 Task: Schedule a career coaching session for professional growth.
Action: Mouse moved to (111, 135)
Screenshot: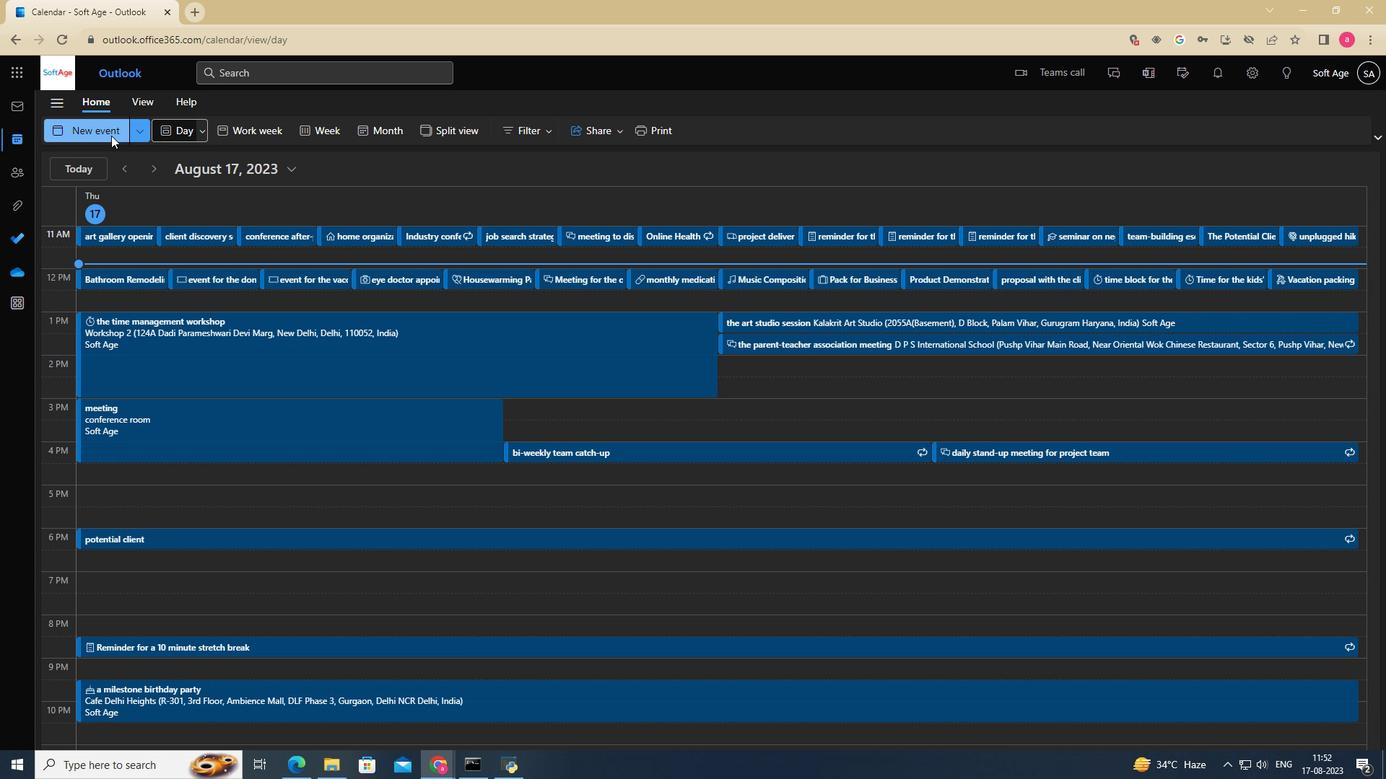 
Action: Mouse pressed left at (111, 135)
Screenshot: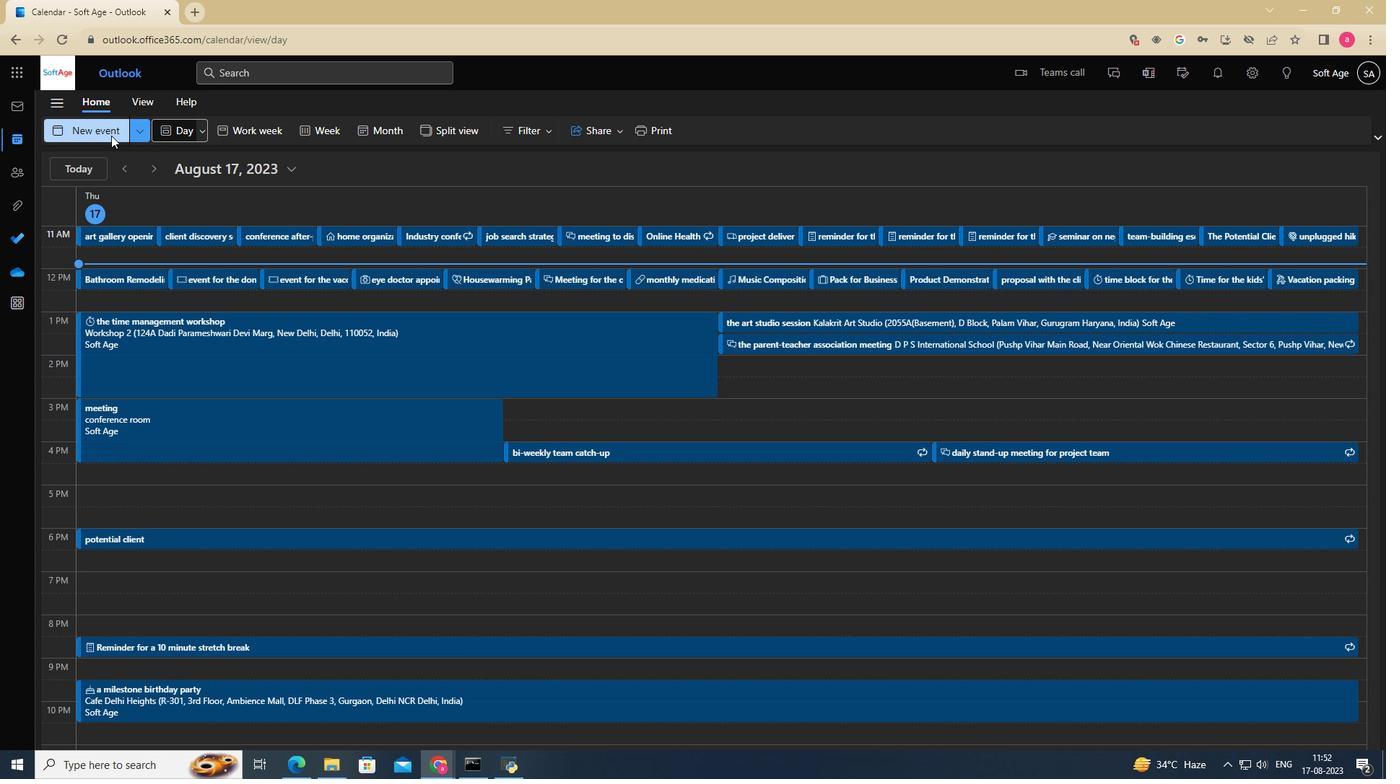 
Action: Mouse moved to (353, 220)
Screenshot: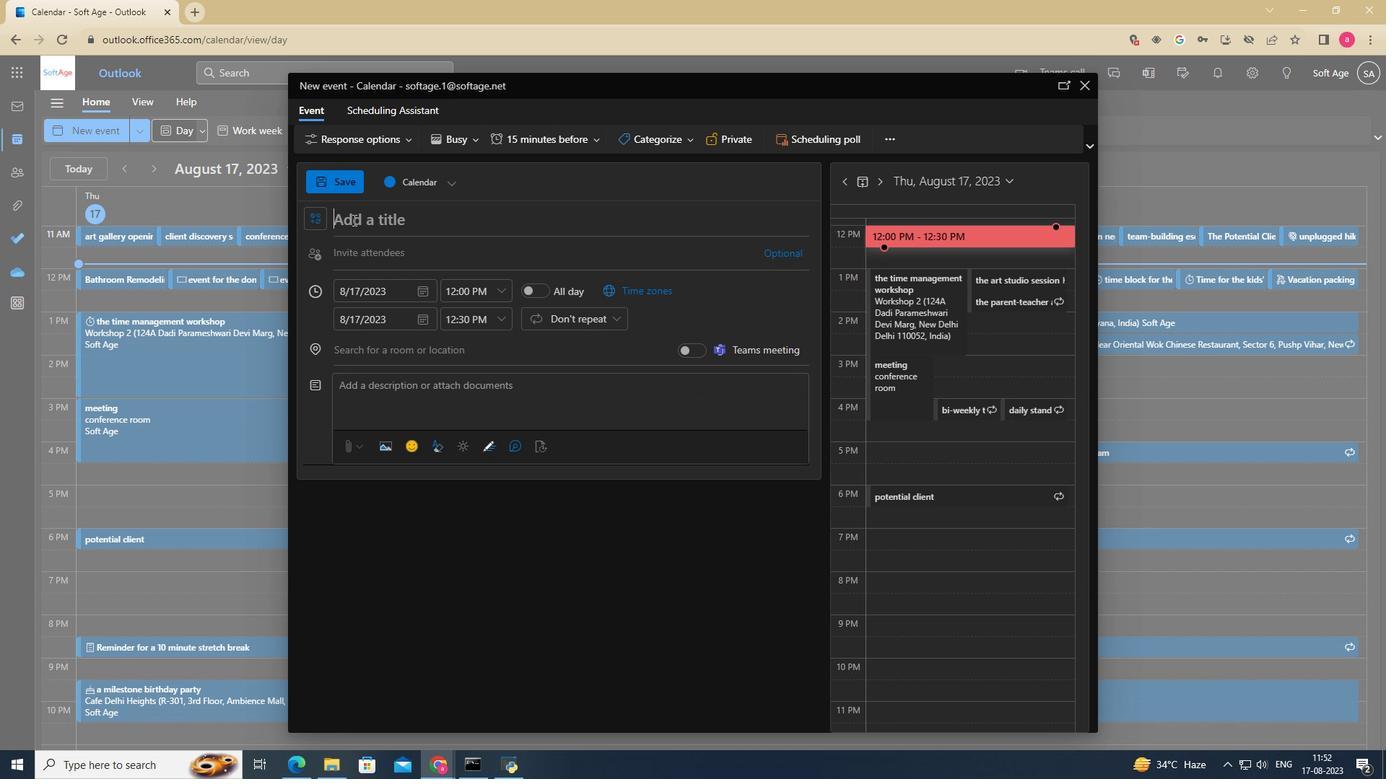 
Action: Mouse pressed left at (353, 220)
Screenshot: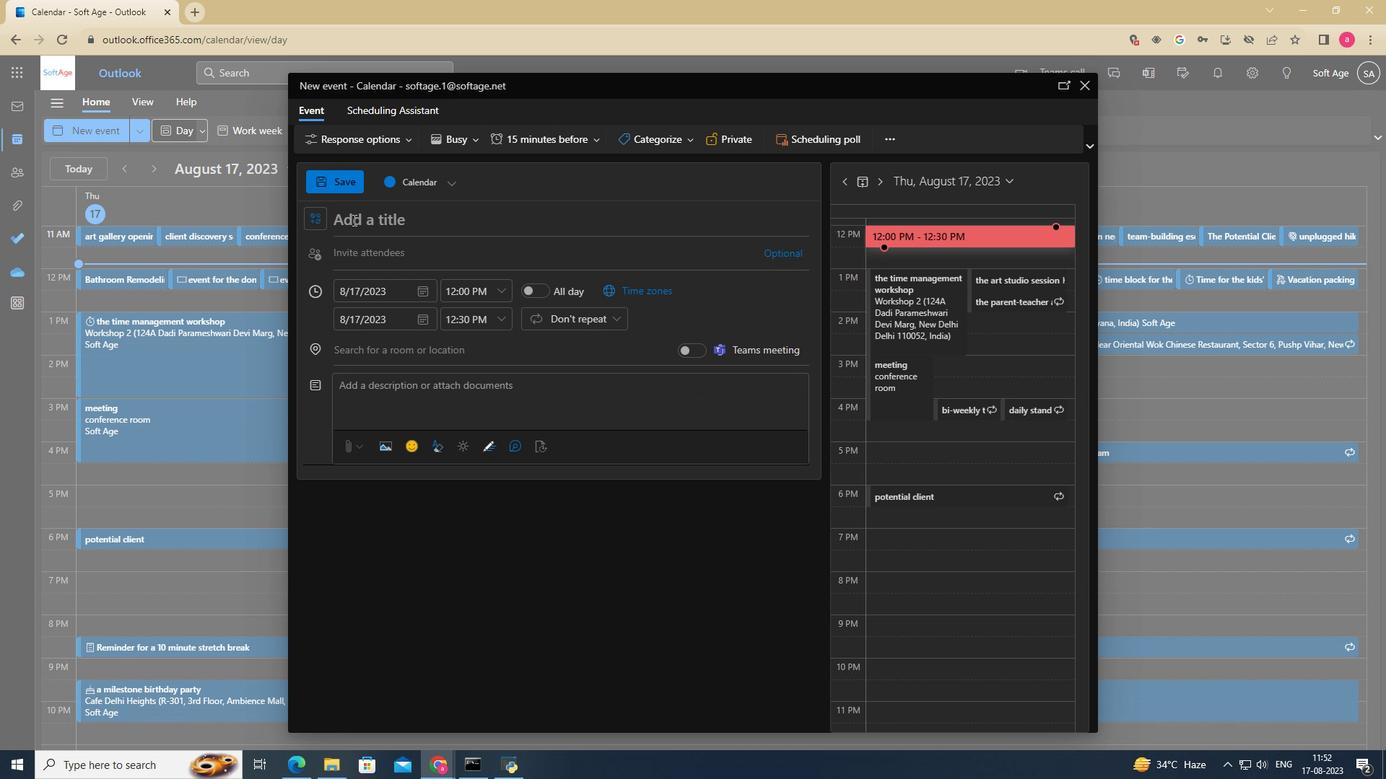 
Action: Key pressed a<Key.space>career<Key.space>coaching<Key.space>session<Key.space>for<Key.space>professional<Key.space>growth
Screenshot: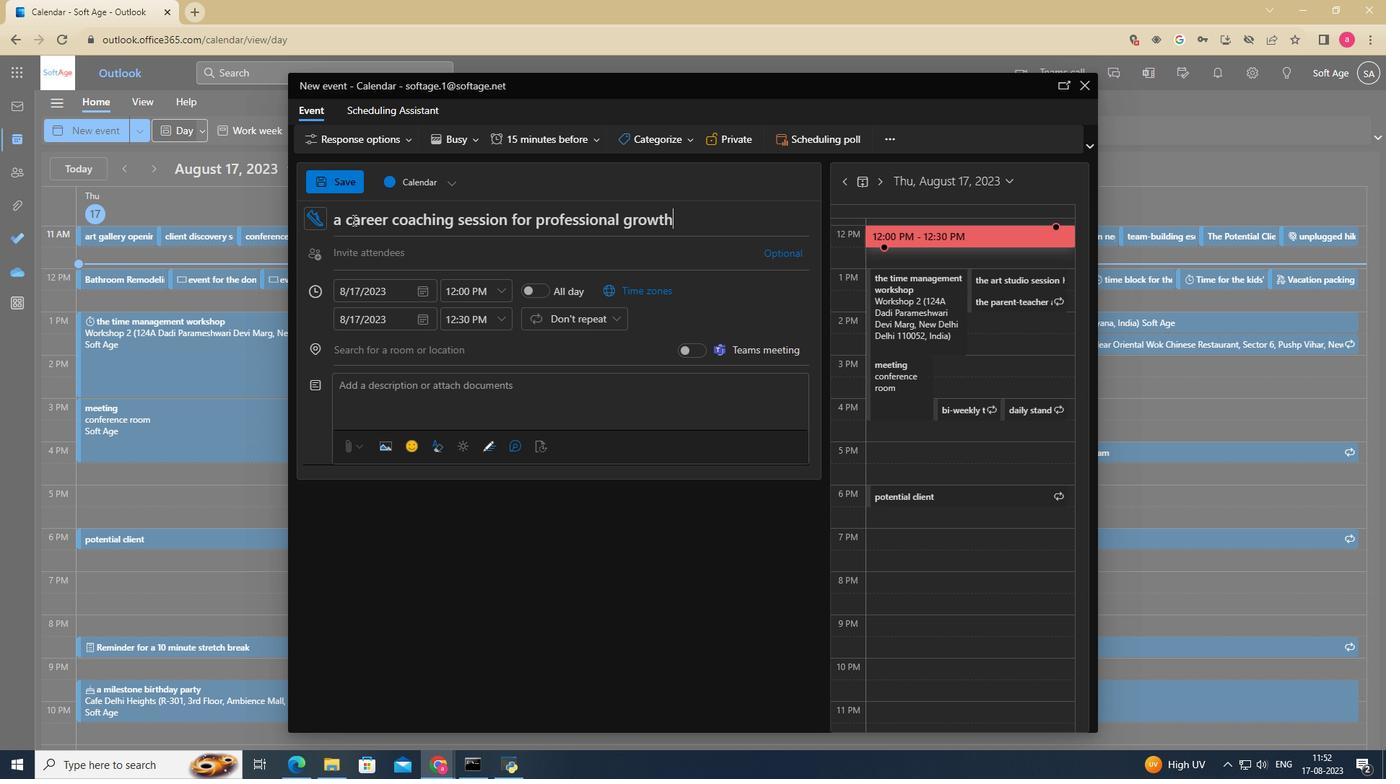 
Action: Mouse moved to (346, 255)
Screenshot: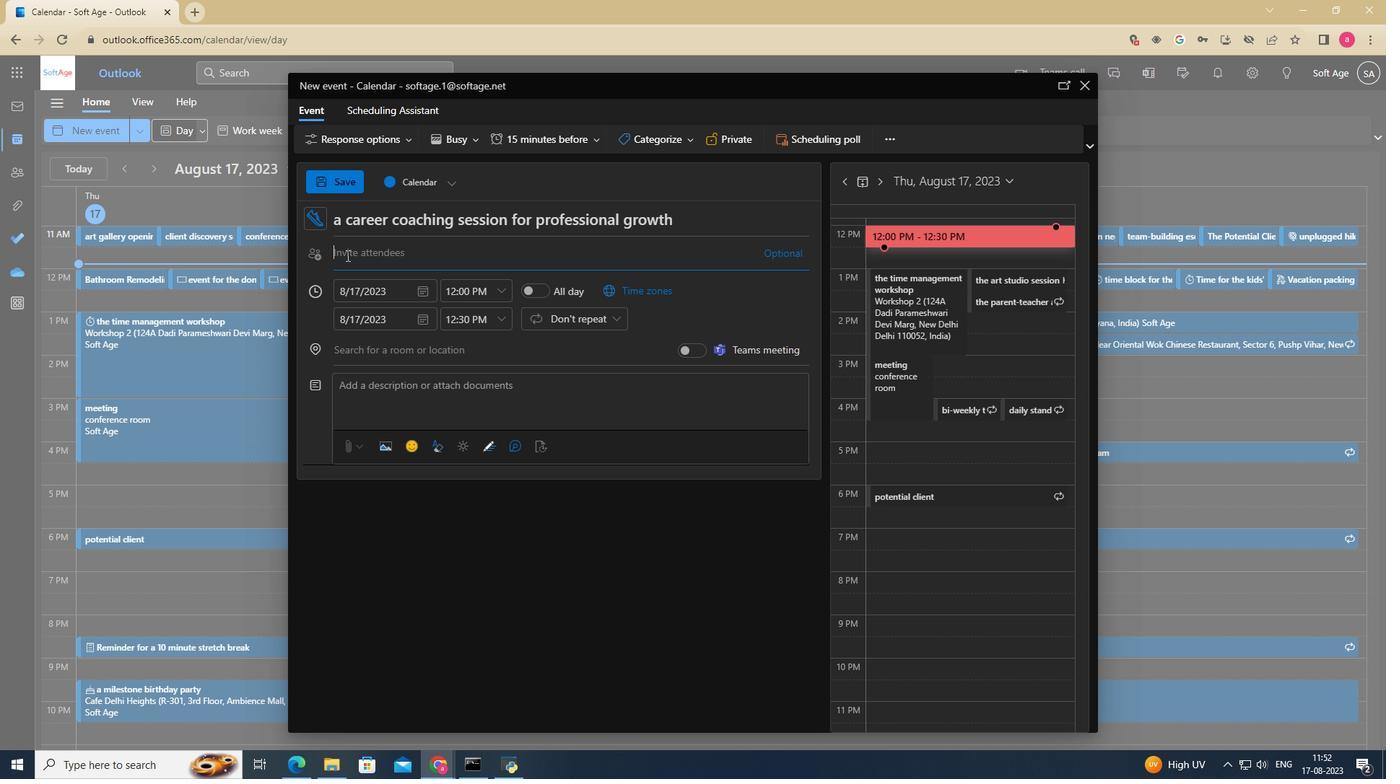 
Action: Mouse pressed left at (346, 255)
Screenshot: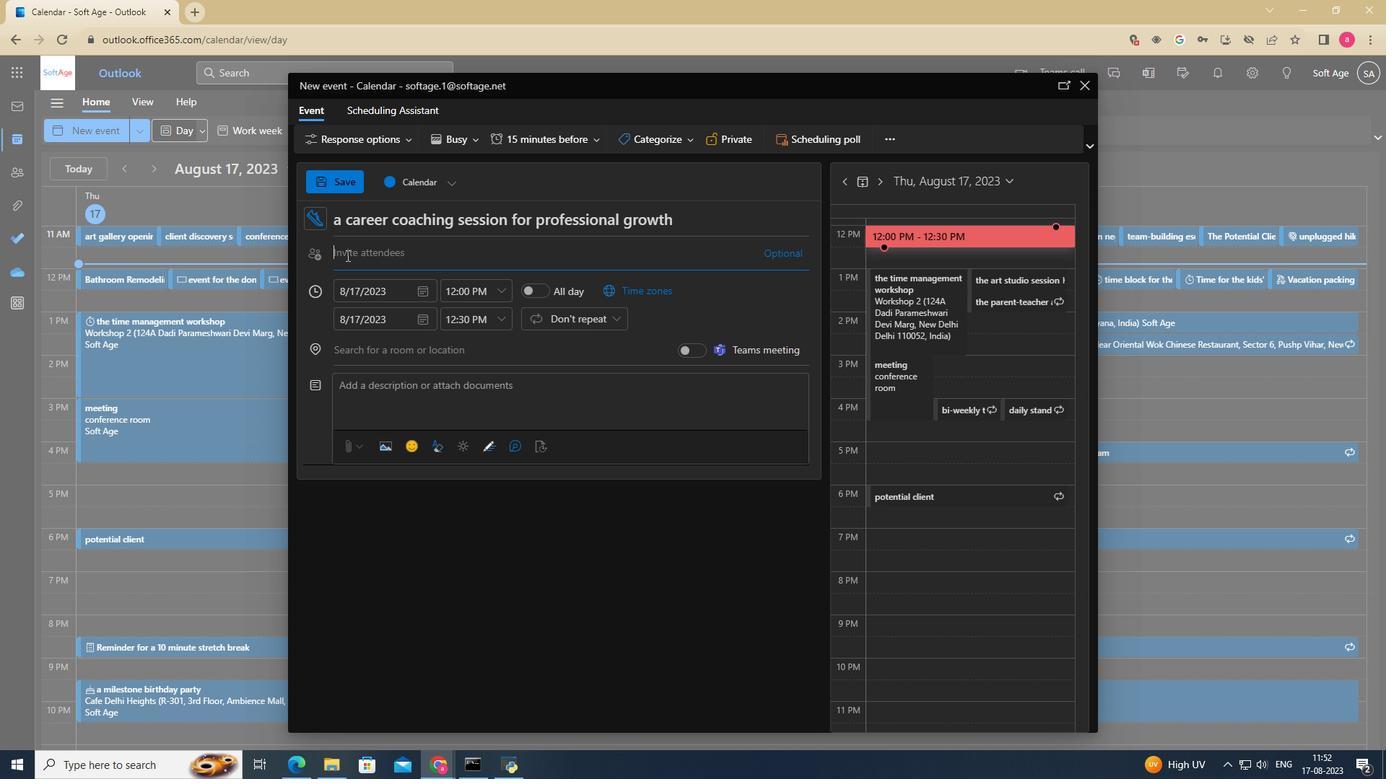 
Action: Mouse moved to (366, 361)
Screenshot: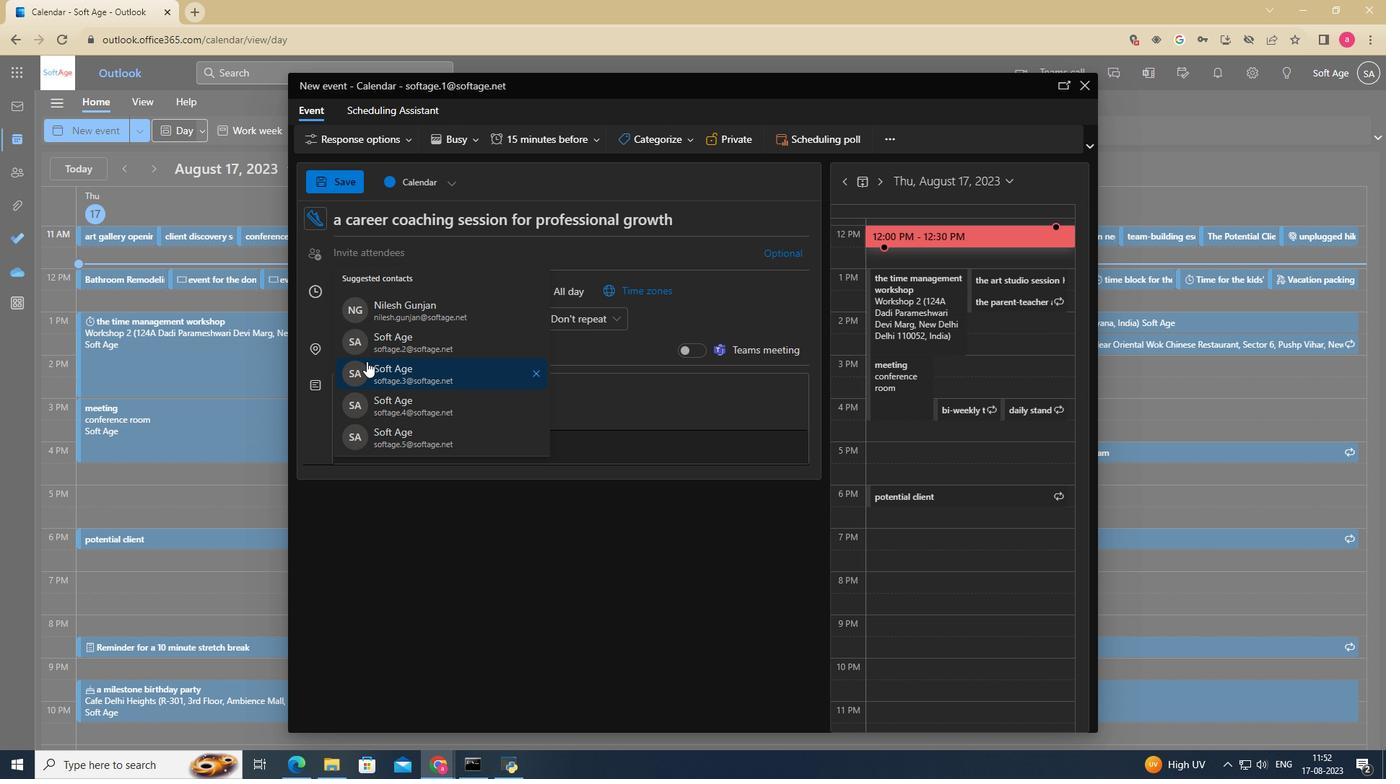 
Action: Mouse pressed left at (366, 361)
Screenshot: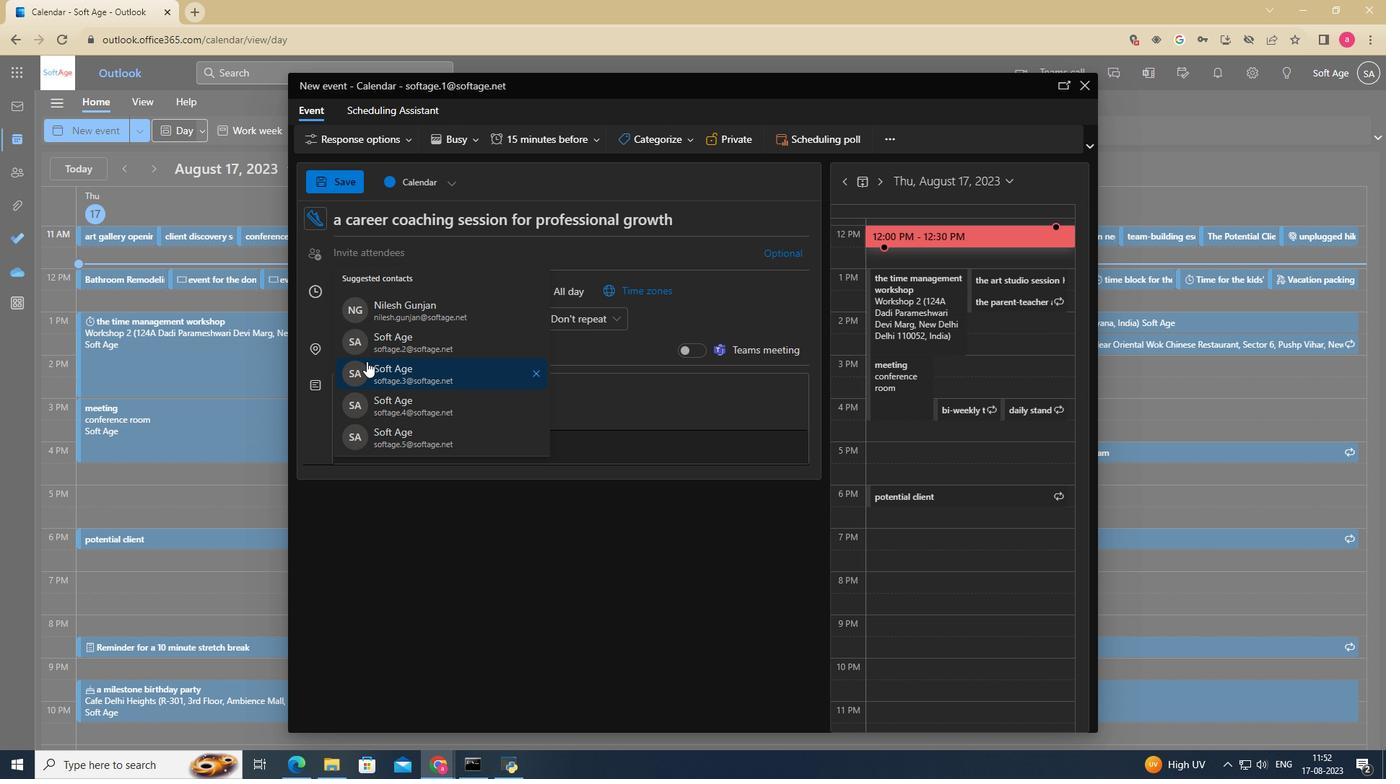
Action: Mouse moved to (423, 372)
Screenshot: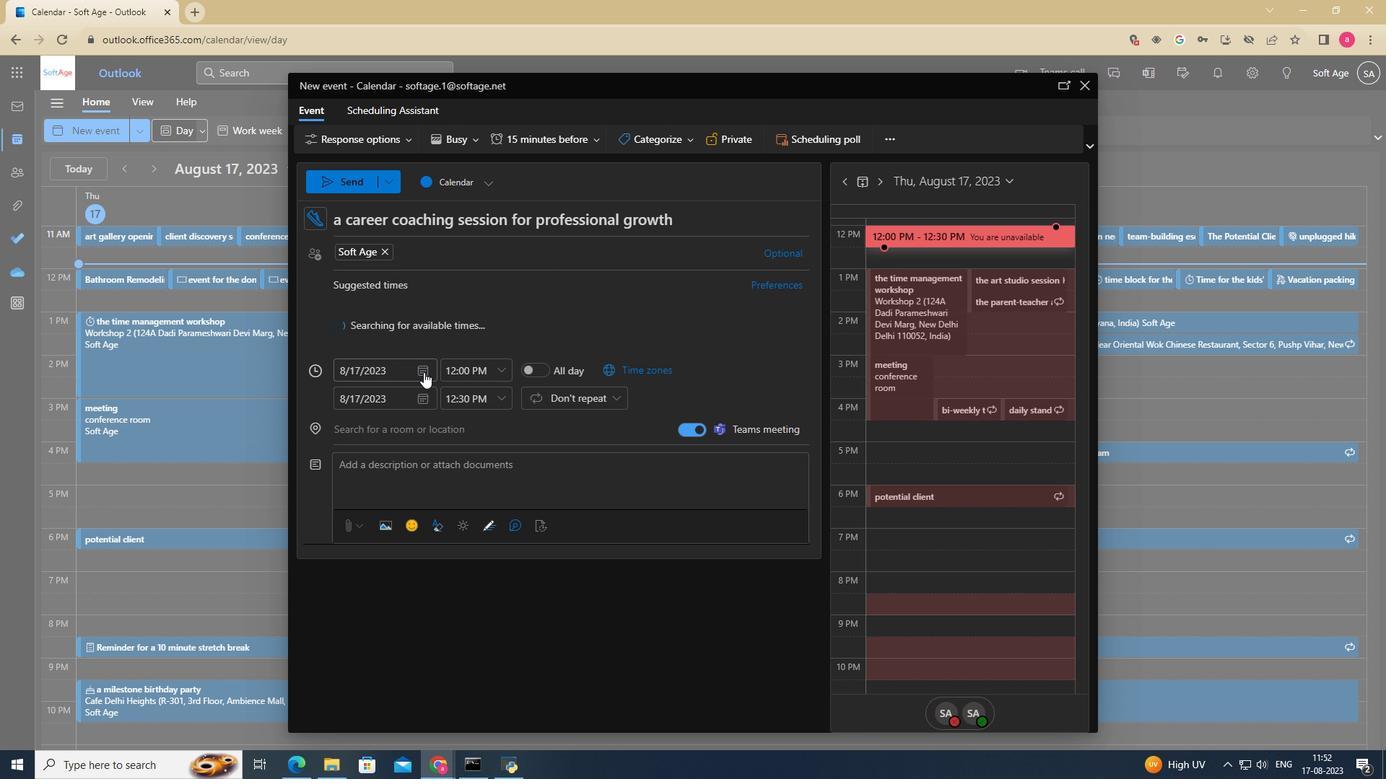 
Action: Mouse pressed left at (423, 372)
Screenshot: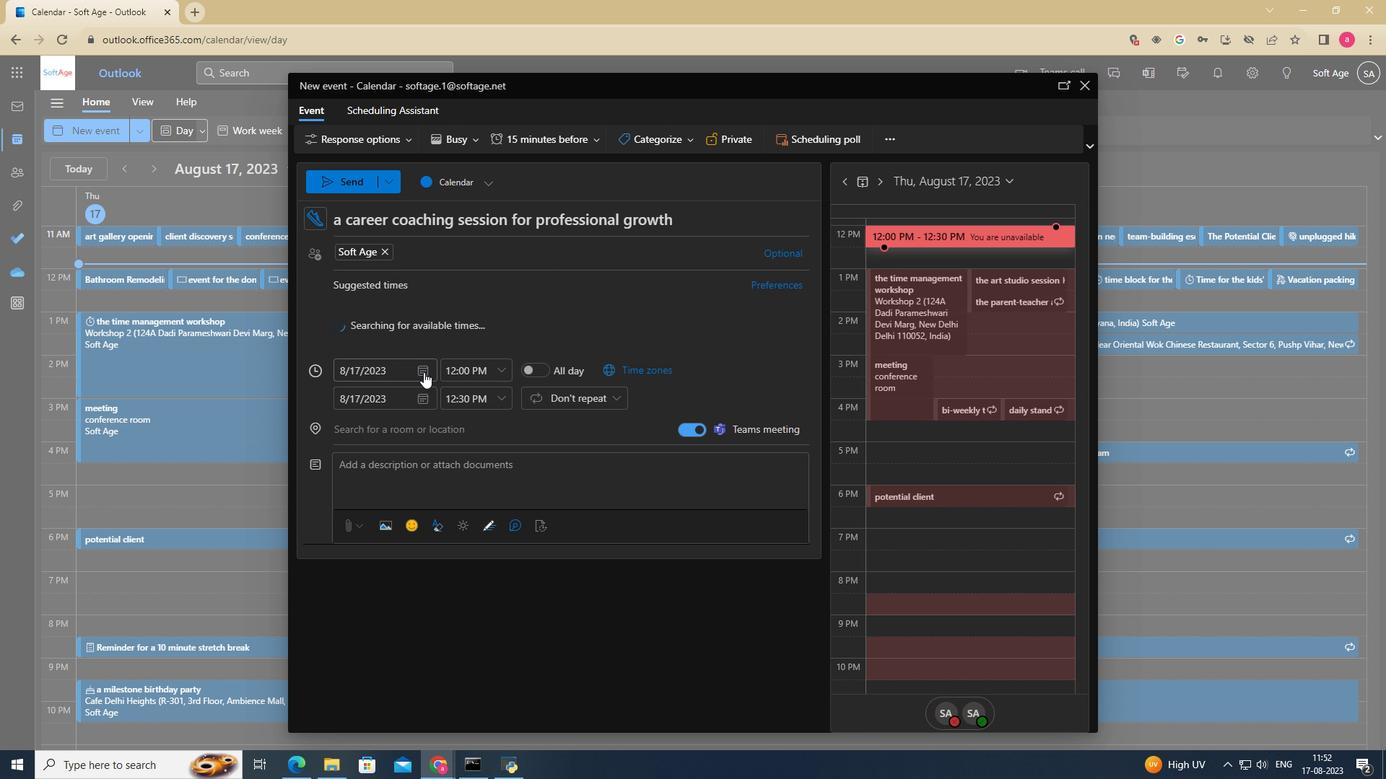 
Action: Mouse moved to (405, 522)
Screenshot: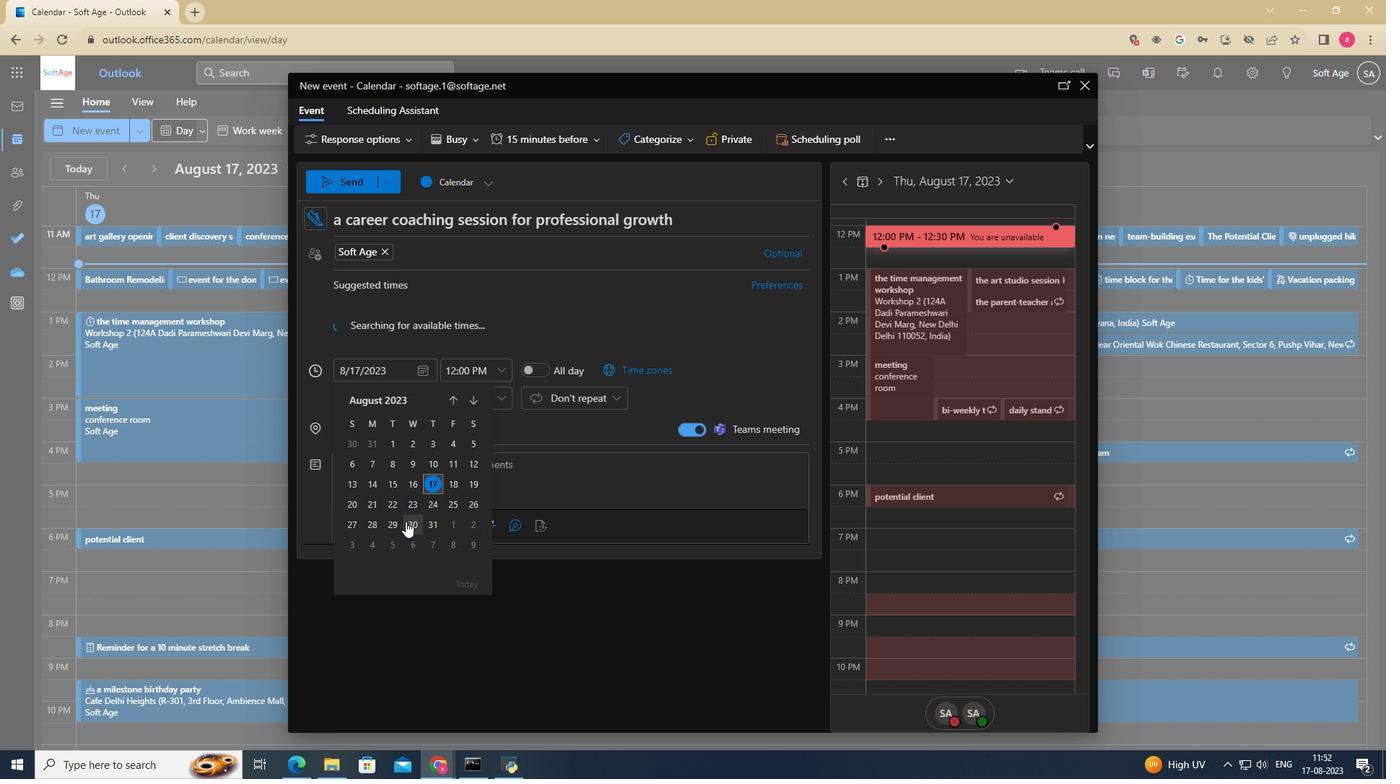 
Action: Mouse pressed left at (405, 522)
Screenshot: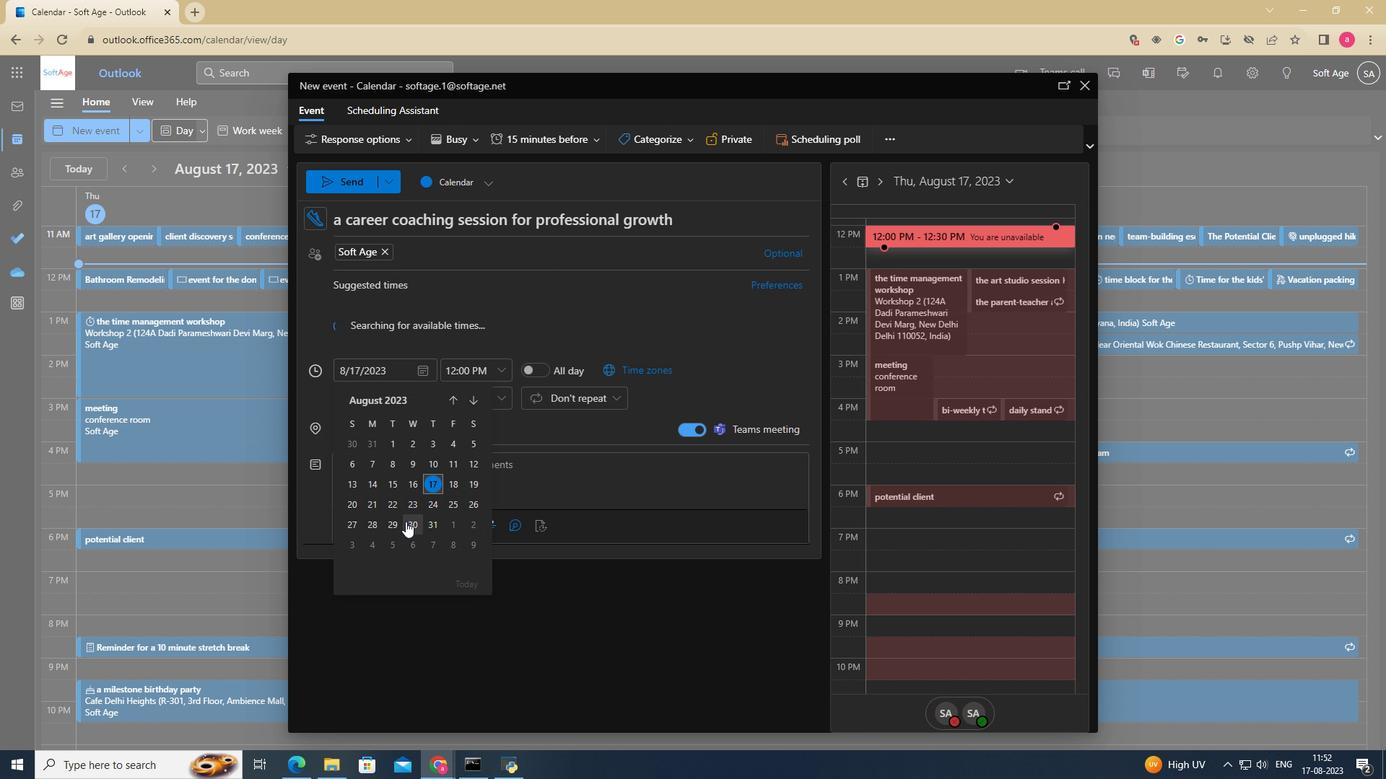 
Action: Mouse moved to (422, 396)
Screenshot: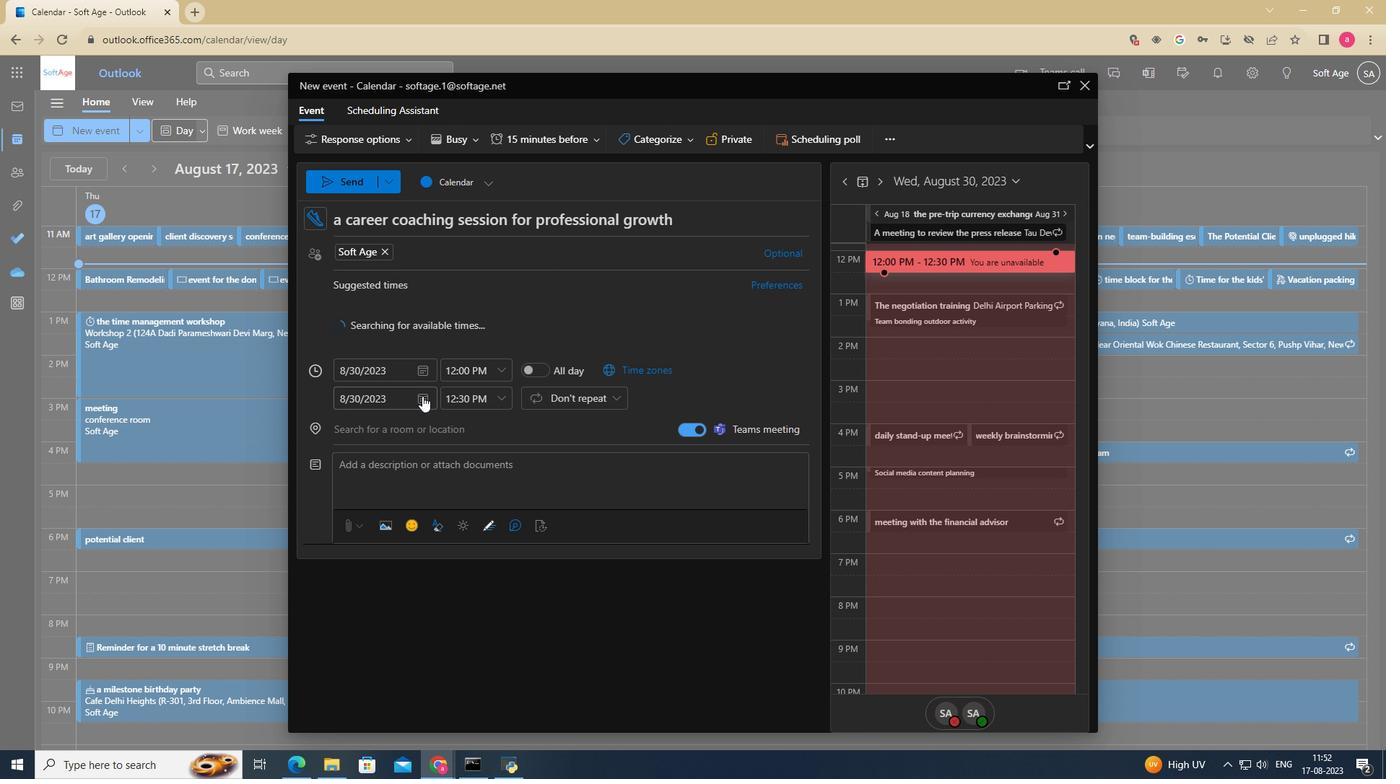 
Action: Mouse pressed left at (422, 396)
Screenshot: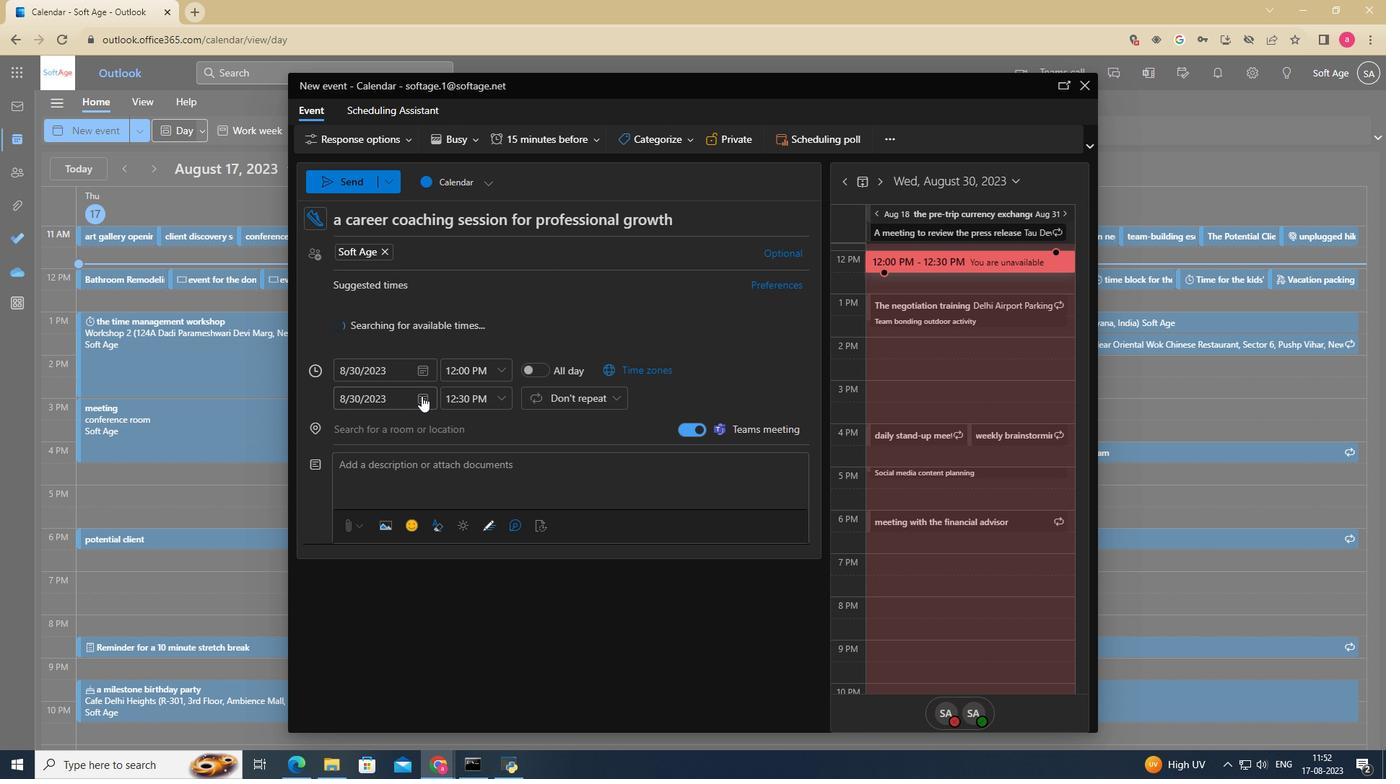 
Action: Mouse moved to (454, 404)
Screenshot: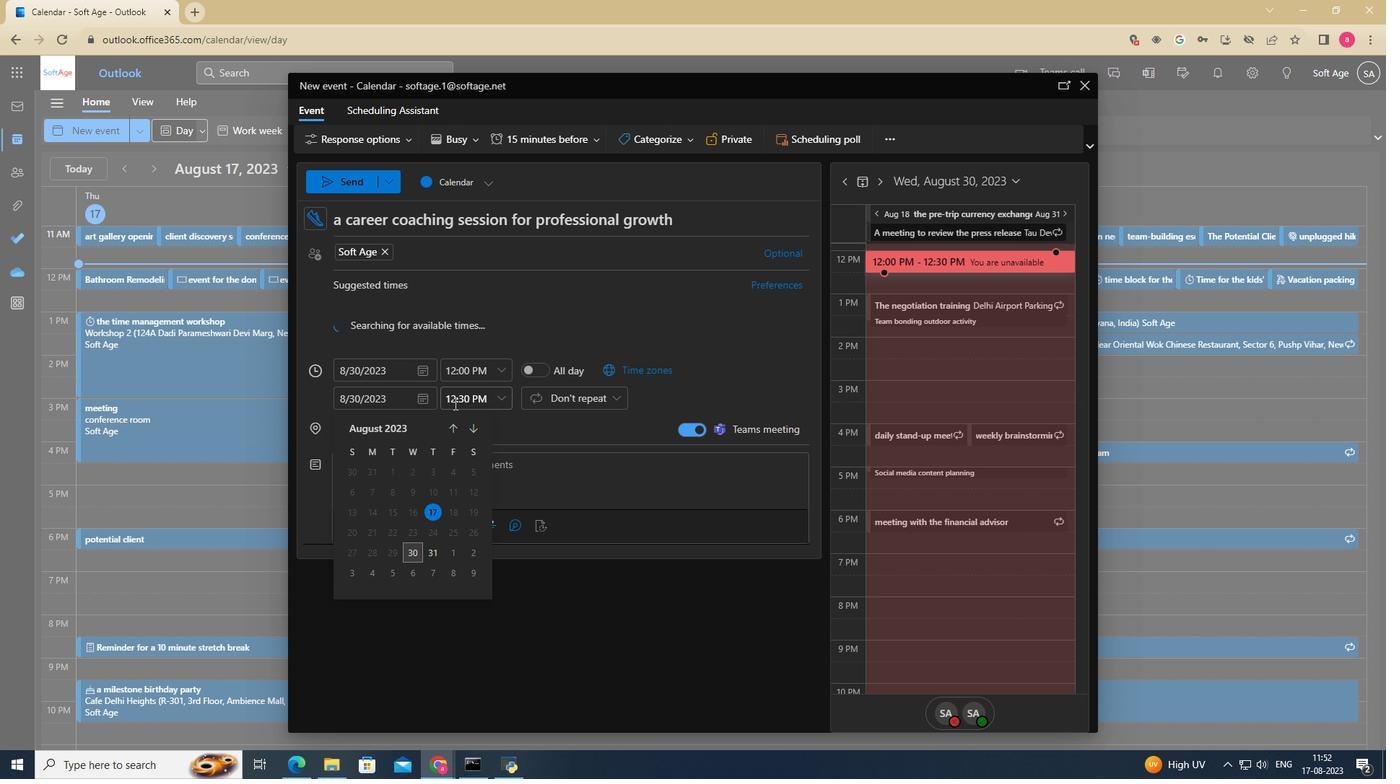 
Action: Mouse pressed left at (454, 404)
Screenshot: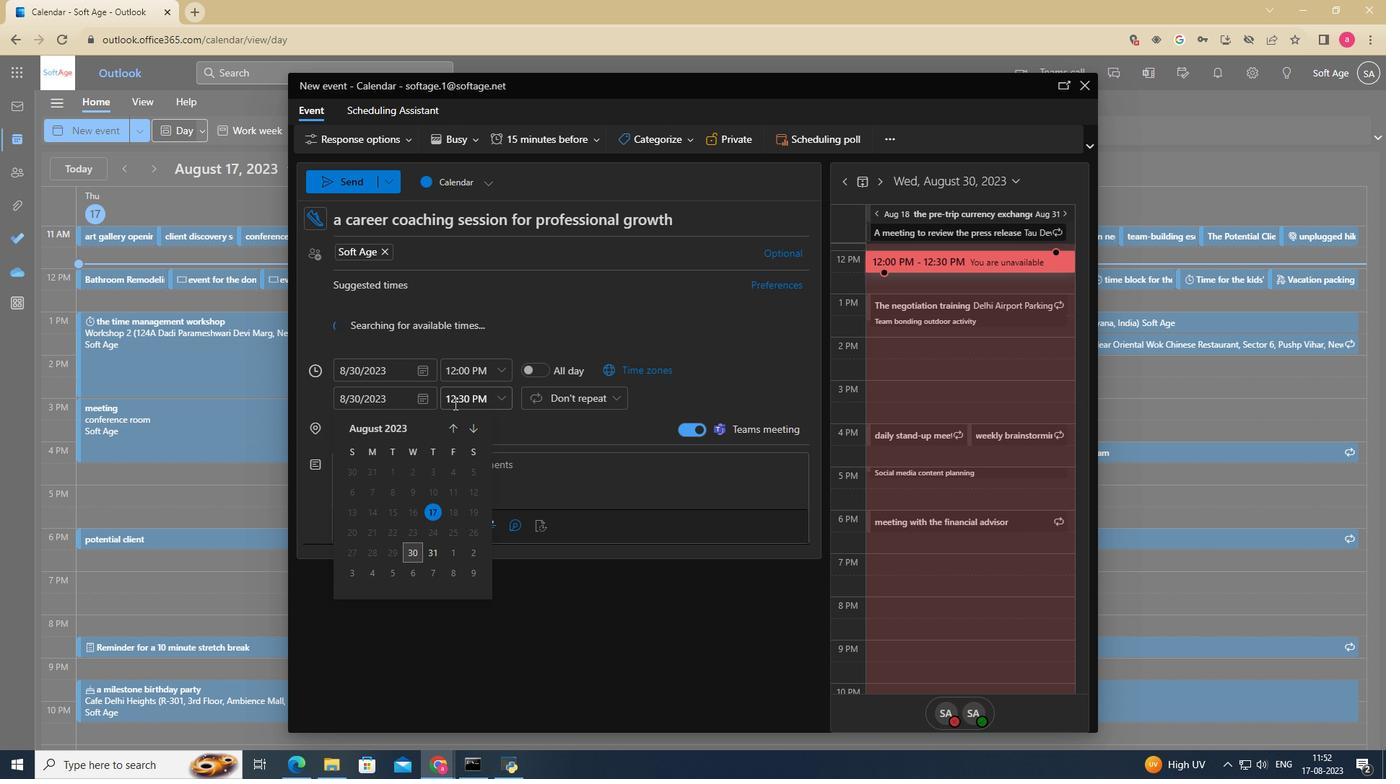 
Action: Mouse moved to (458, 400)
Screenshot: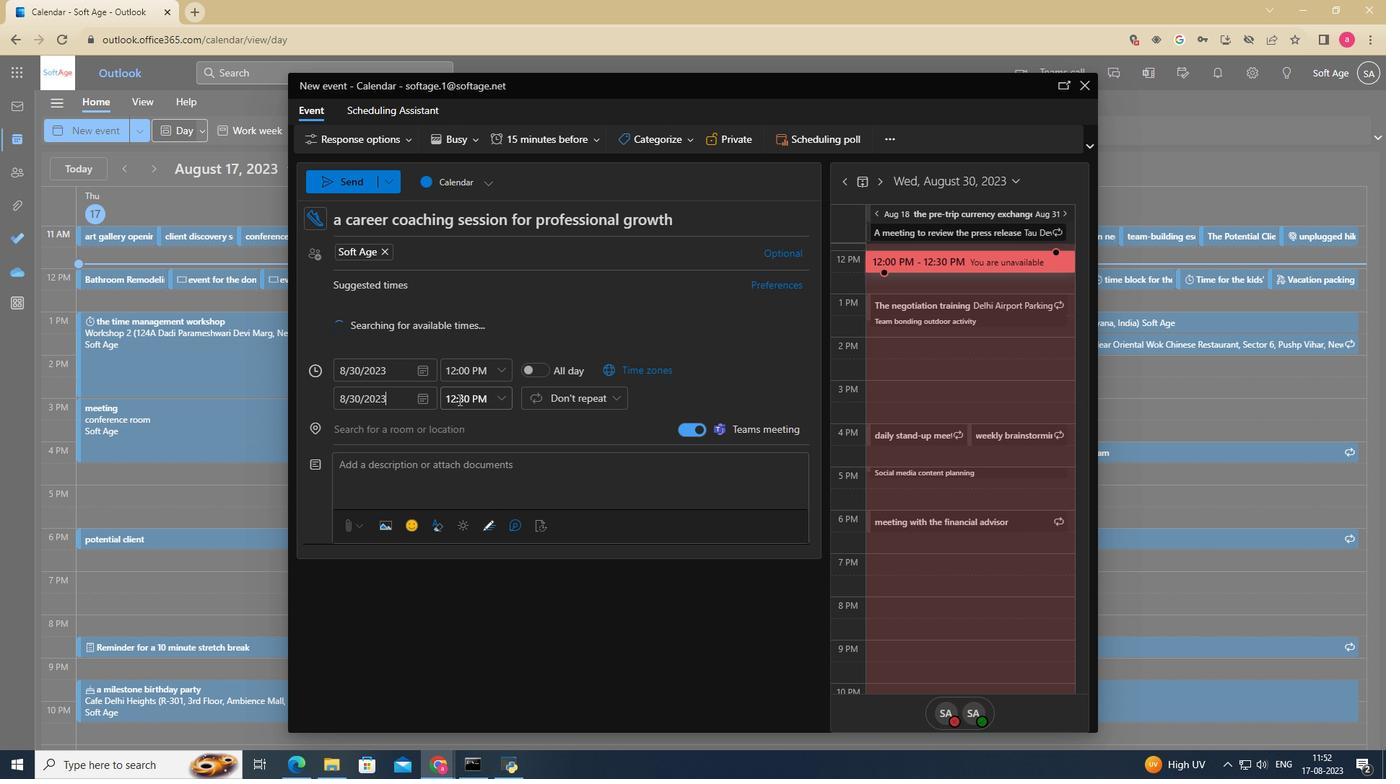 
Action: Mouse pressed left at (458, 400)
Screenshot: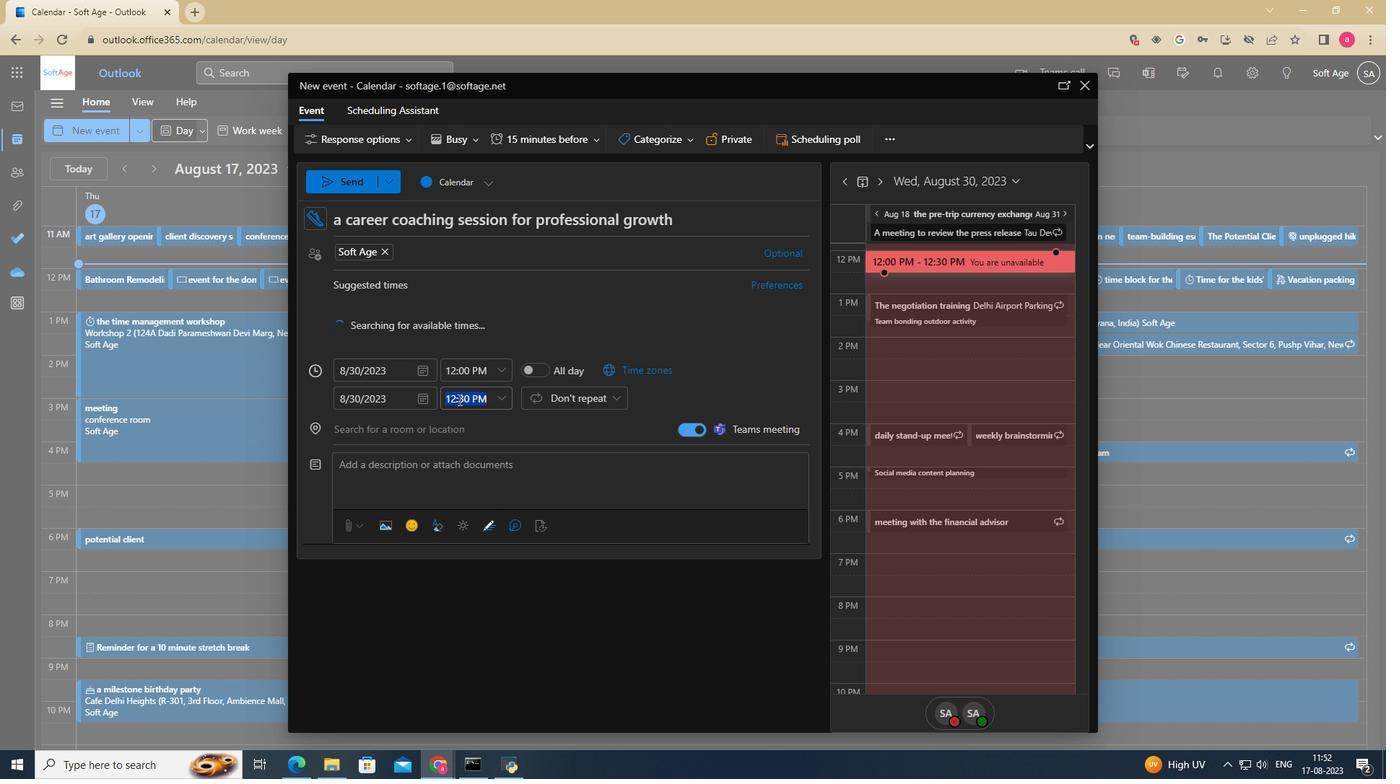 
Action: Mouse moved to (496, 397)
Screenshot: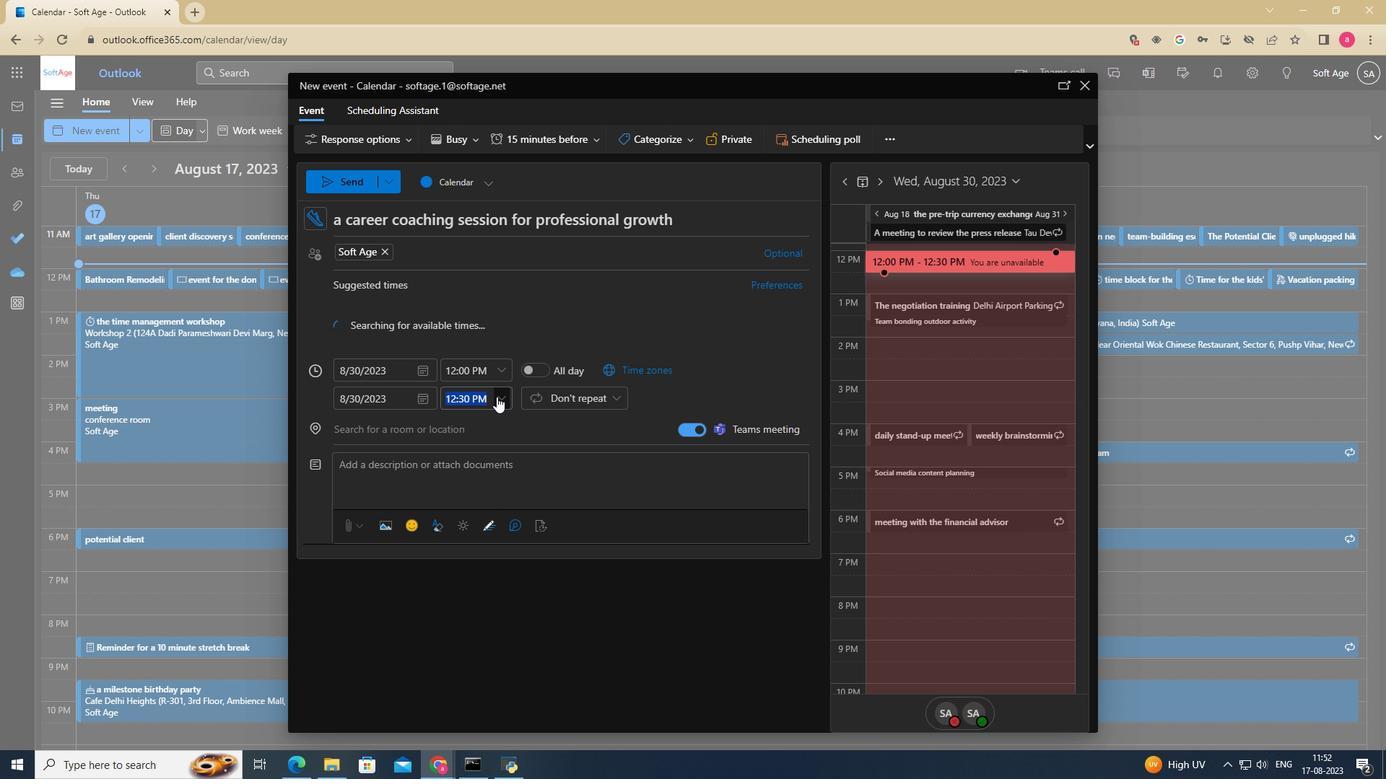 
Action: Mouse pressed left at (496, 397)
Screenshot: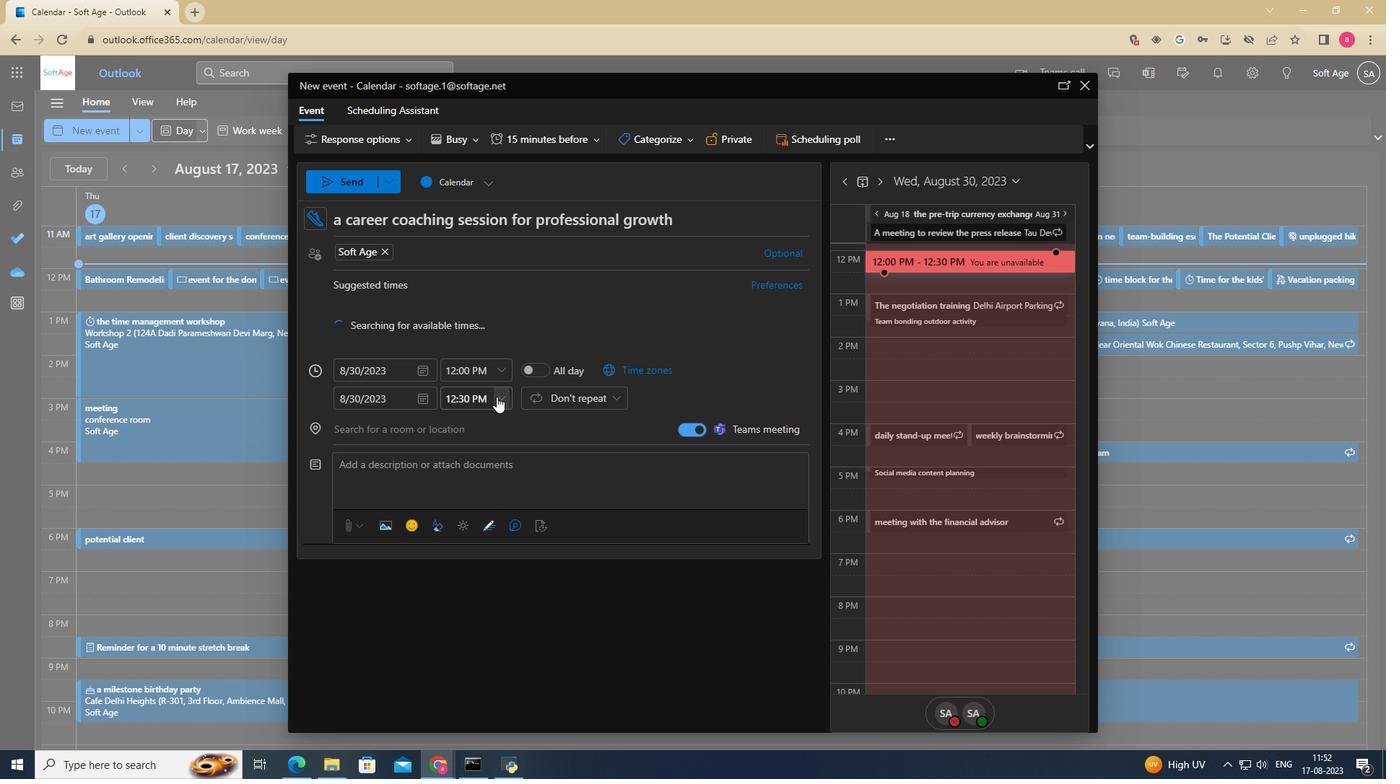 
Action: Mouse moved to (482, 503)
Screenshot: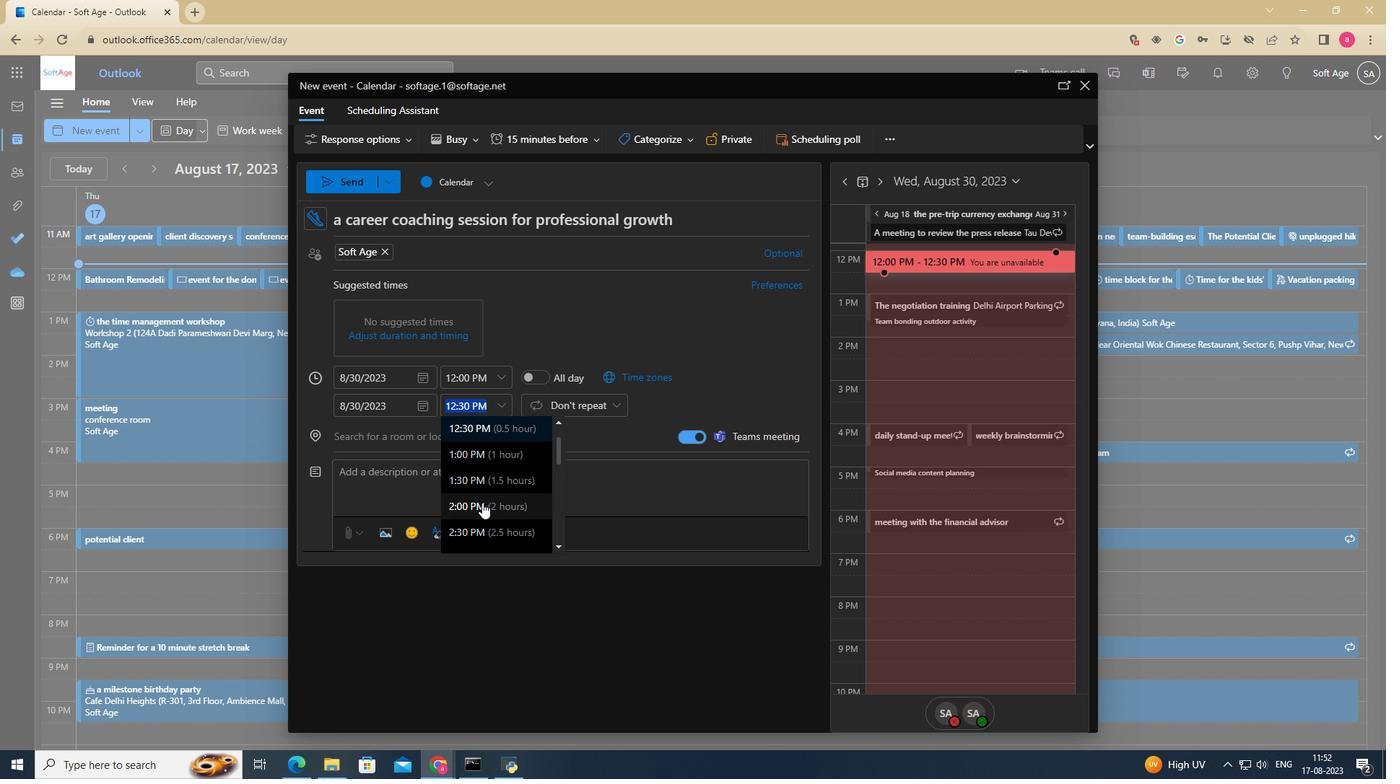 
Action: Mouse pressed left at (482, 503)
Screenshot: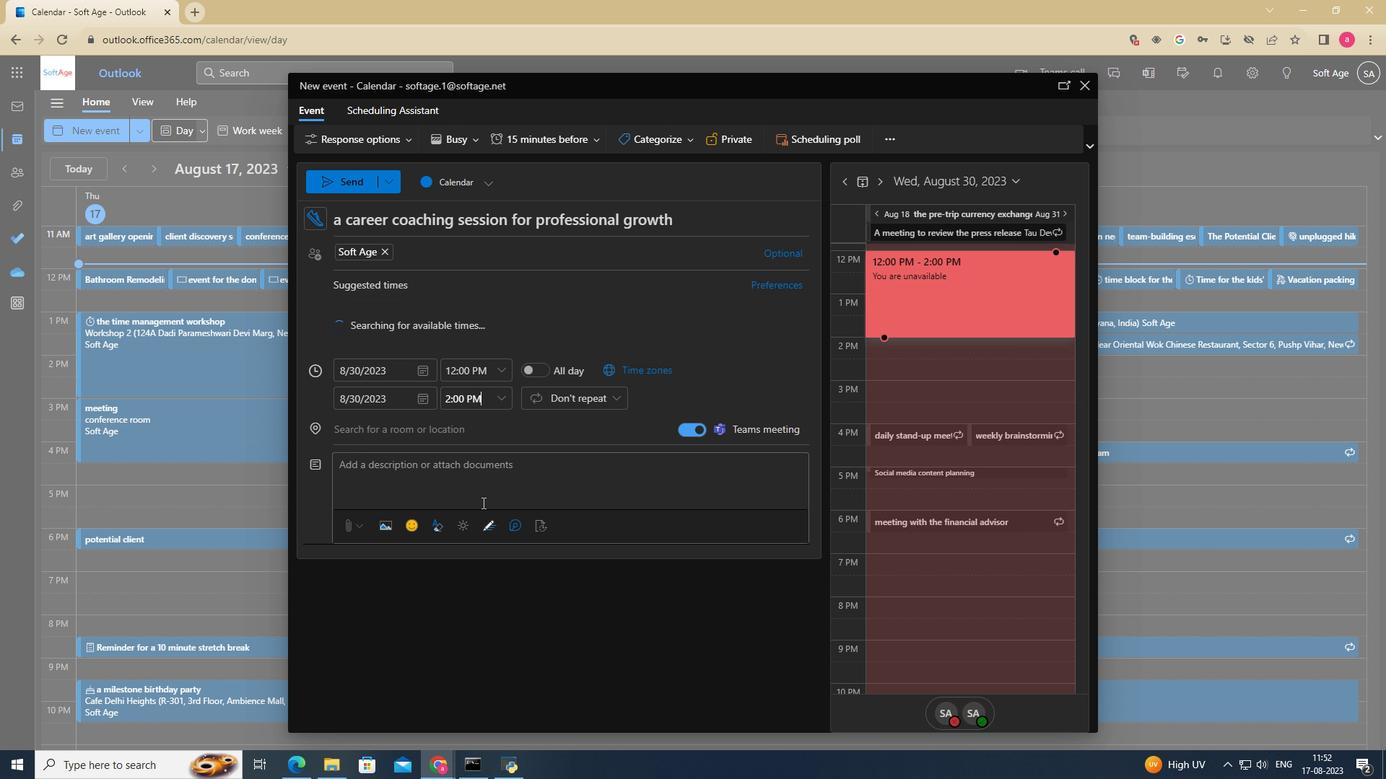 
Action: Mouse moved to (379, 428)
Screenshot: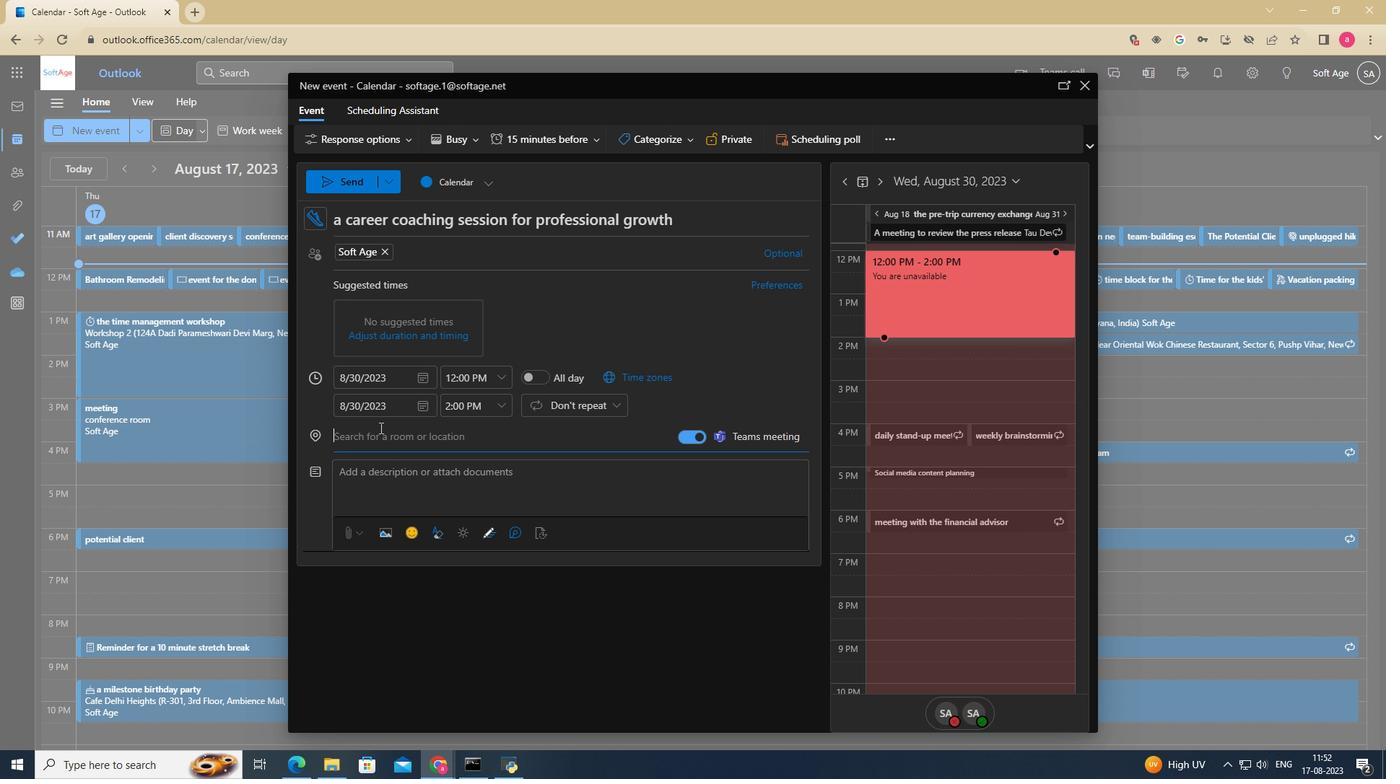 
Action: Mouse pressed left at (379, 428)
Screenshot: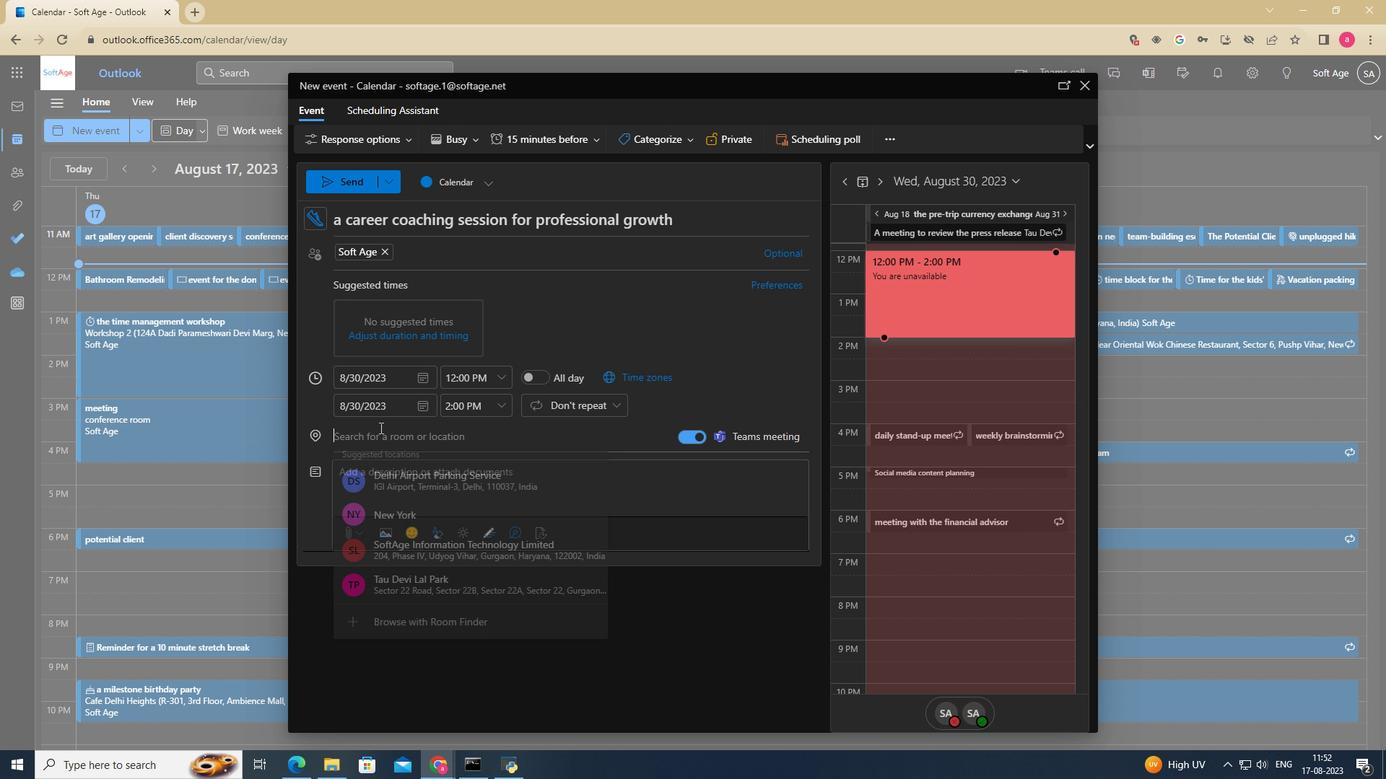 
Action: Mouse moved to (379, 428)
Screenshot: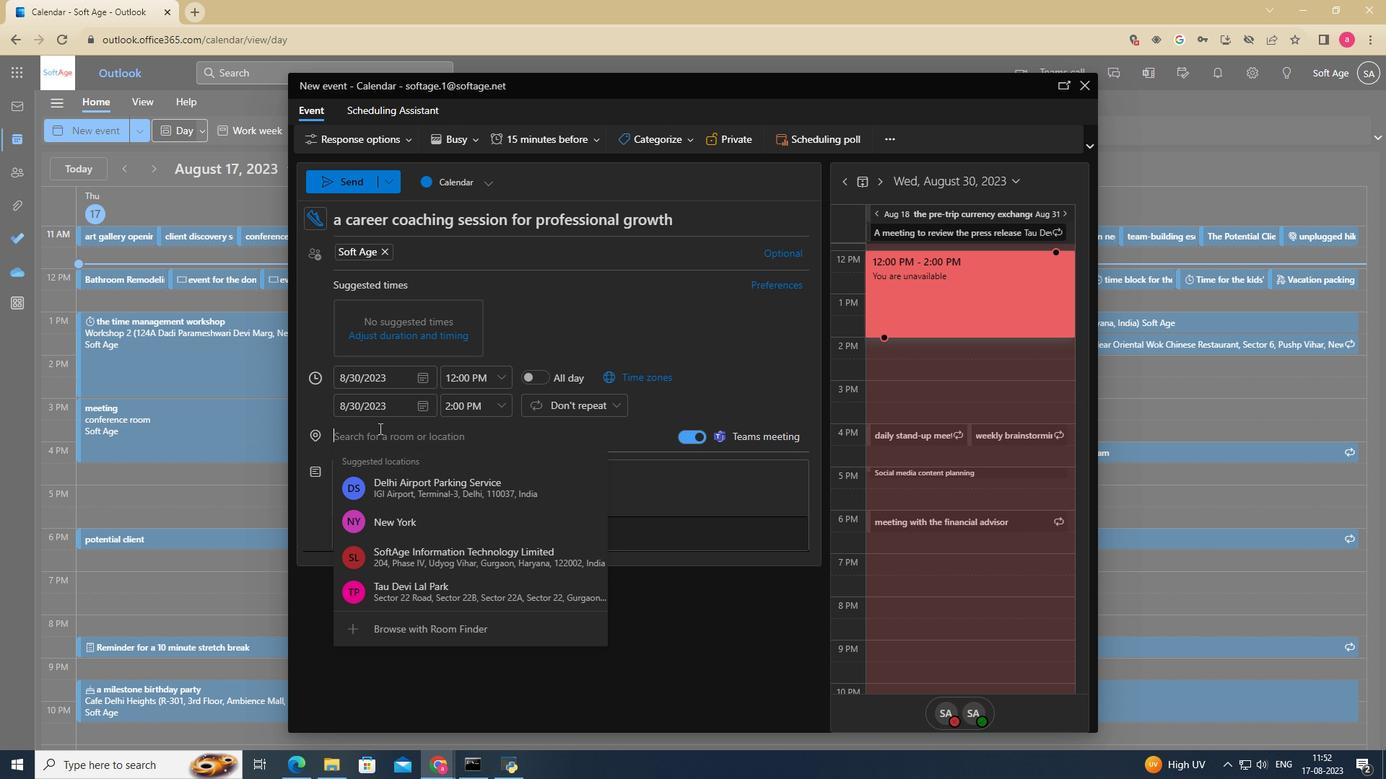 
Action: Key pressed career<Key.space>coach
Screenshot: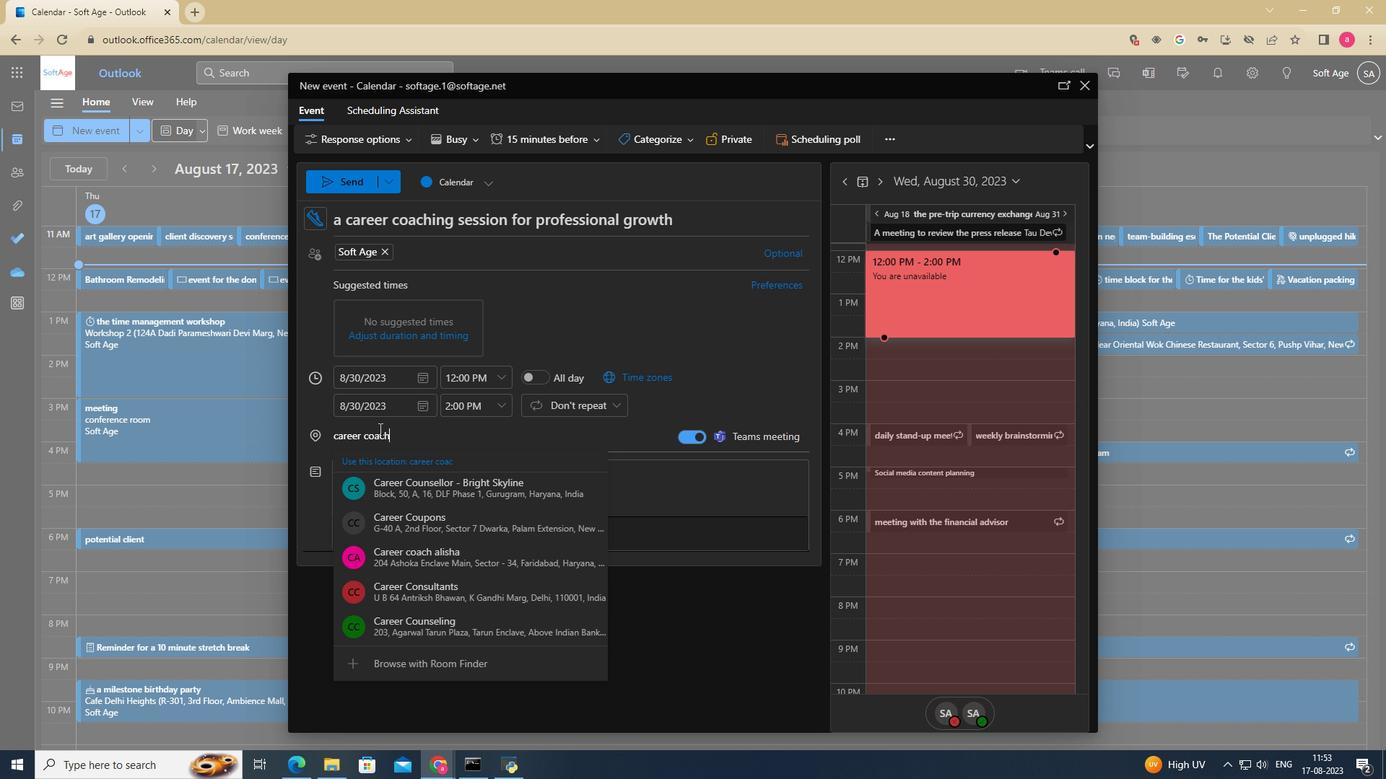 
Action: Mouse moved to (412, 513)
Screenshot: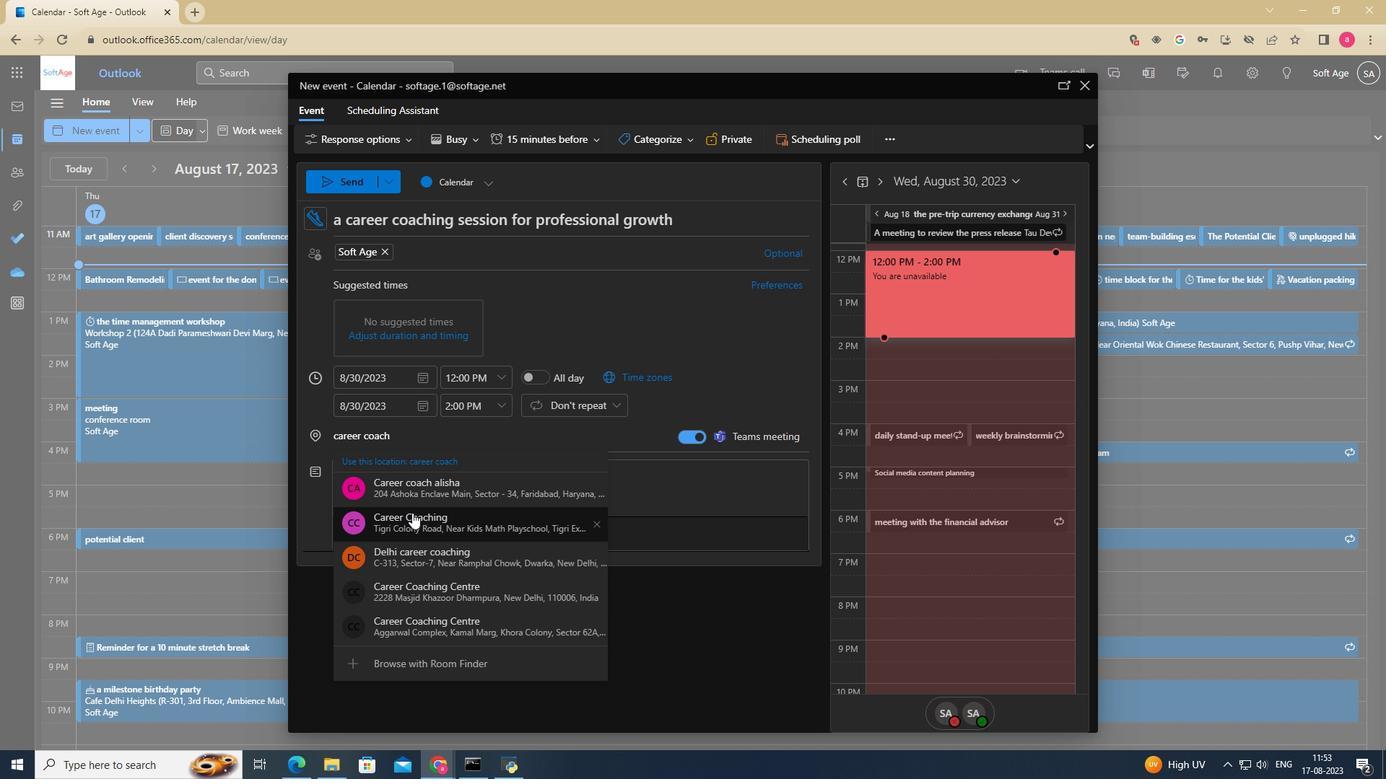 
Action: Mouse pressed left at (412, 513)
Screenshot: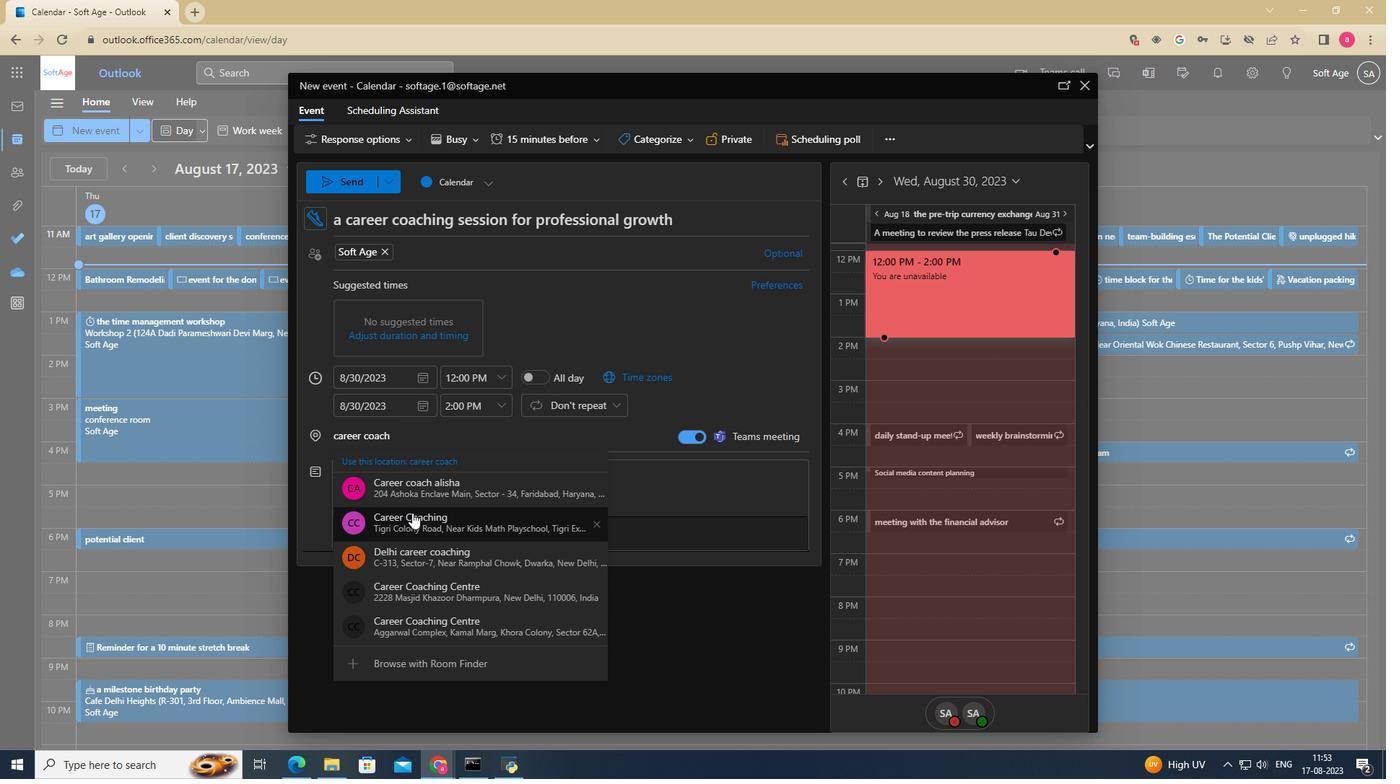 
Action: Mouse moved to (394, 473)
Screenshot: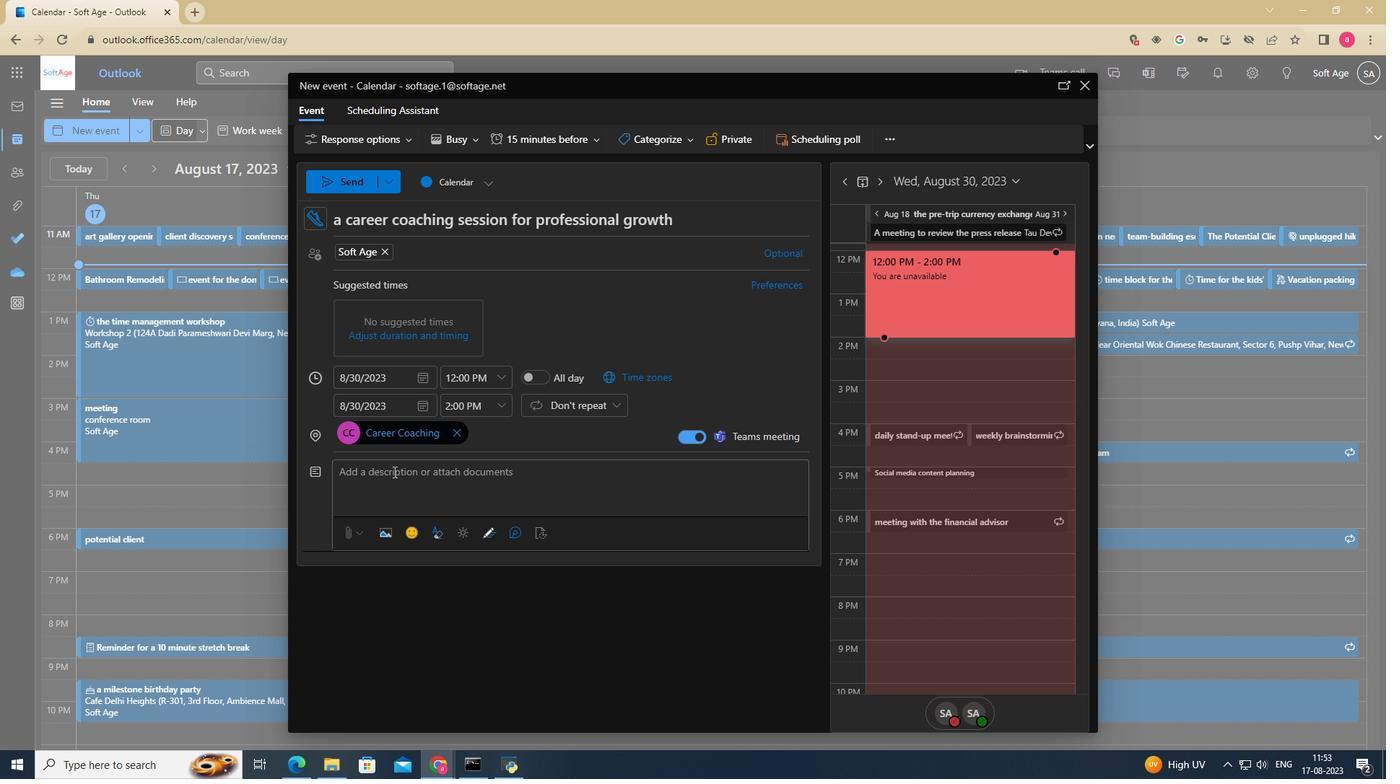 
Action: Mouse pressed left at (394, 473)
Screenshot: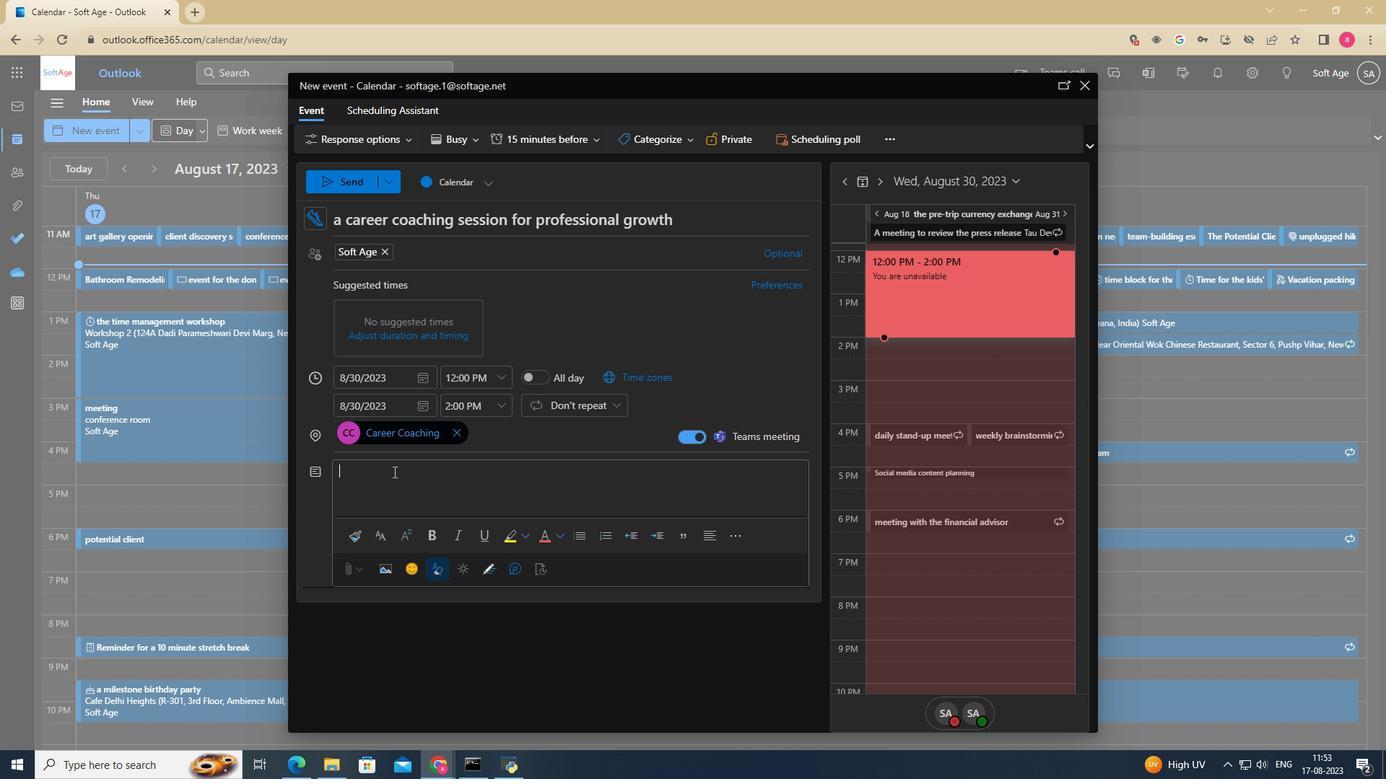 
Action: Mouse moved to (393, 472)
Screenshot: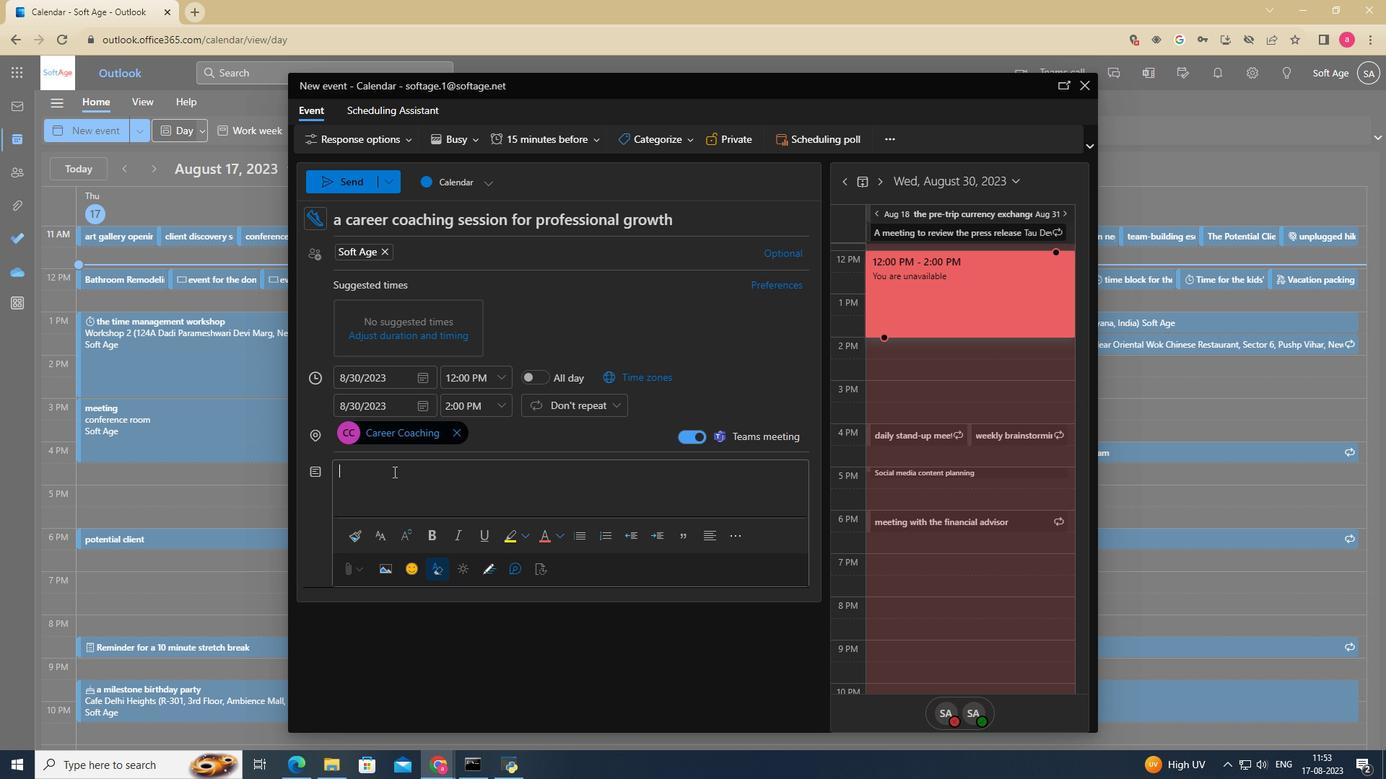 
Action: Key pressed <Key.shift>A<Key.space>career<Key.space>ci<Key.backspace>oaching<Key.space>session<Key.space>for<Key.space>professional<Key.space>growthis<Key.space>a<Key.space>personalized<Key.space>and<Key.space>focused<Key.space>interaction<Key.space>between<Key.space>a<Key.space>professional<Key.space>and<Key.space>a<Key.space>qualified<Key.space>career<Key.space>coach.<Key.space><Key.shift>These<Key.space>sessions<Key.space>aim<Key.space>to<Key.space>provide<Key.space>guidance<Key.space><Key.backspace>,<Key.space>support,<Key.space>and<Key.space>actionable<Key.space>strategies<Key.space><Key.space>to<Key.space>help<Key.space>individuals<Key.space>navigate<Key.space>their<Key.space>career<Key.space>paths,<Key.space>set<Key.space>goals<Key.space><Key.backspace>,<Key.space>and<Key.space>make<Key.space>informed<Key.space>decision<Key.space>to<Key.space>achieve<Key.space>growth<Key.space>and<Key.space>success<Key.space>in<Key.space>their<Key.space>carreeers.<Key.space><Key.shift>Here's<Key.space>a<Key.space>description<Key.space>of<Key.space>what<Key.space>a<Key.space>typecial<Key.space>career<Key.space>coaching<Key.space>session<Key.space>might<Key.space>involve.
Screenshot: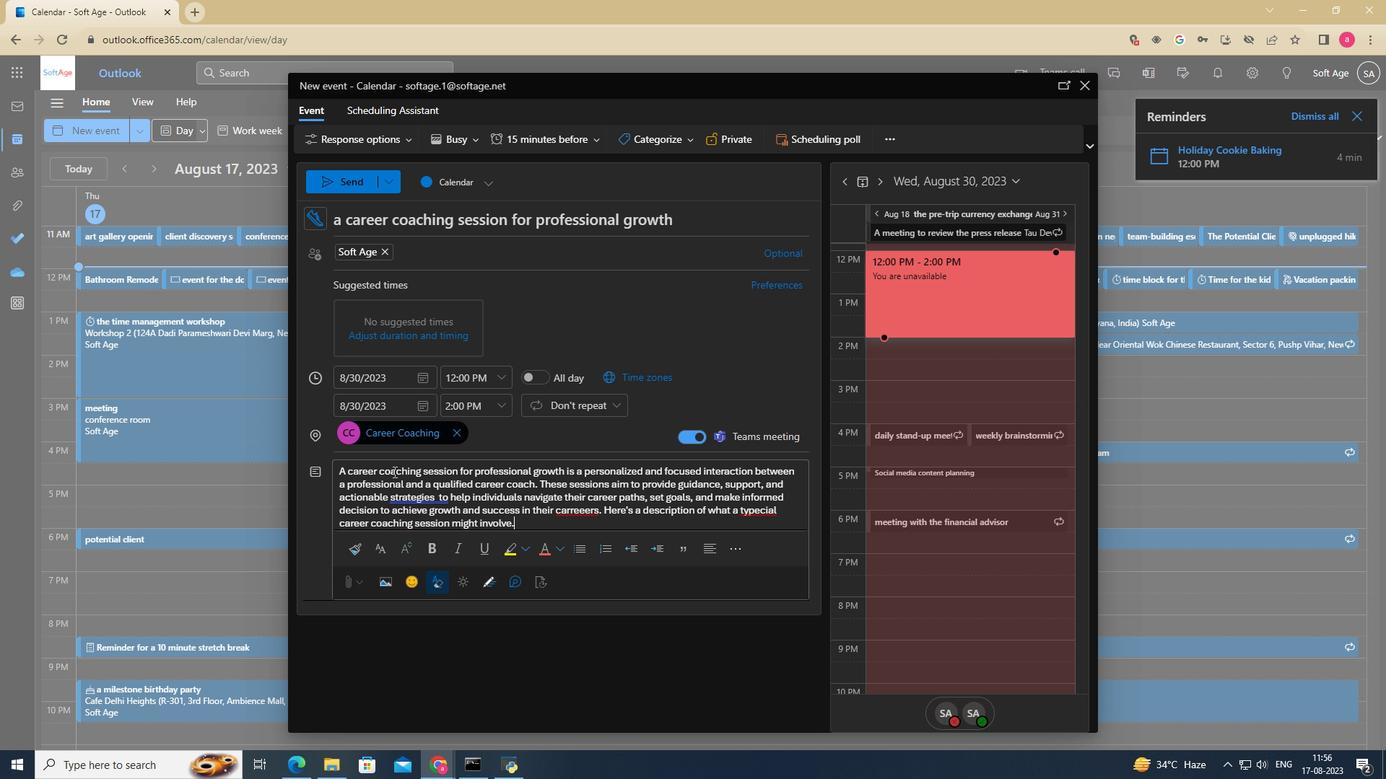 
Action: Mouse moved to (434, 496)
Screenshot: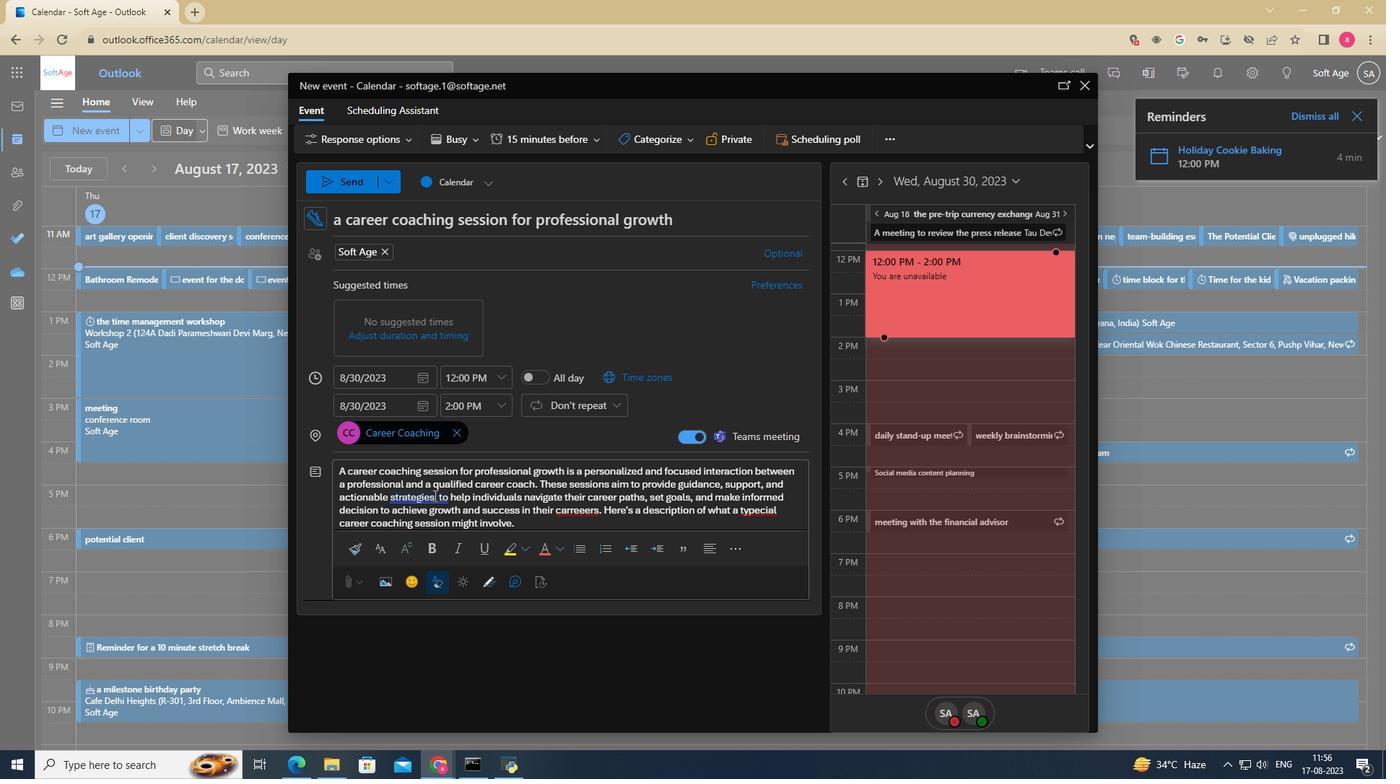 
Action: Mouse pressed left at (434, 496)
Screenshot: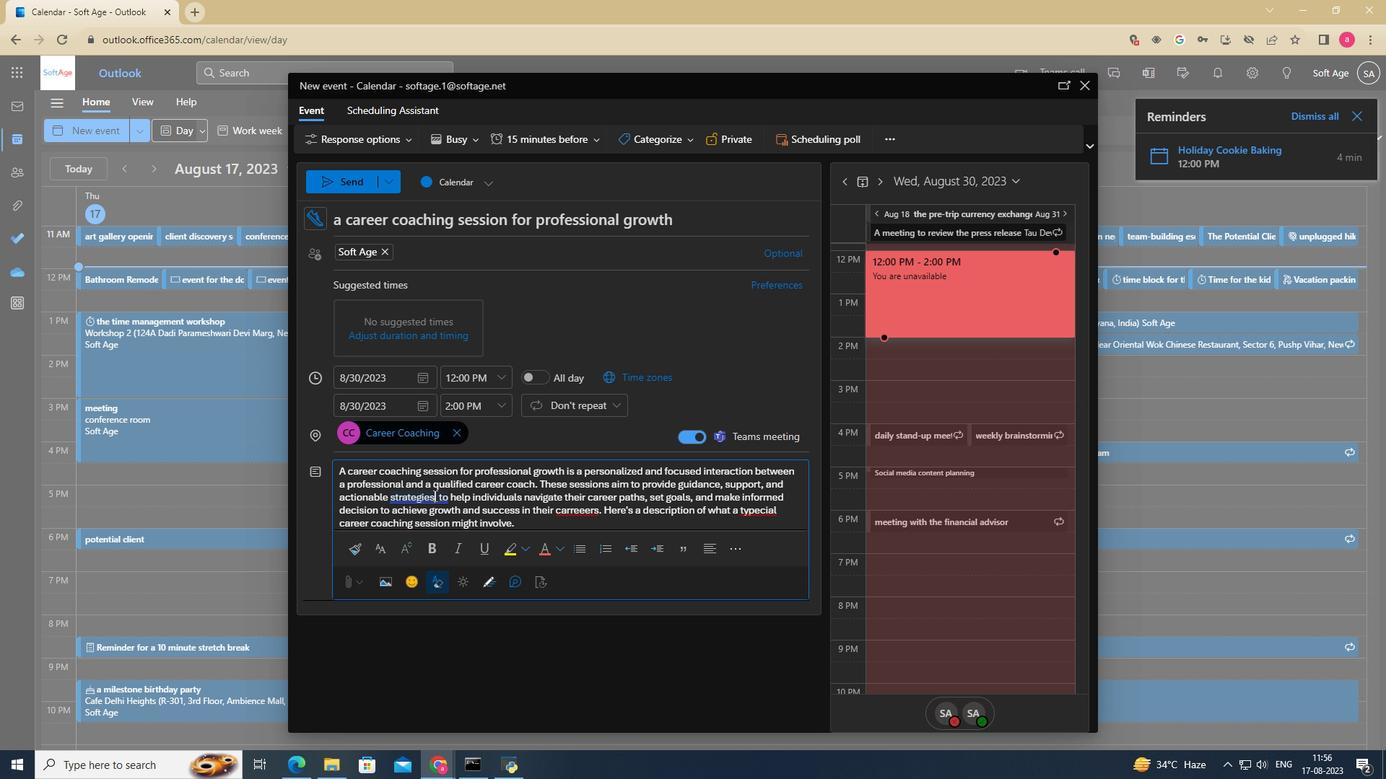 
Action: Mouse moved to (402, 559)
Screenshot: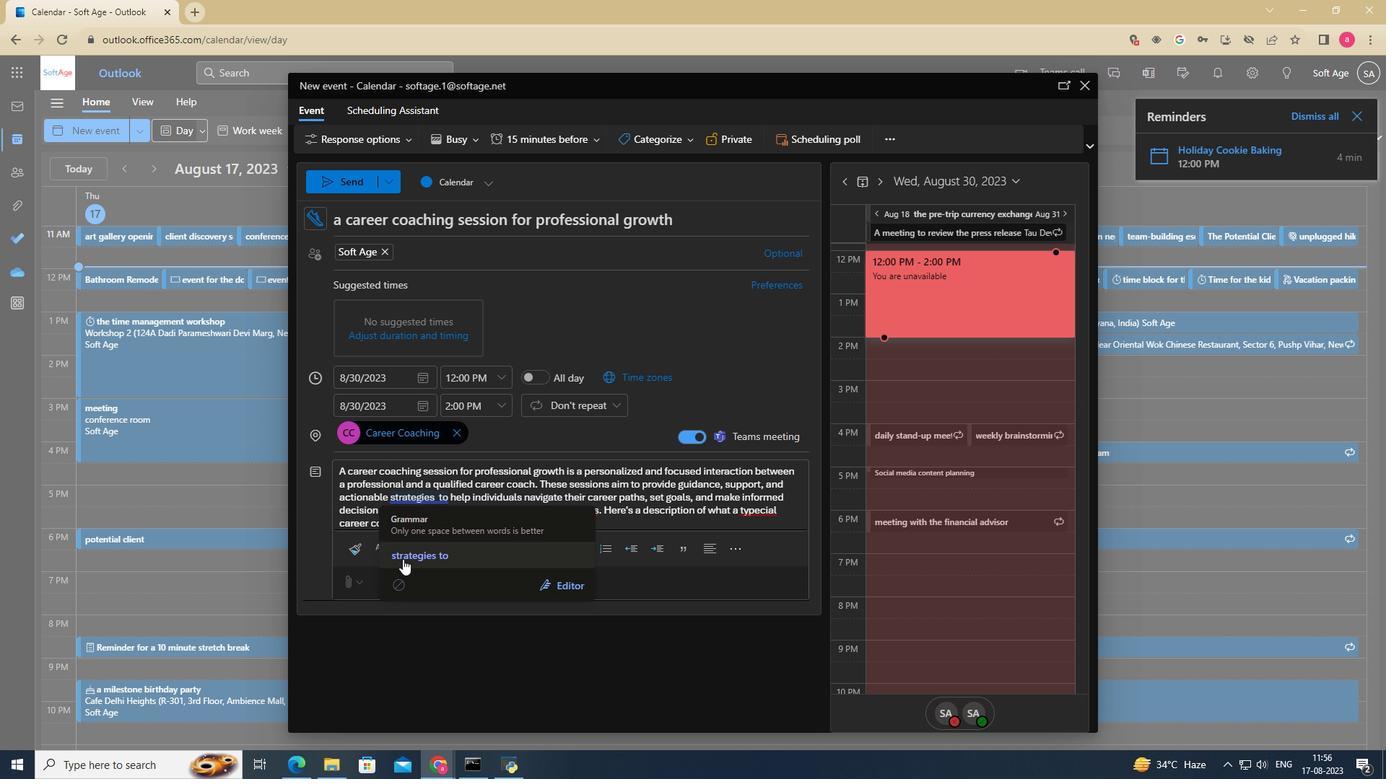
Action: Mouse pressed left at (402, 559)
Screenshot: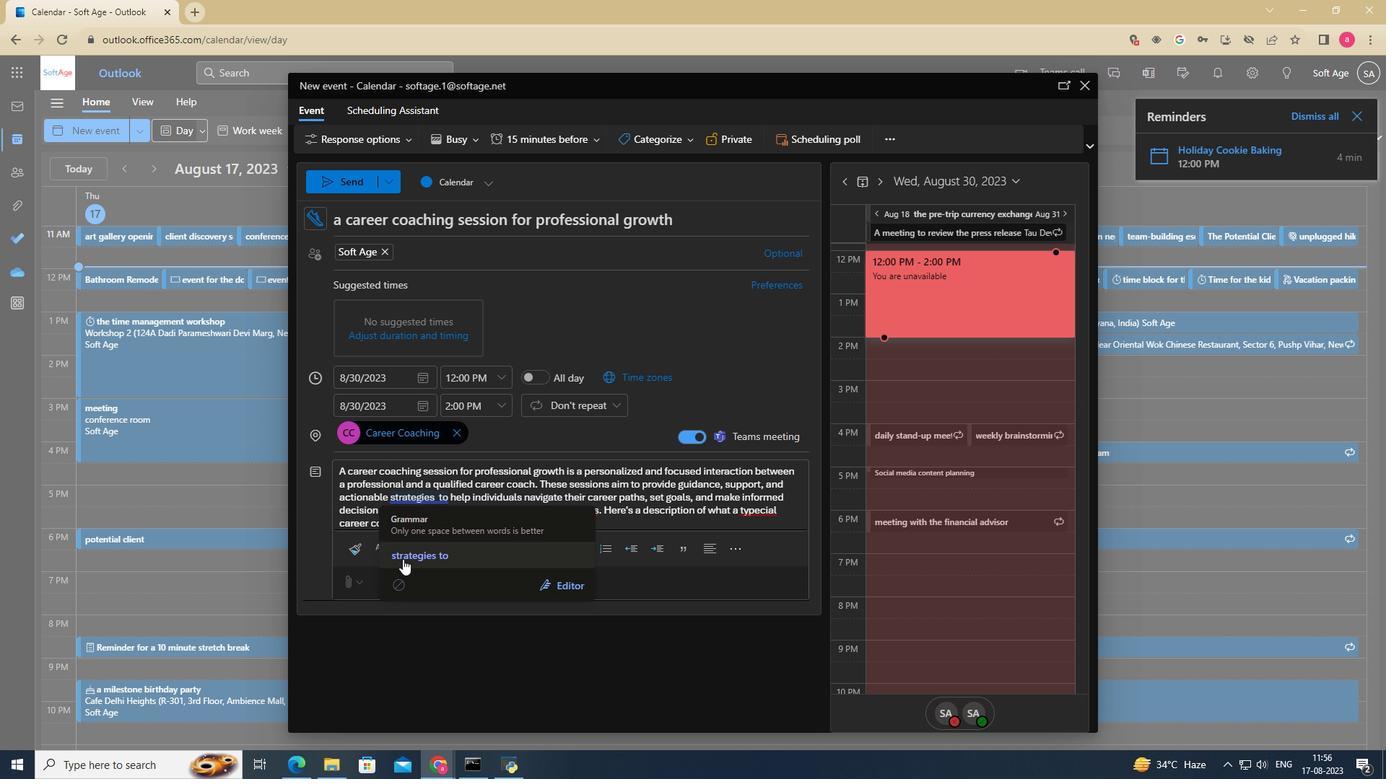 
Action: Mouse moved to (385, 497)
Screenshot: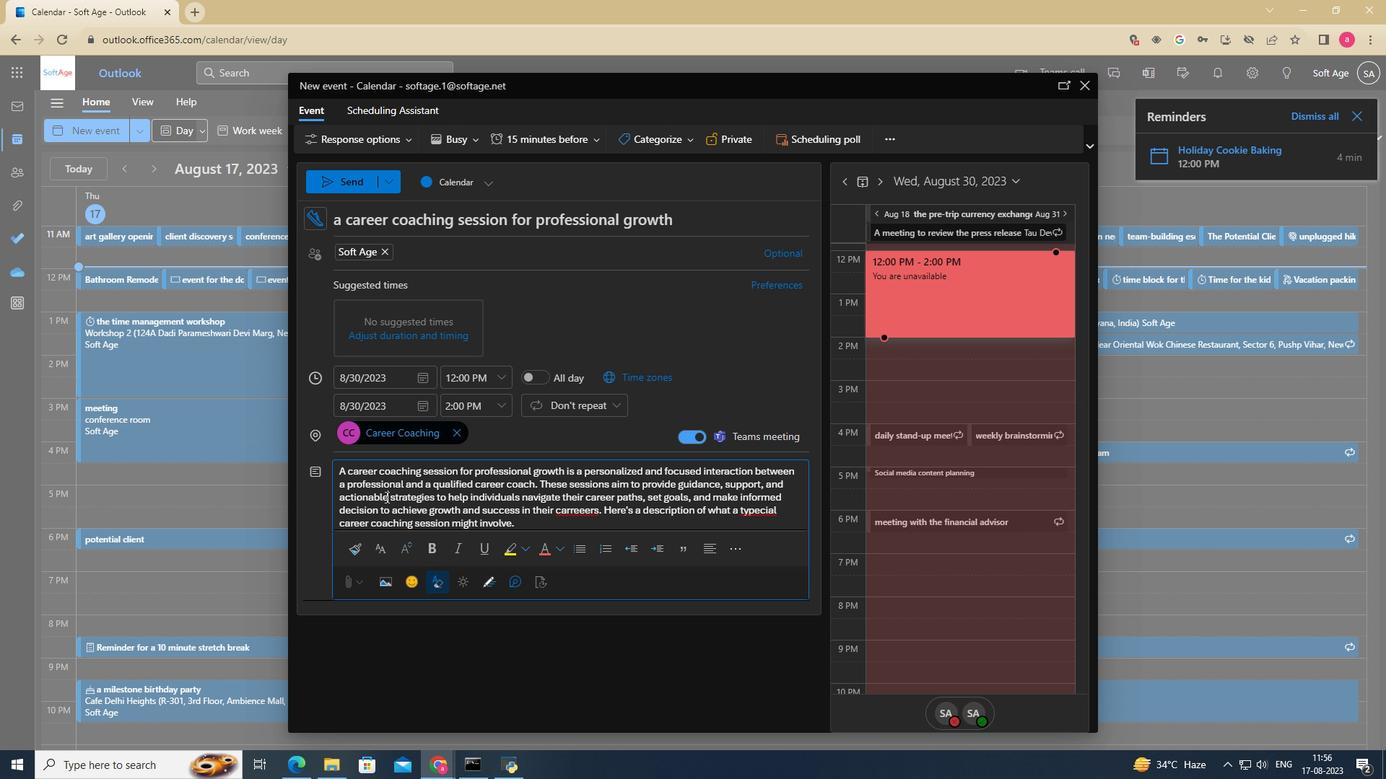 
Action: Mouse pressed left at (385, 497)
Screenshot: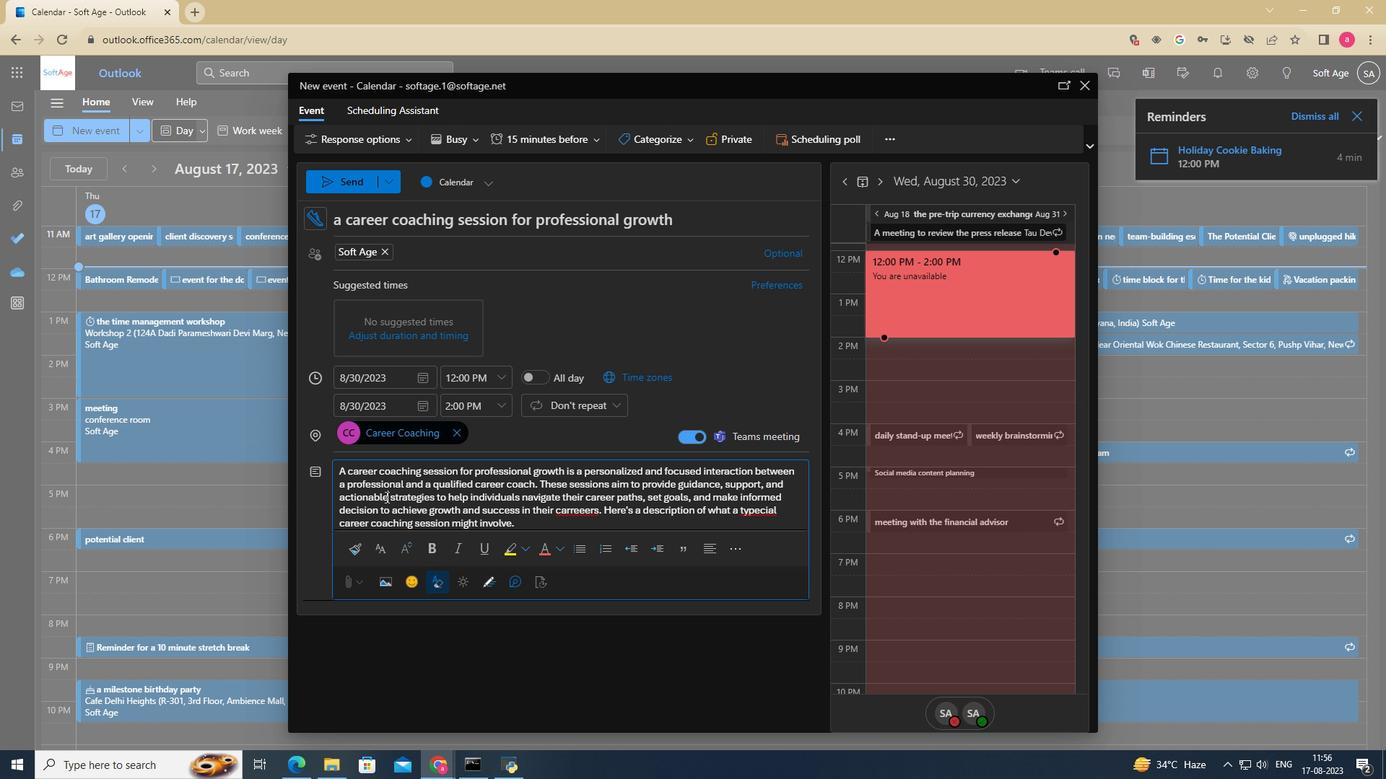 
Action: Mouse pressed left at (385, 497)
Screenshot: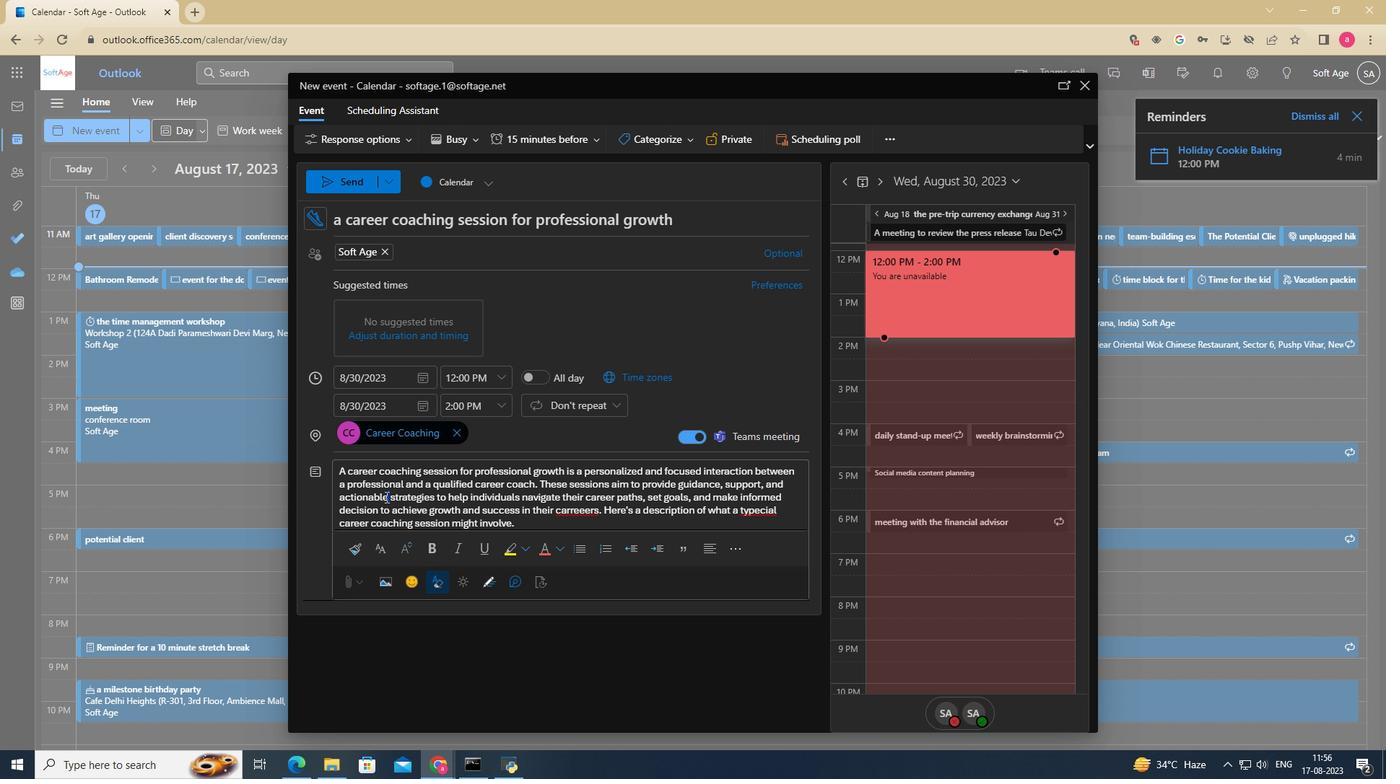 
Action: Mouse pressed left at (385, 497)
Screenshot: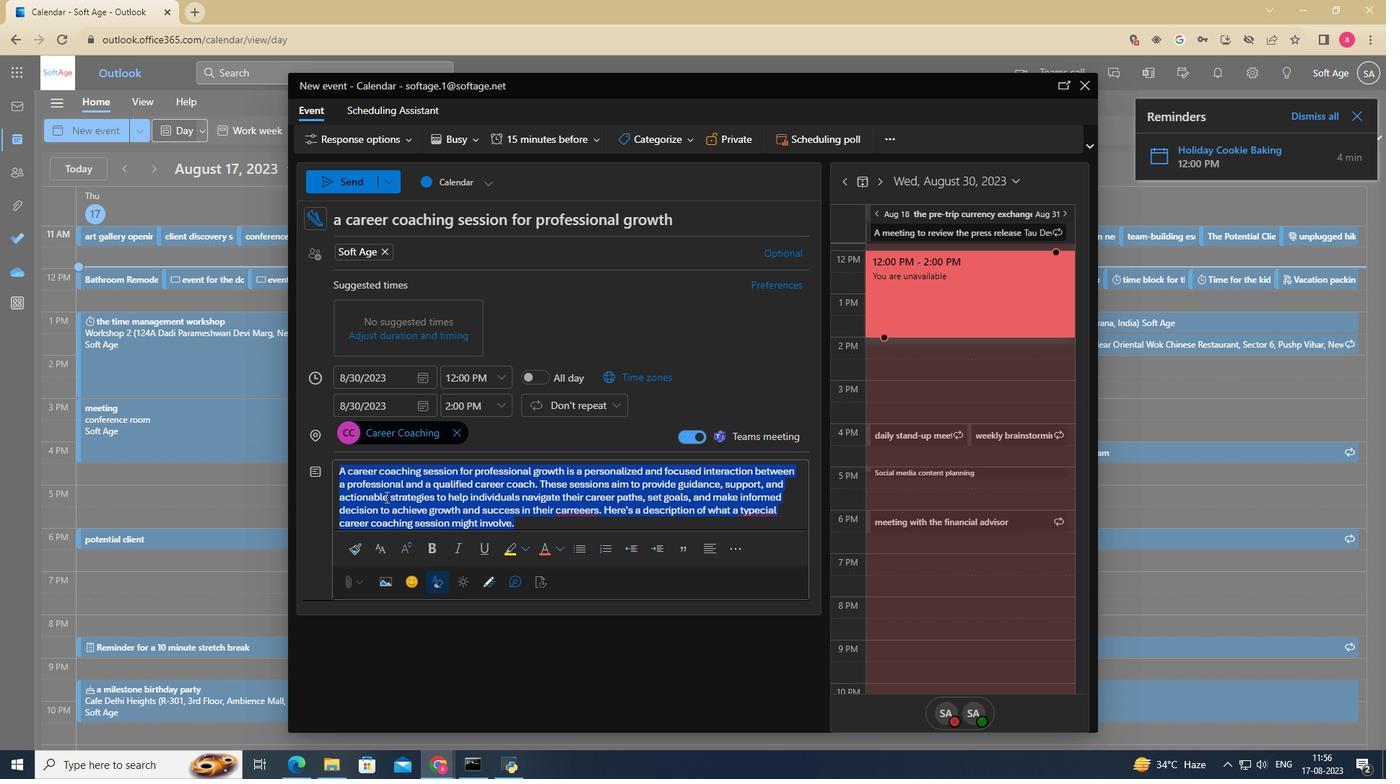 
Action: Mouse moved to (379, 548)
Screenshot: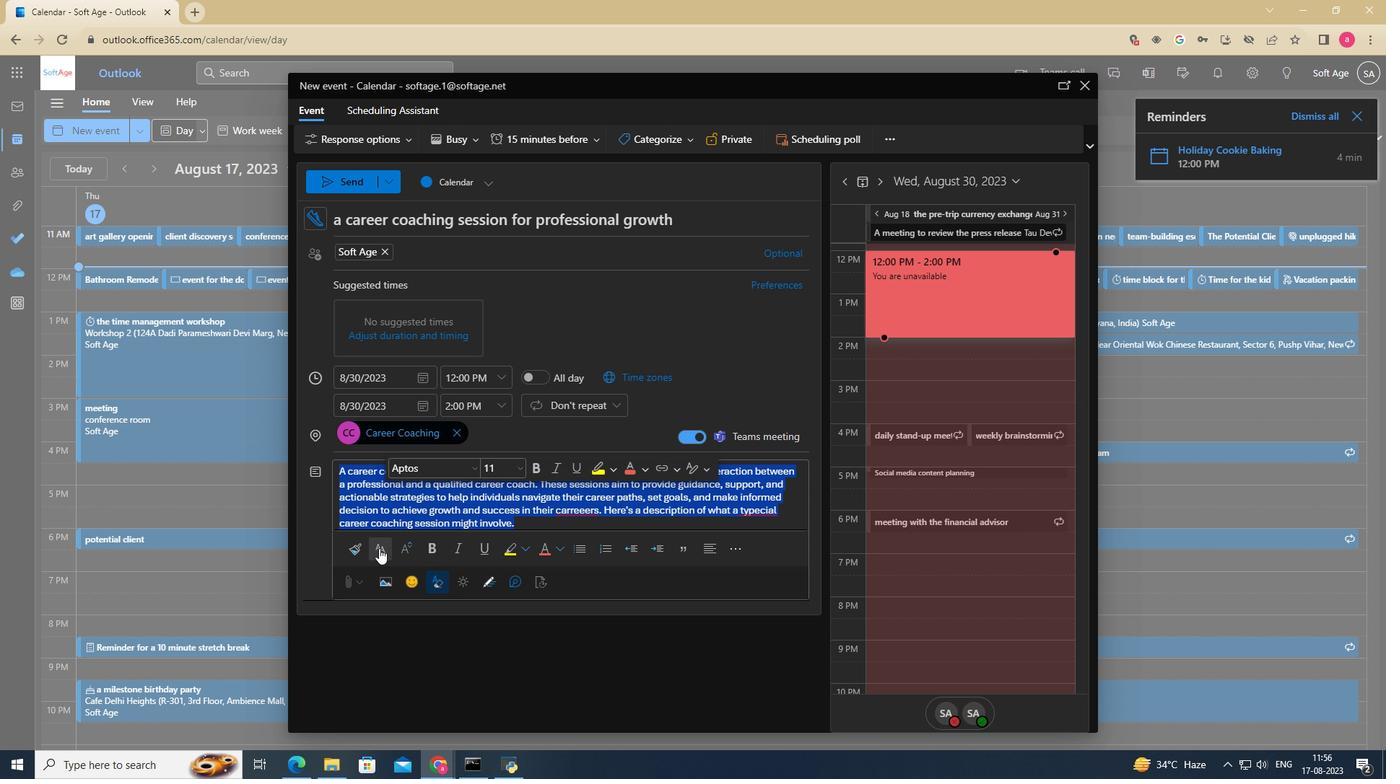 
Action: Mouse pressed left at (379, 548)
Screenshot: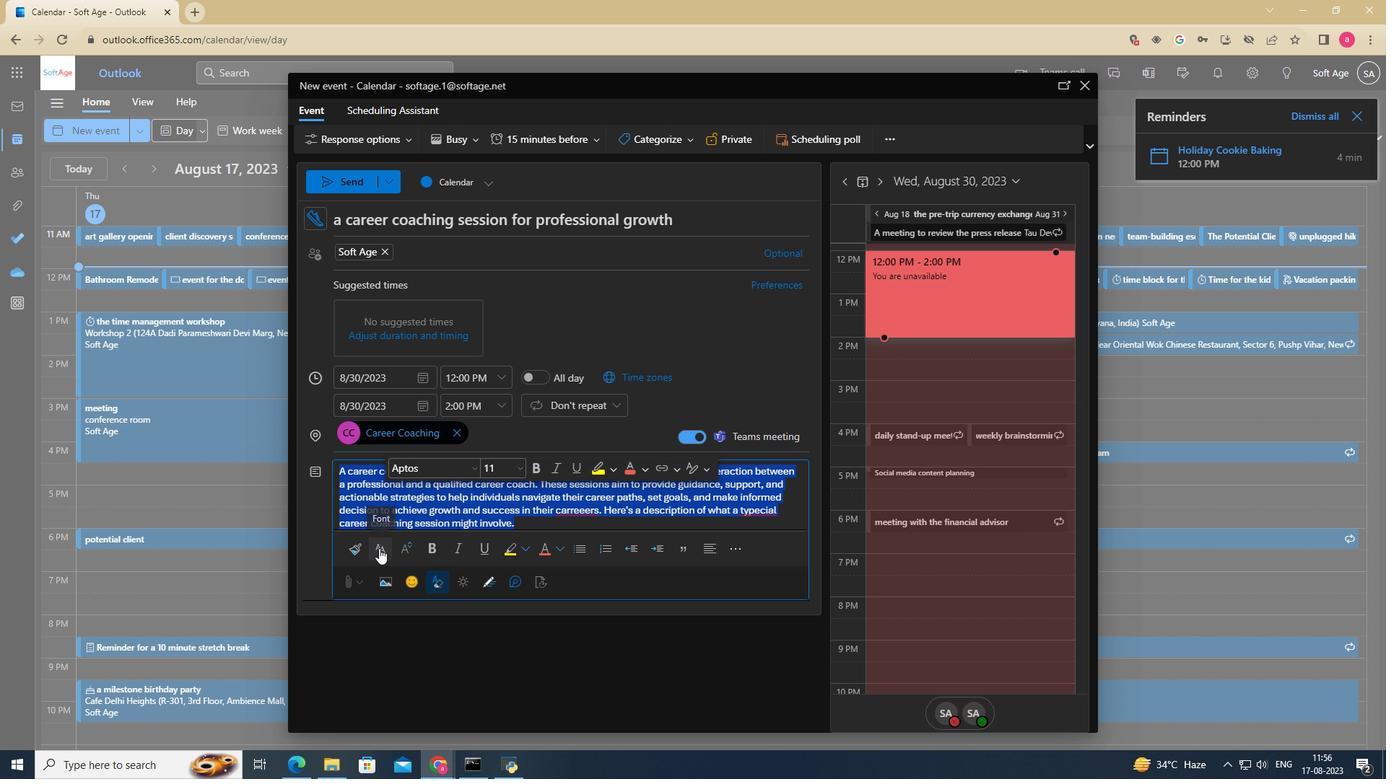 
Action: Mouse moved to (439, 466)
Screenshot: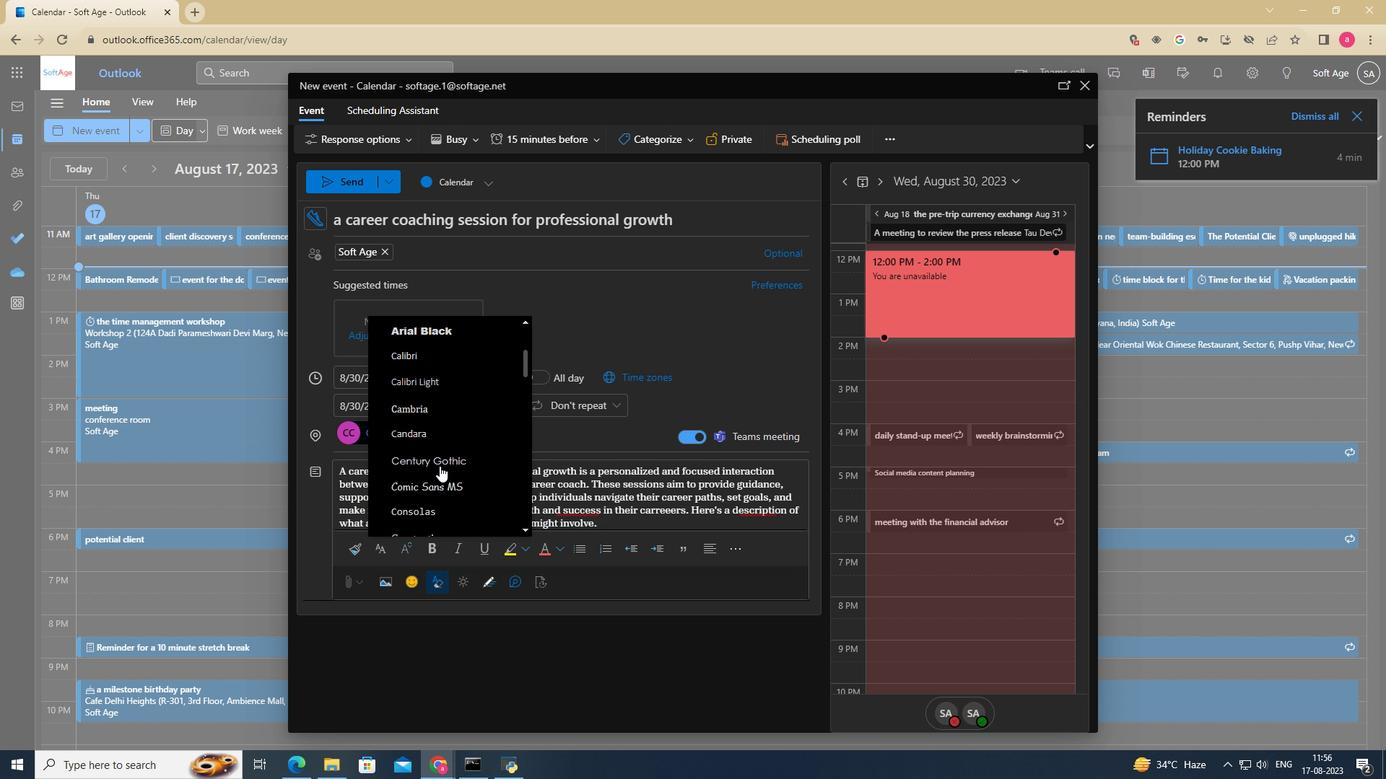
Action: Mouse scrolled (439, 465) with delta (0, 0)
Screenshot: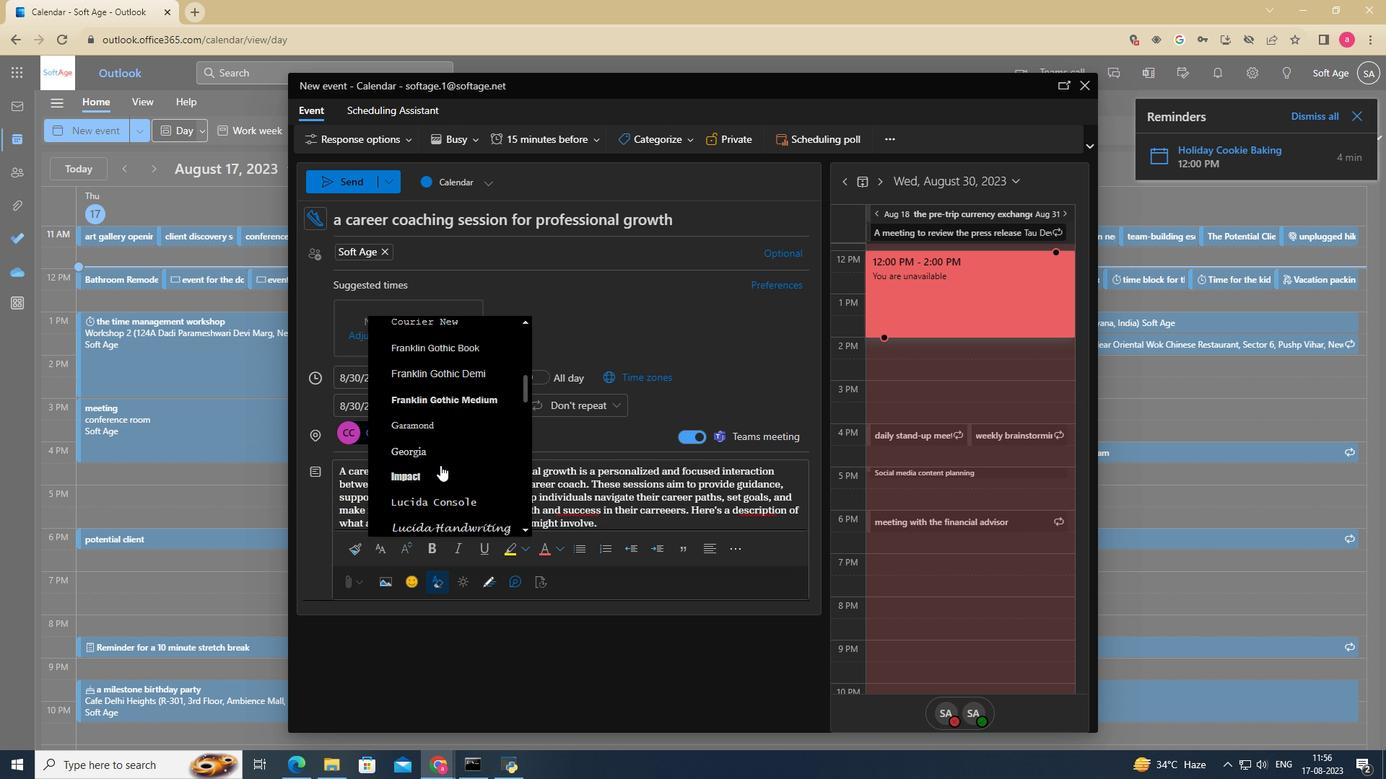 
Action: Mouse scrolled (439, 465) with delta (0, 0)
Screenshot: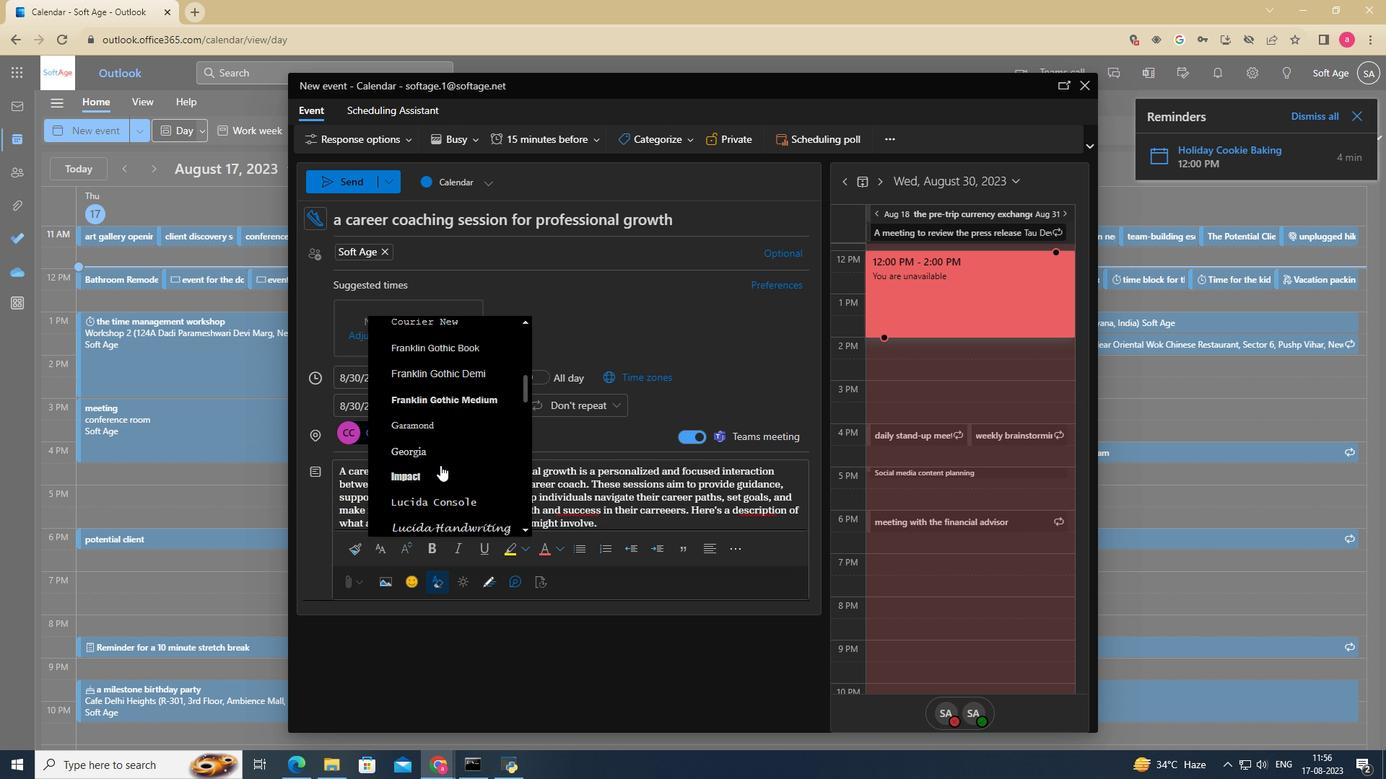 
Action: Mouse scrolled (439, 465) with delta (0, 0)
Screenshot: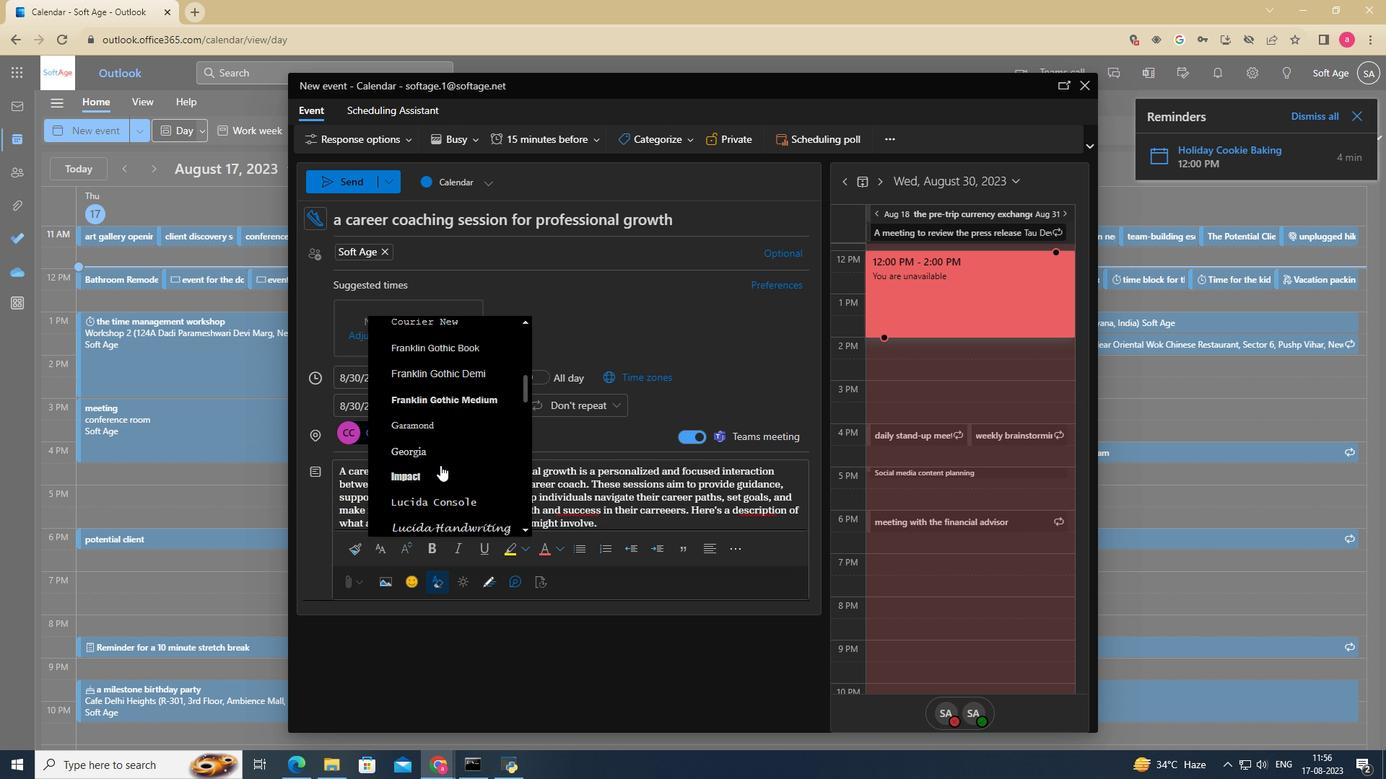 
Action: Mouse scrolled (439, 465) with delta (0, 0)
Screenshot: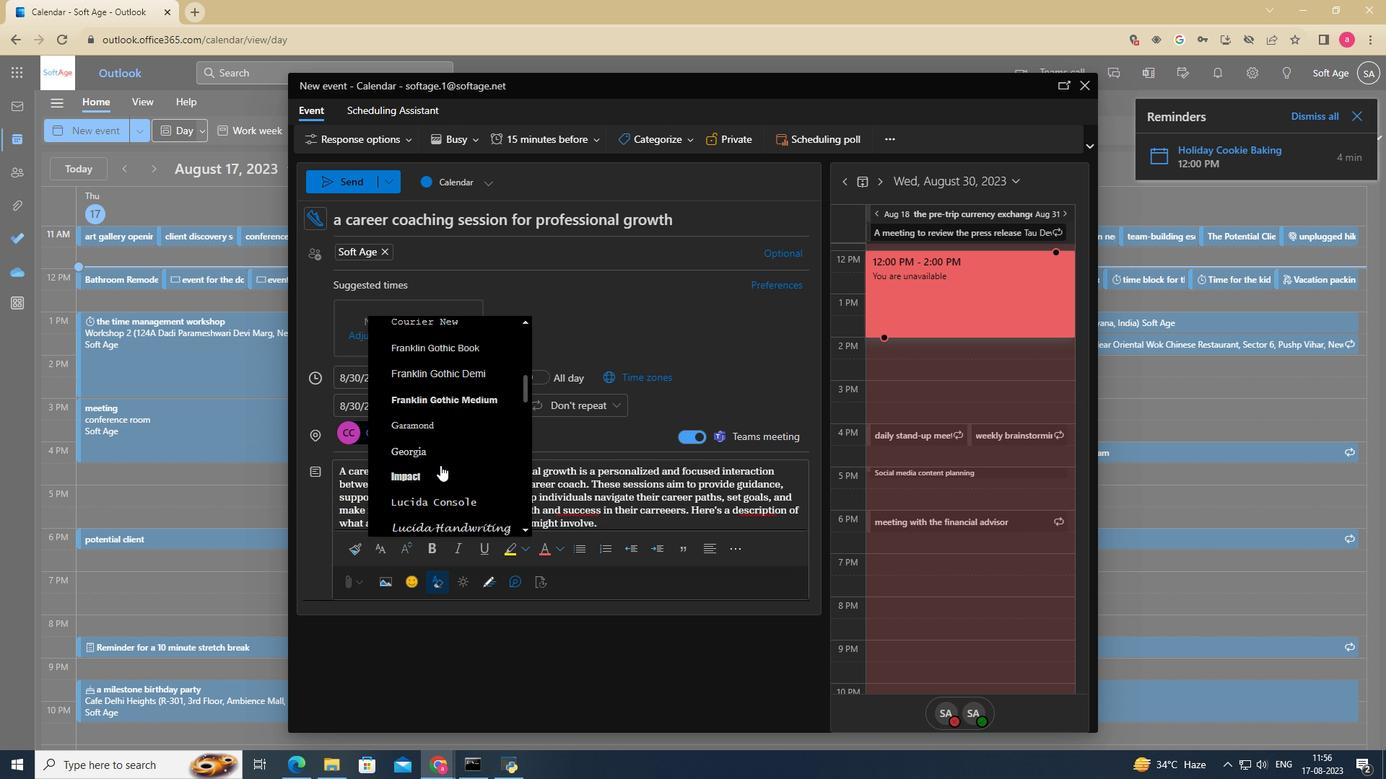 
Action: Mouse scrolled (439, 465) with delta (0, 0)
Screenshot: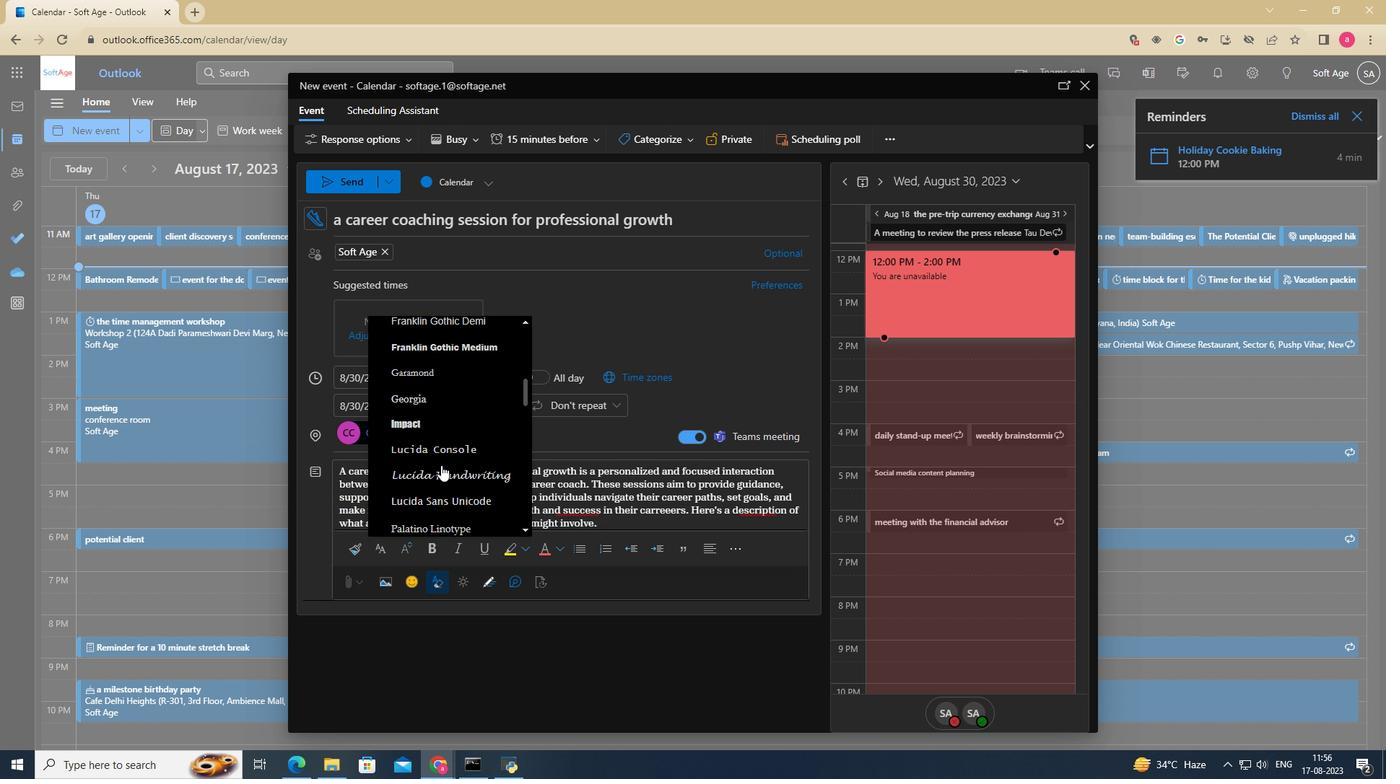 
Action: Mouse scrolled (439, 465) with delta (0, 0)
Screenshot: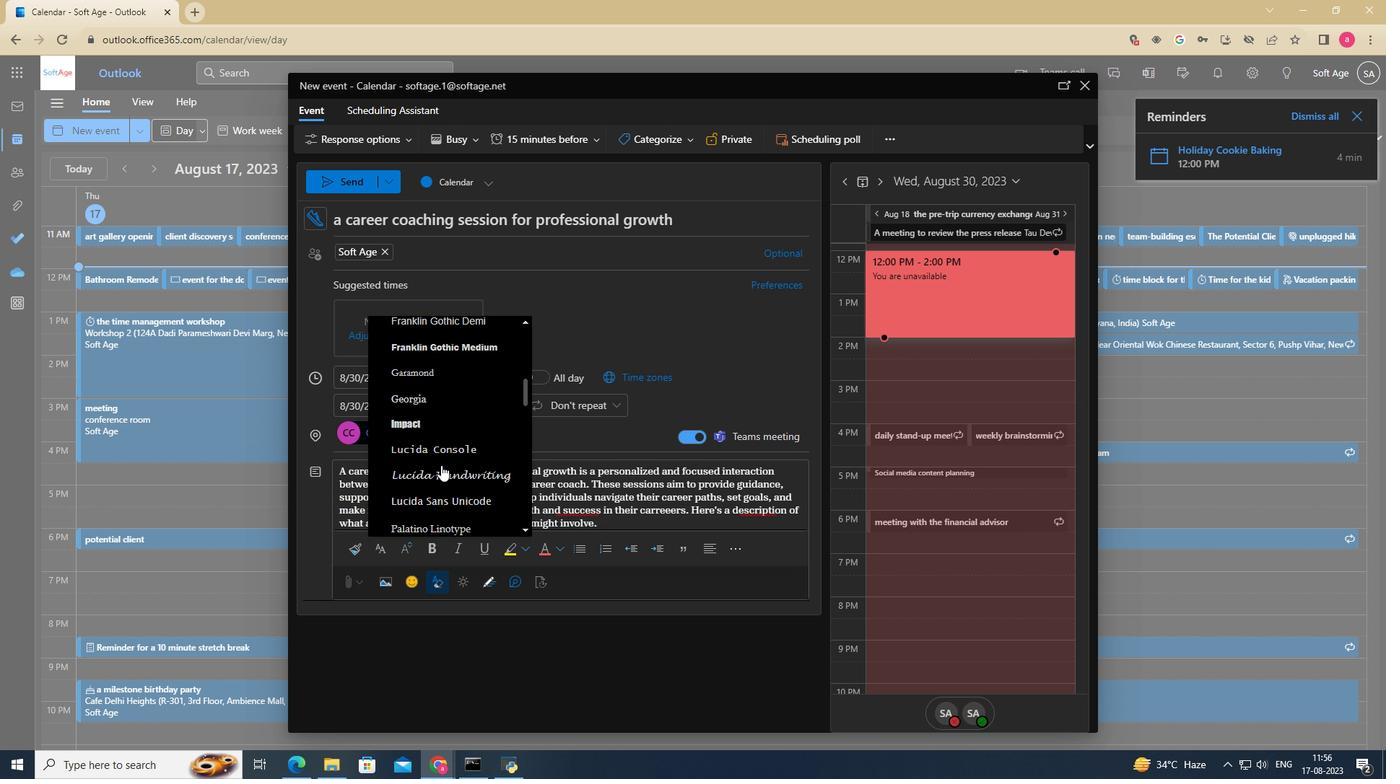
Action: Mouse scrolled (439, 465) with delta (0, 0)
Screenshot: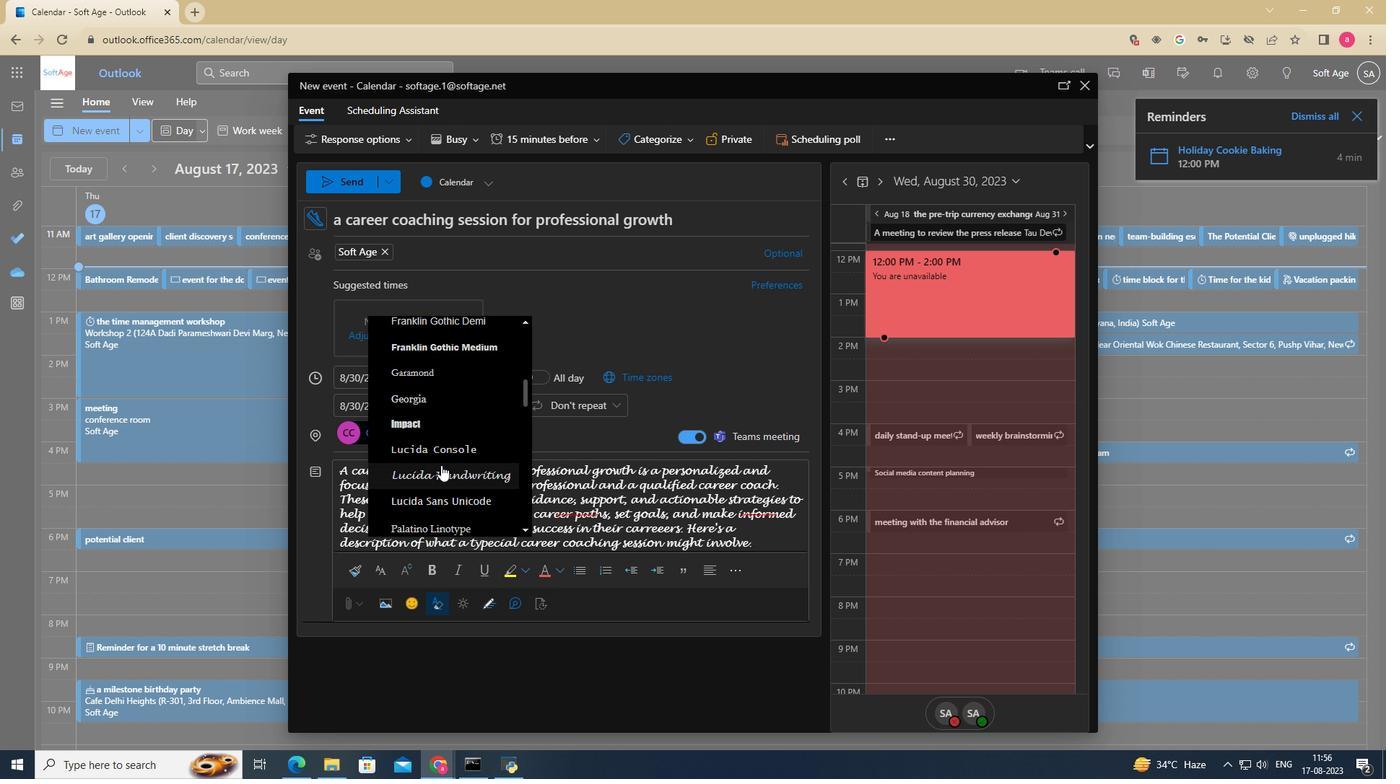 
Action: Mouse moved to (419, 500)
Screenshot: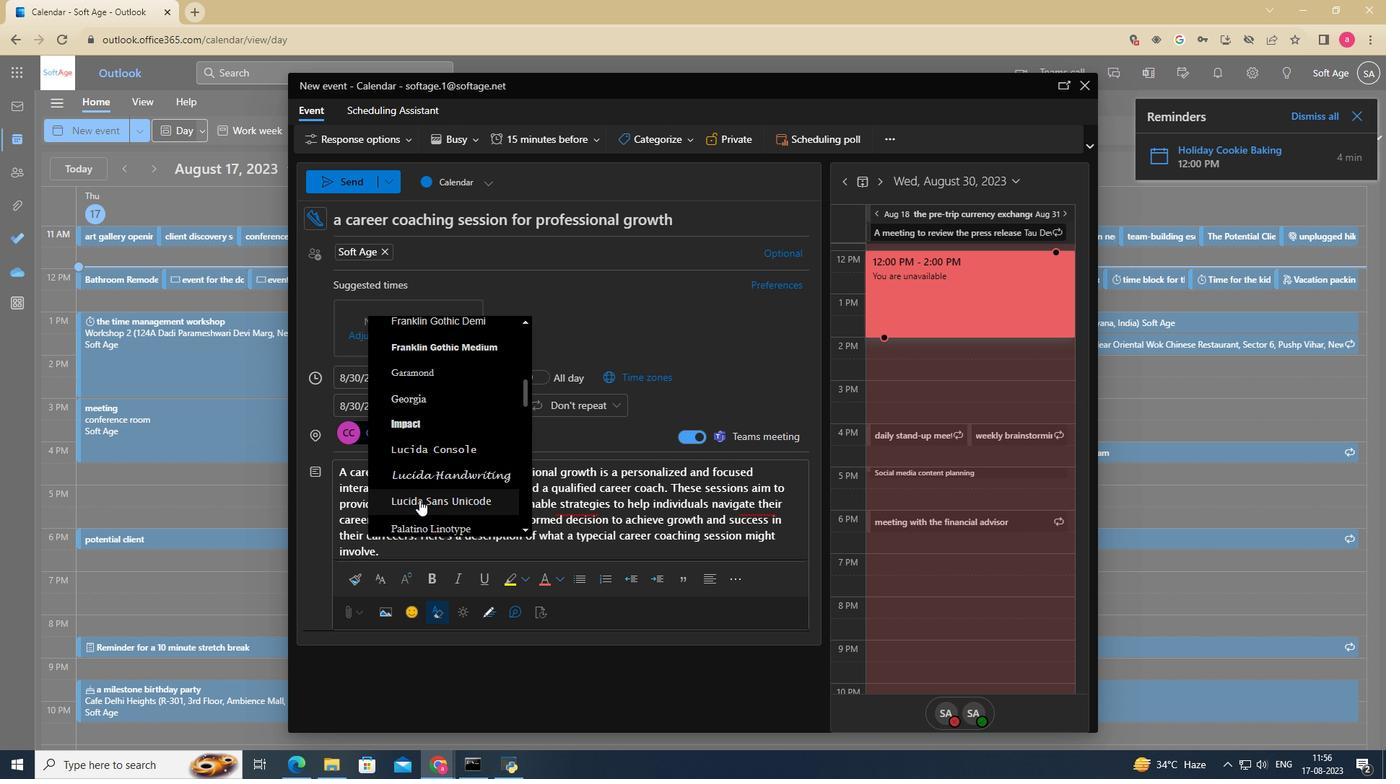 
Action: Mouse pressed left at (419, 500)
Screenshot: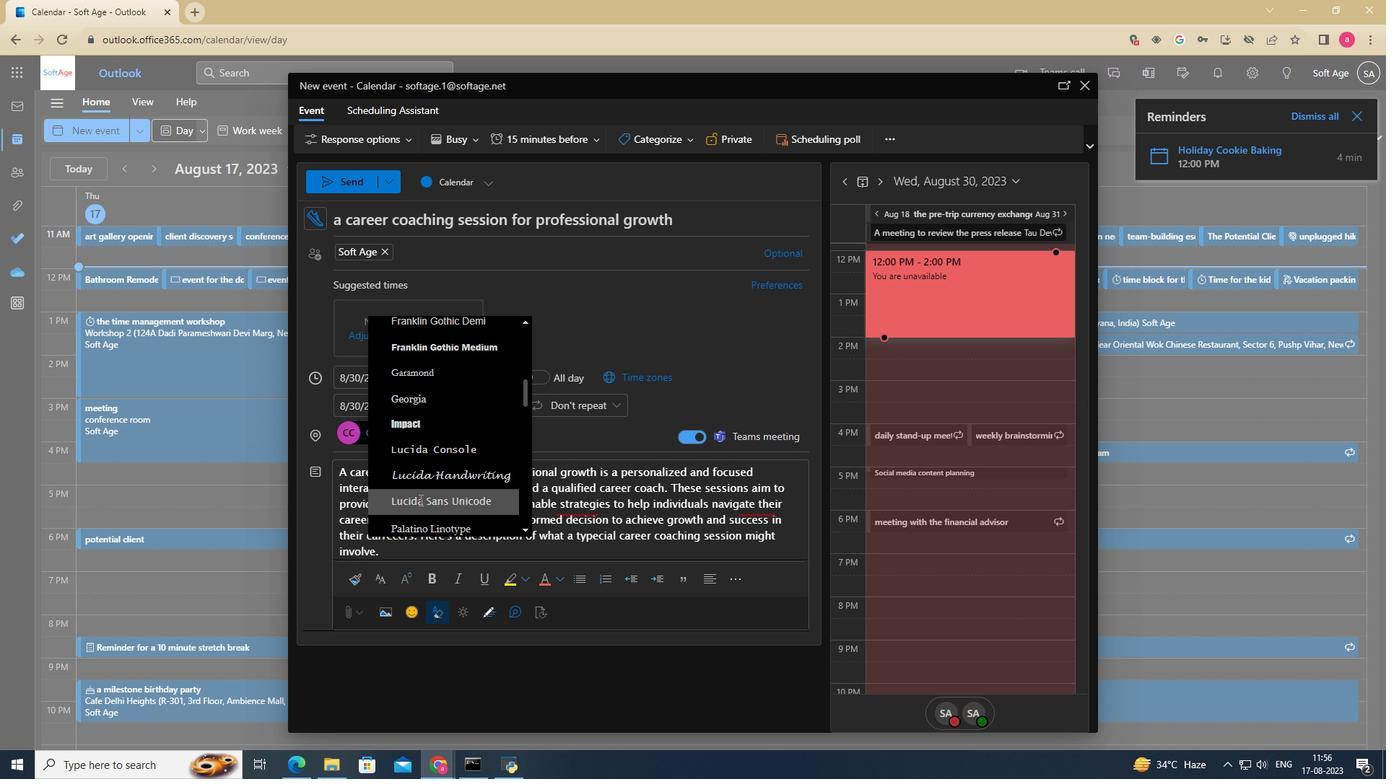 
Action: Mouse moved to (465, 585)
Screenshot: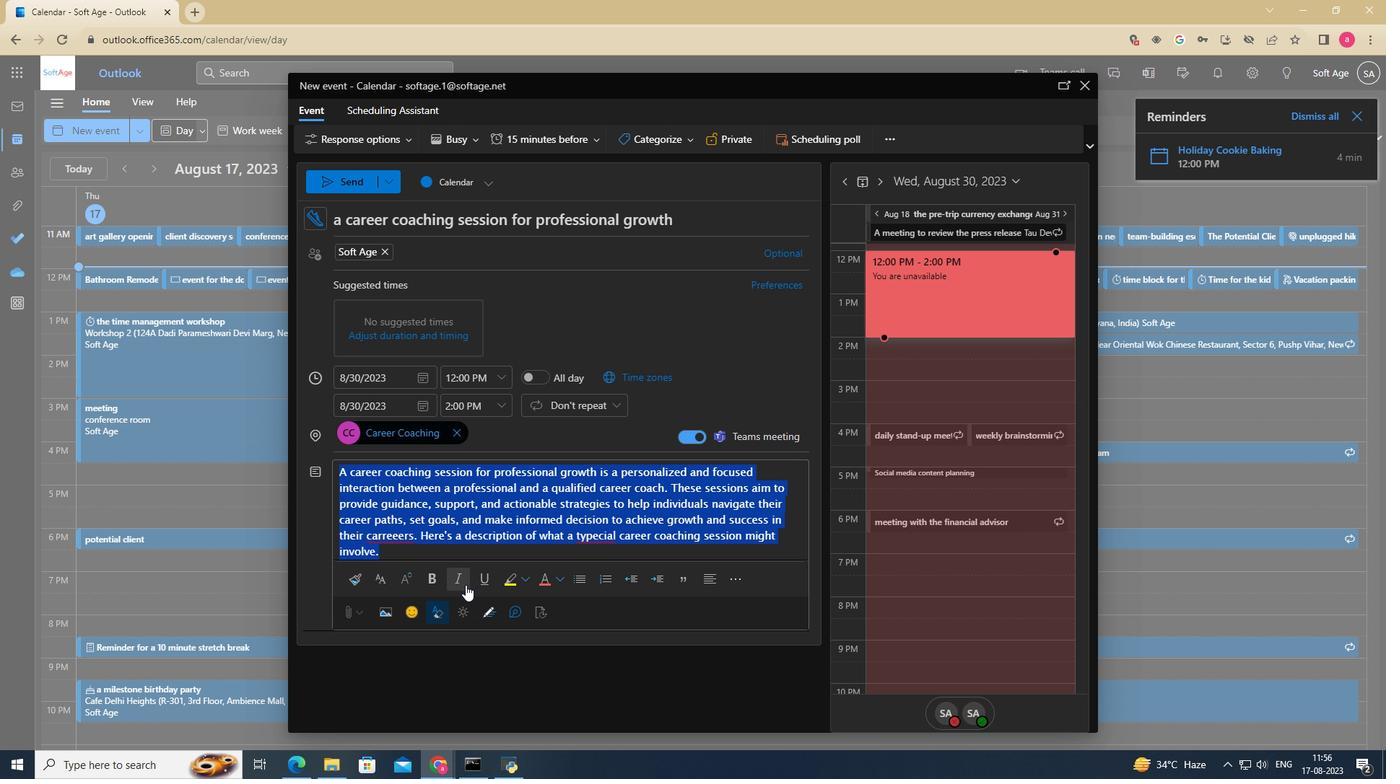 
Action: Mouse pressed left at (465, 585)
Screenshot: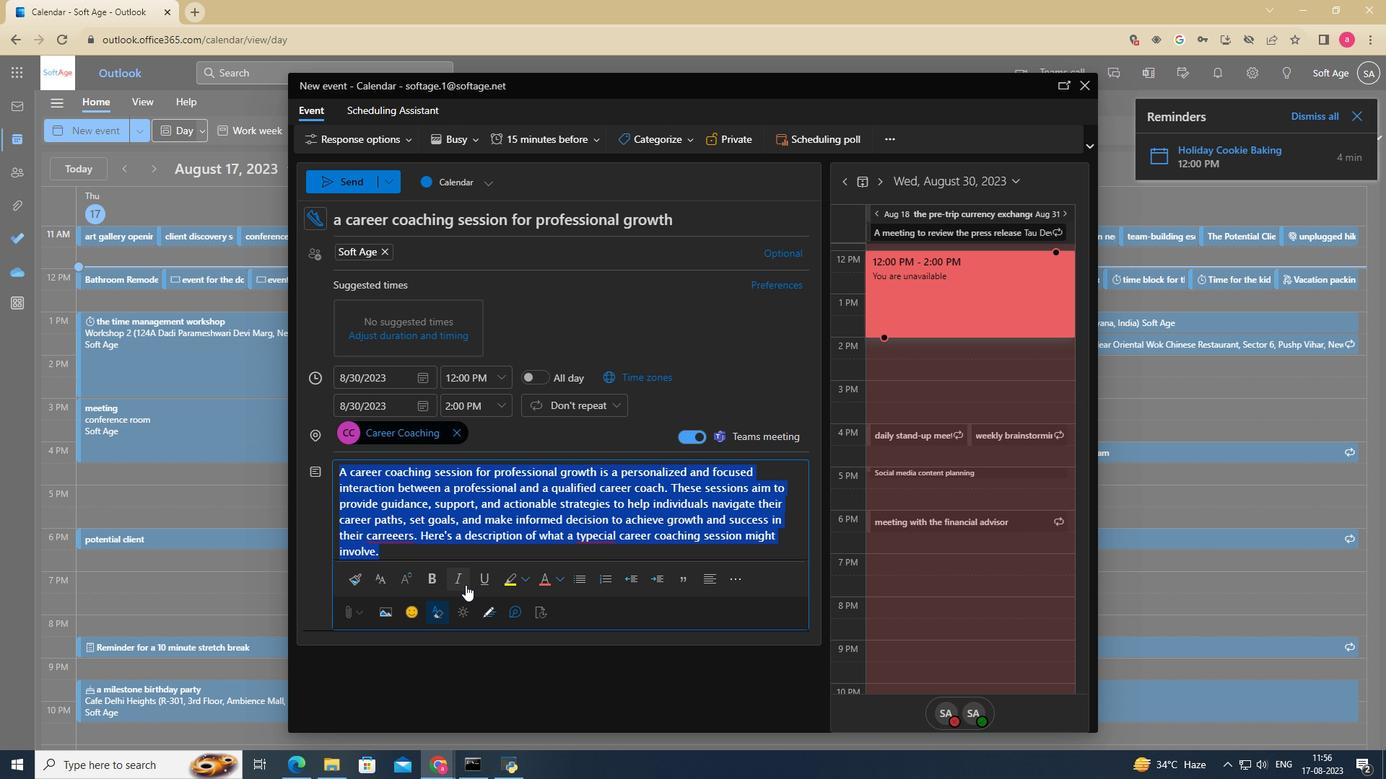 
Action: Mouse moved to (504, 538)
Screenshot: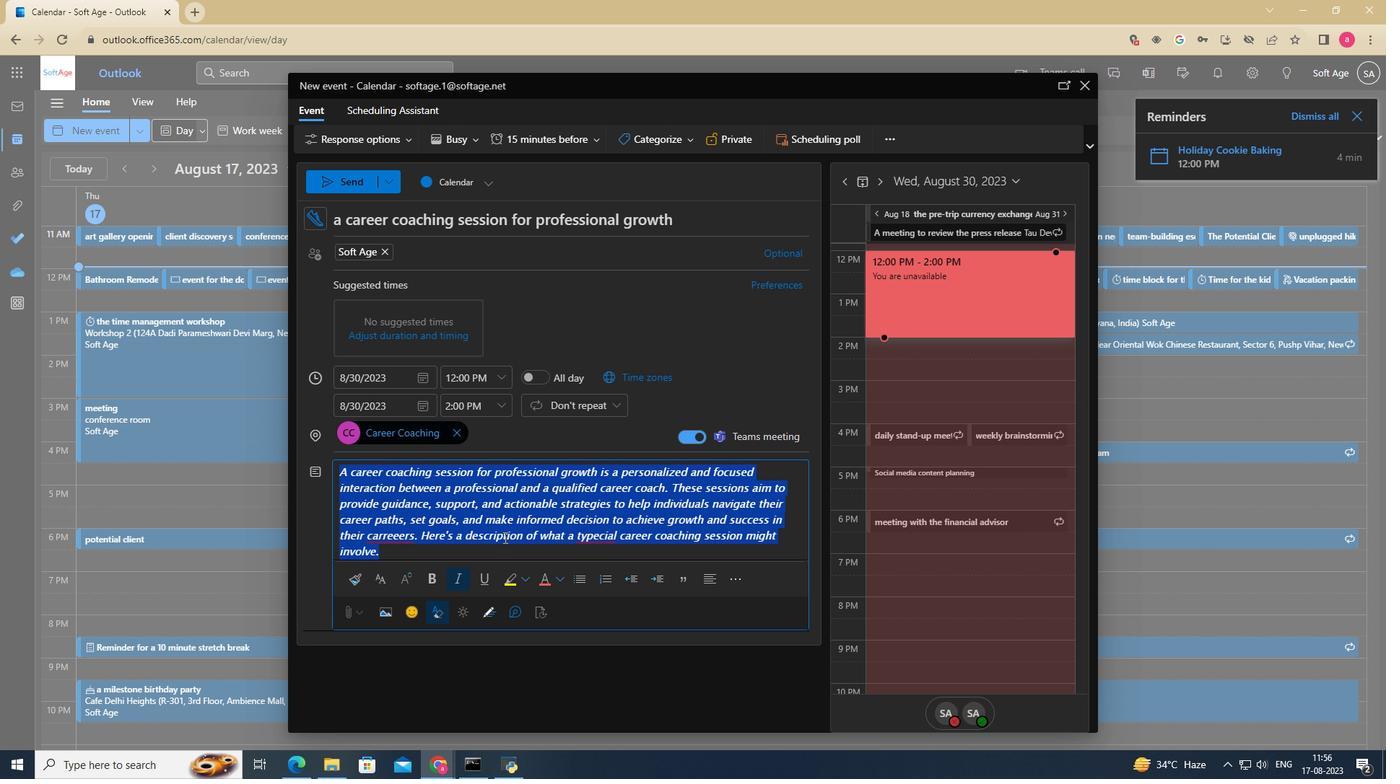 
Action: Mouse pressed left at (504, 538)
Screenshot: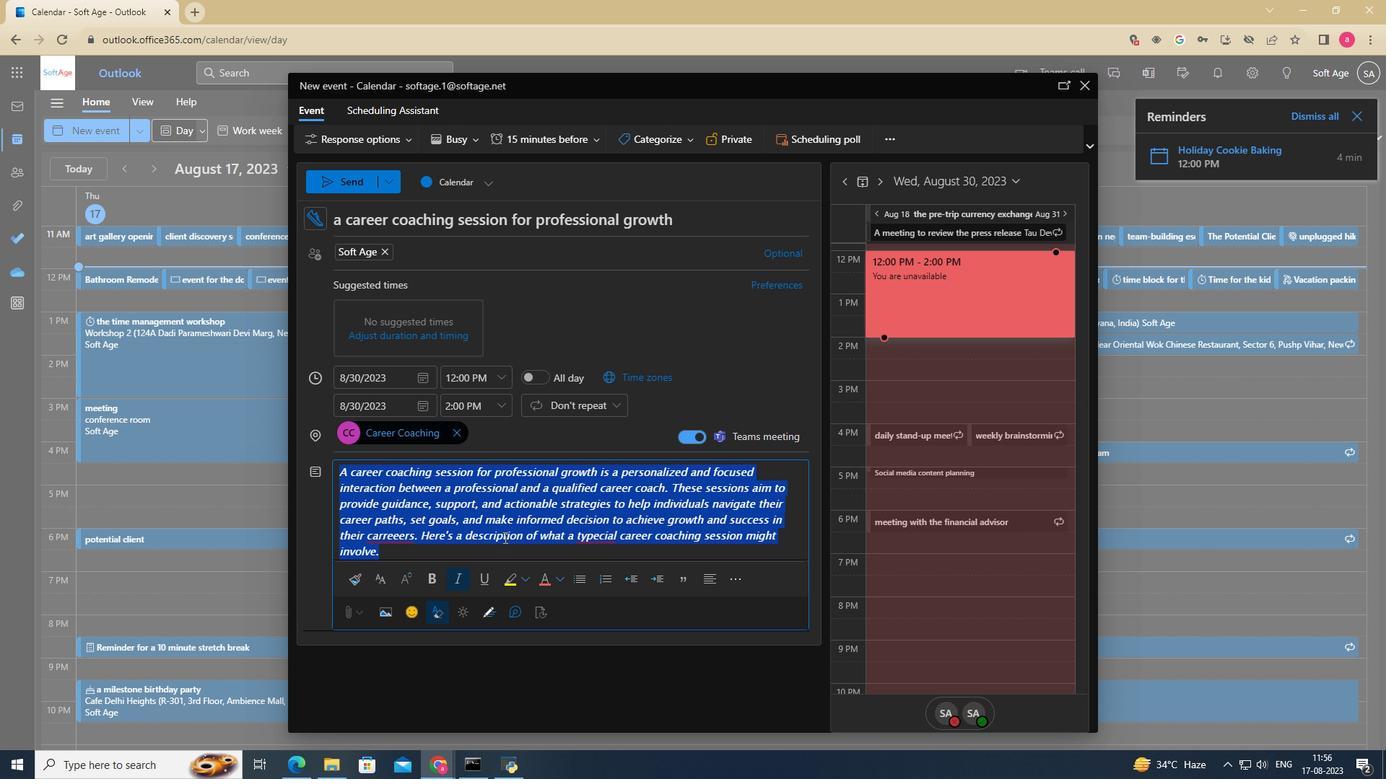 
Action: Mouse moved to (514, 582)
Screenshot: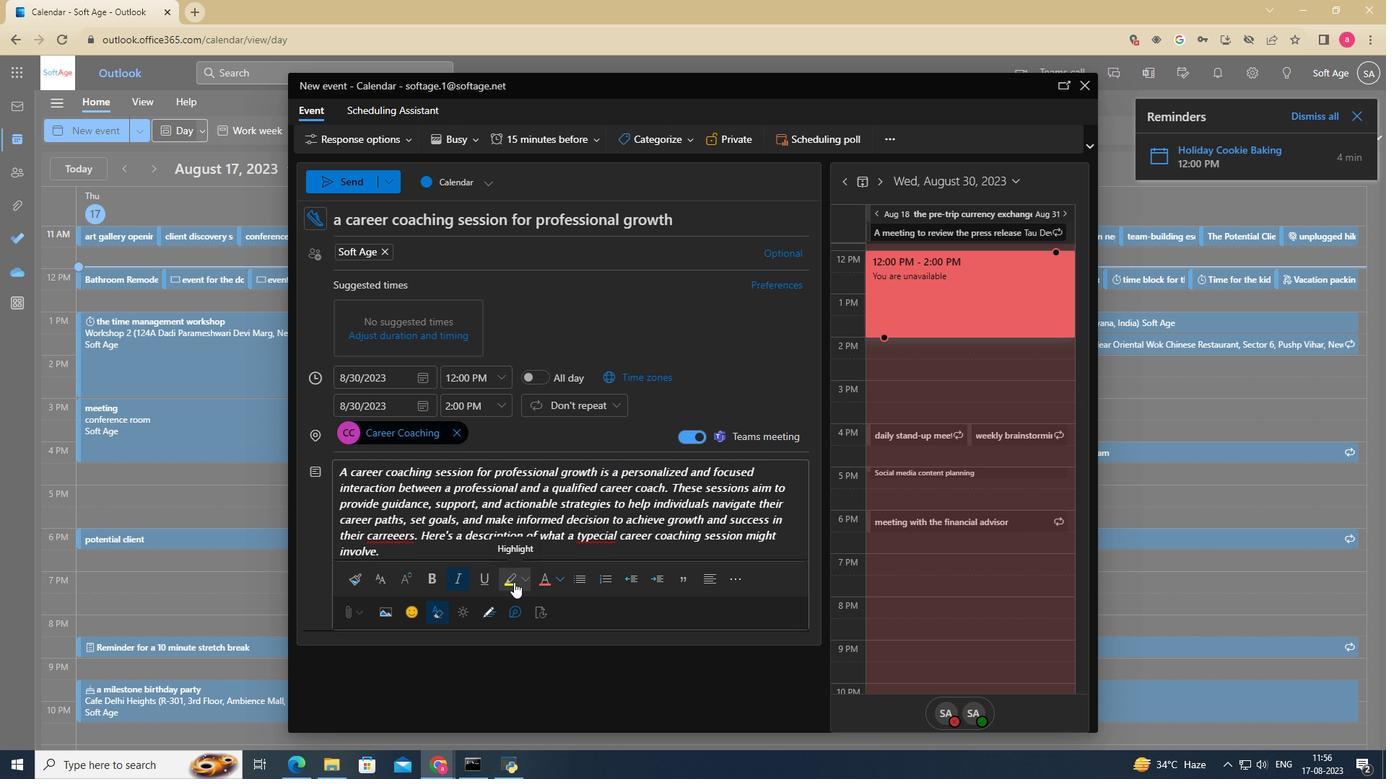 
Action: Mouse pressed left at (514, 582)
Screenshot: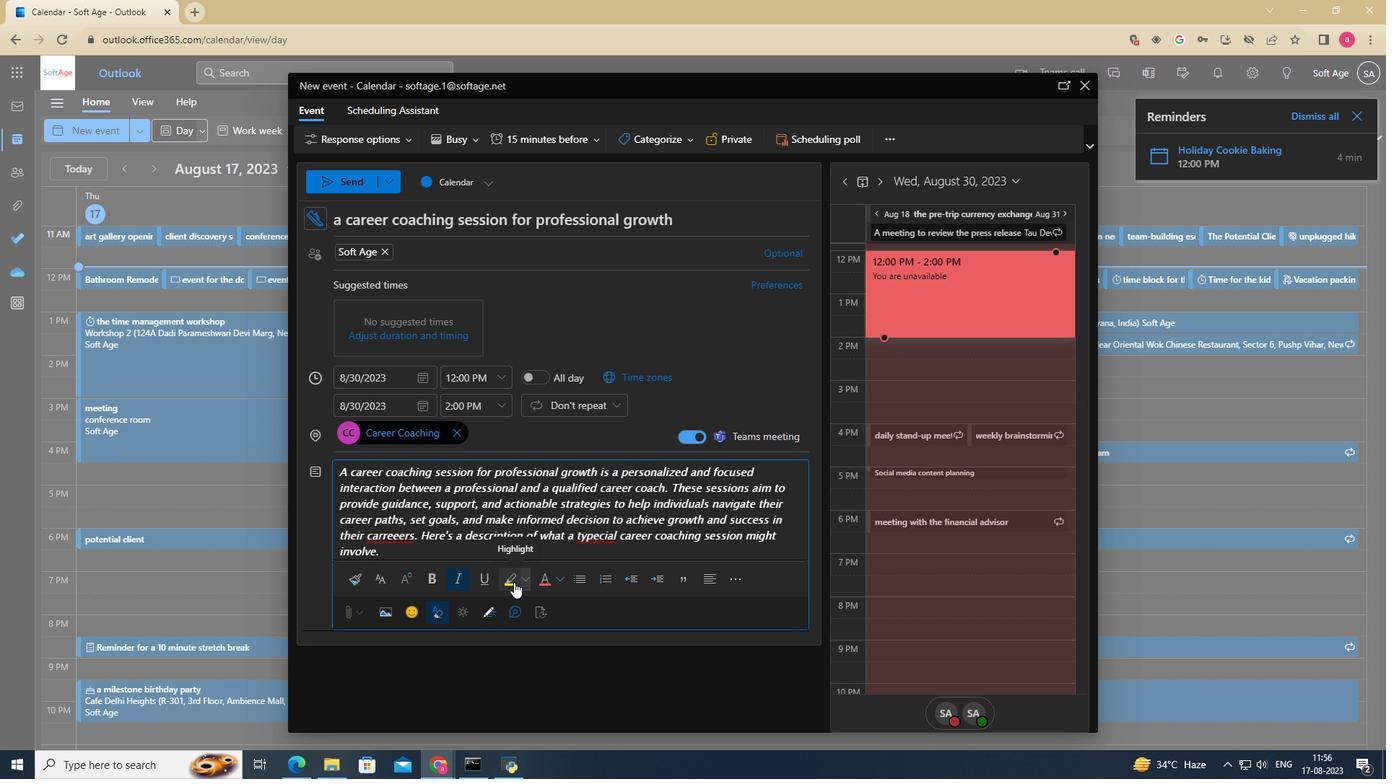 
Action: Mouse moved to (524, 580)
Screenshot: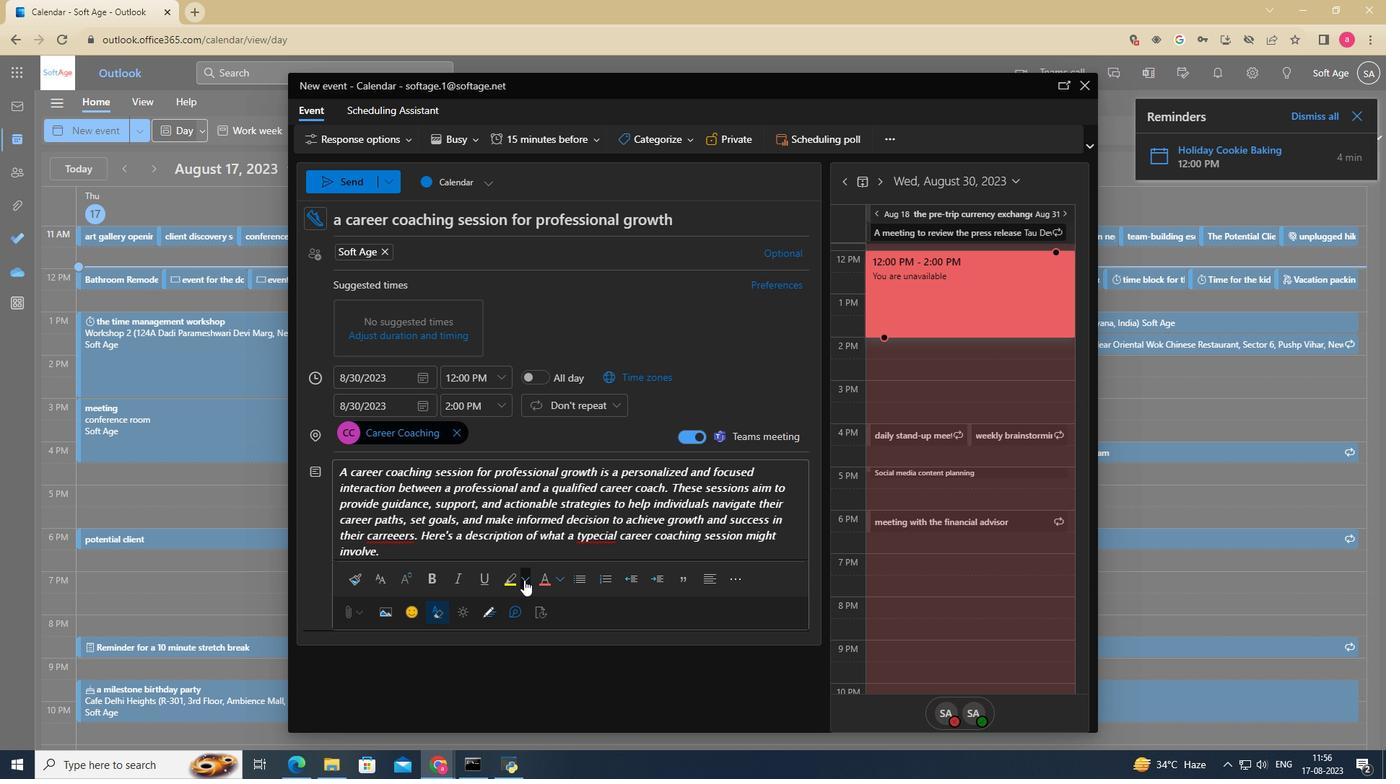 
Action: Mouse pressed left at (524, 580)
Screenshot: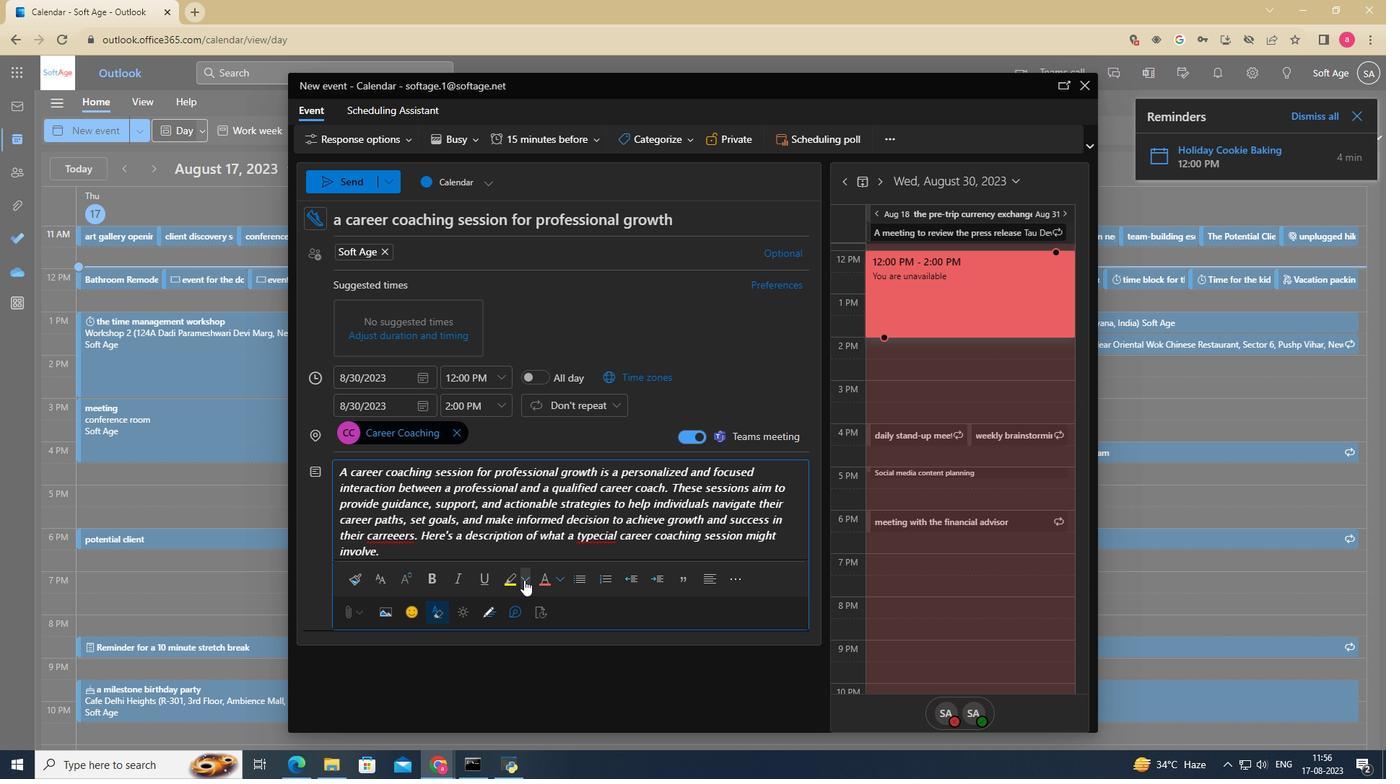 
Action: Mouse moved to (535, 614)
Screenshot: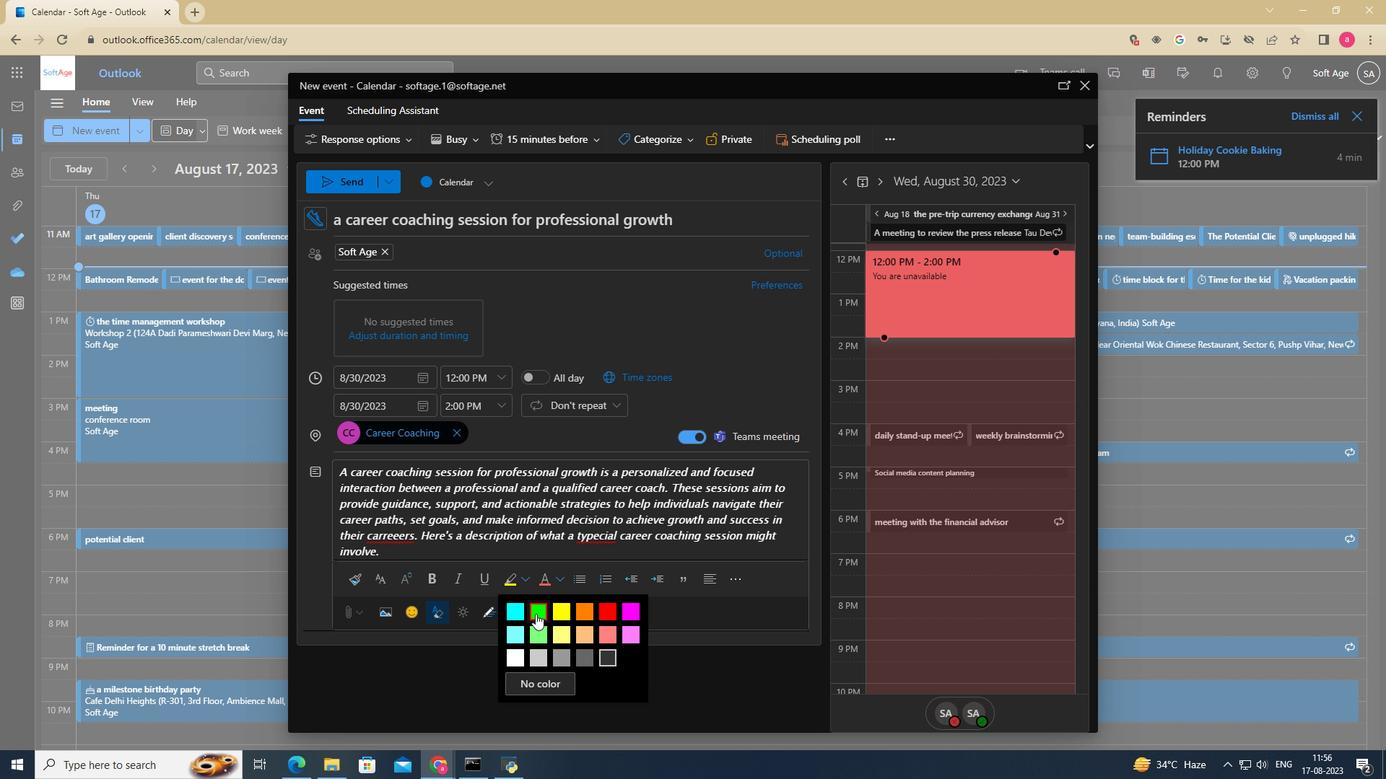 
Action: Mouse pressed left at (535, 614)
Screenshot: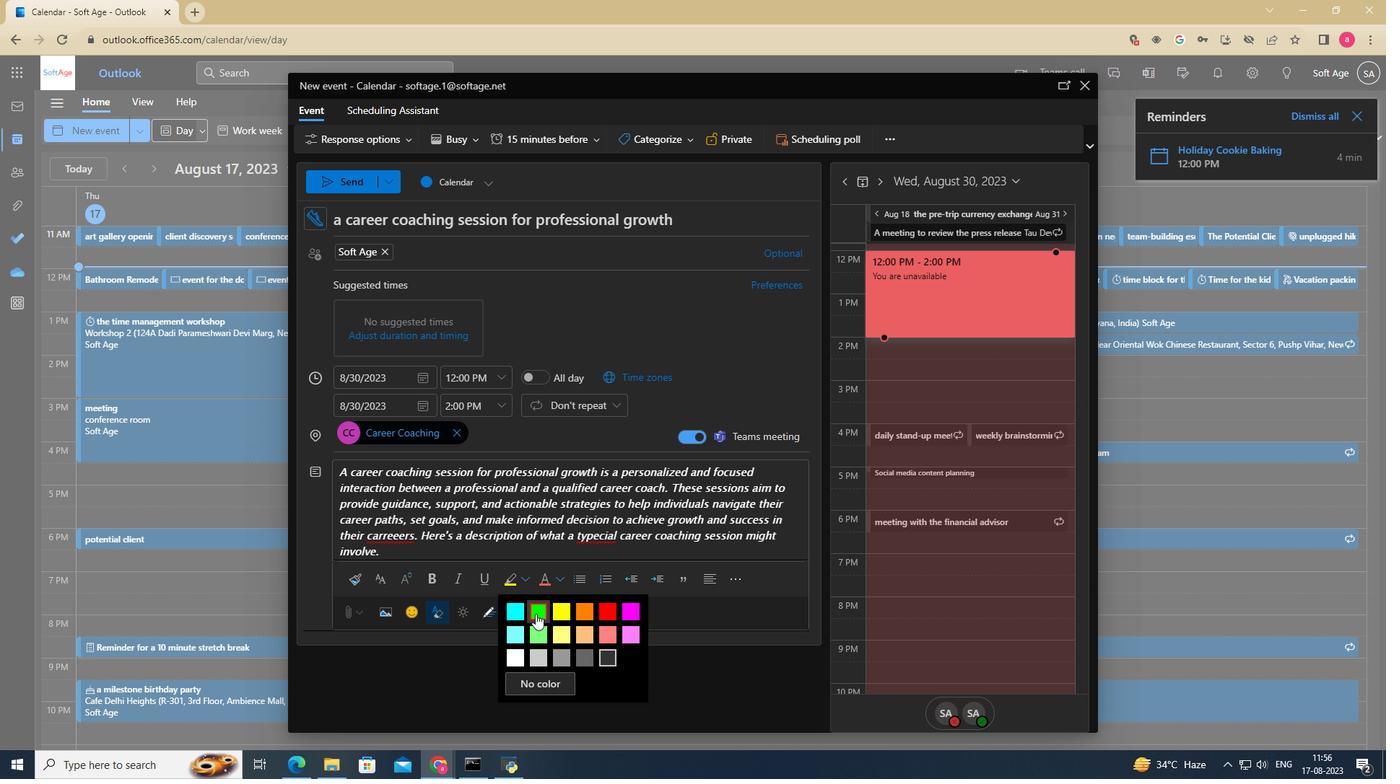
Action: Mouse moved to (503, 538)
Screenshot: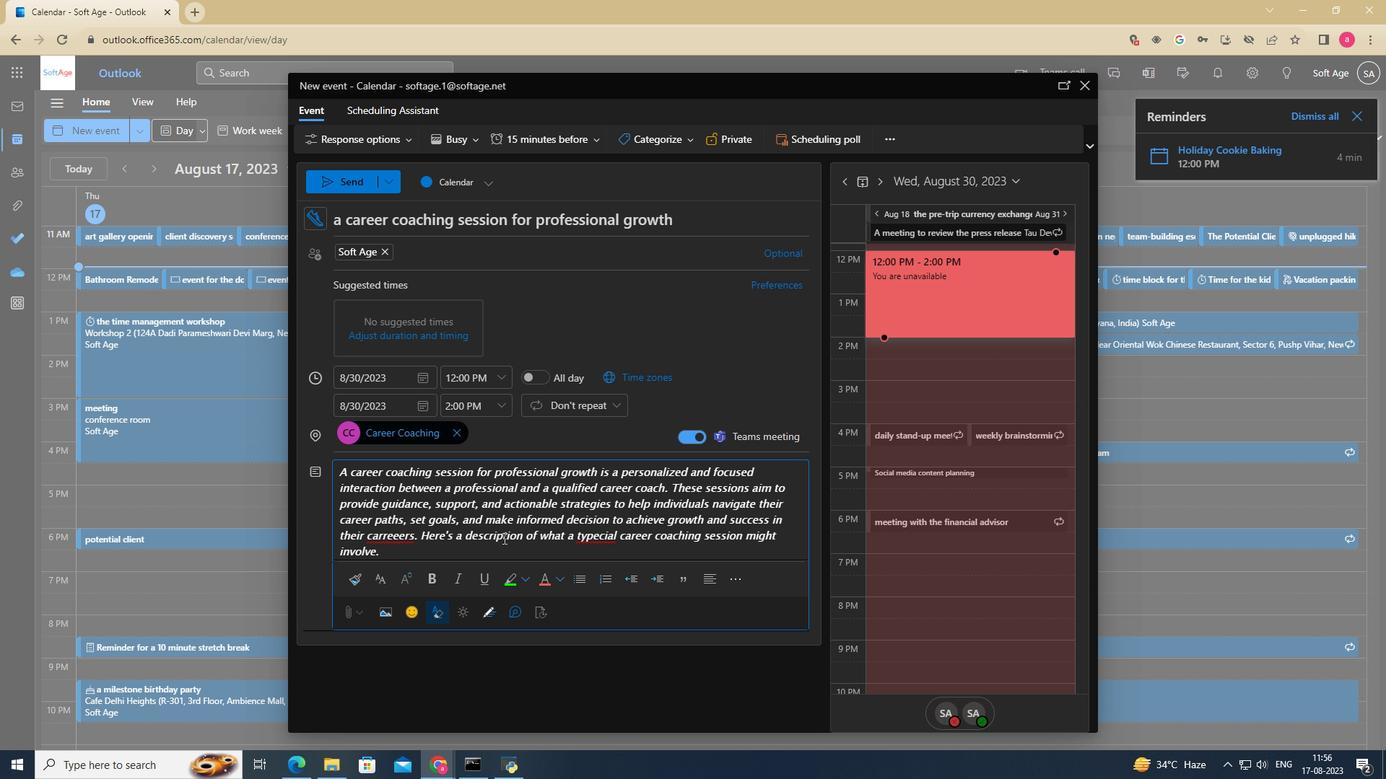 
Action: Mouse pressed left at (503, 538)
Screenshot: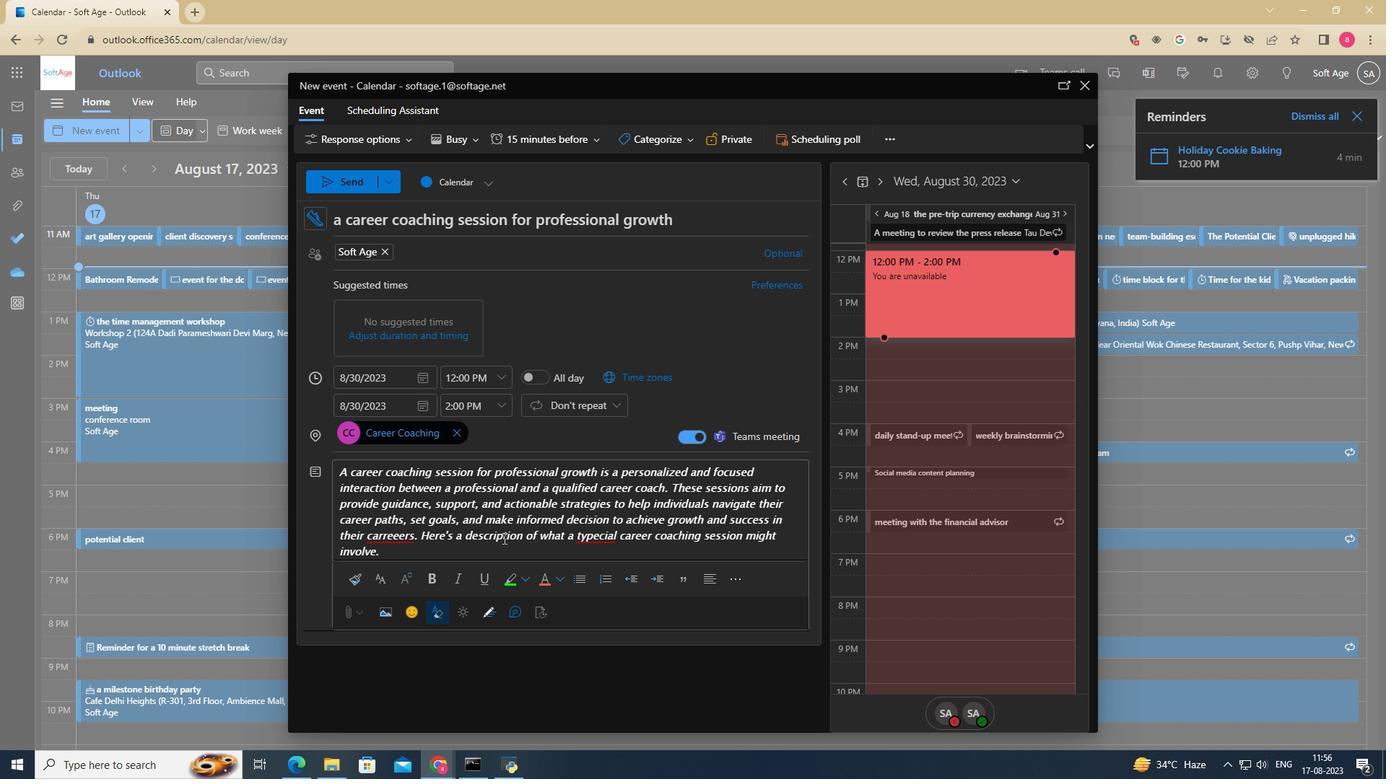 
Action: Mouse pressed left at (503, 538)
Screenshot: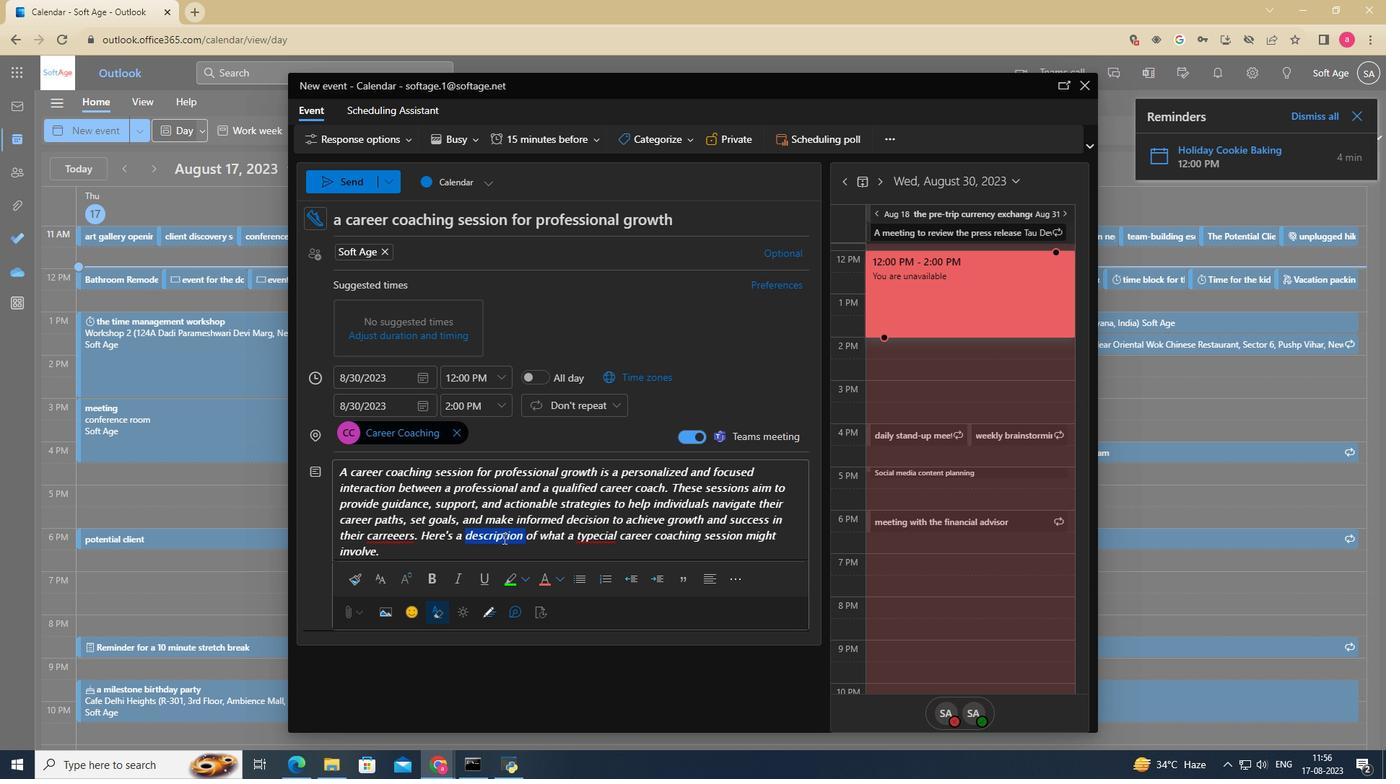 
Action: Mouse pressed left at (503, 538)
Screenshot: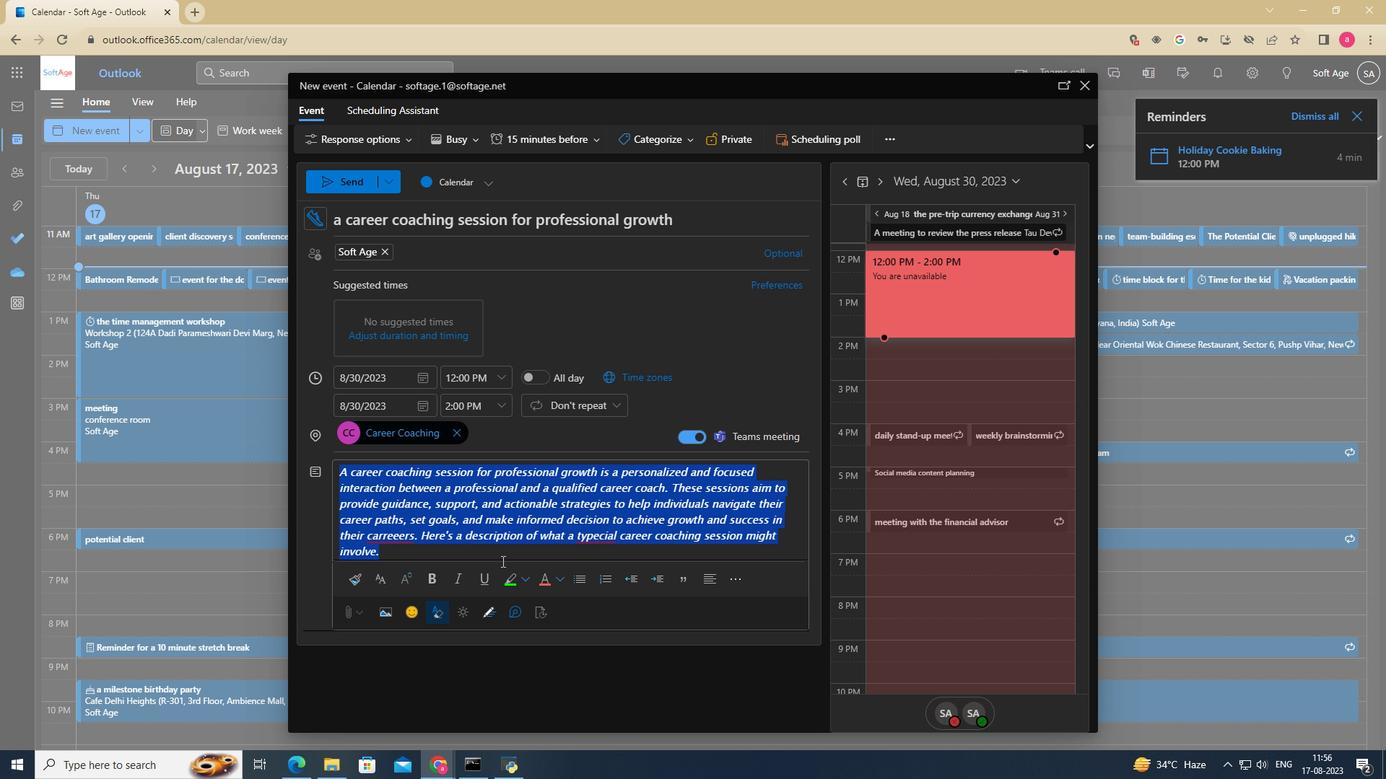 
Action: Mouse moved to (505, 577)
Screenshot: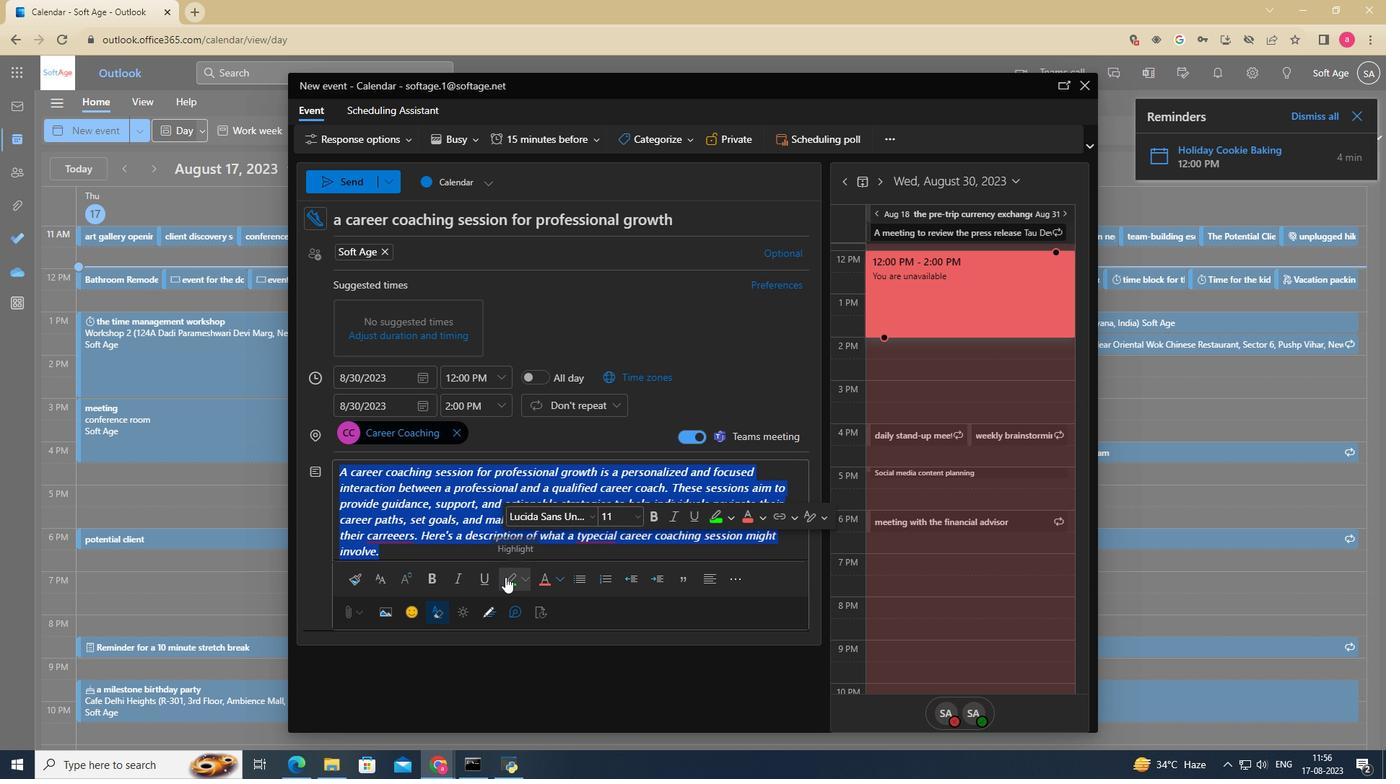 
Action: Mouse pressed left at (505, 577)
Screenshot: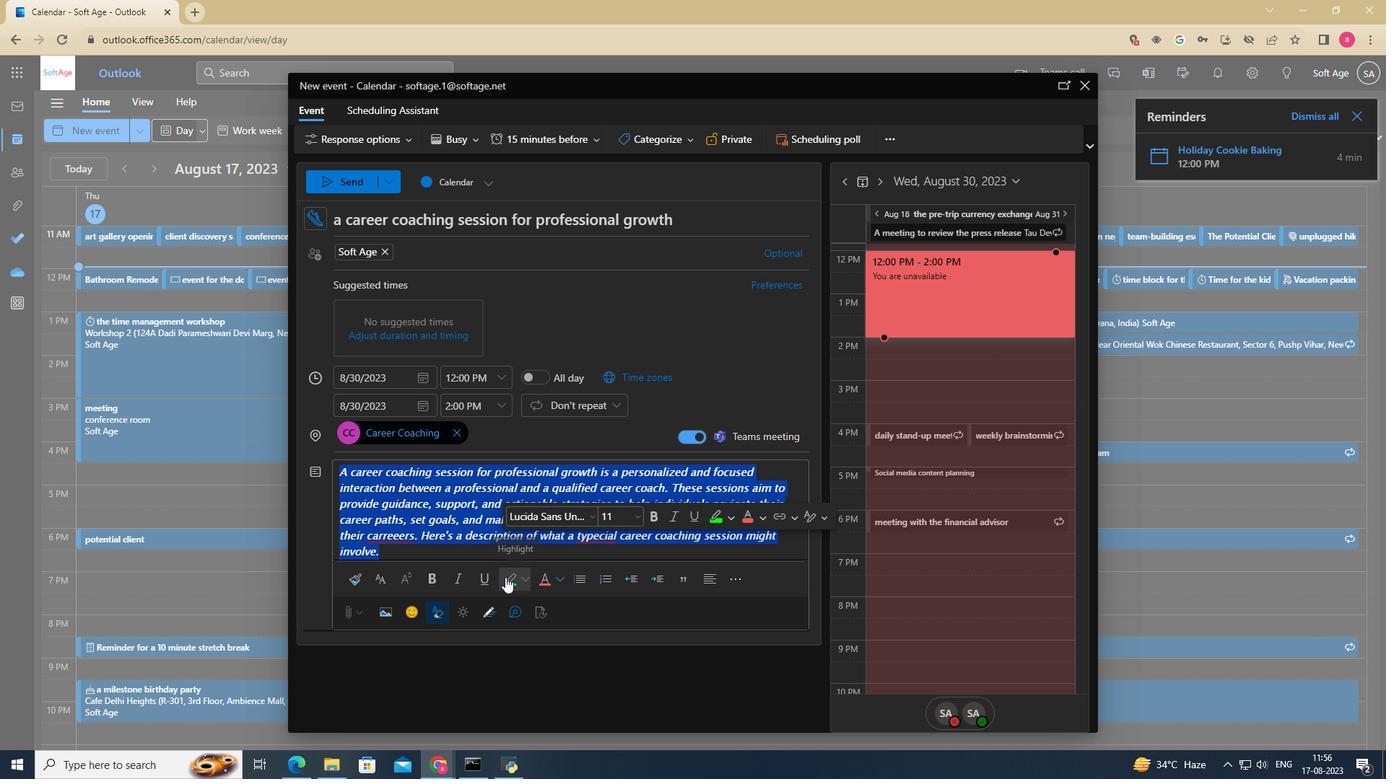 
Action: Mouse moved to (605, 540)
Screenshot: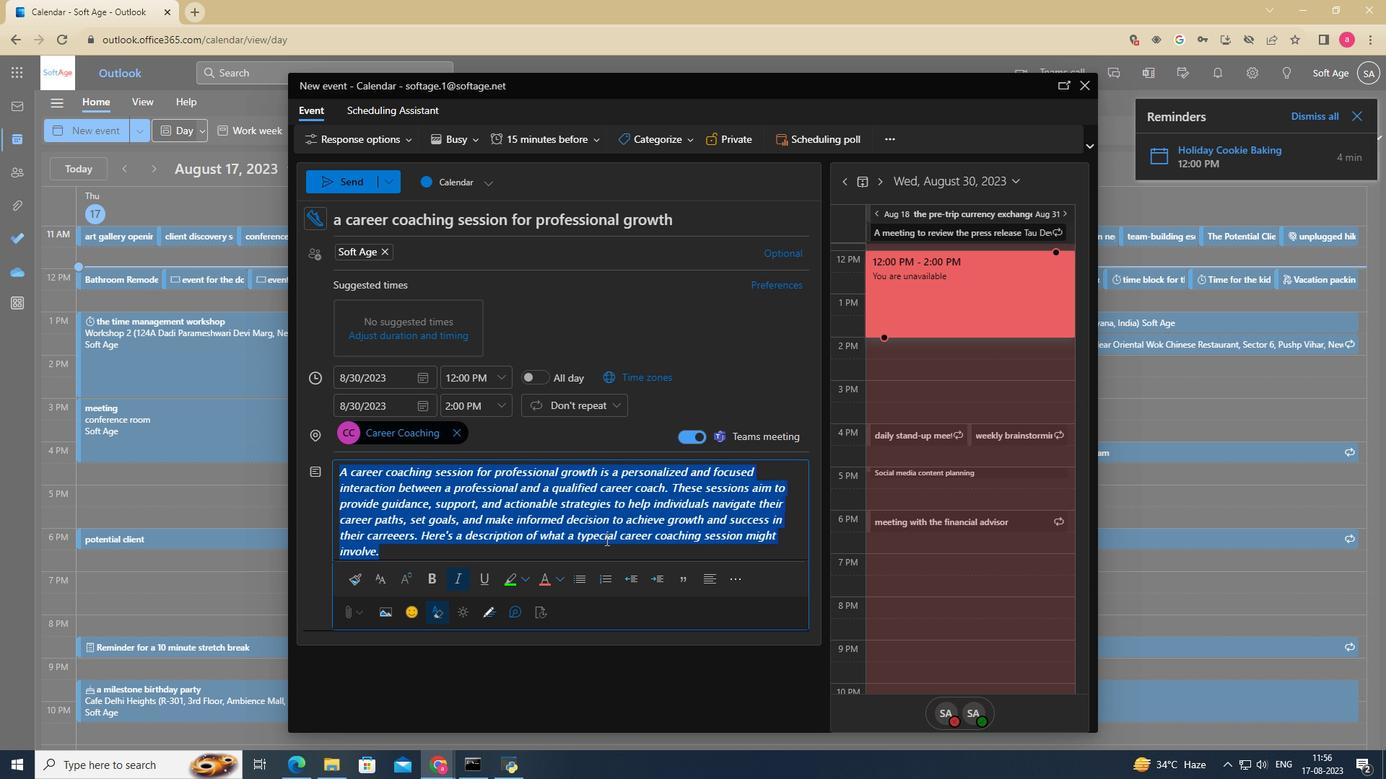 
Action: Mouse pressed left at (605, 540)
Screenshot: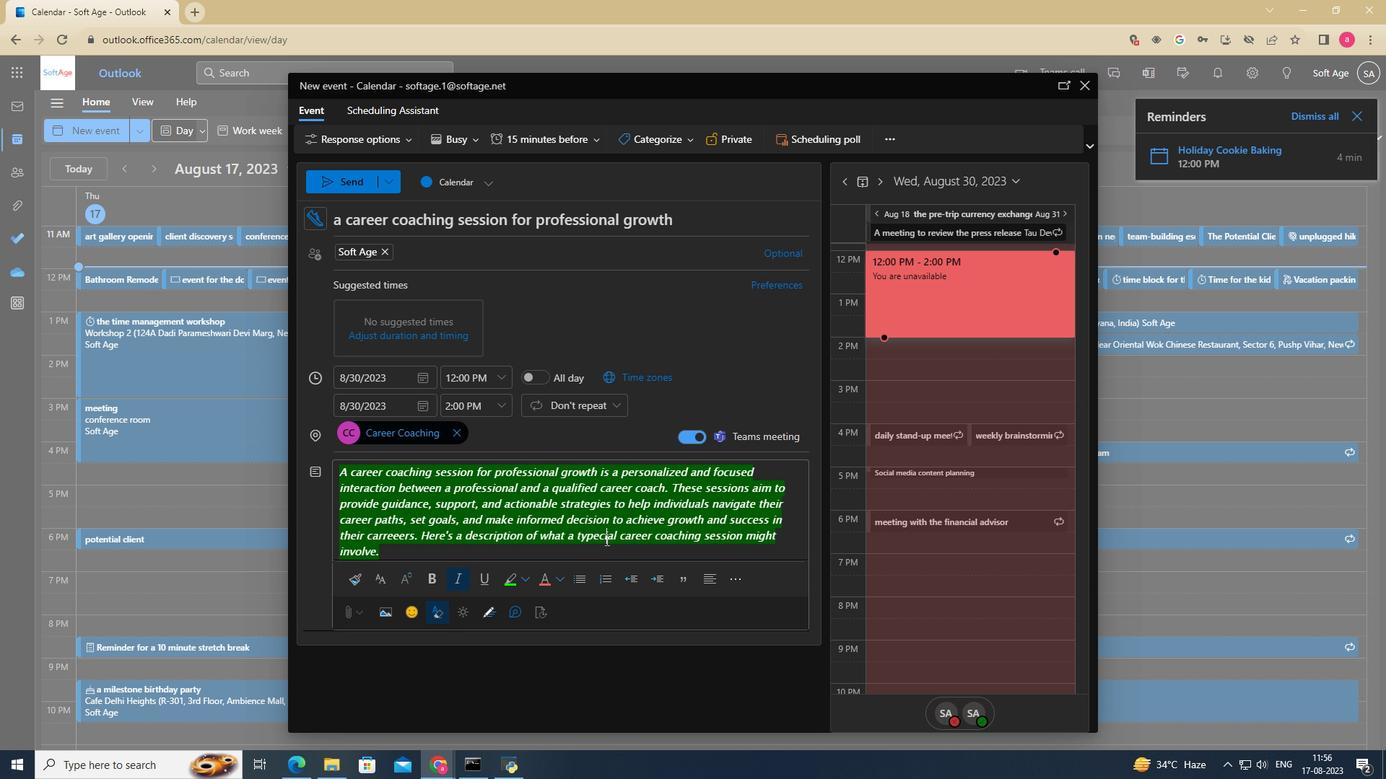 
Action: Mouse moved to (417, 613)
Screenshot: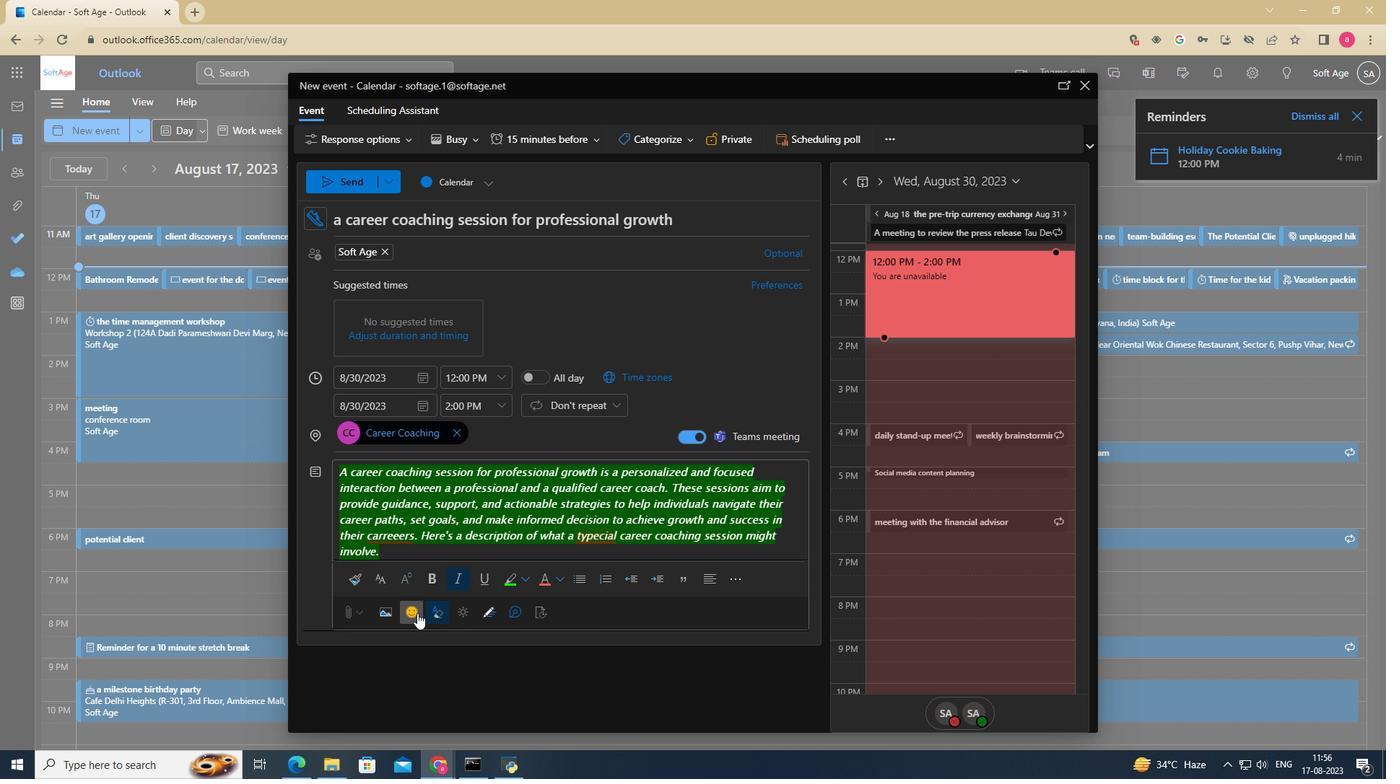 
Action: Mouse pressed left at (417, 613)
Screenshot: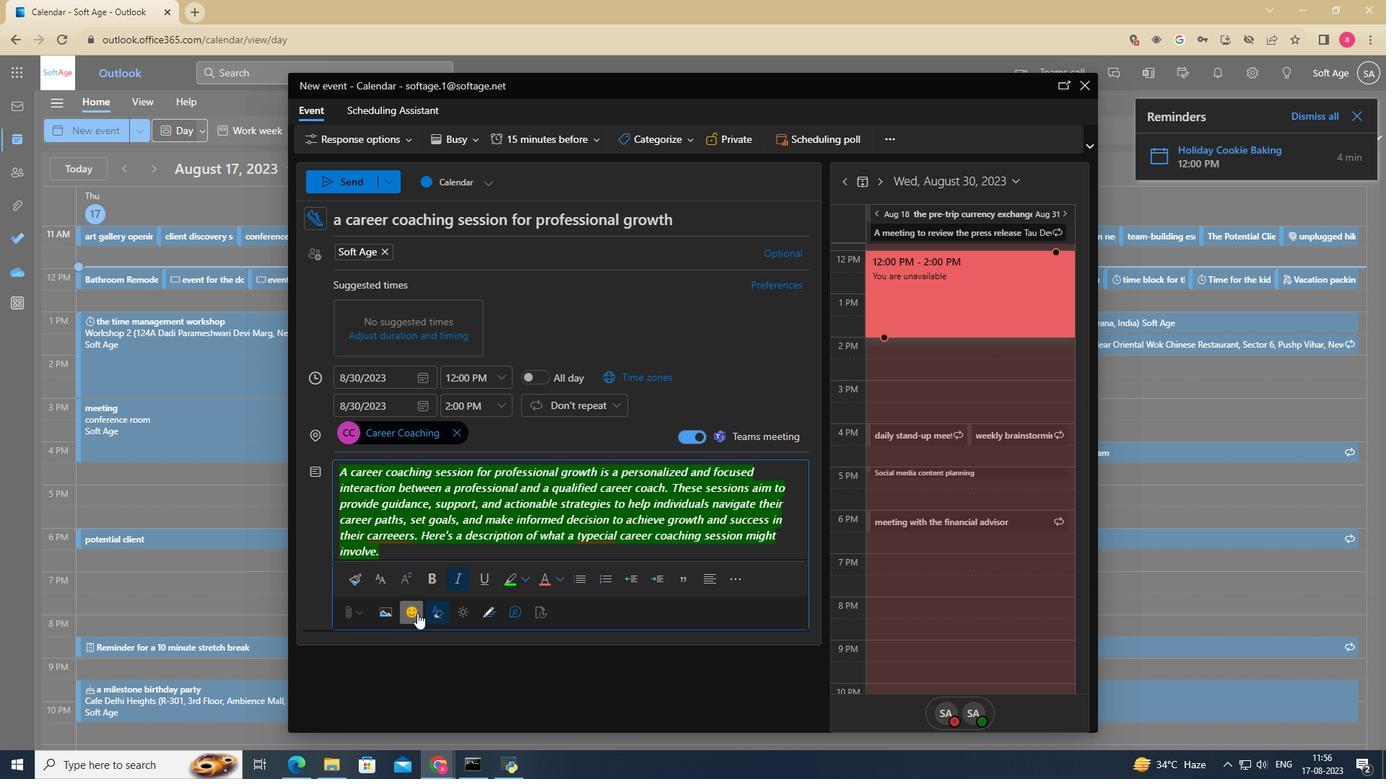 
Action: Mouse moved to (379, 551)
Screenshot: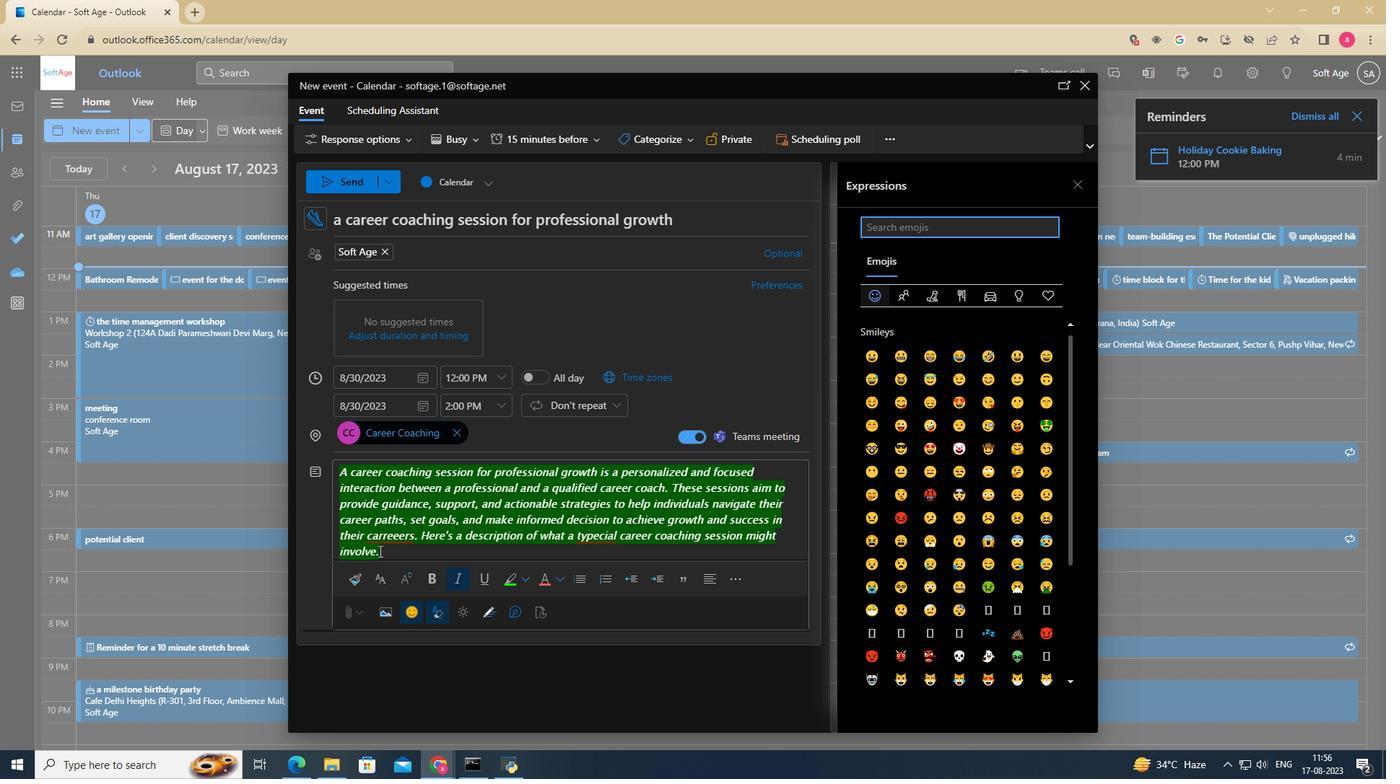
Action: Mouse pressed left at (379, 551)
Screenshot: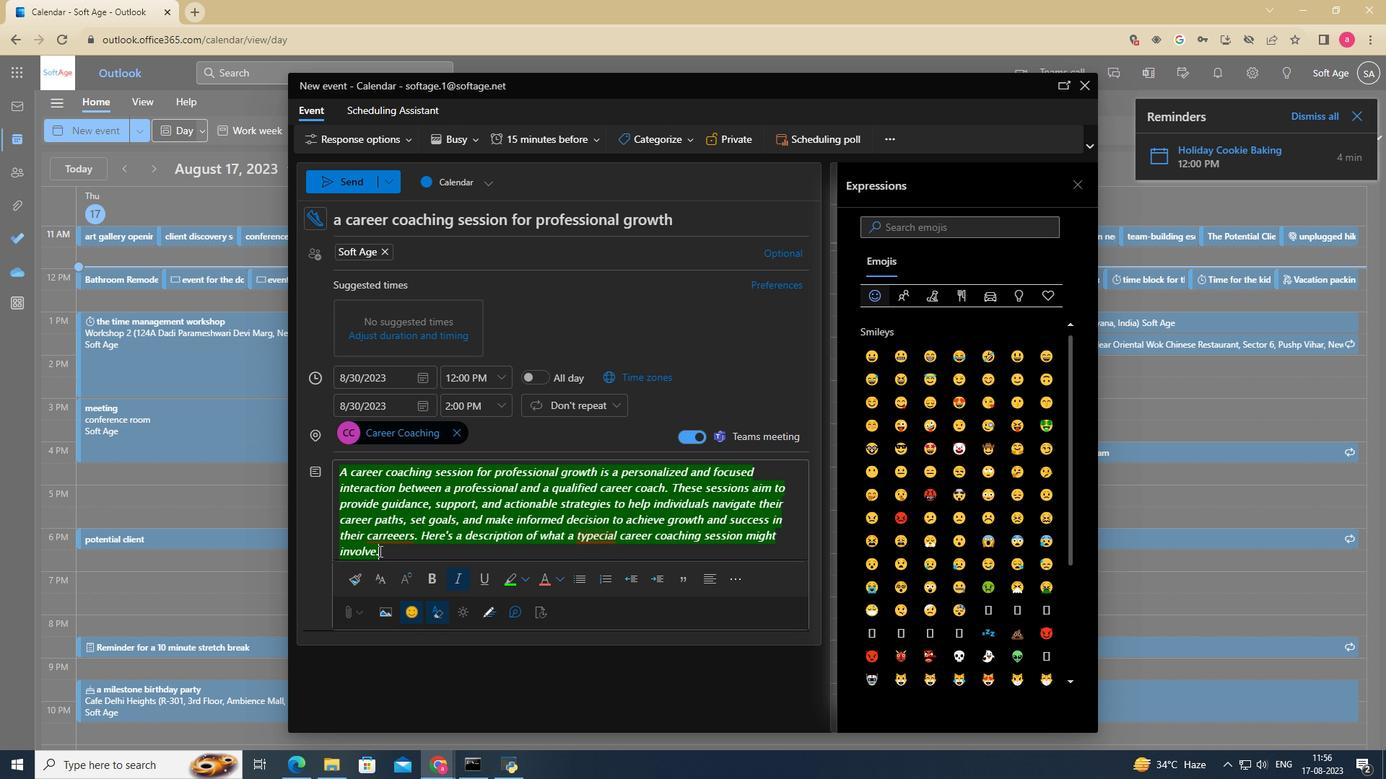 
Action: Mouse moved to (912, 454)
Screenshot: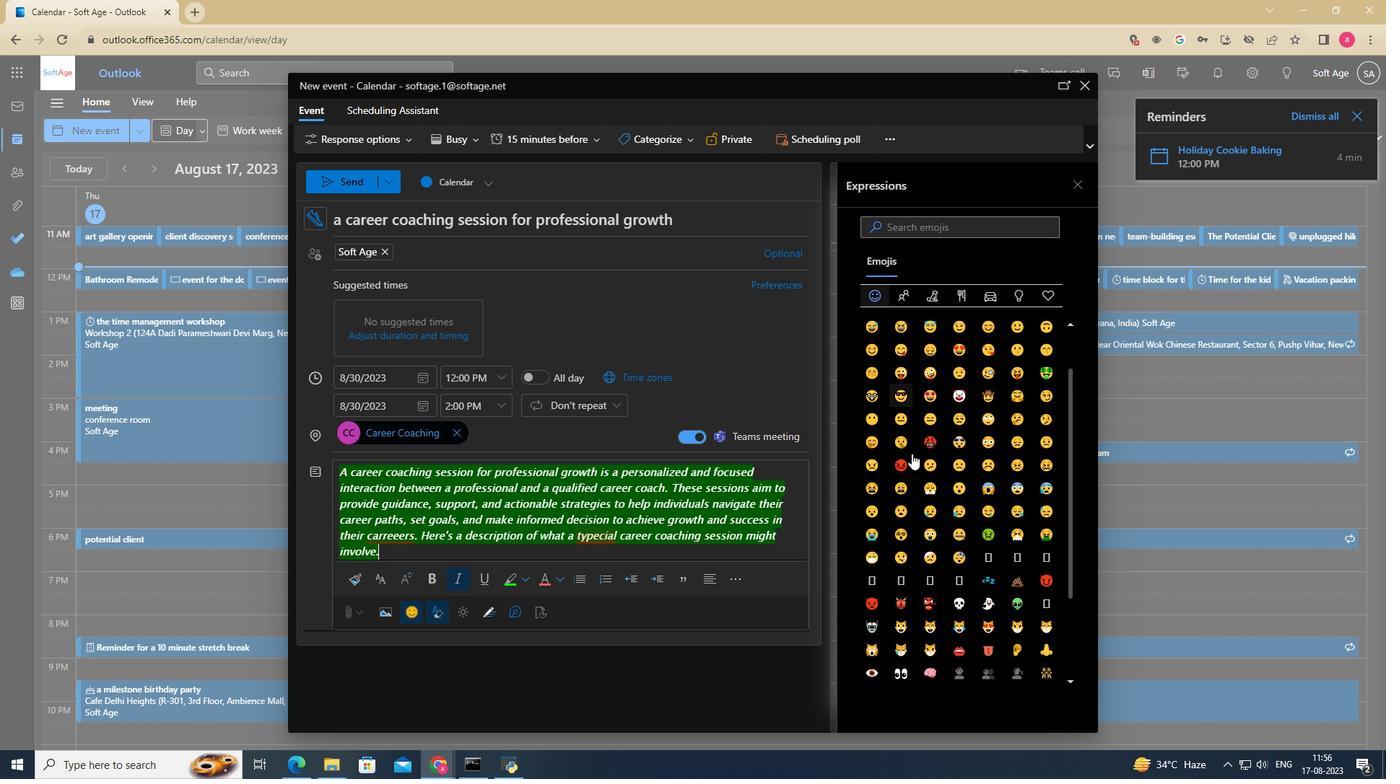
Action: Mouse scrolled (912, 453) with delta (0, 0)
Screenshot: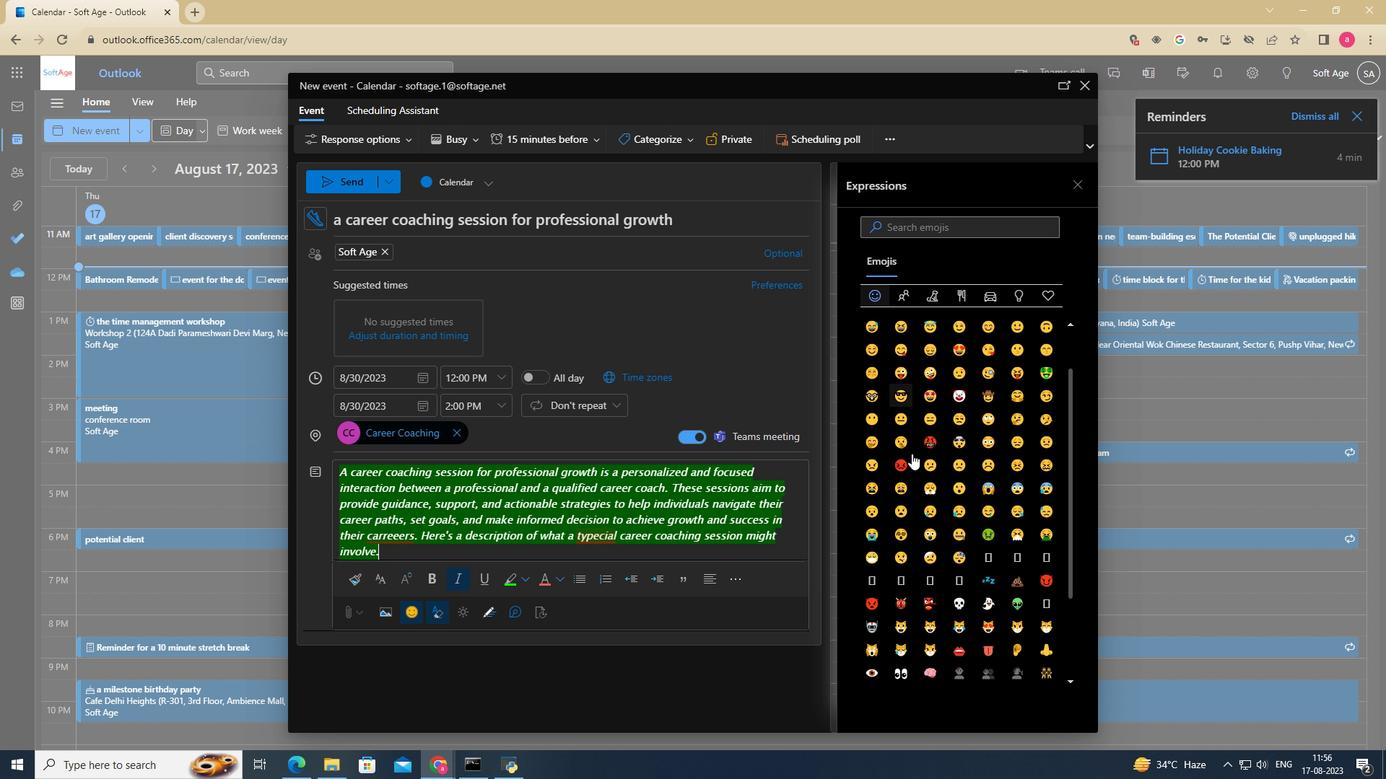 
Action: Mouse scrolled (912, 453) with delta (0, 0)
Screenshot: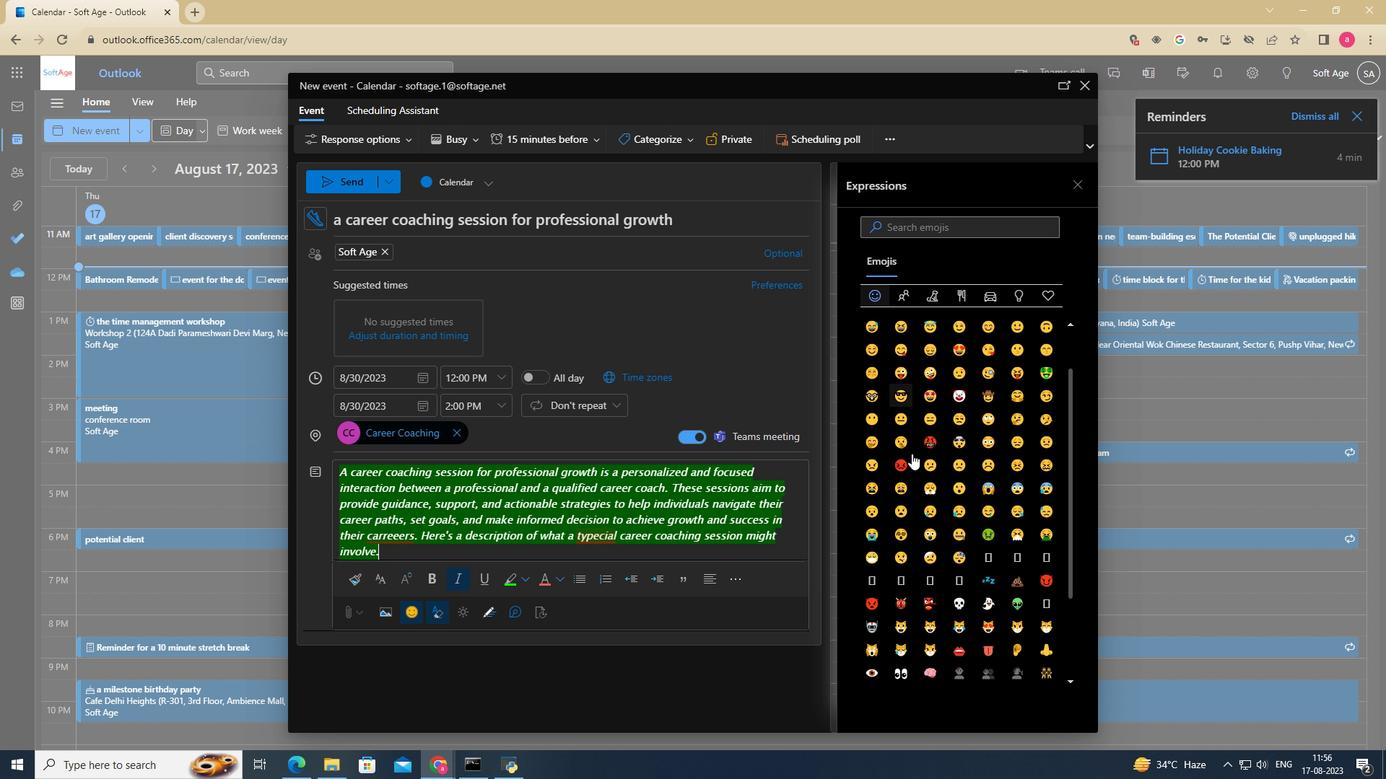 
Action: Mouse scrolled (912, 453) with delta (0, 0)
Screenshot: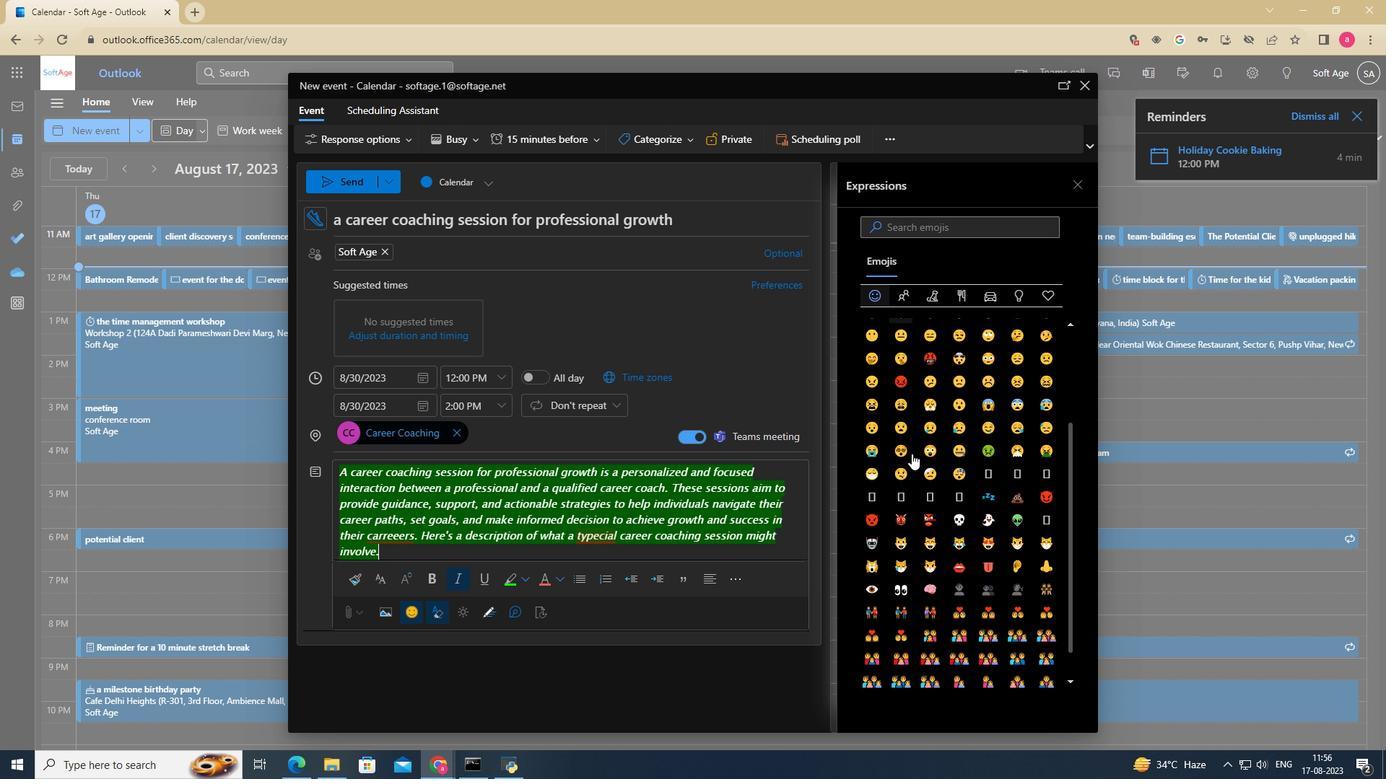 
Action: Mouse scrolled (912, 453) with delta (0, 0)
Screenshot: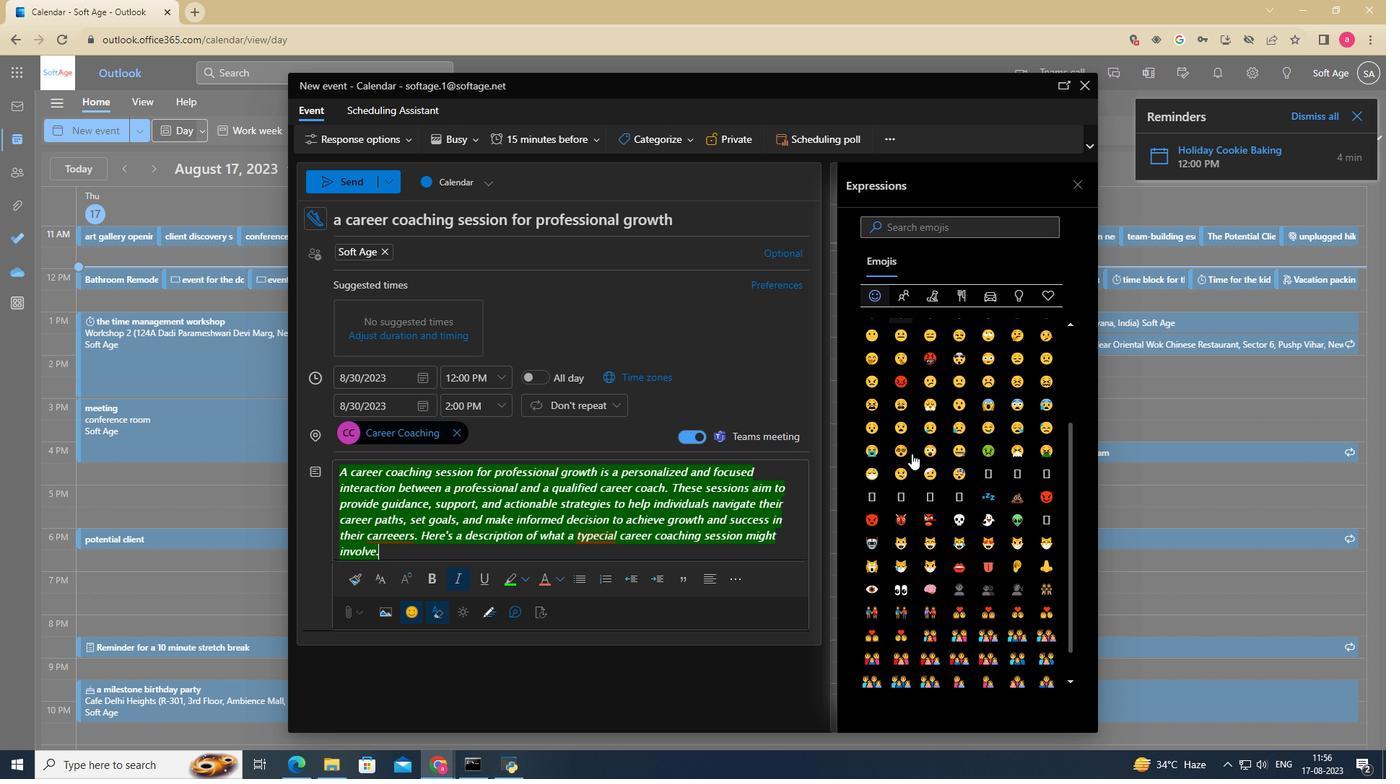 
Action: Mouse scrolled (912, 453) with delta (0, 0)
Screenshot: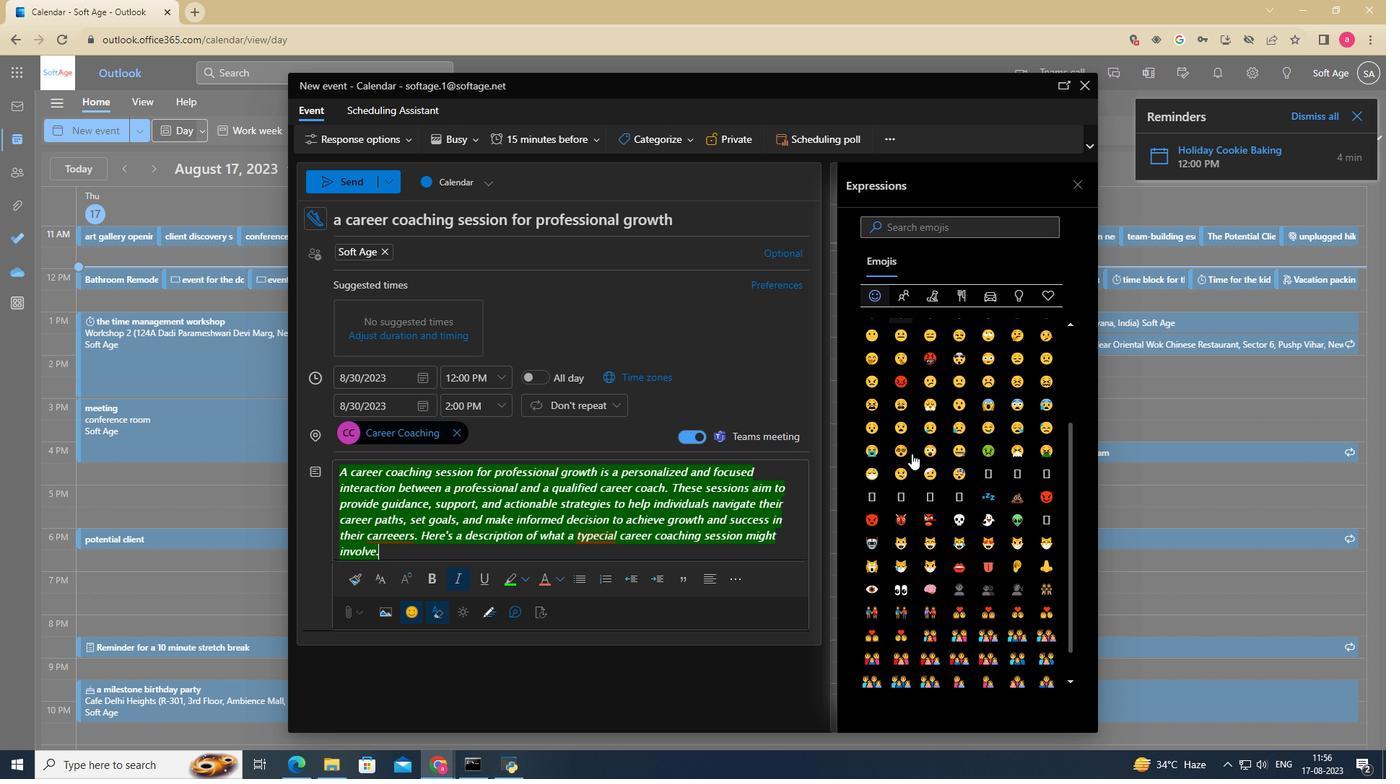 
Action: Mouse moved to (909, 230)
Screenshot: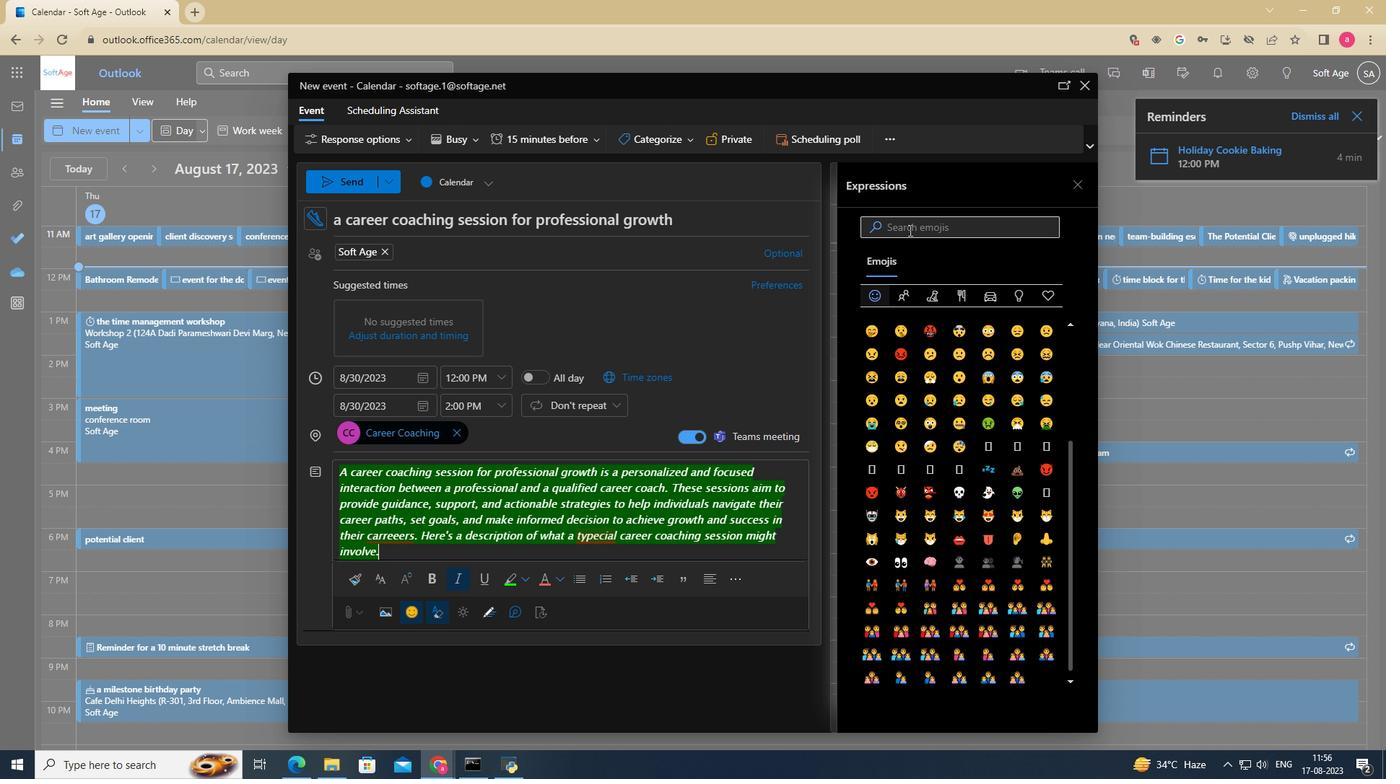 
Action: Mouse pressed left at (909, 230)
Screenshot: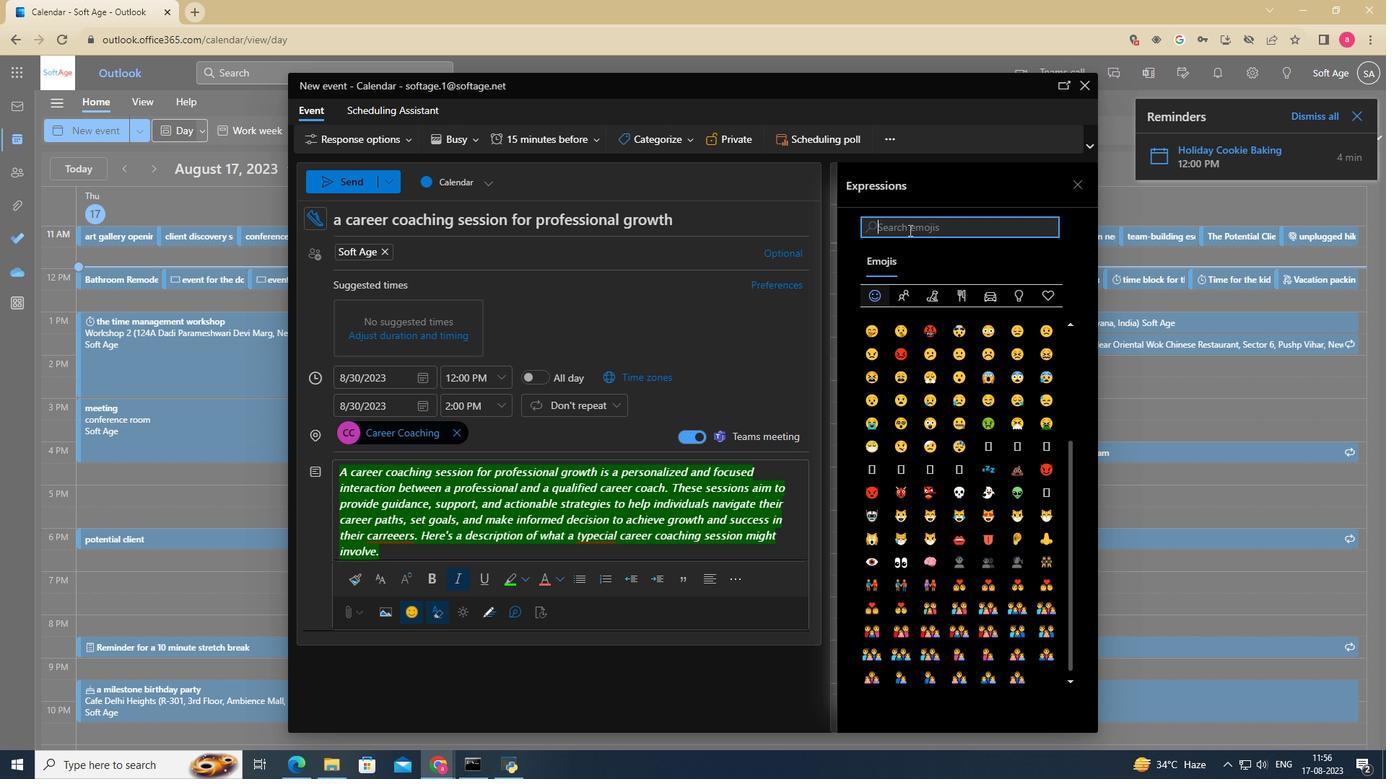 
Action: Key pressed books
Screenshot: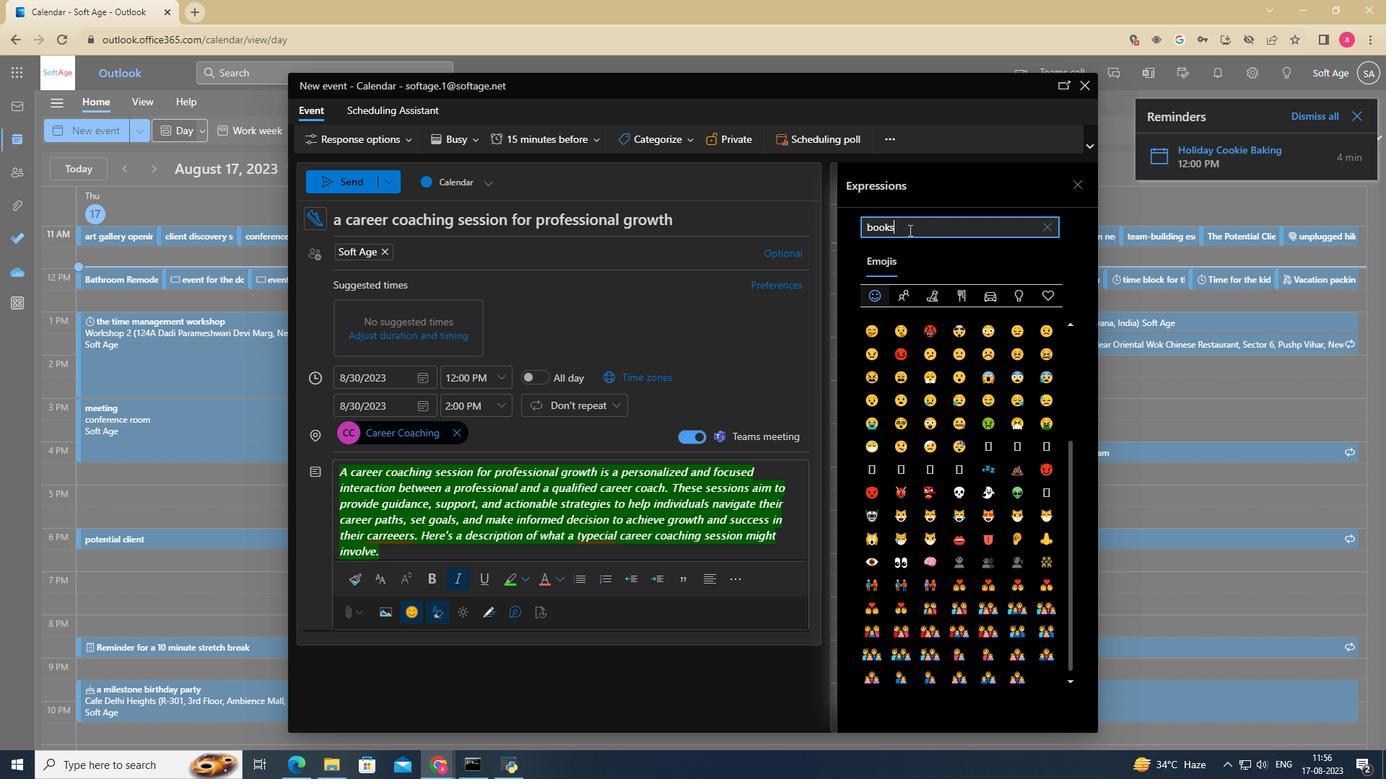 
Action: Mouse moved to (871, 301)
Screenshot: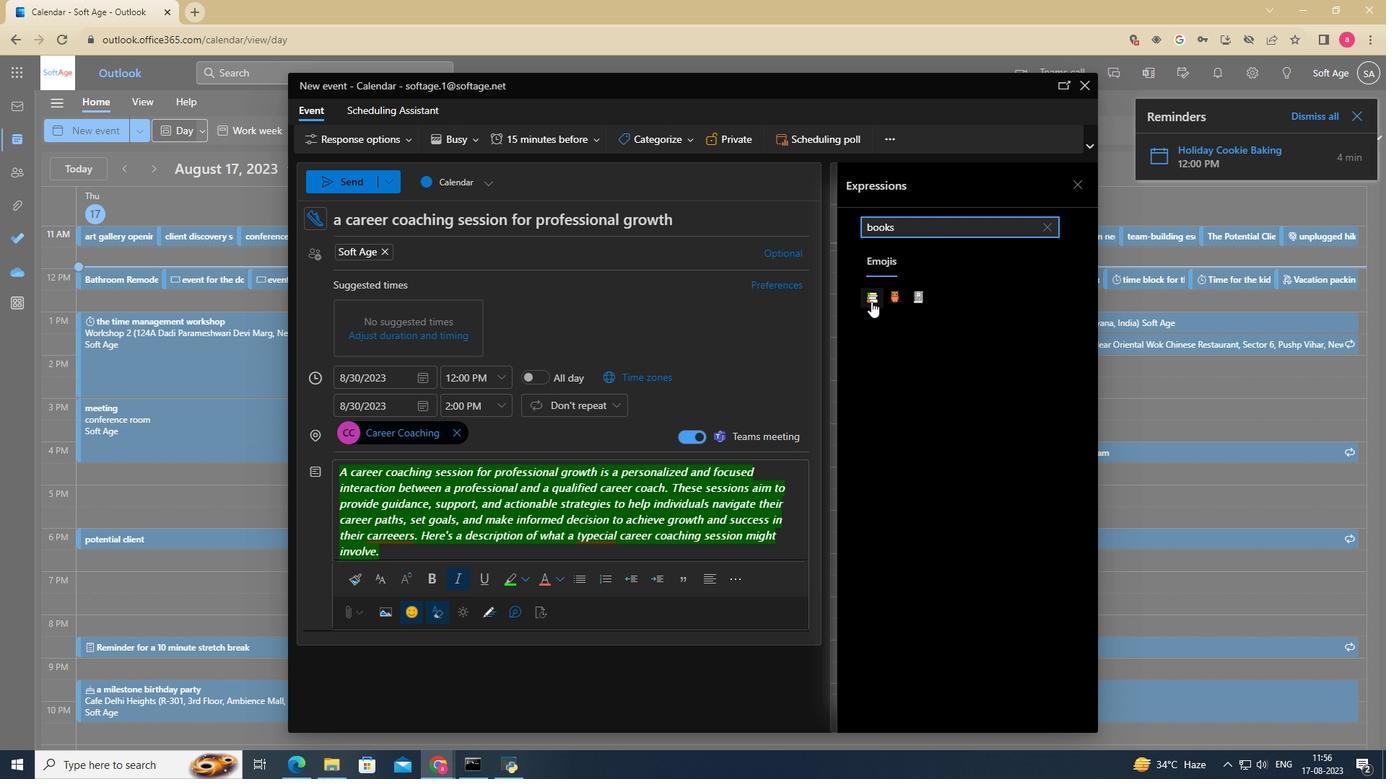 
Action: Mouse pressed left at (871, 301)
Screenshot: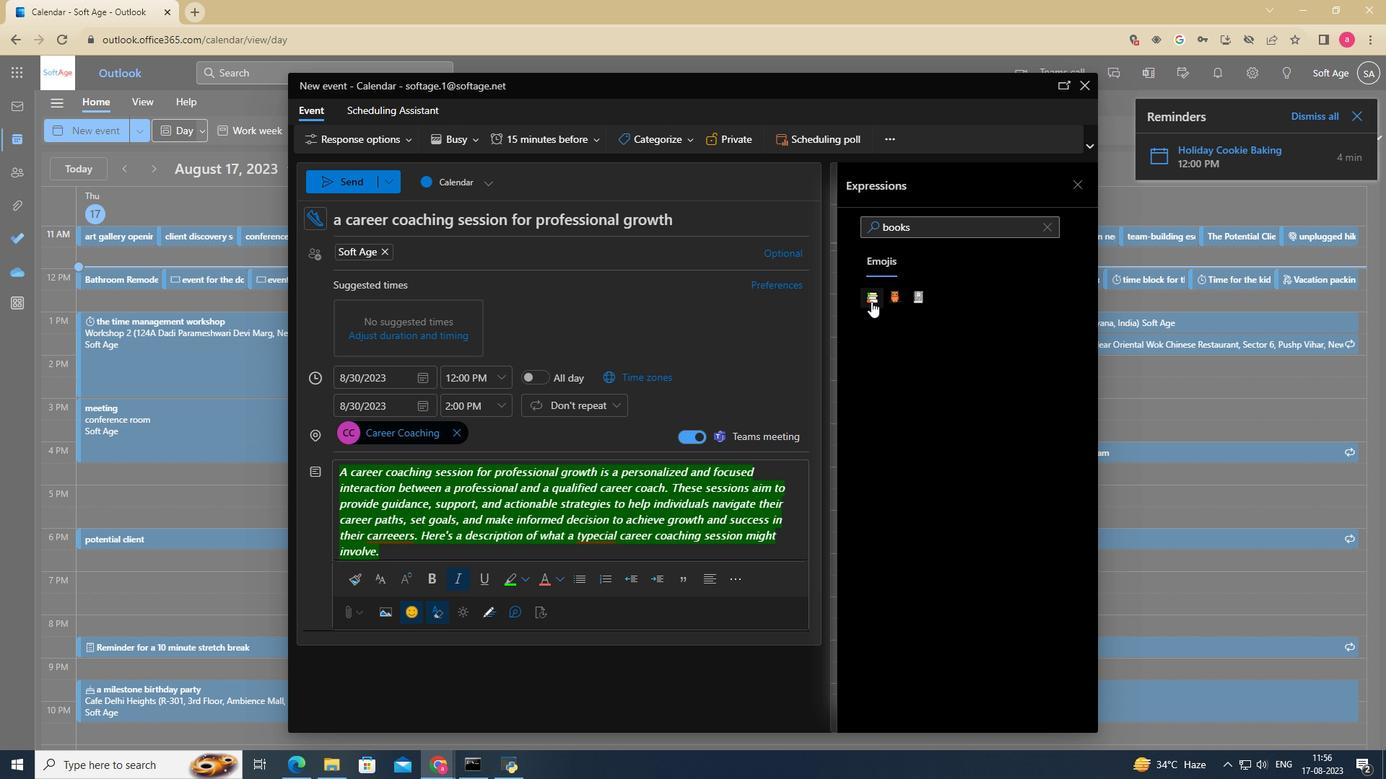 
Action: Mouse pressed left at (871, 301)
Screenshot: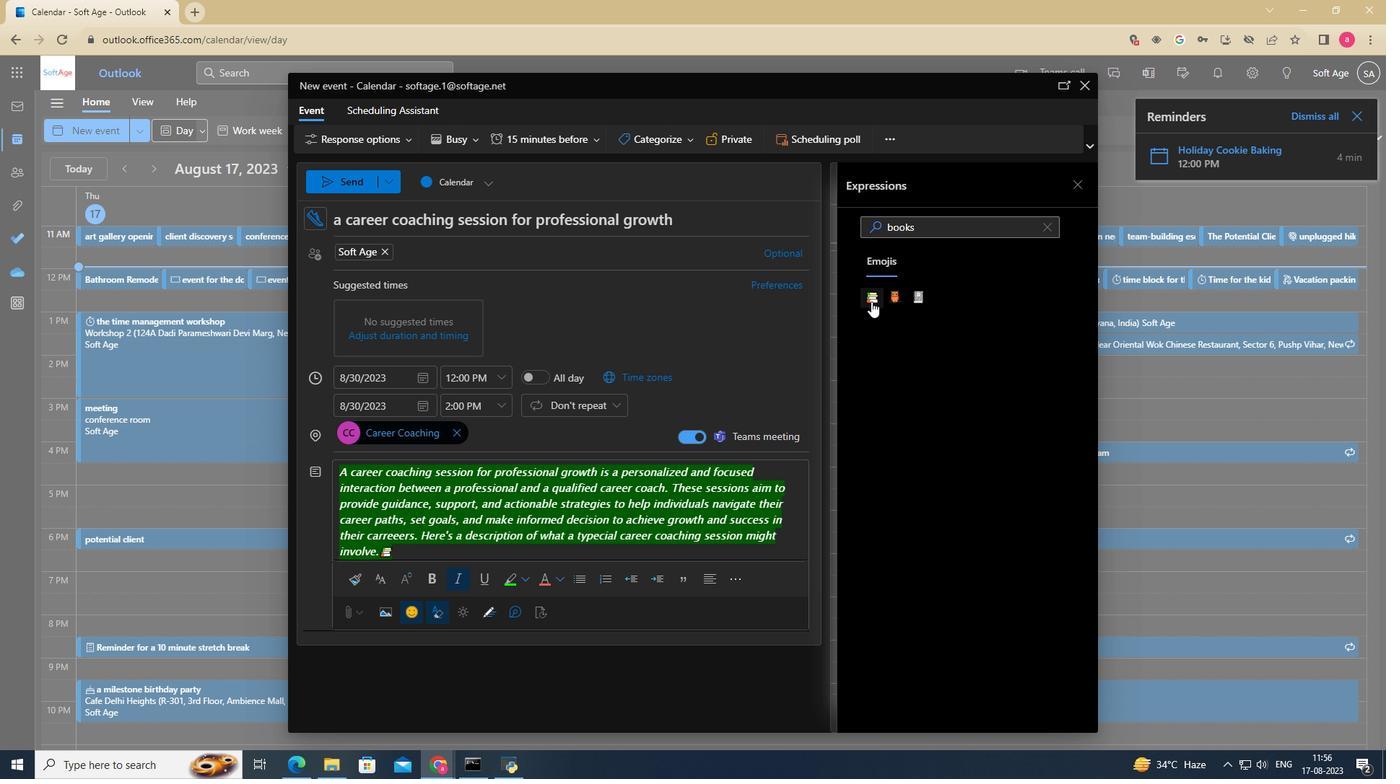 
Action: Mouse moved to (376, 619)
Screenshot: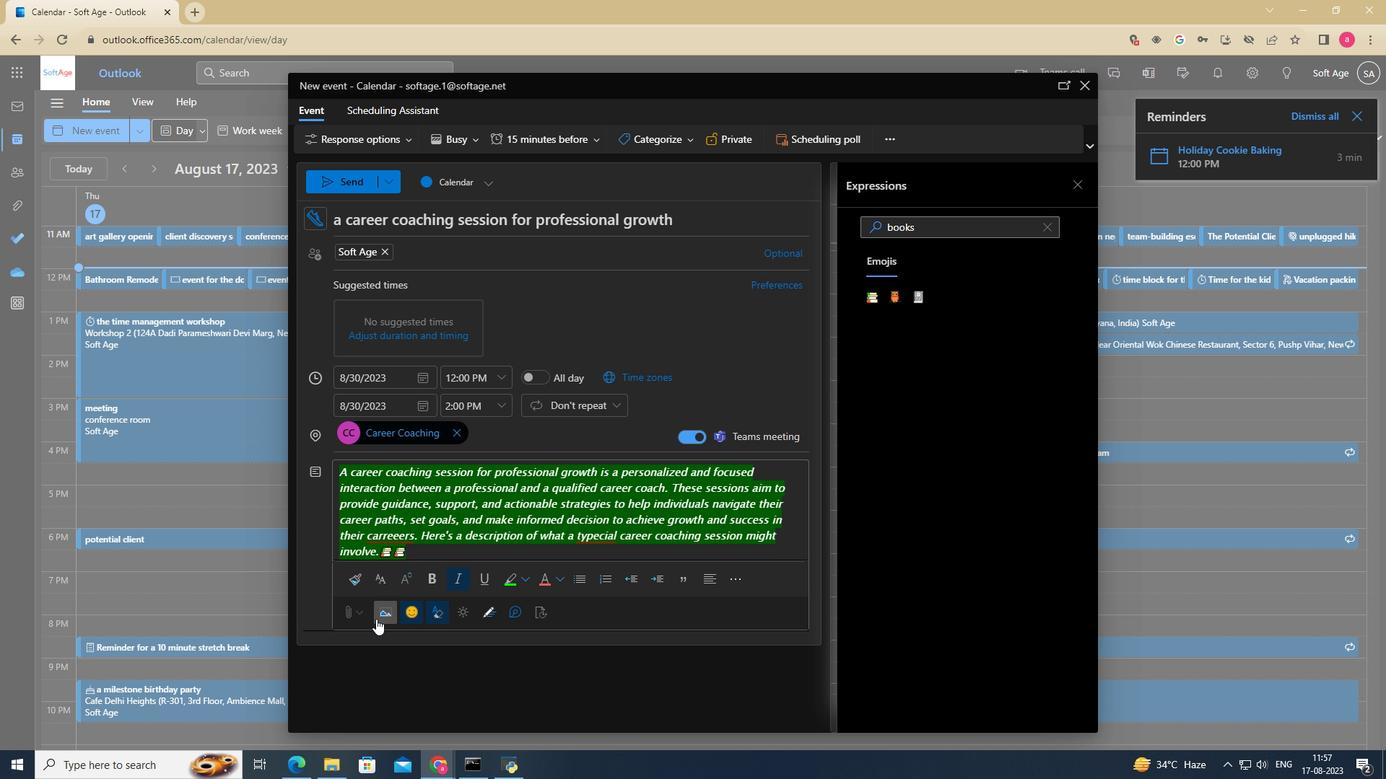 
Action: Mouse pressed left at (376, 619)
Screenshot: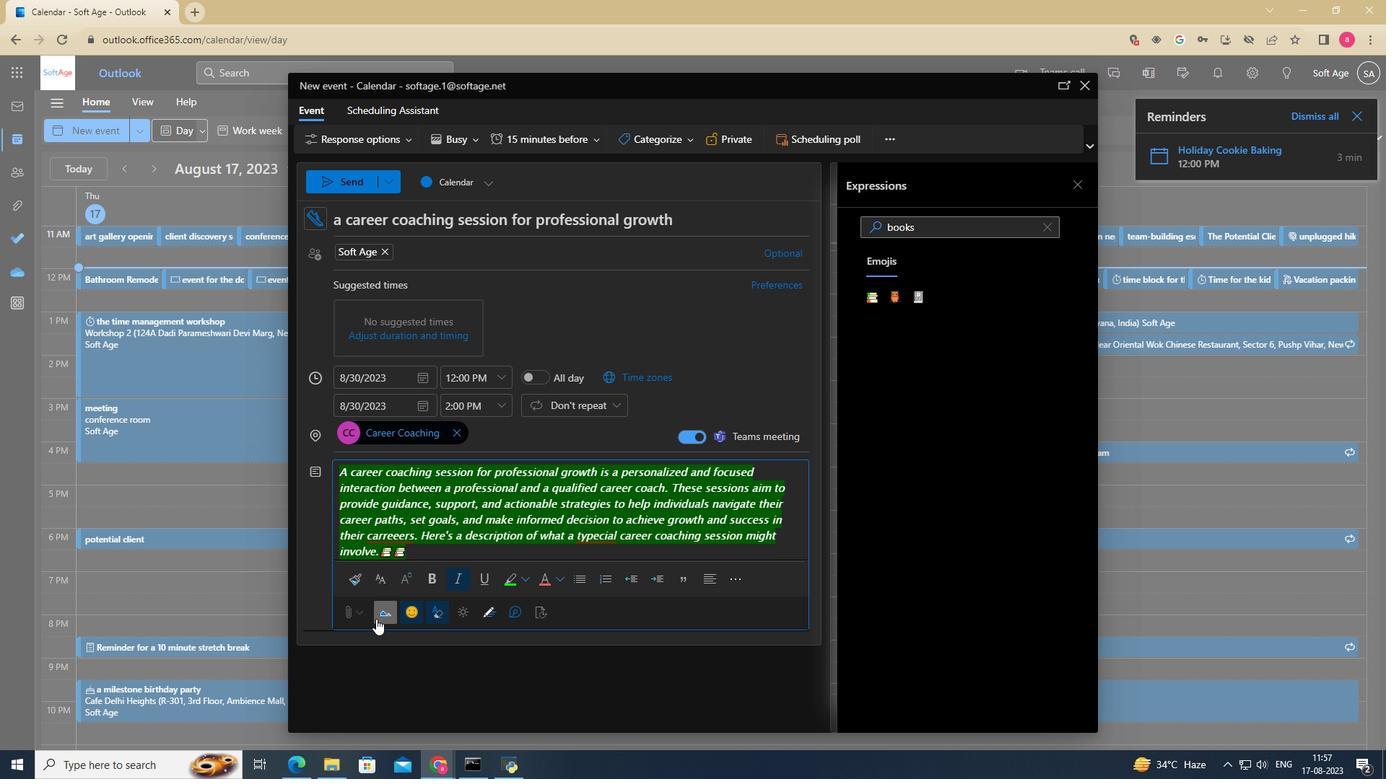 
Action: Mouse moved to (341, 296)
Screenshot: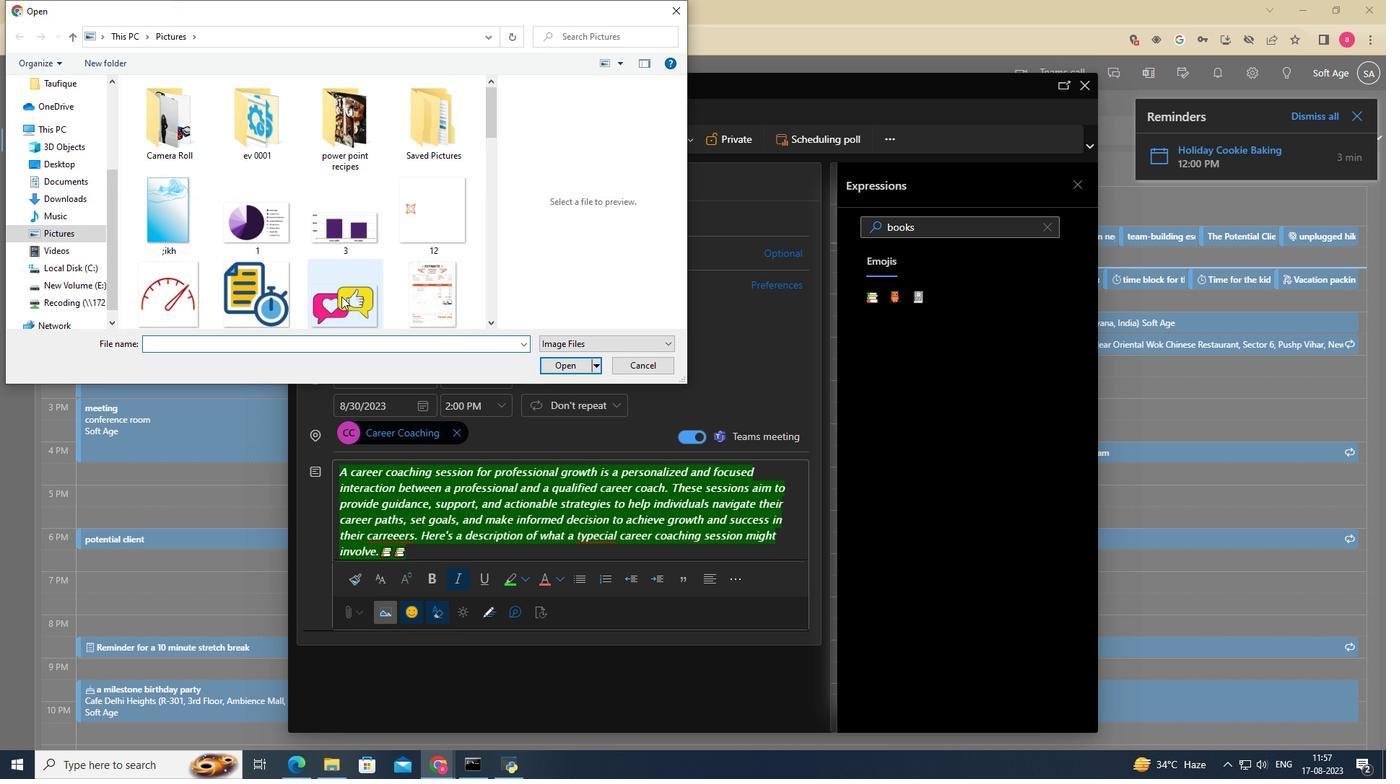 
Action: Mouse pressed left at (341, 296)
Screenshot: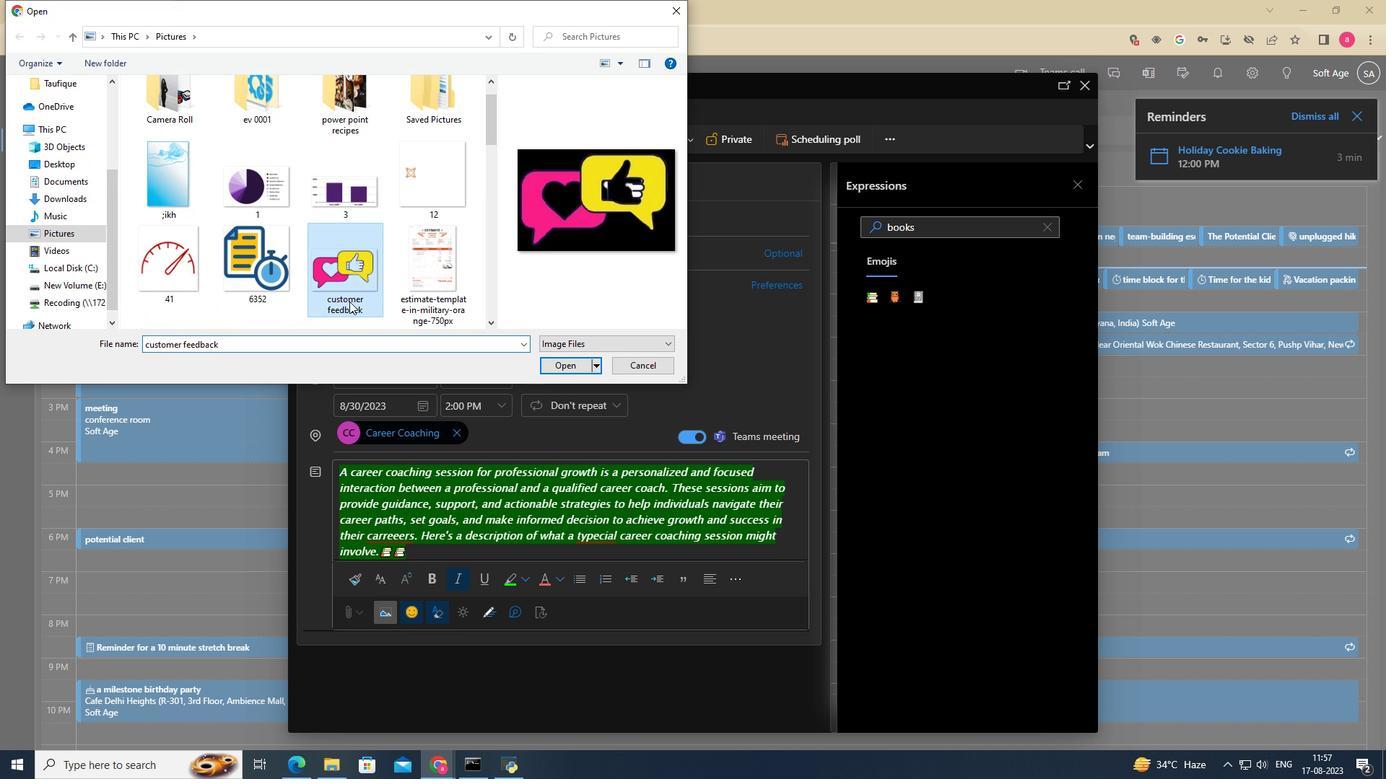 
Action: Mouse moved to (544, 371)
Screenshot: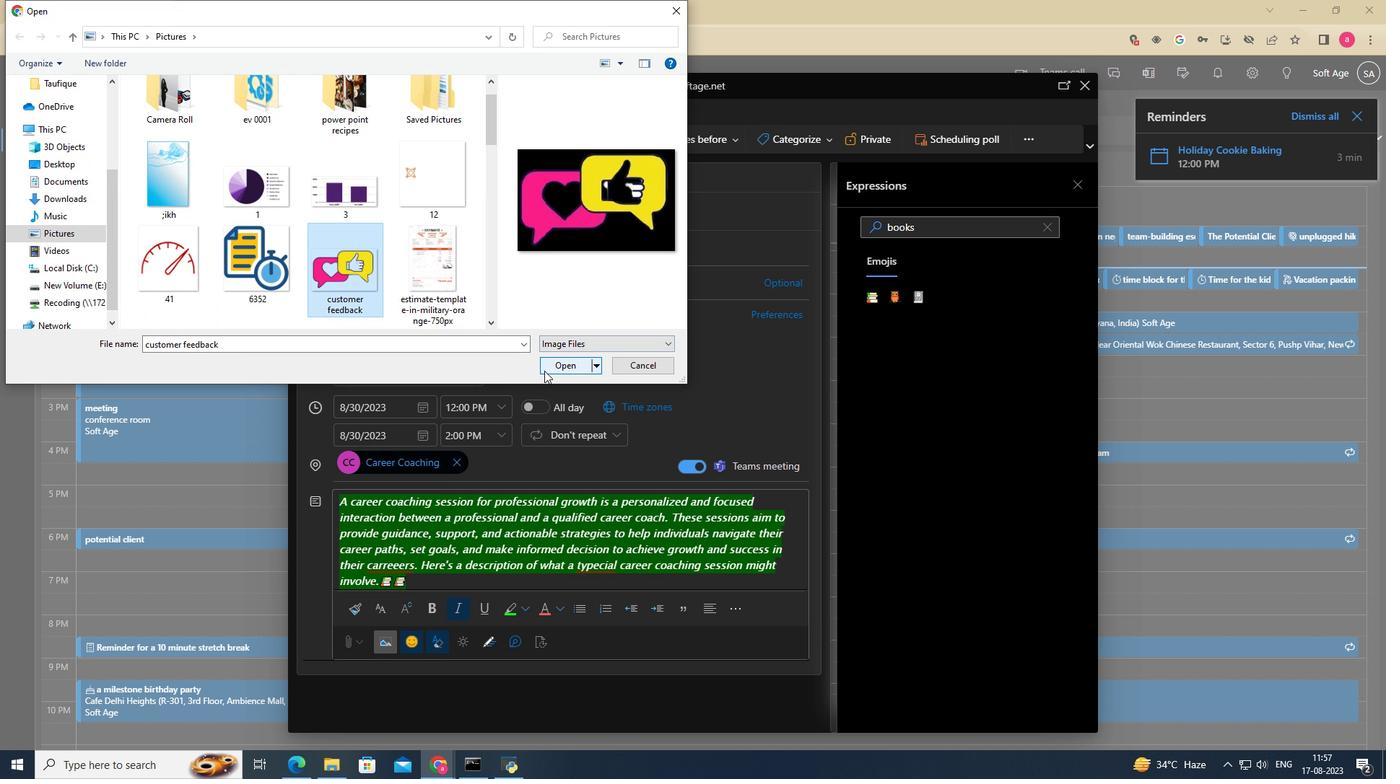 
Action: Mouse pressed left at (544, 371)
Screenshot: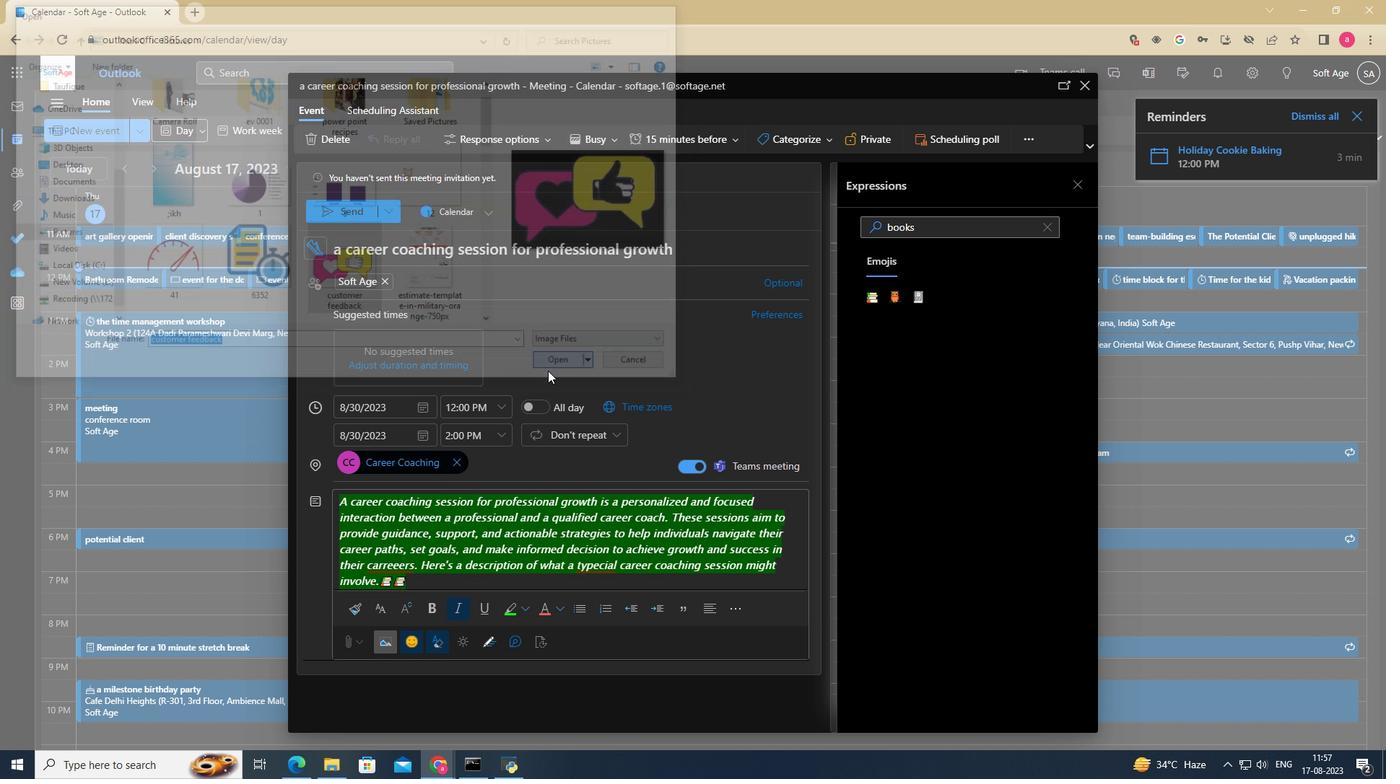
Action: Mouse moved to (547, 389)
Screenshot: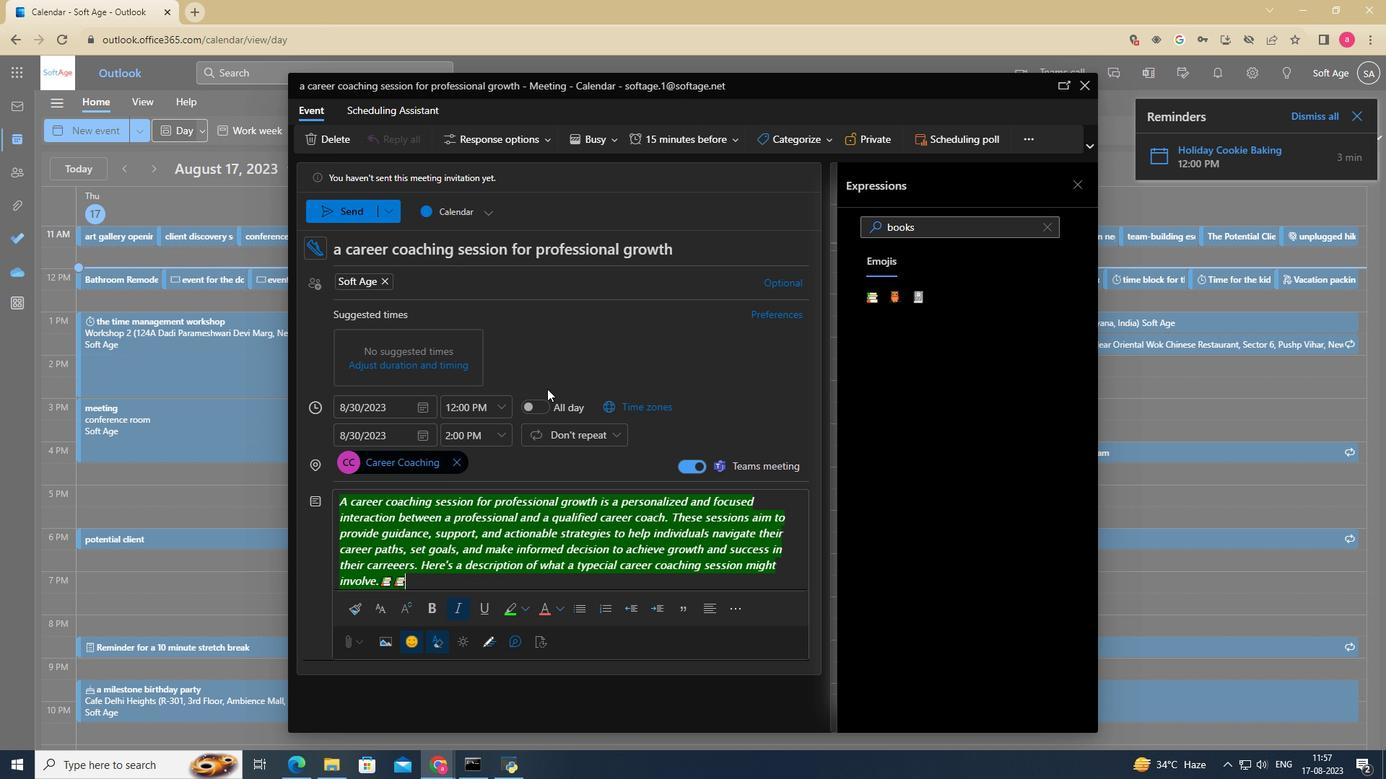 
Action: Mouse scrolled (547, 388) with delta (0, 0)
Screenshot: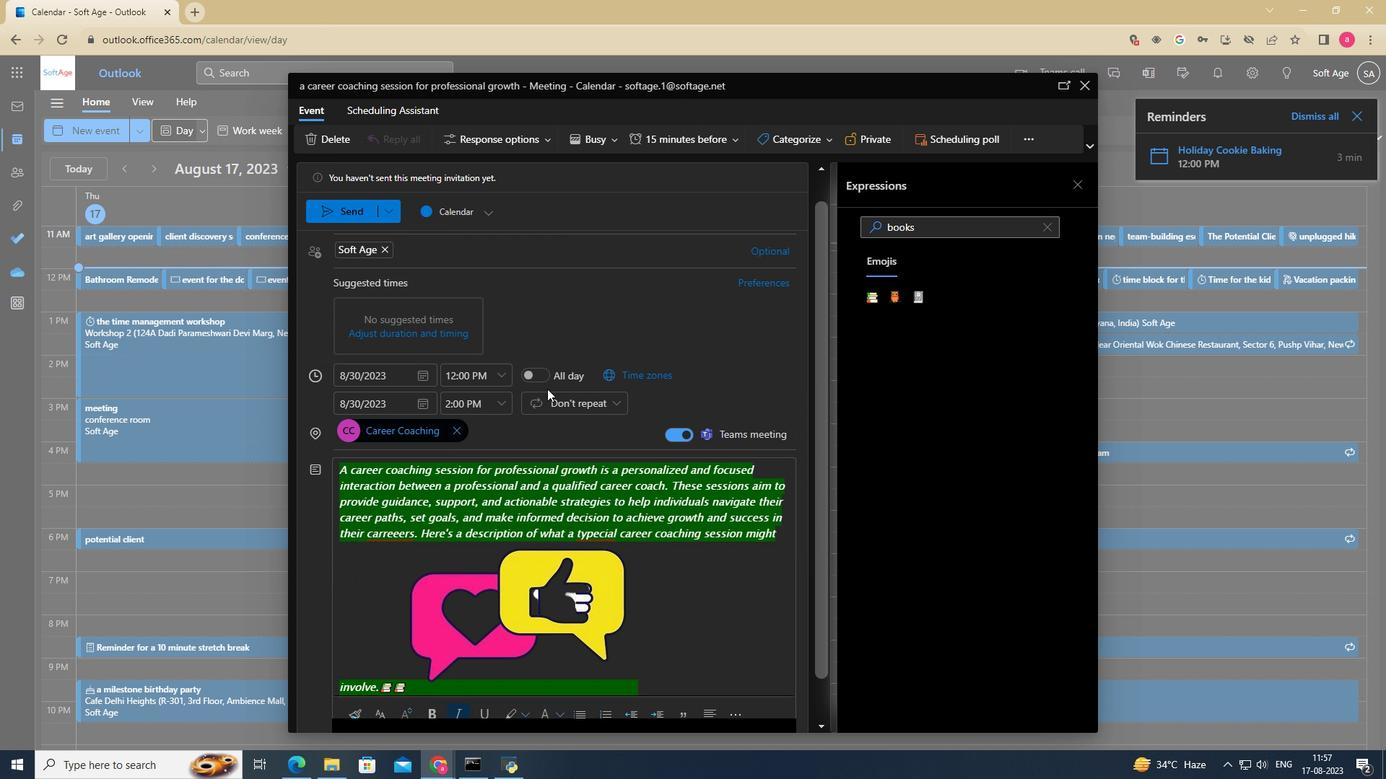 
Action: Mouse scrolled (547, 388) with delta (0, 0)
Screenshot: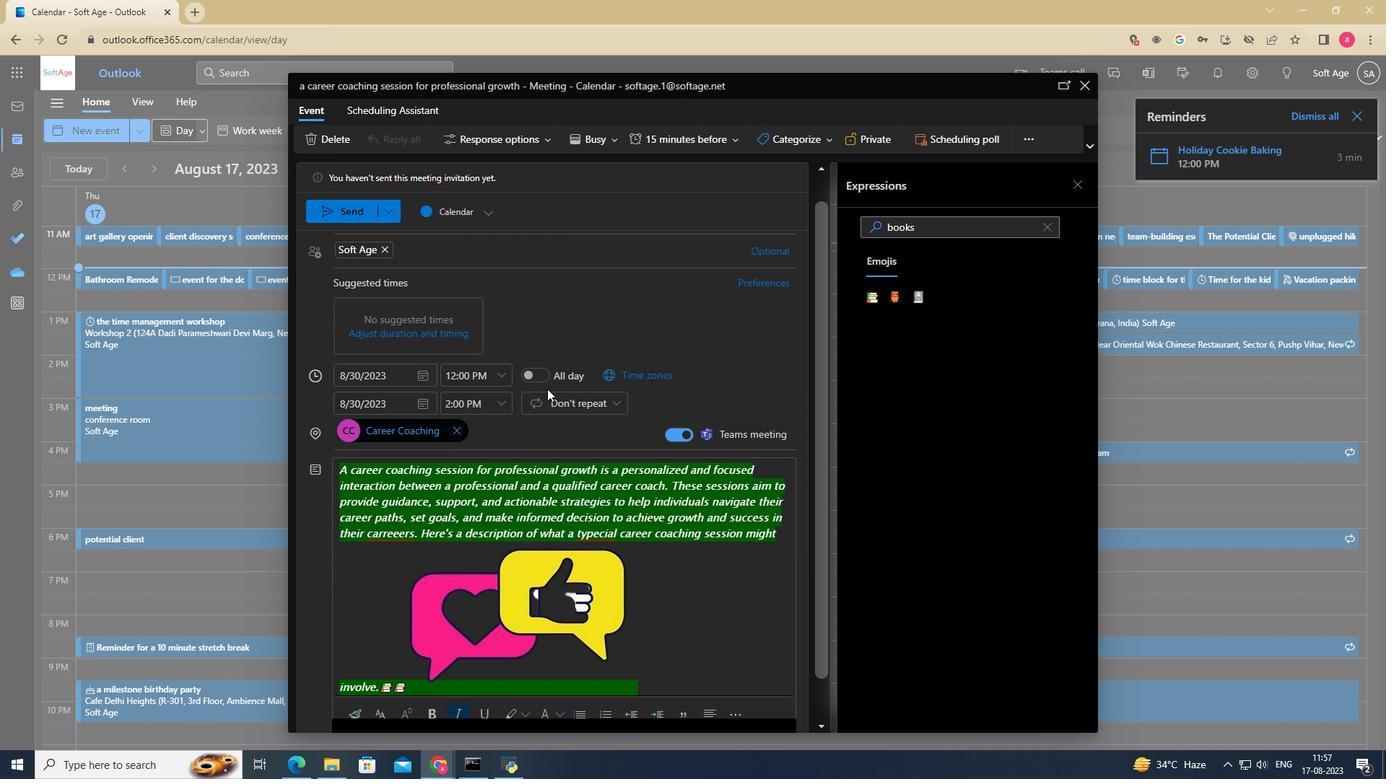 
Action: Mouse scrolled (547, 388) with delta (0, 0)
Screenshot: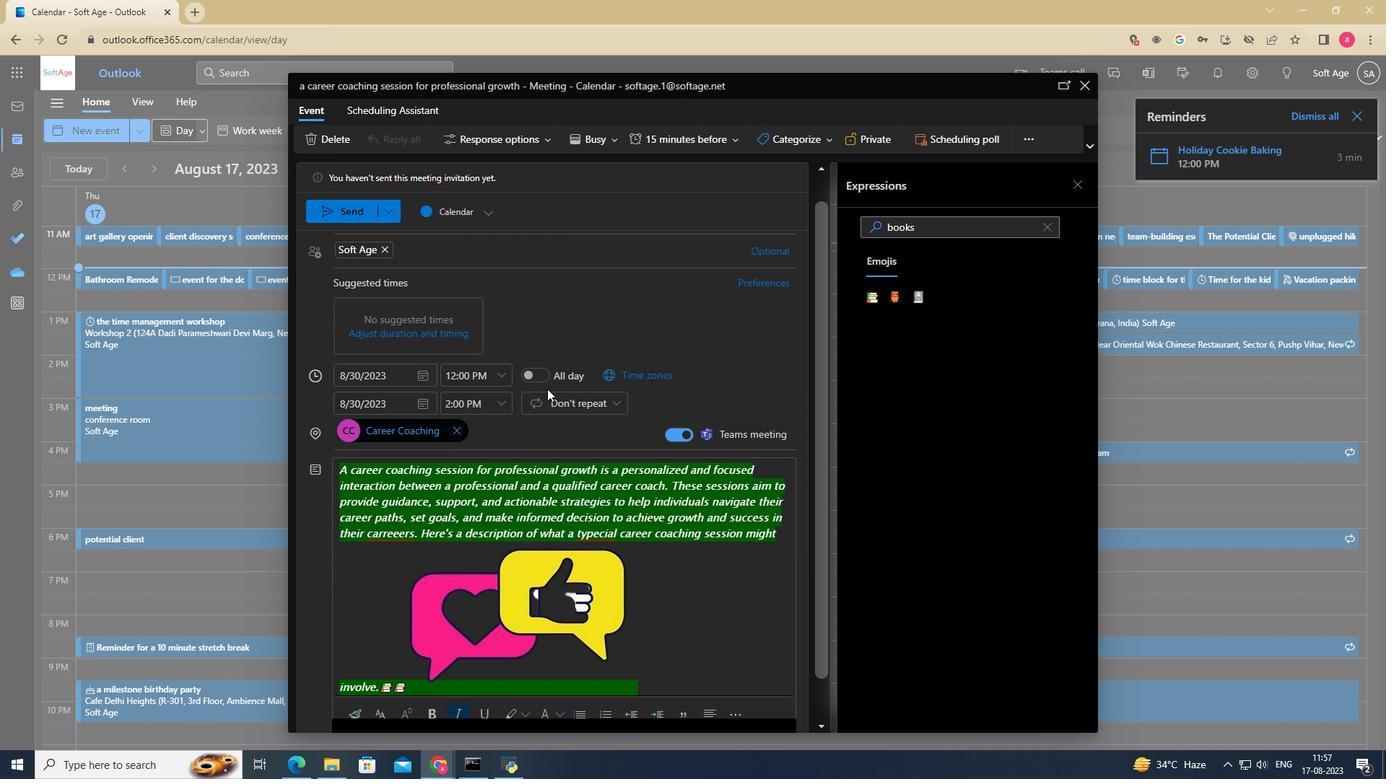 
Action: Mouse scrolled (547, 388) with delta (0, 0)
Screenshot: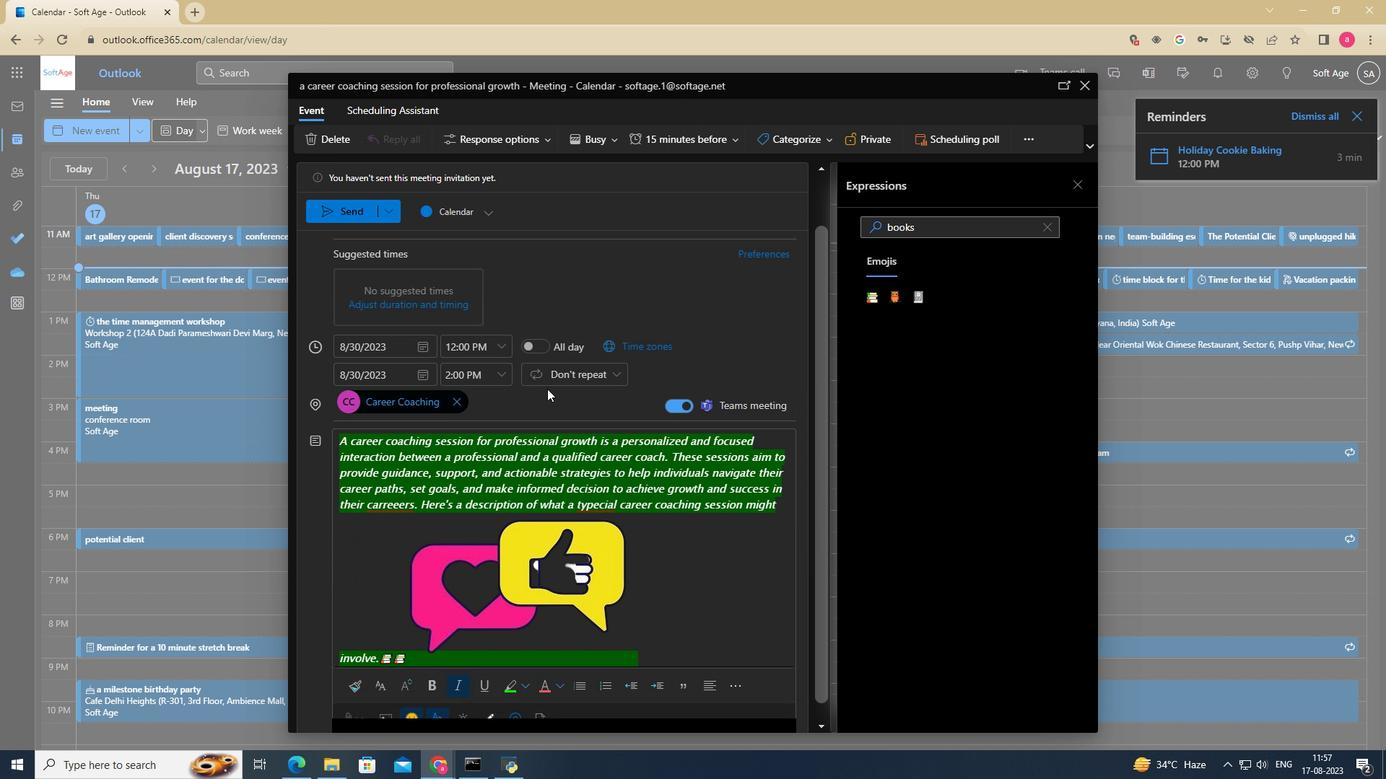 
Action: Mouse scrolled (547, 388) with delta (0, 0)
Screenshot: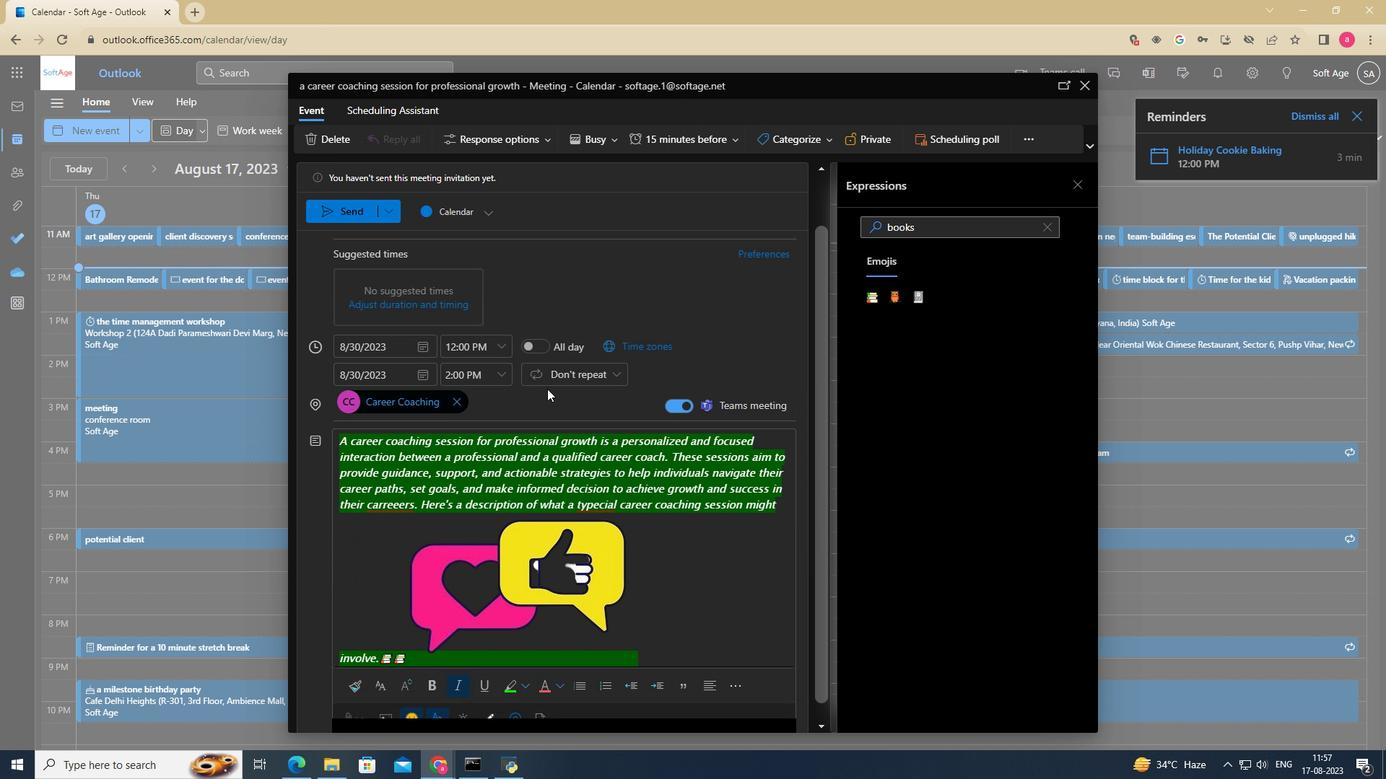 
Action: Mouse scrolled (547, 388) with delta (0, 0)
Screenshot: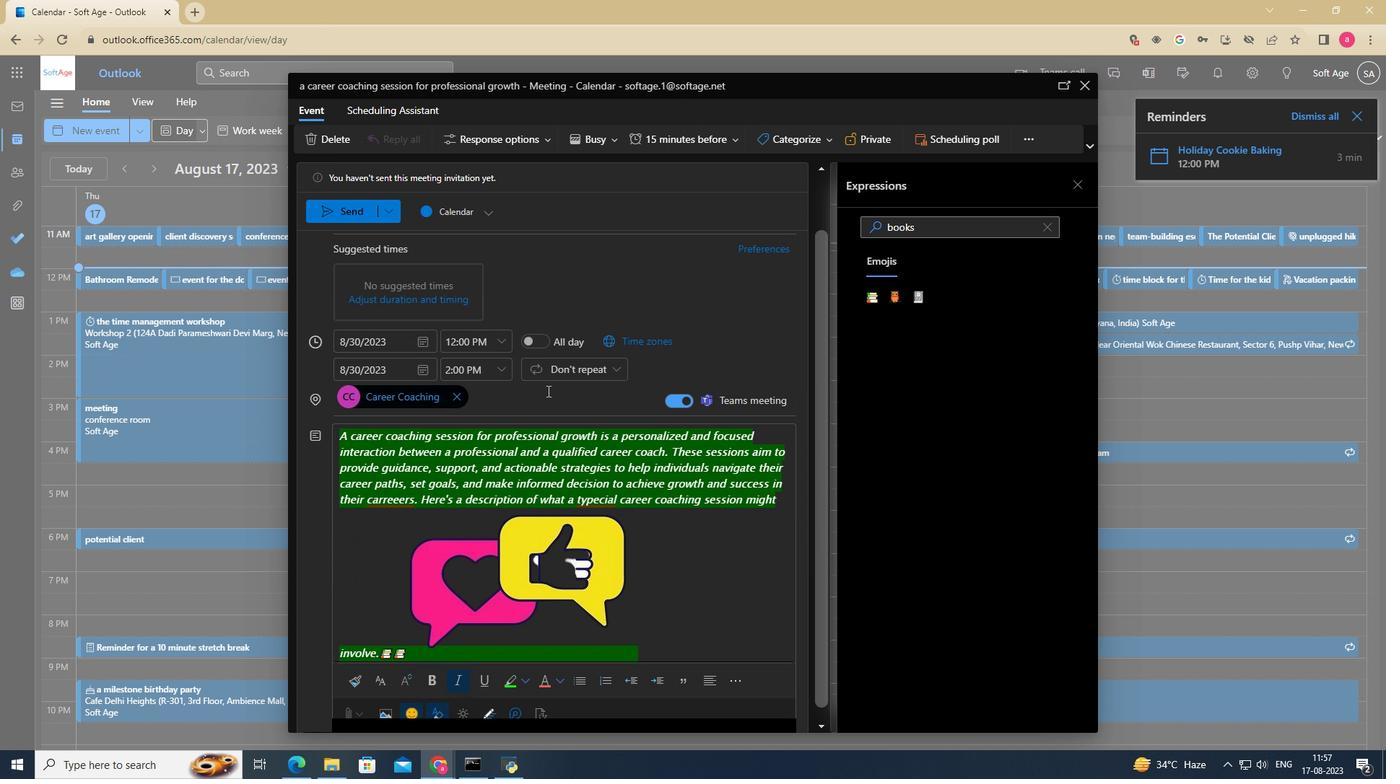 
Action: Mouse moved to (532, 467)
Screenshot: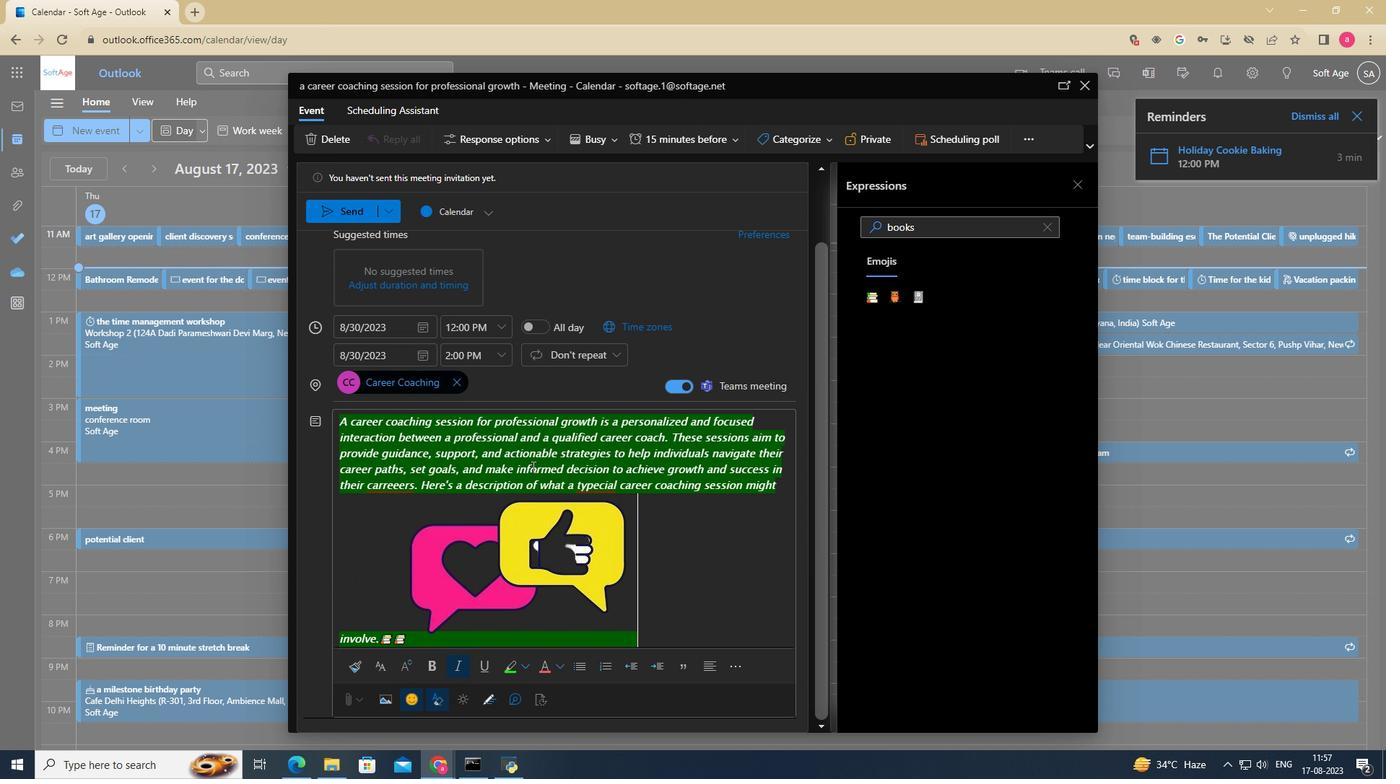 
Action: Mouse scrolled (532, 466) with delta (0, 0)
Screenshot: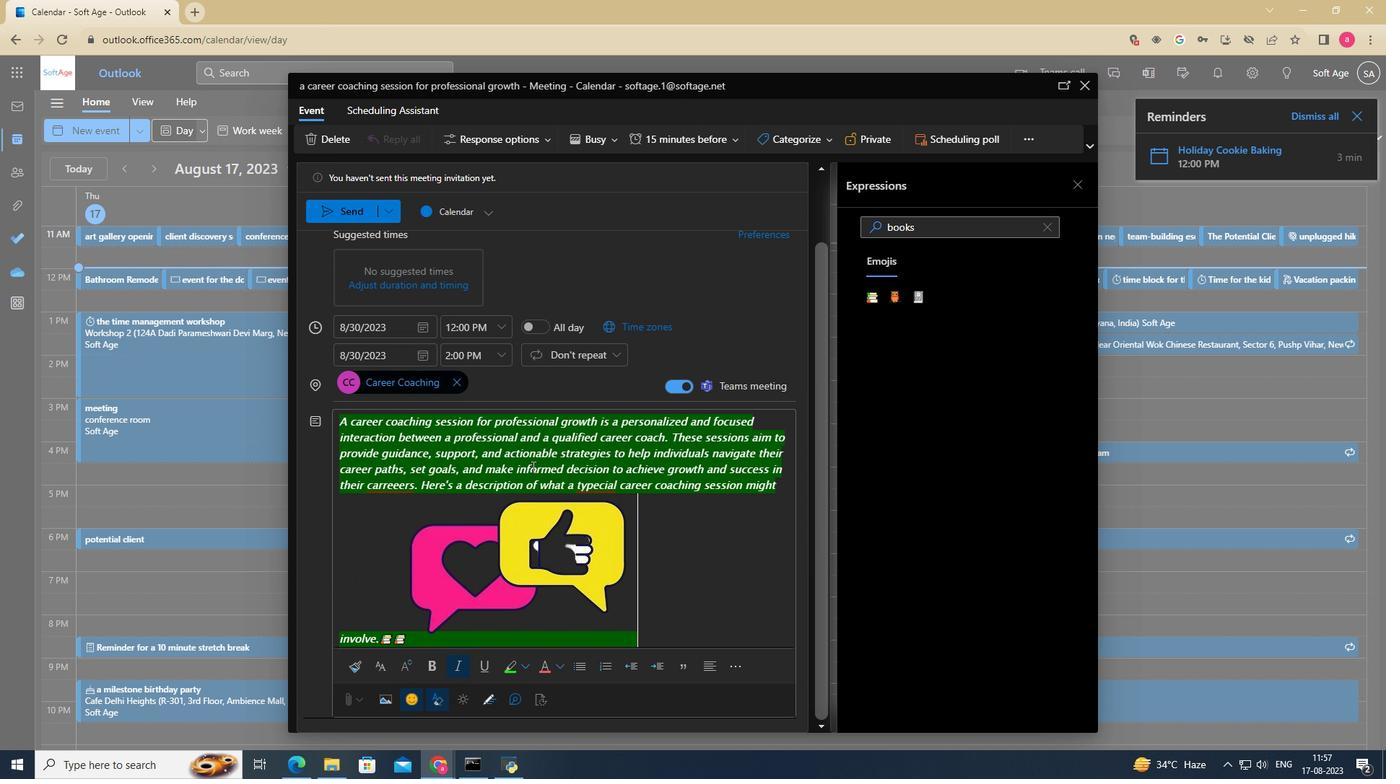 
Action: Mouse scrolled (532, 466) with delta (0, 0)
Screenshot: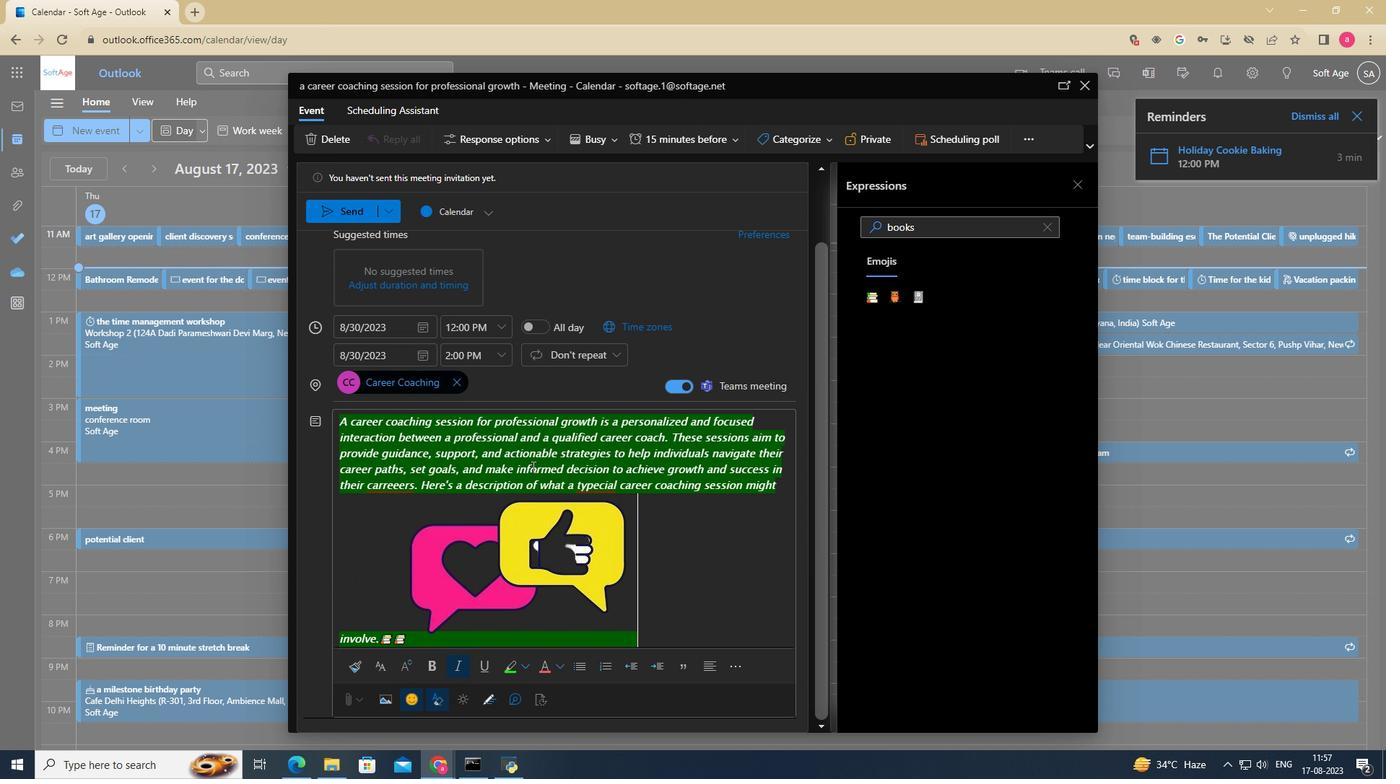 
Action: Mouse scrolled (532, 466) with delta (0, 0)
Screenshot: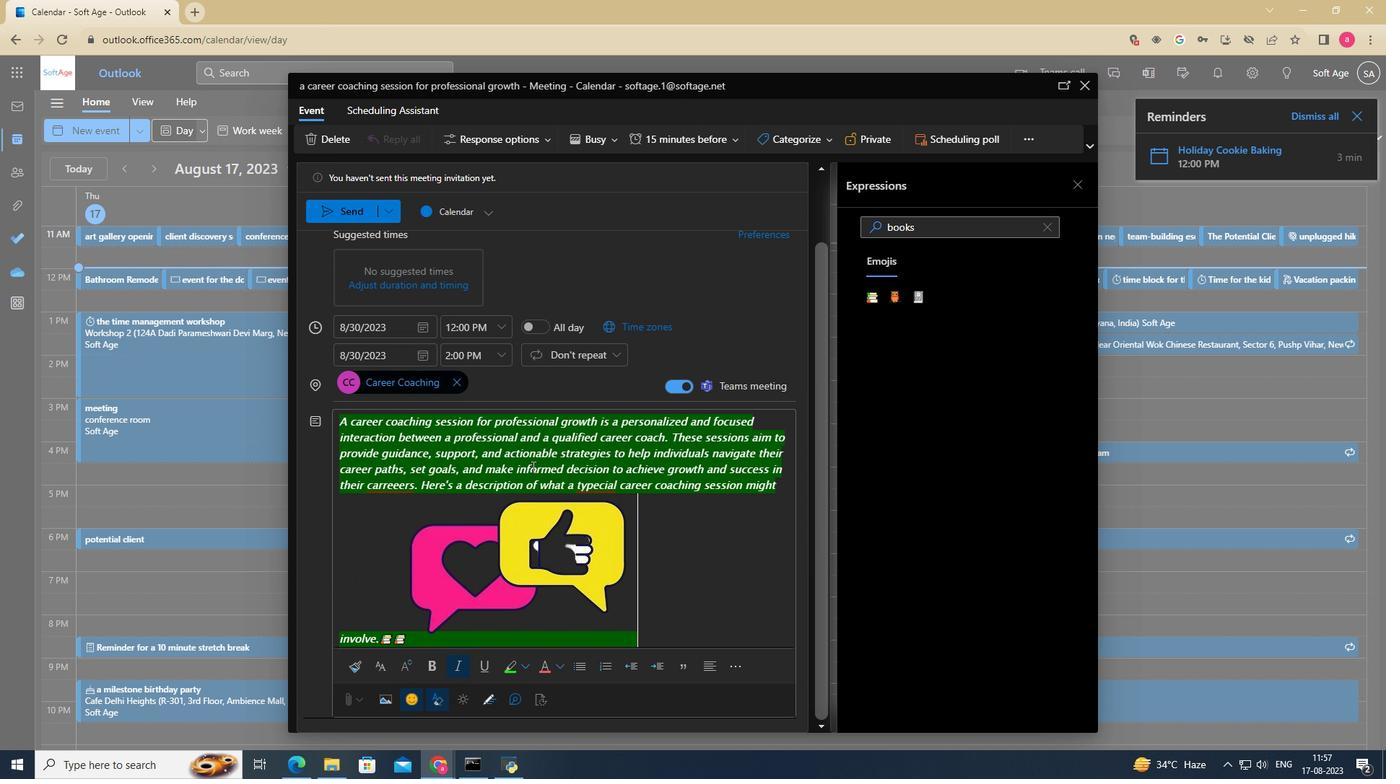 
Action: Mouse scrolled (532, 466) with delta (0, 0)
Screenshot: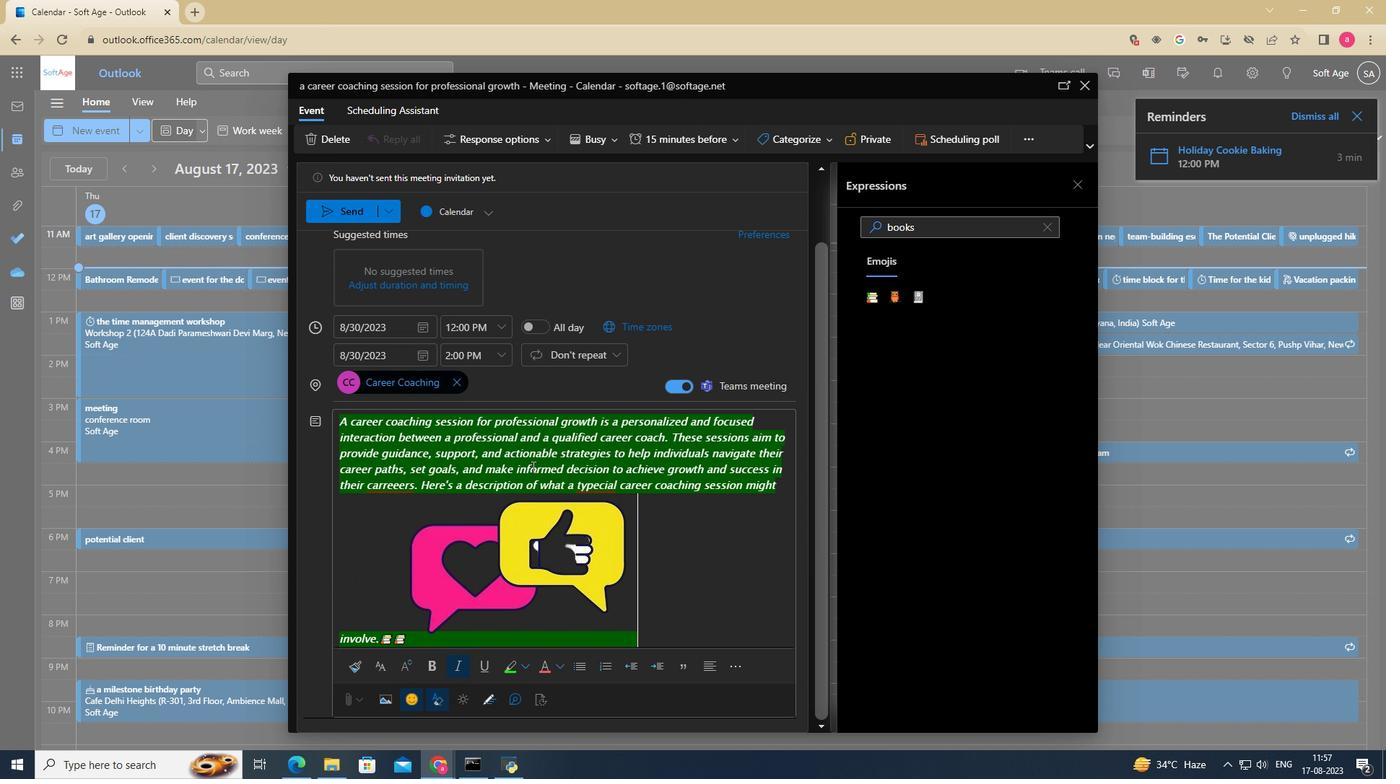 
Action: Mouse scrolled (532, 466) with delta (0, 0)
Screenshot: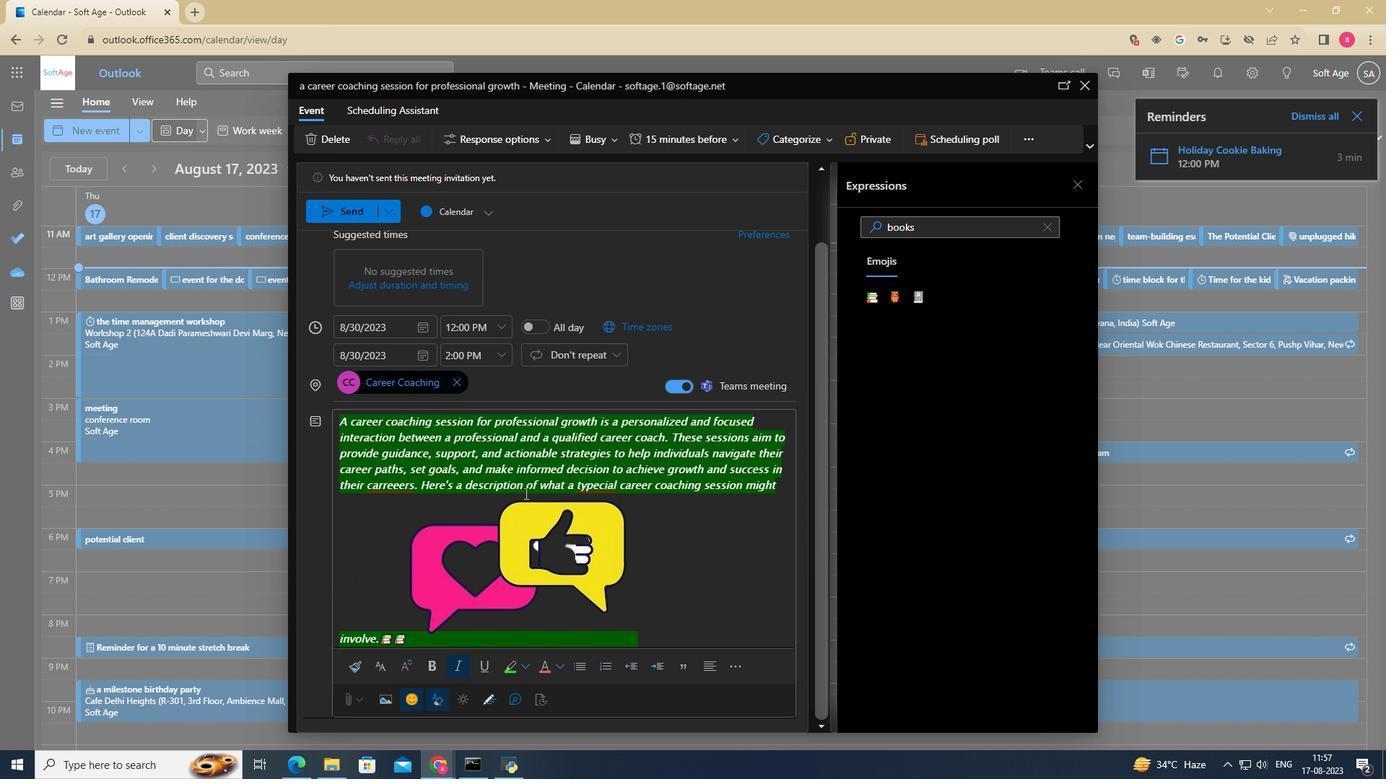 
Action: Mouse moved to (544, 559)
Screenshot: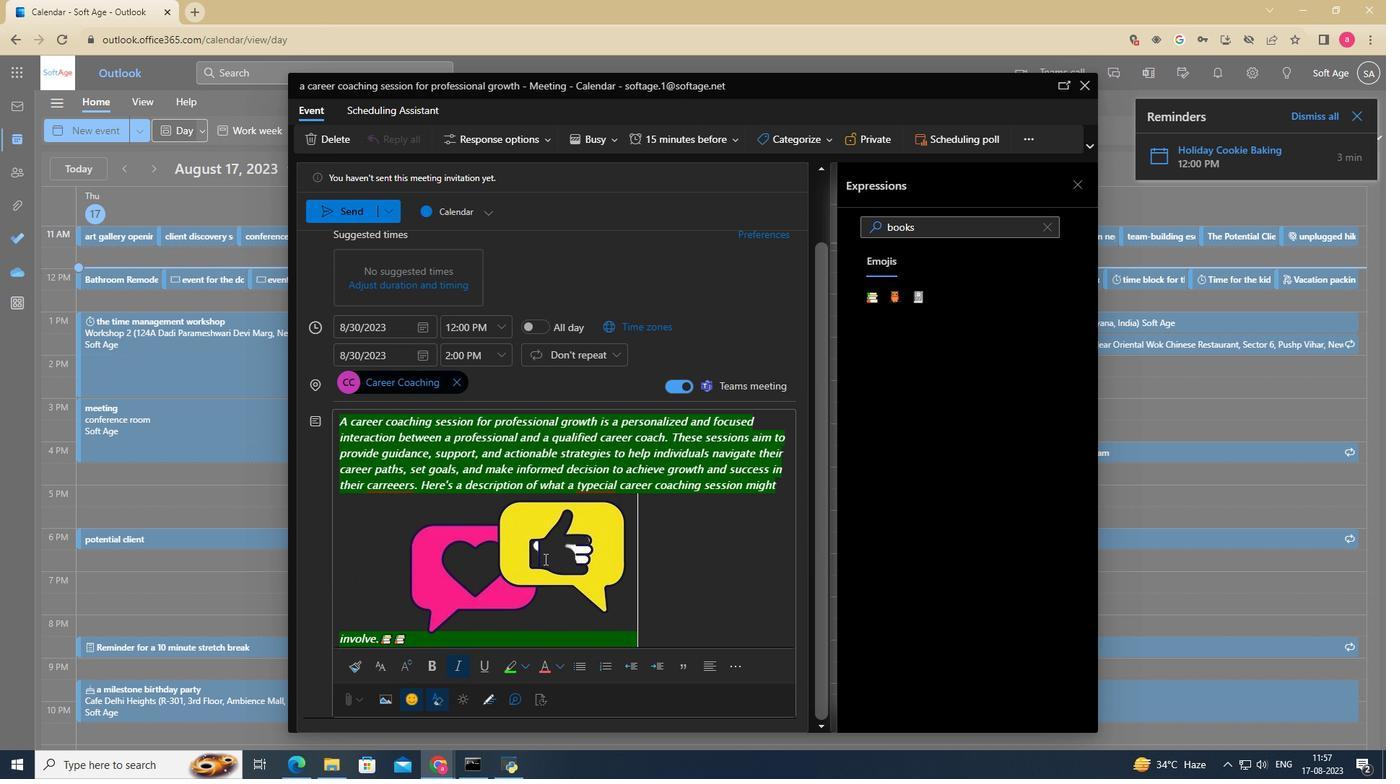 
Action: Mouse scrolled (544, 558) with delta (0, 0)
Screenshot: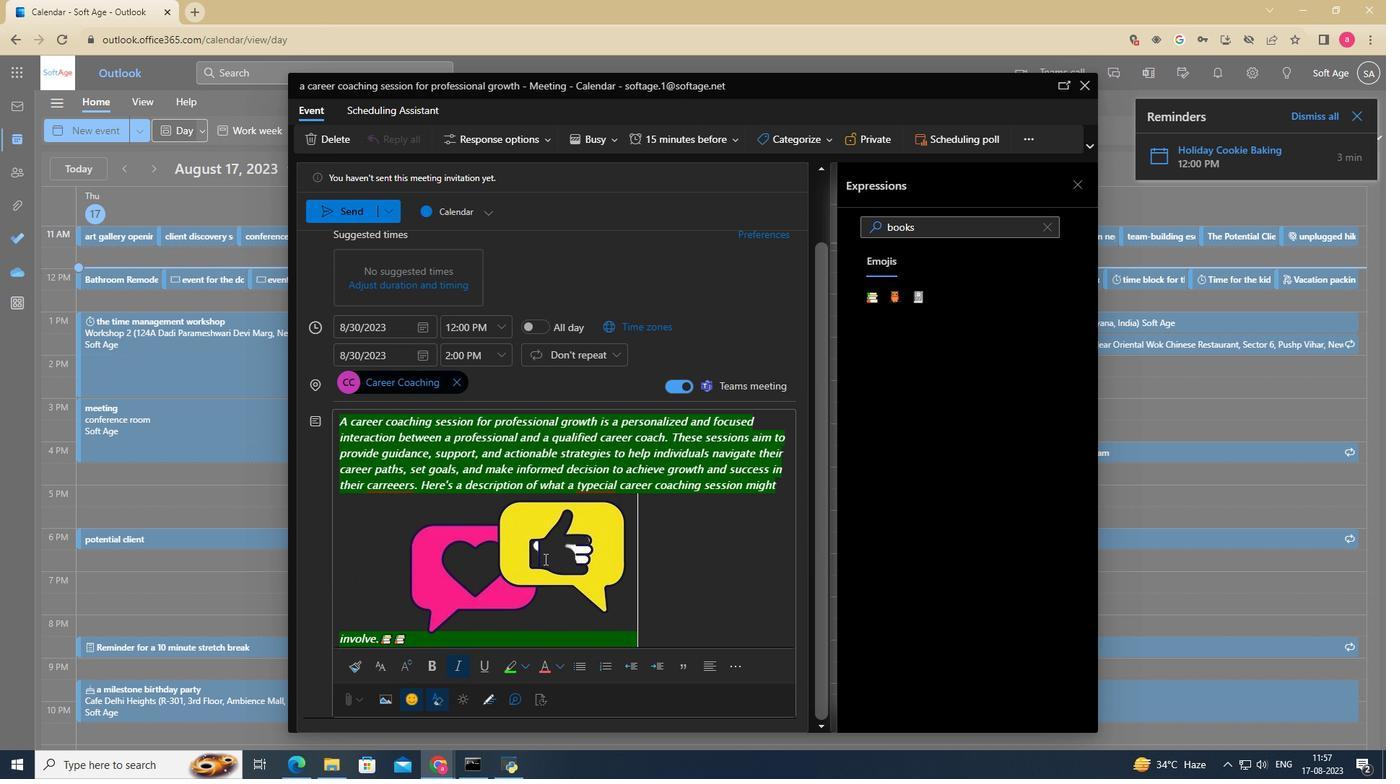 
Action: Mouse scrolled (544, 558) with delta (0, 0)
Screenshot: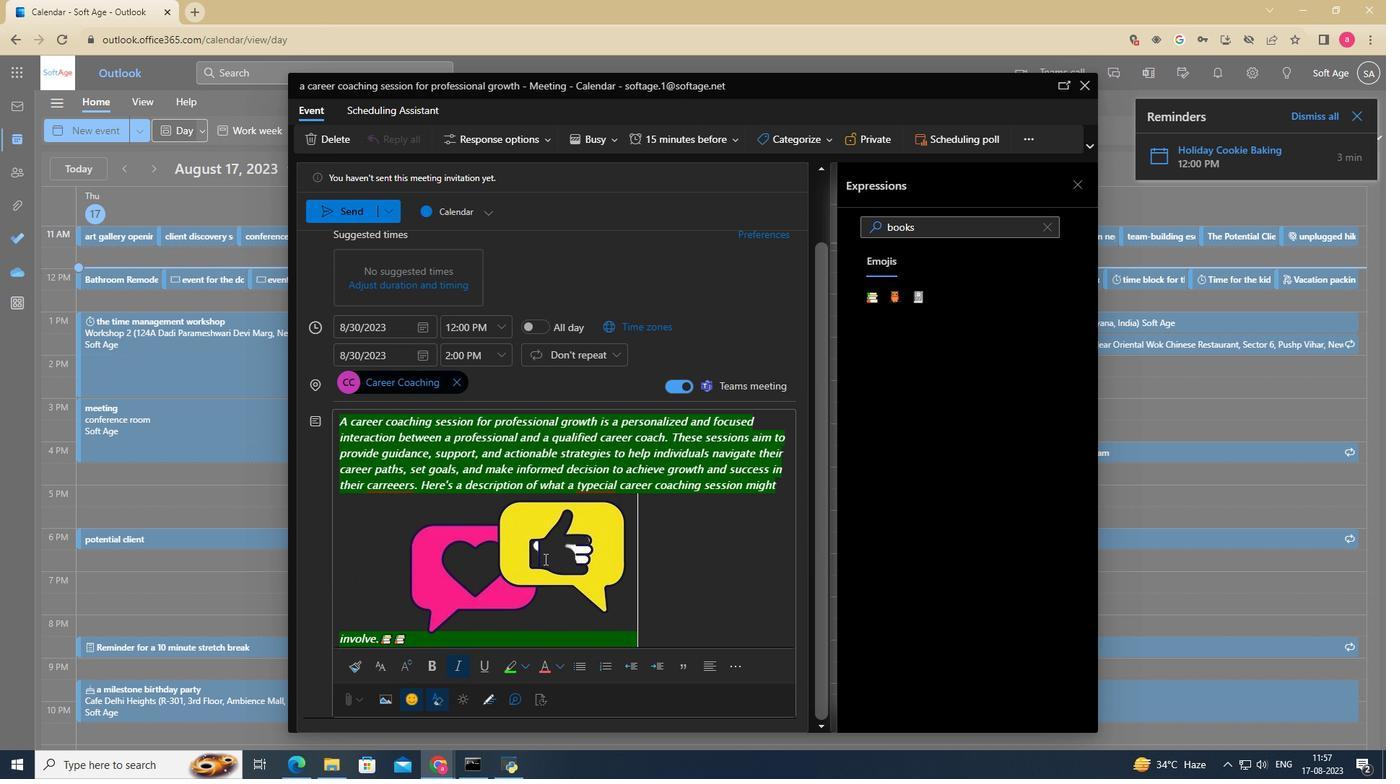 
Action: Mouse scrolled (544, 558) with delta (0, 0)
Screenshot: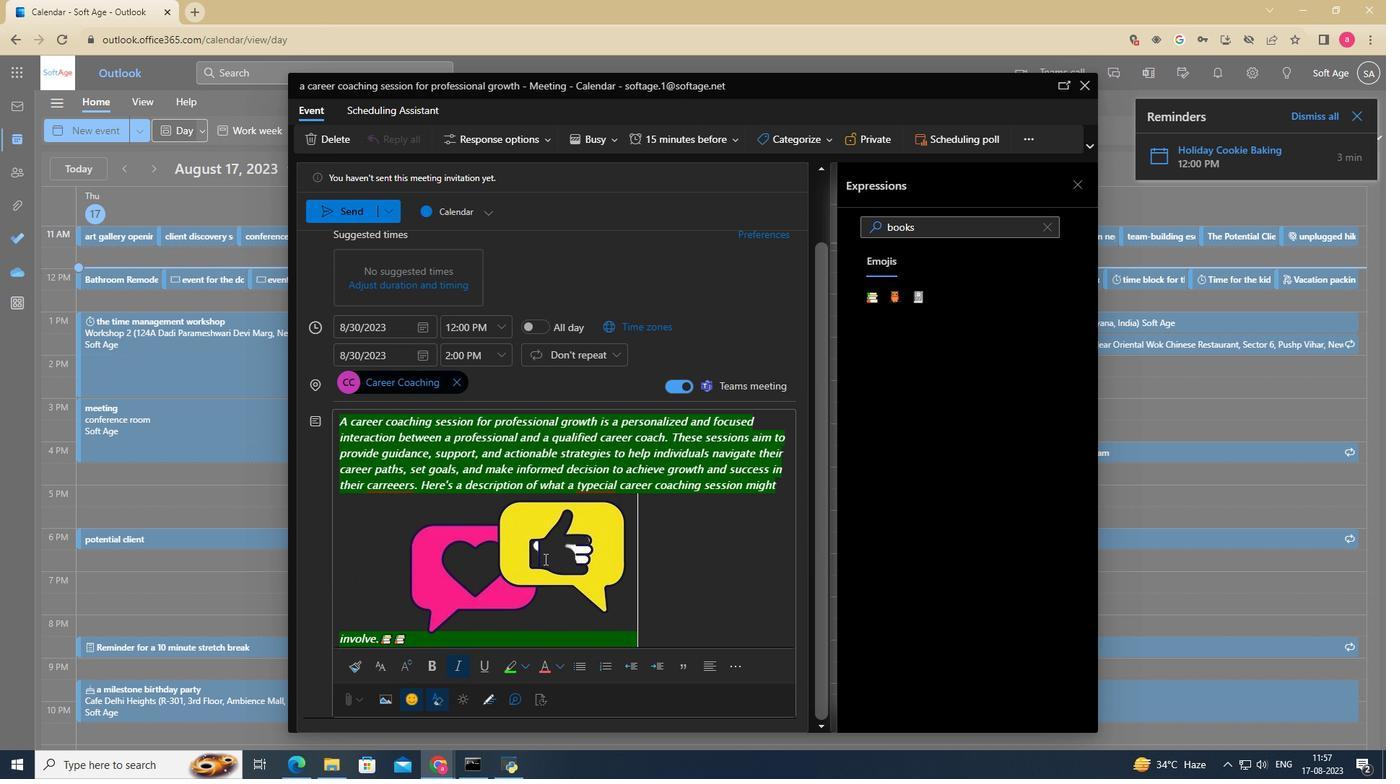 
Action: Mouse scrolled (544, 558) with delta (0, 0)
Screenshot: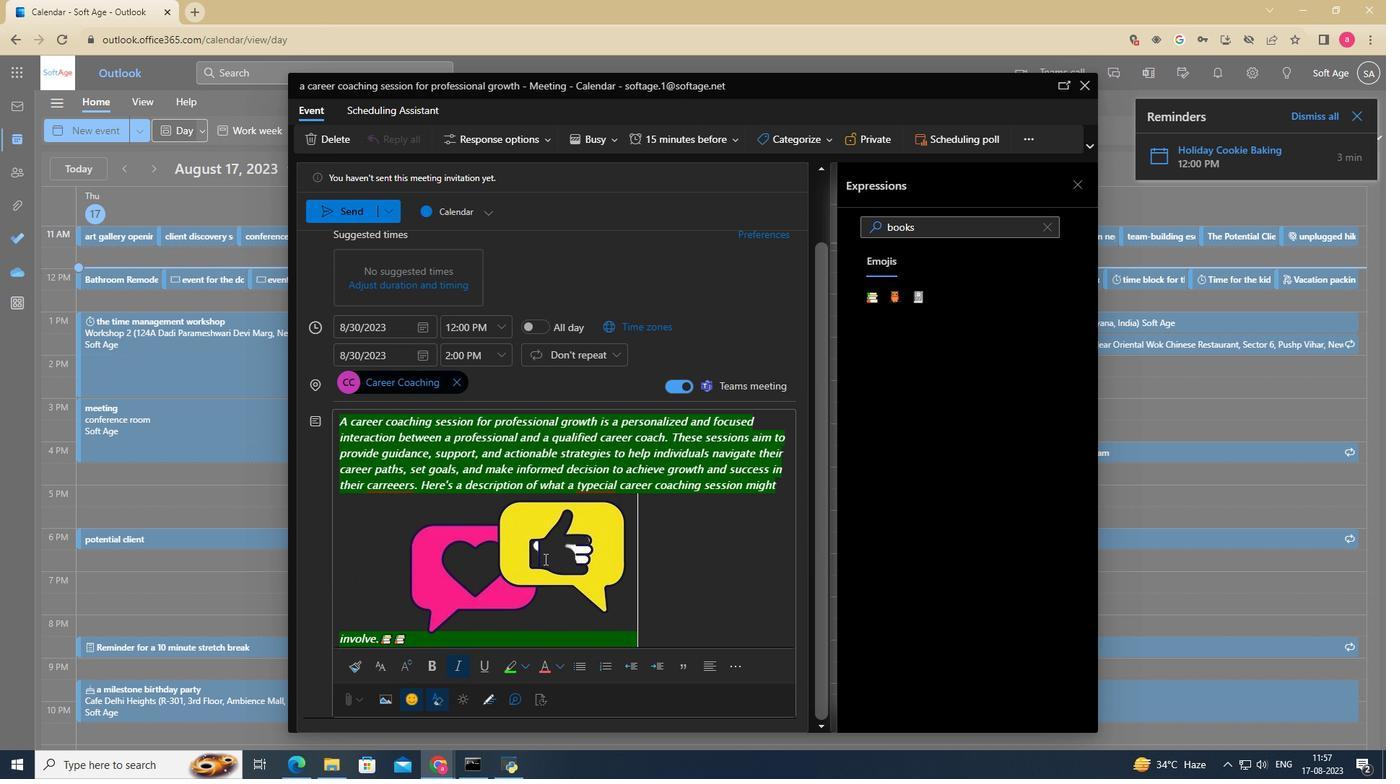 
Action: Mouse moved to (640, 669)
Screenshot: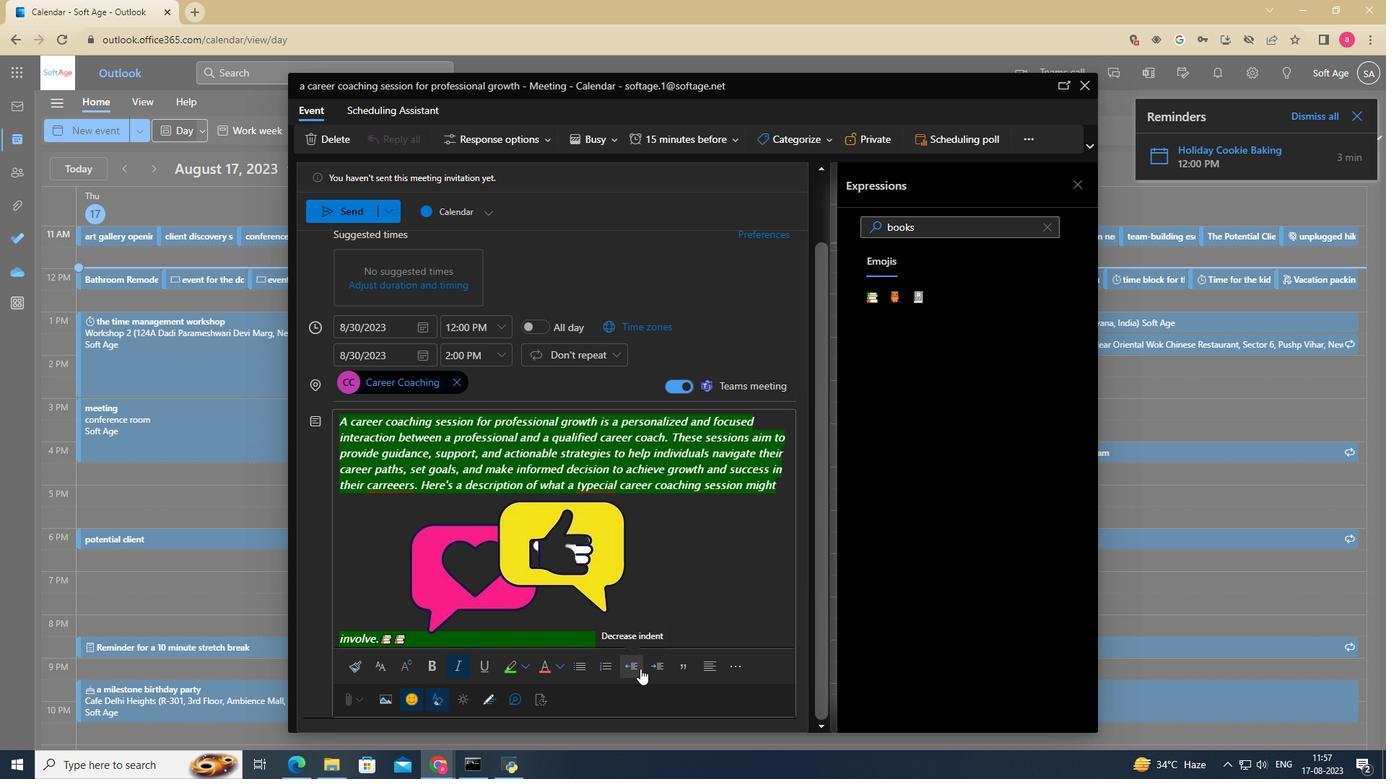 
Action: Mouse pressed left at (640, 669)
Screenshot: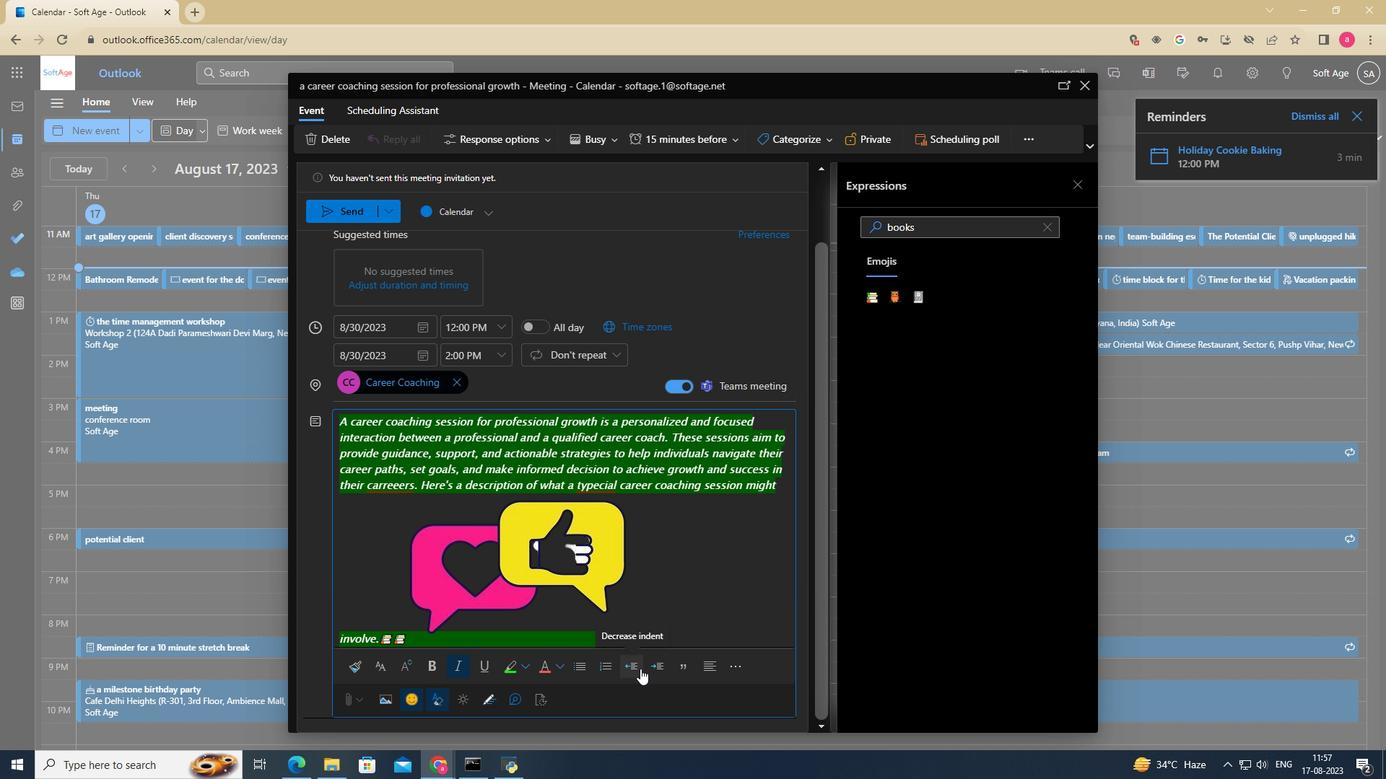 
Action: Mouse moved to (655, 669)
Screenshot: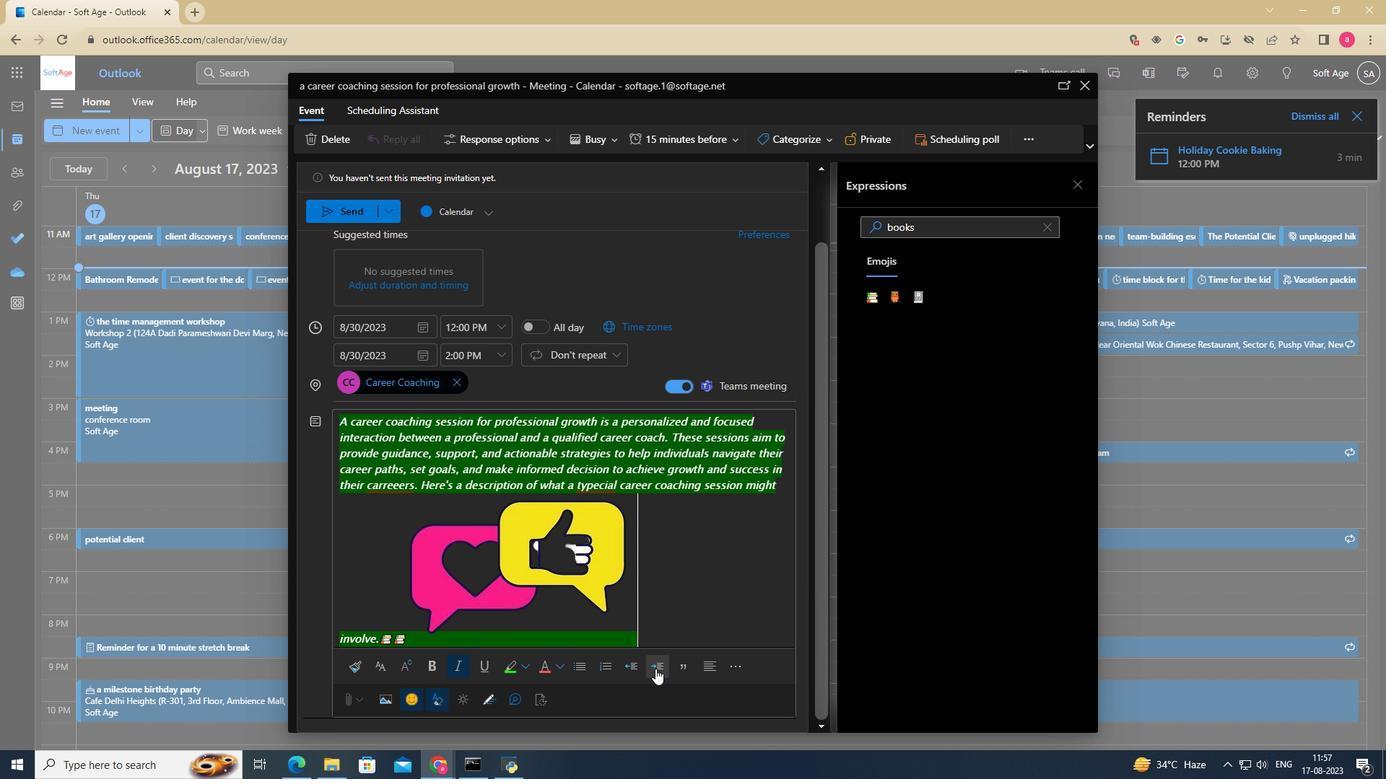 
Action: Mouse pressed left at (655, 669)
Screenshot: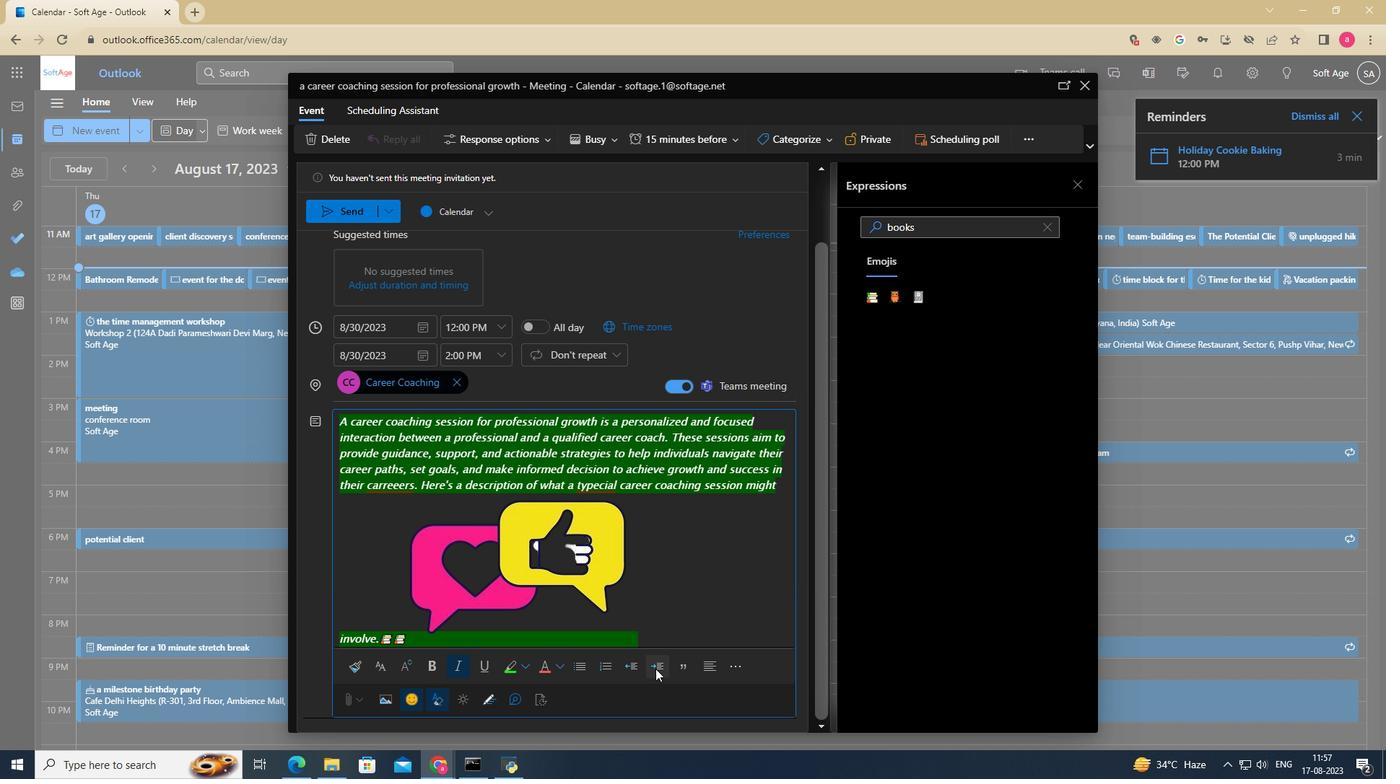 
Action: Mouse moved to (684, 683)
Screenshot: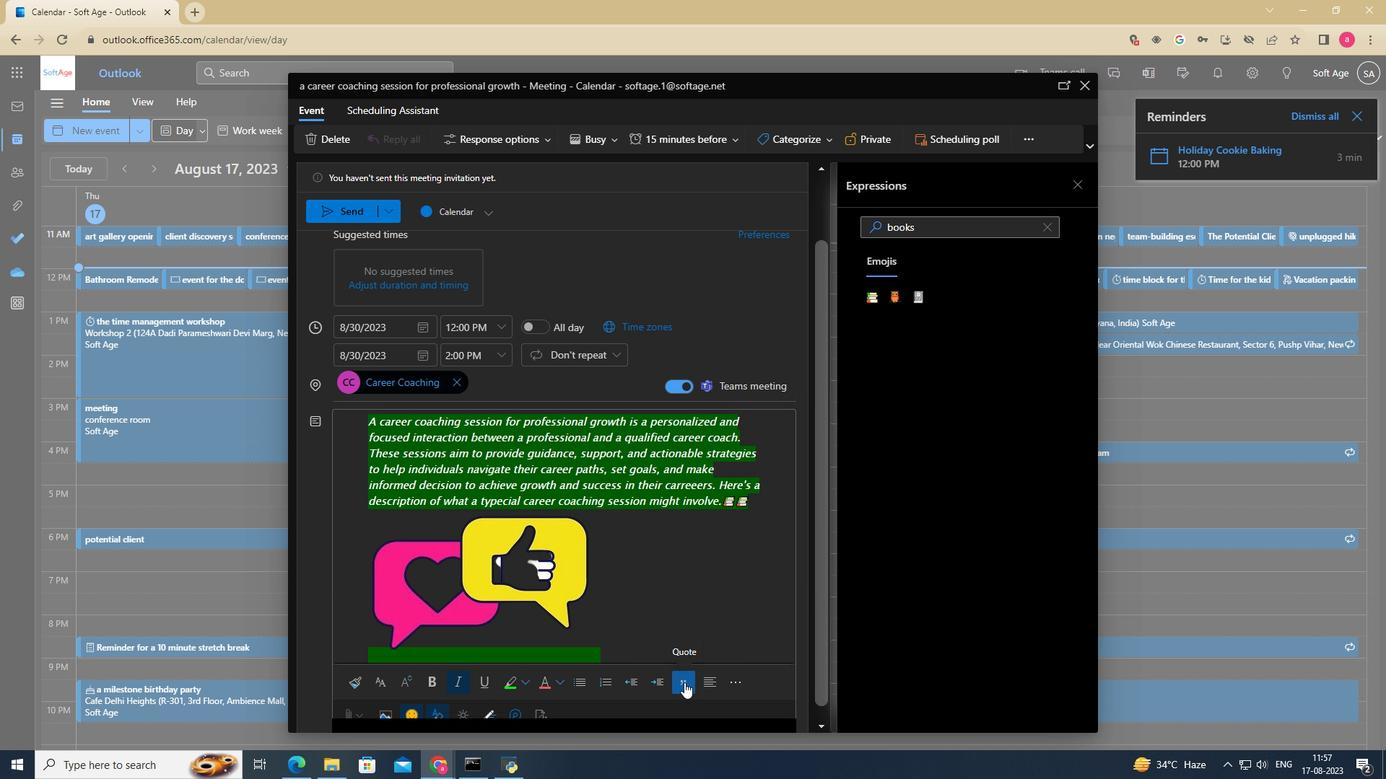 
Action: Mouse pressed left at (684, 683)
Screenshot: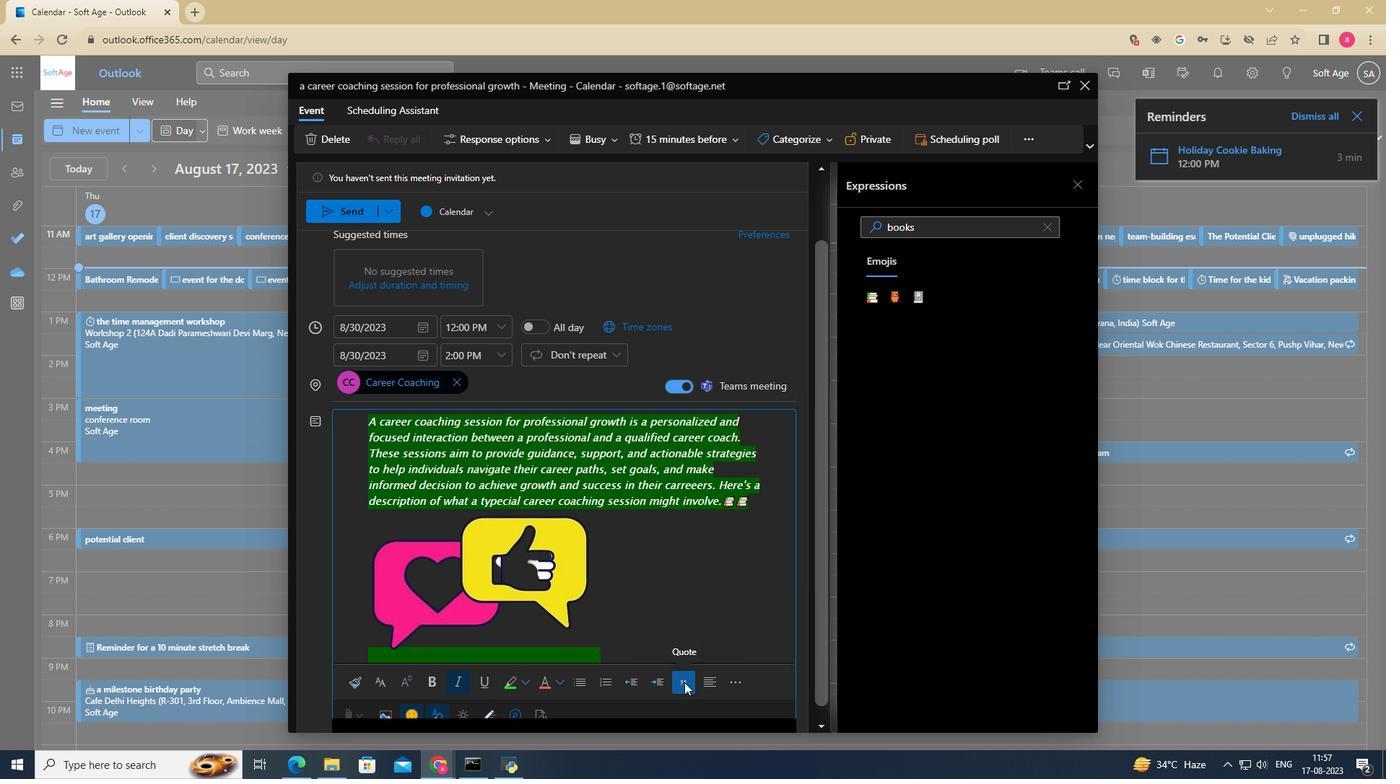 
Action: Mouse moved to (707, 674)
Screenshot: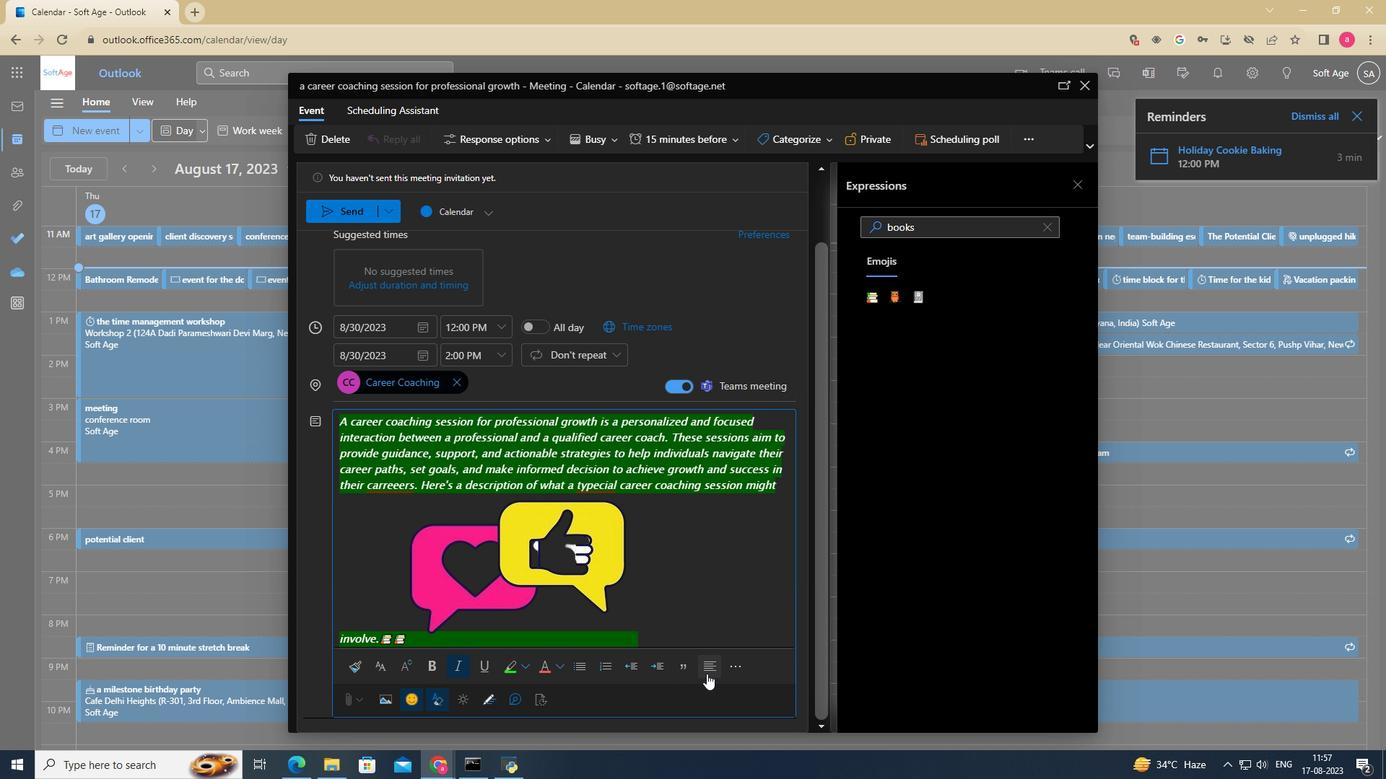 
Action: Mouse pressed left at (707, 674)
Screenshot: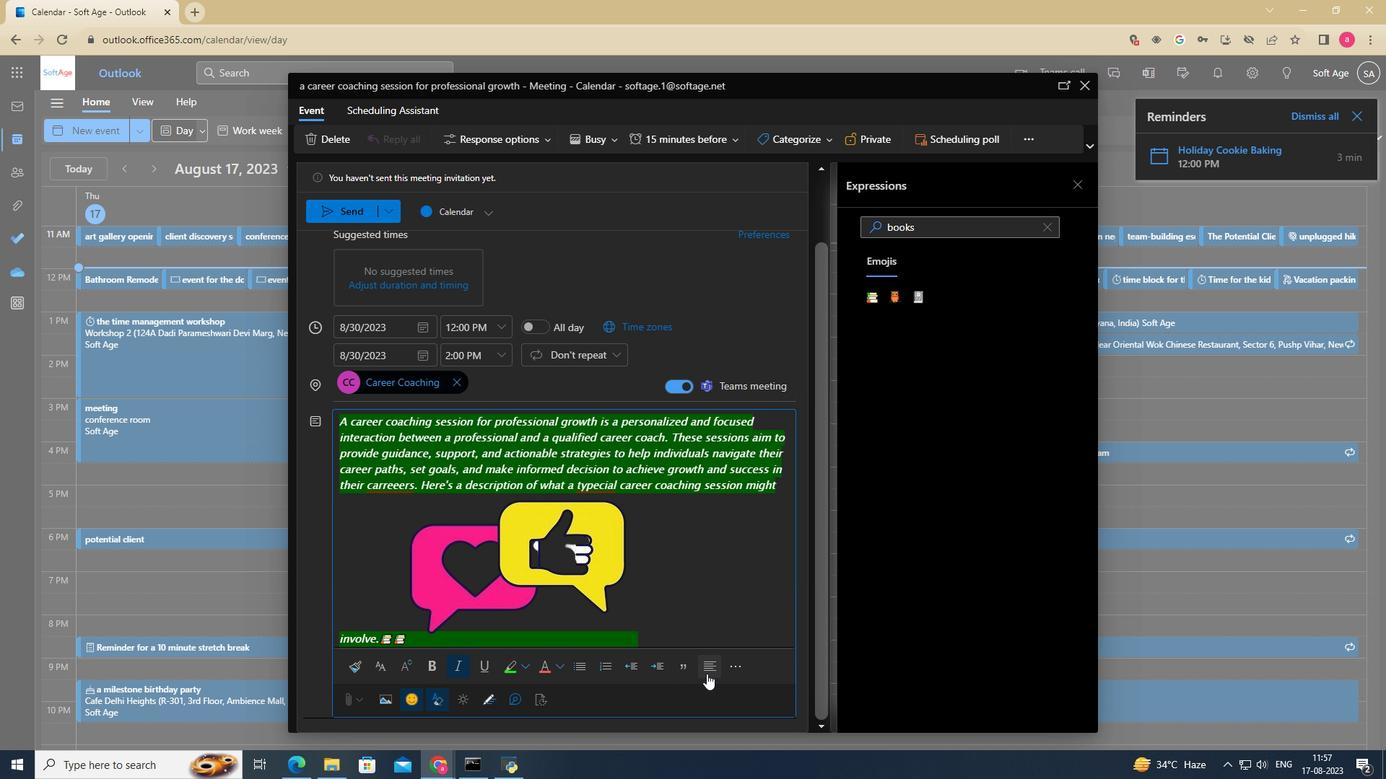 
Action: Mouse moved to (340, 210)
Screenshot: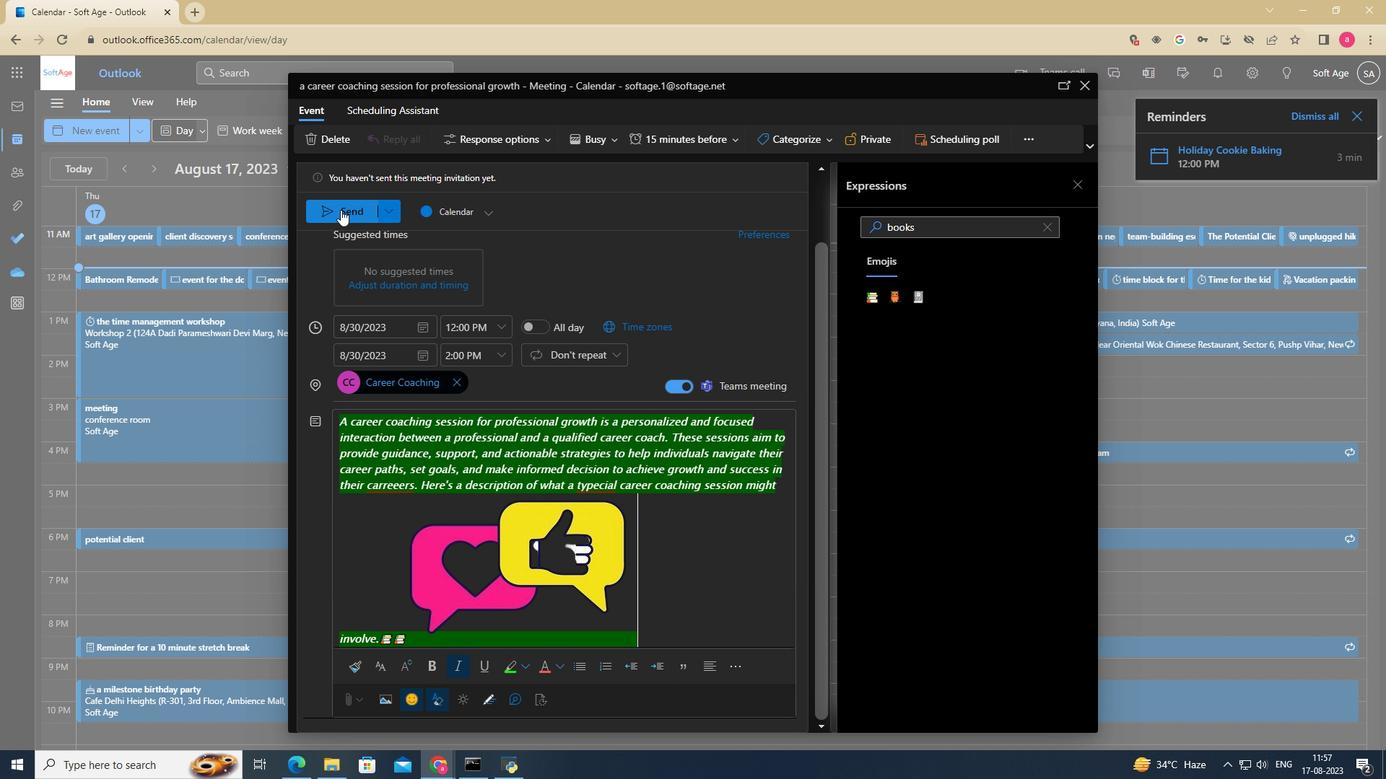 
Action: Mouse pressed left at (340, 210)
Screenshot: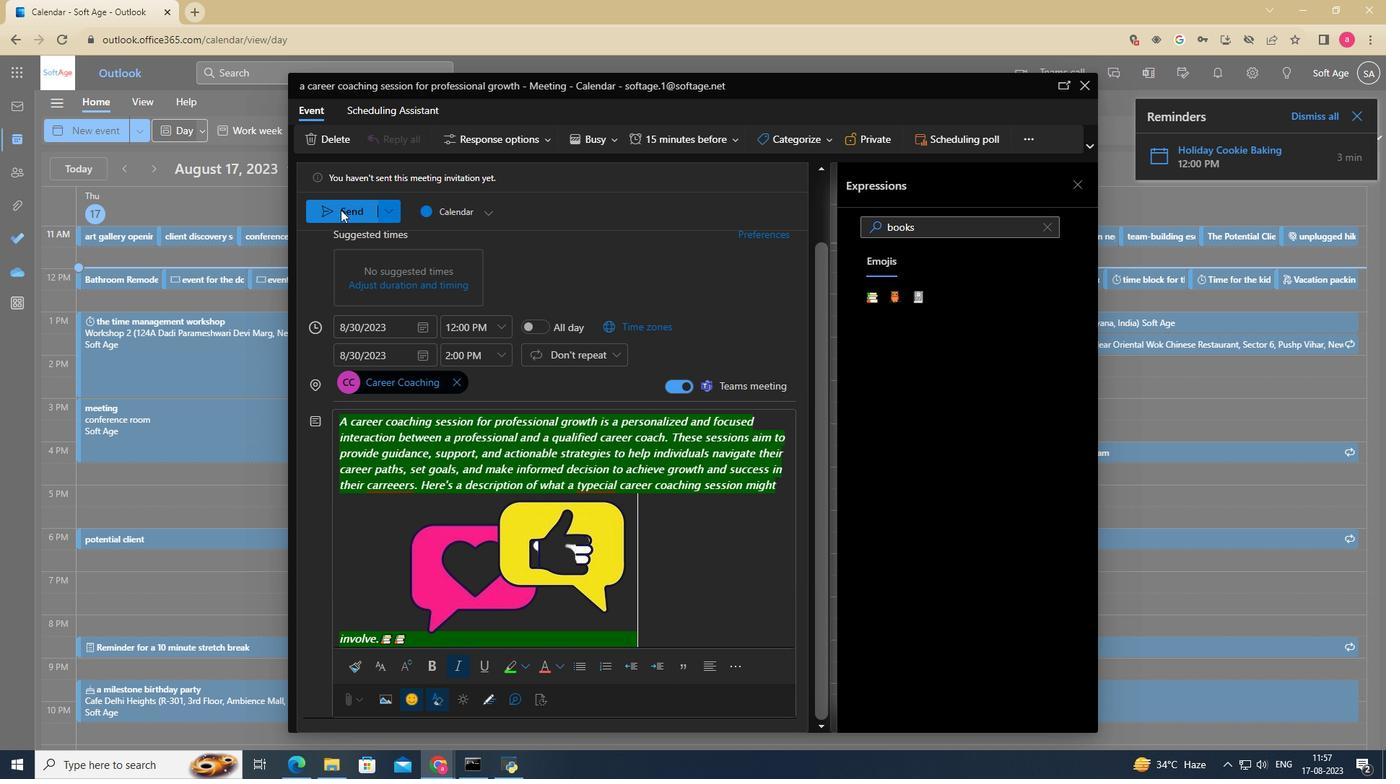
Action: Mouse moved to (774, 447)
Screenshot: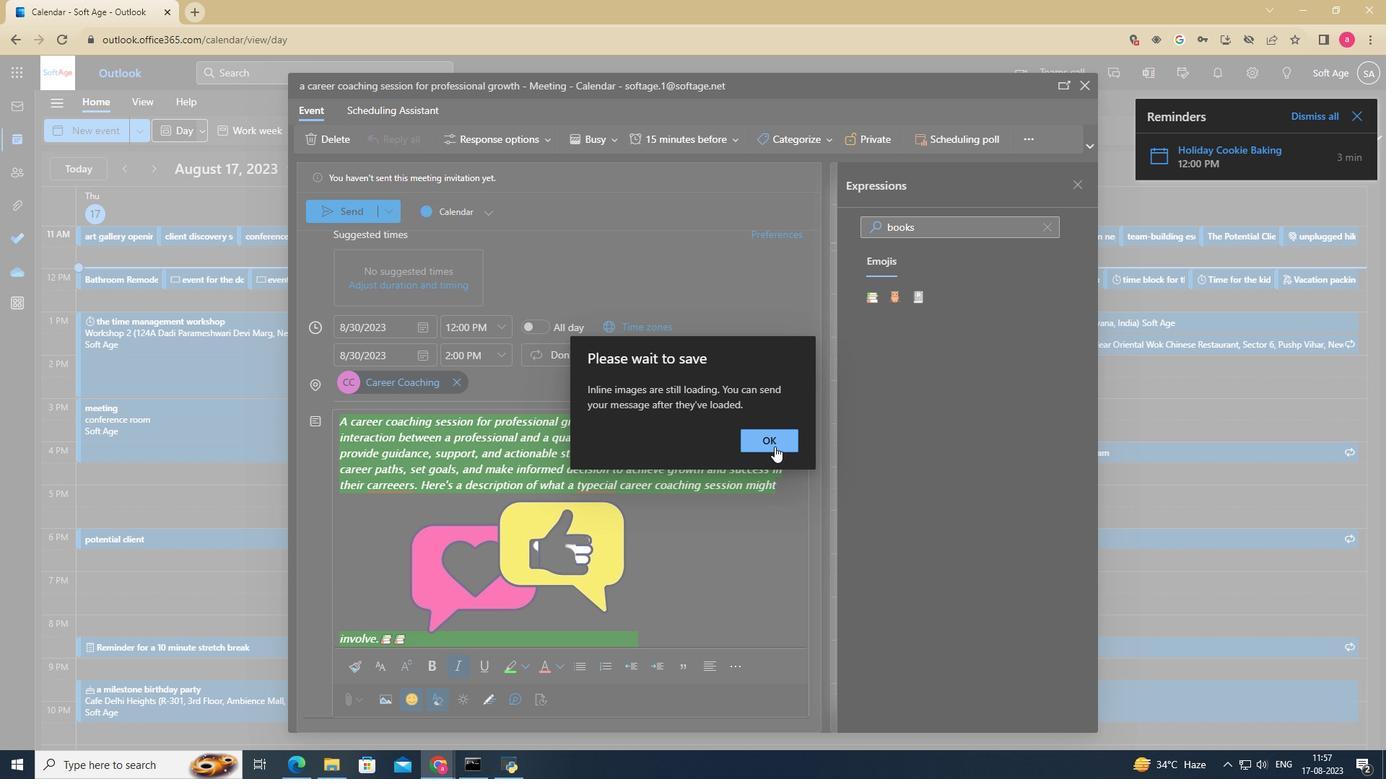 
Action: Mouse pressed left at (774, 447)
Screenshot: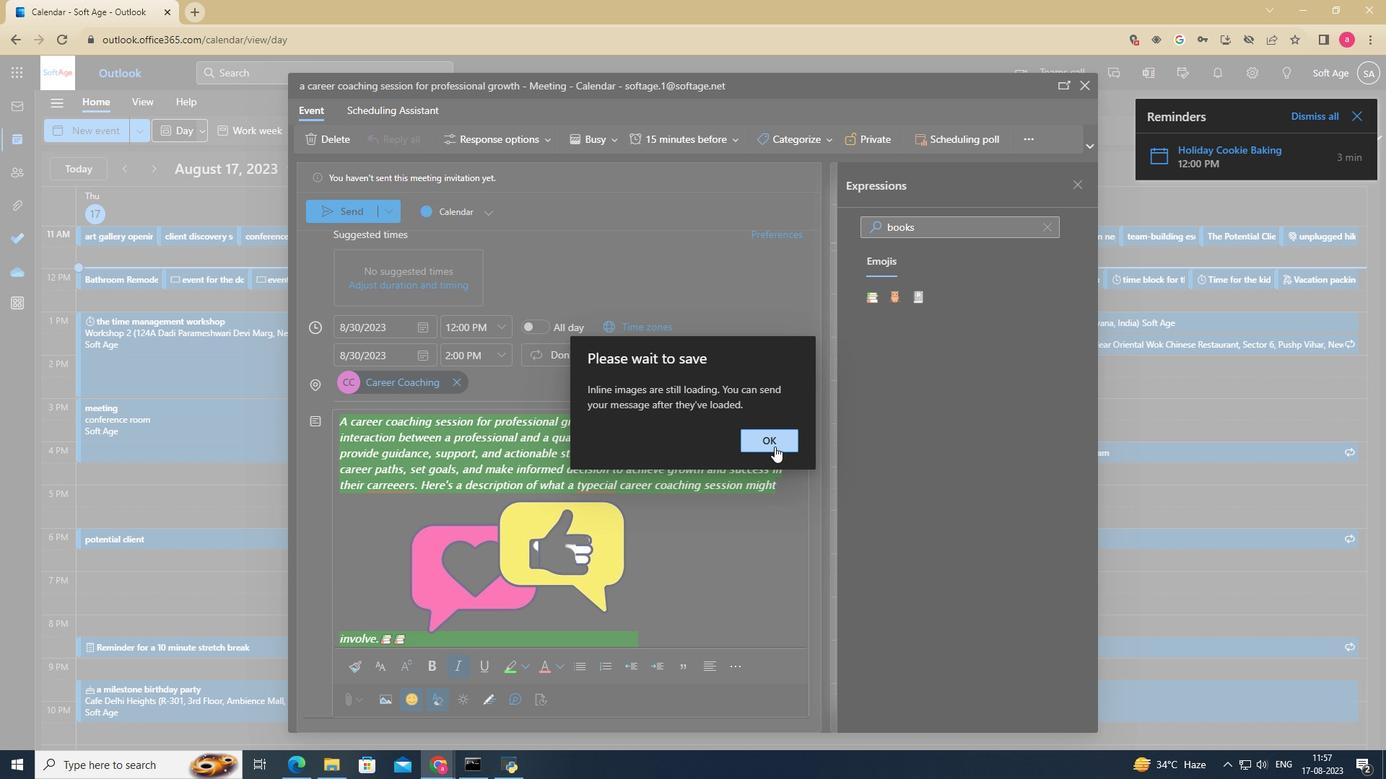 
Action: Mouse moved to (703, 485)
Screenshot: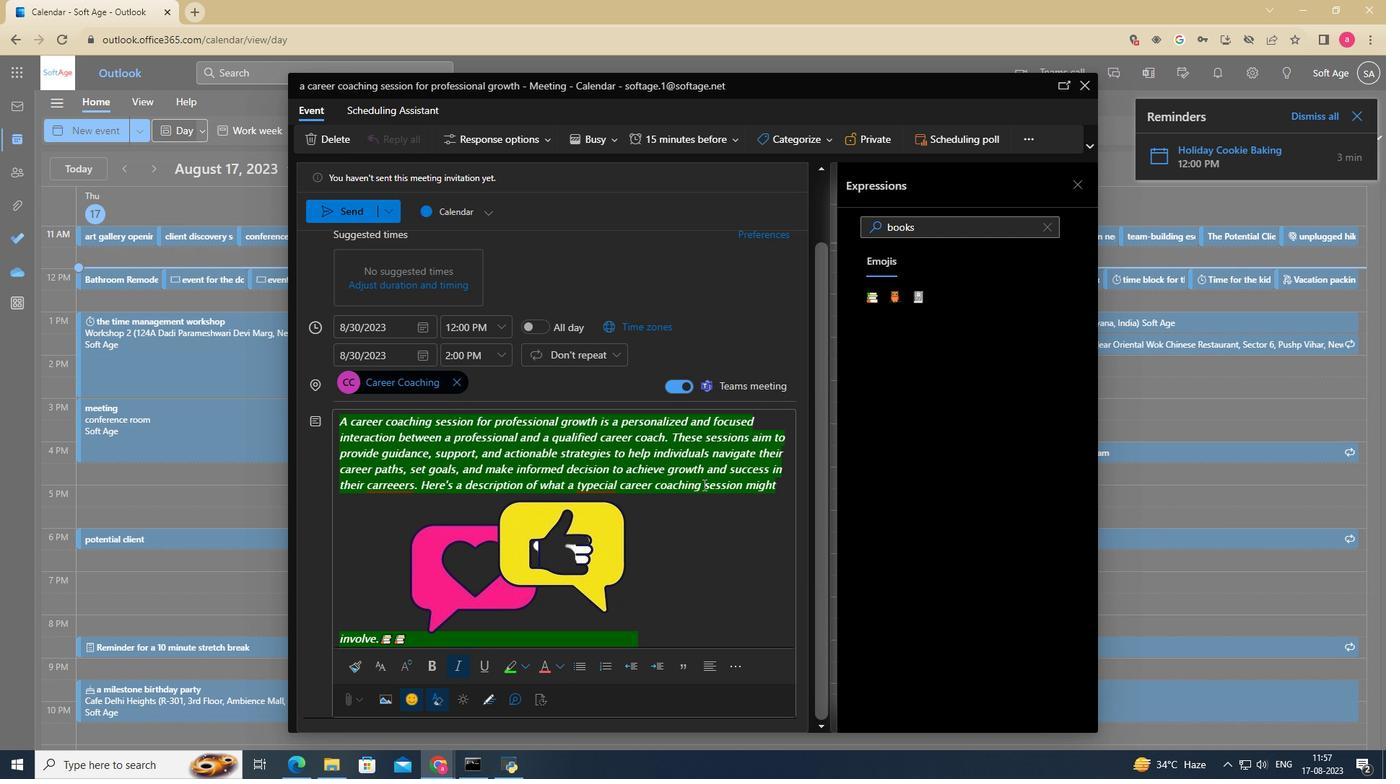 
Action: Mouse scrolled (703, 484) with delta (0, 0)
Screenshot: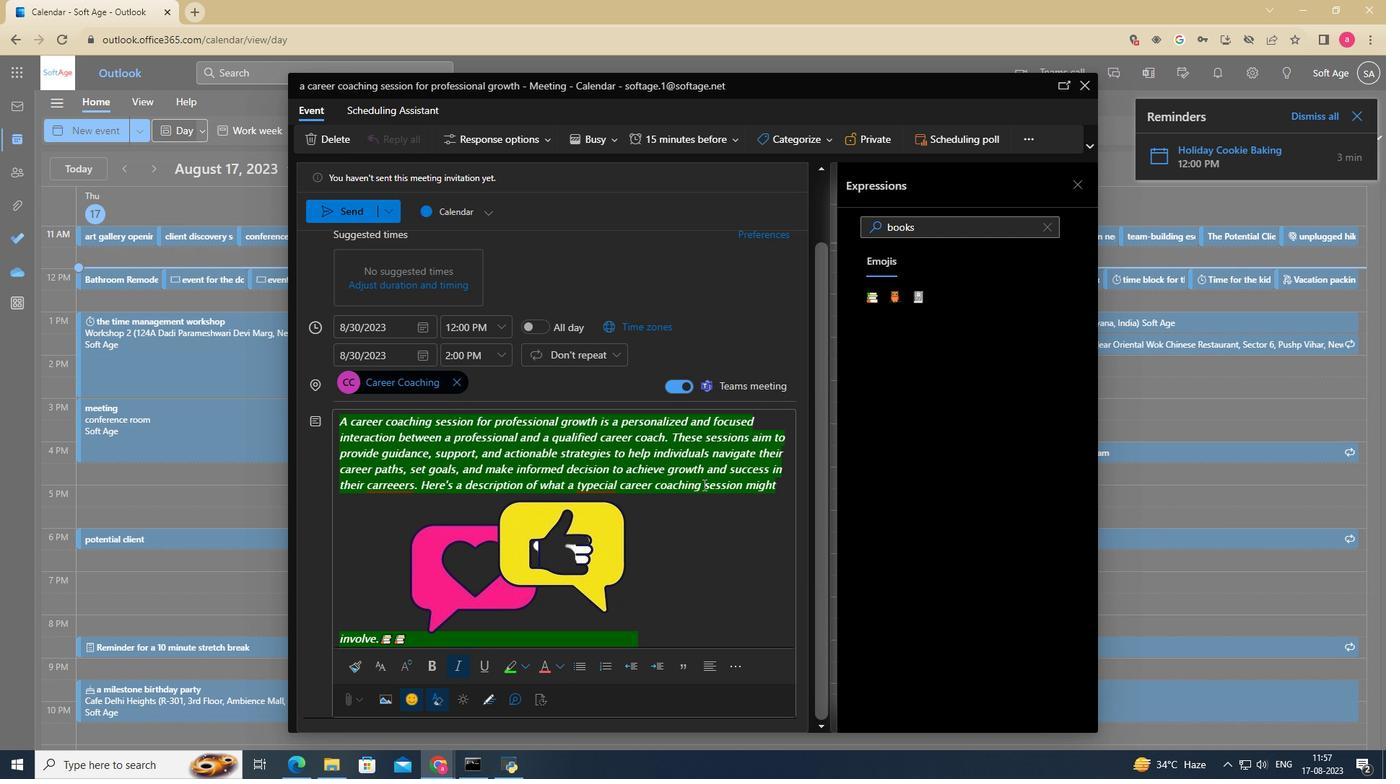 
Action: Mouse scrolled (703, 484) with delta (0, 0)
Screenshot: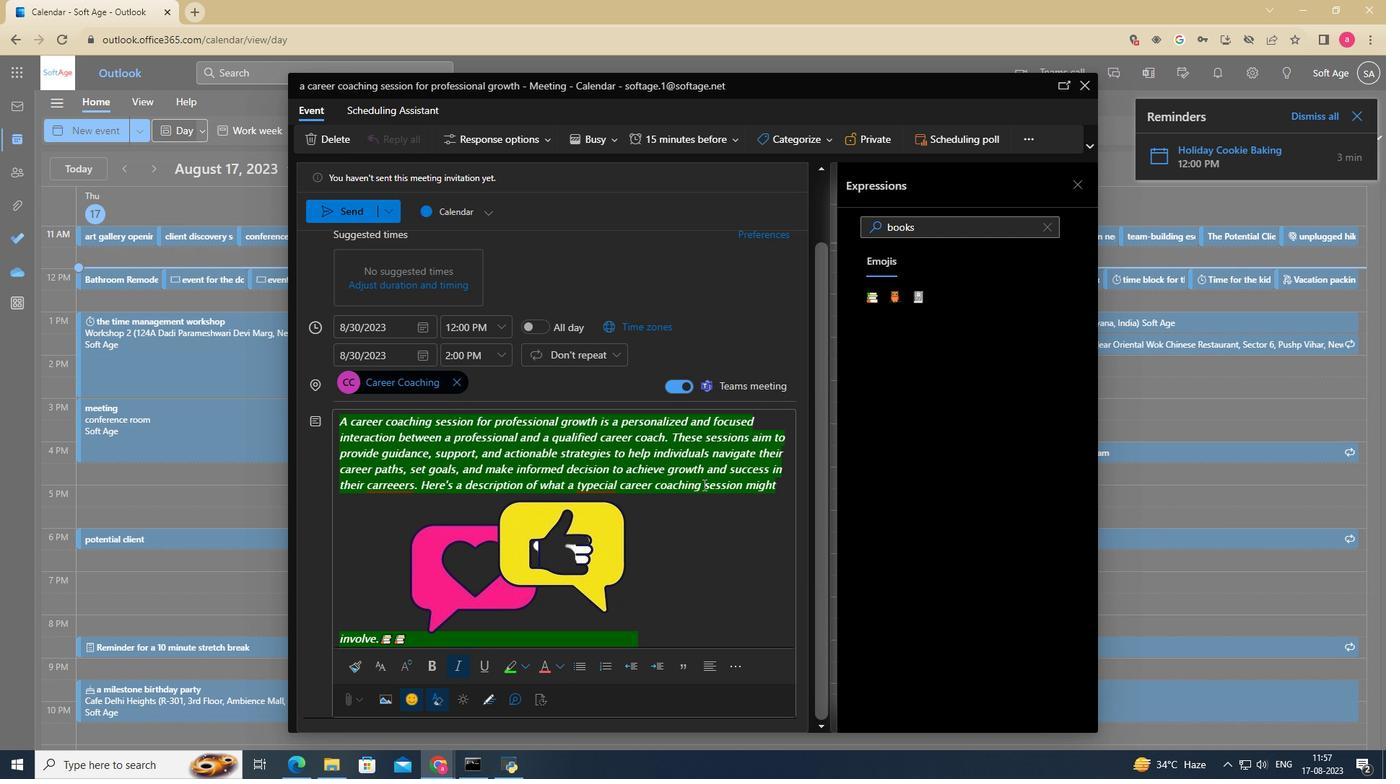
Action: Mouse scrolled (703, 484) with delta (0, 0)
Screenshot: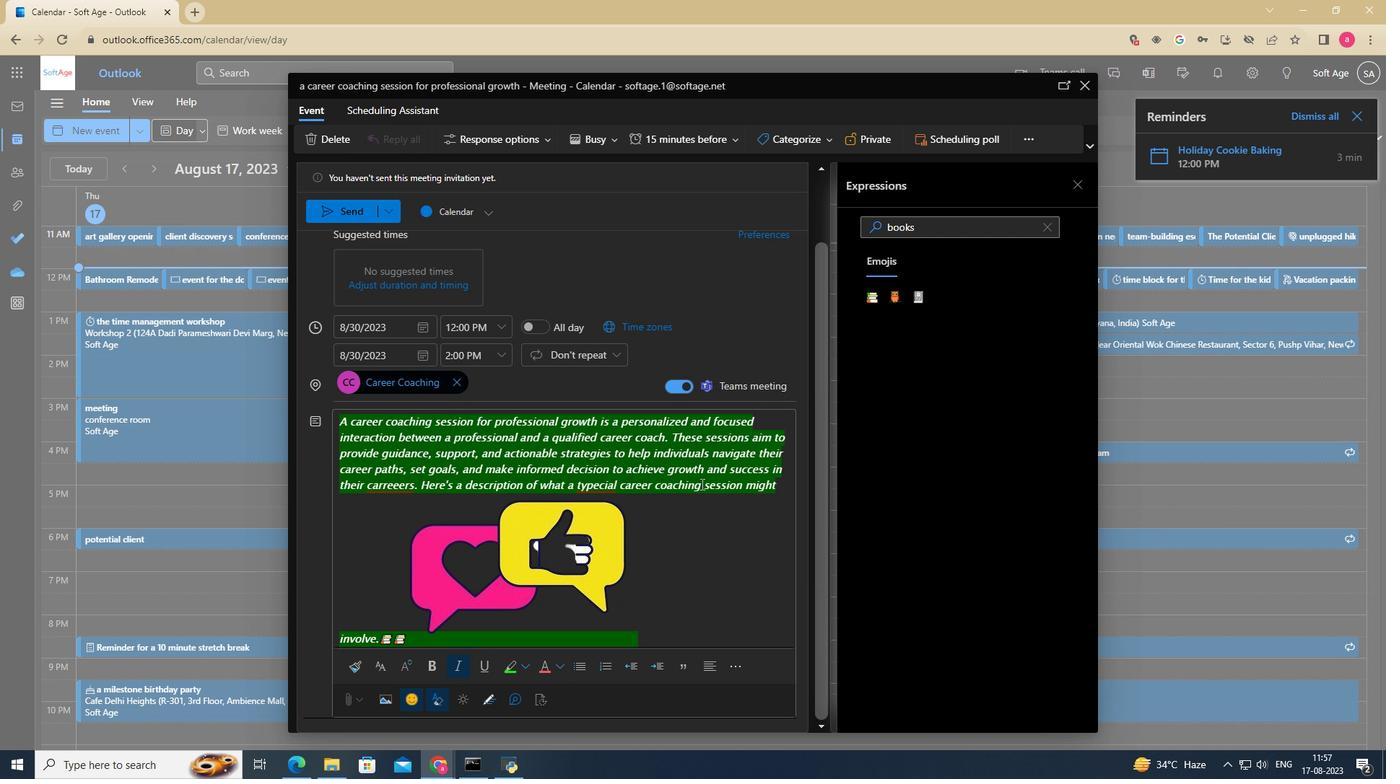 
Action: Mouse moved to (569, 547)
Screenshot: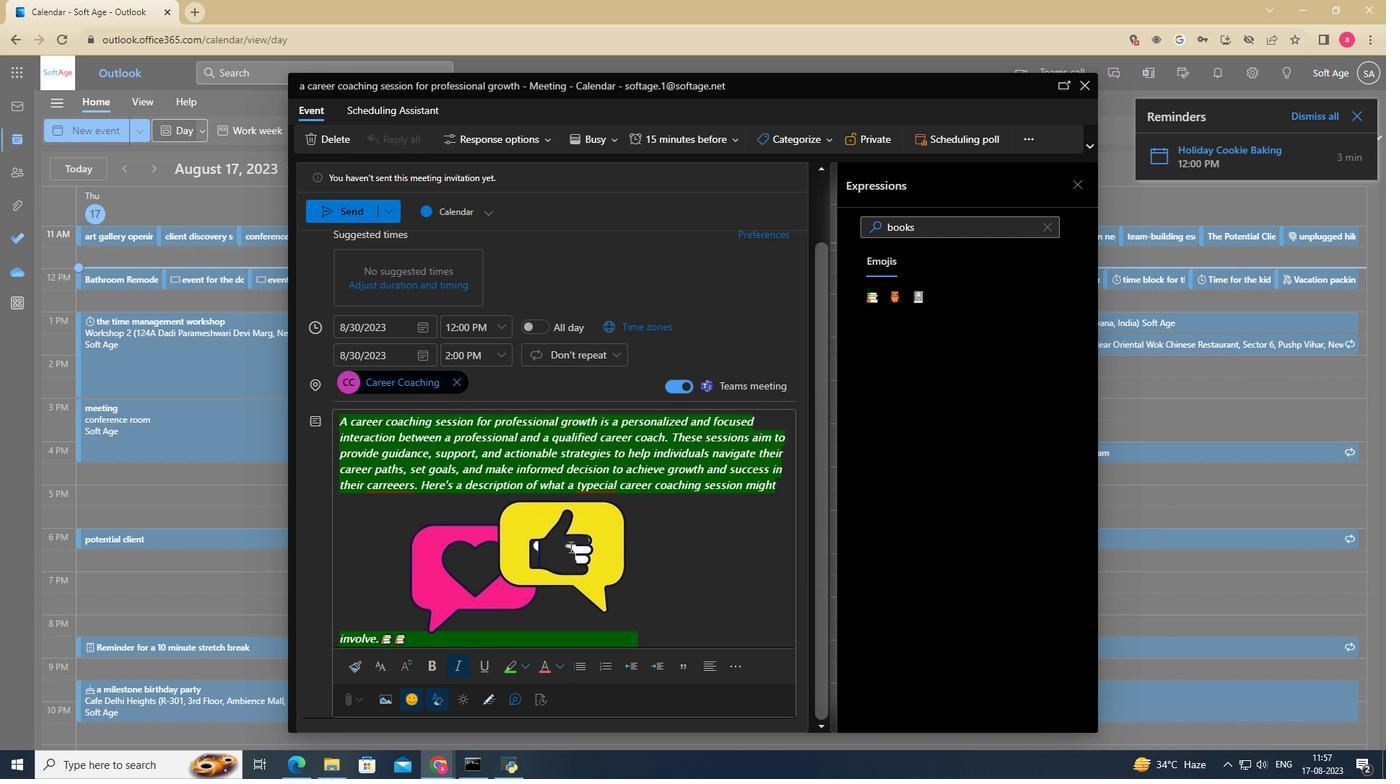 
Action: Mouse pressed left at (569, 547)
Screenshot: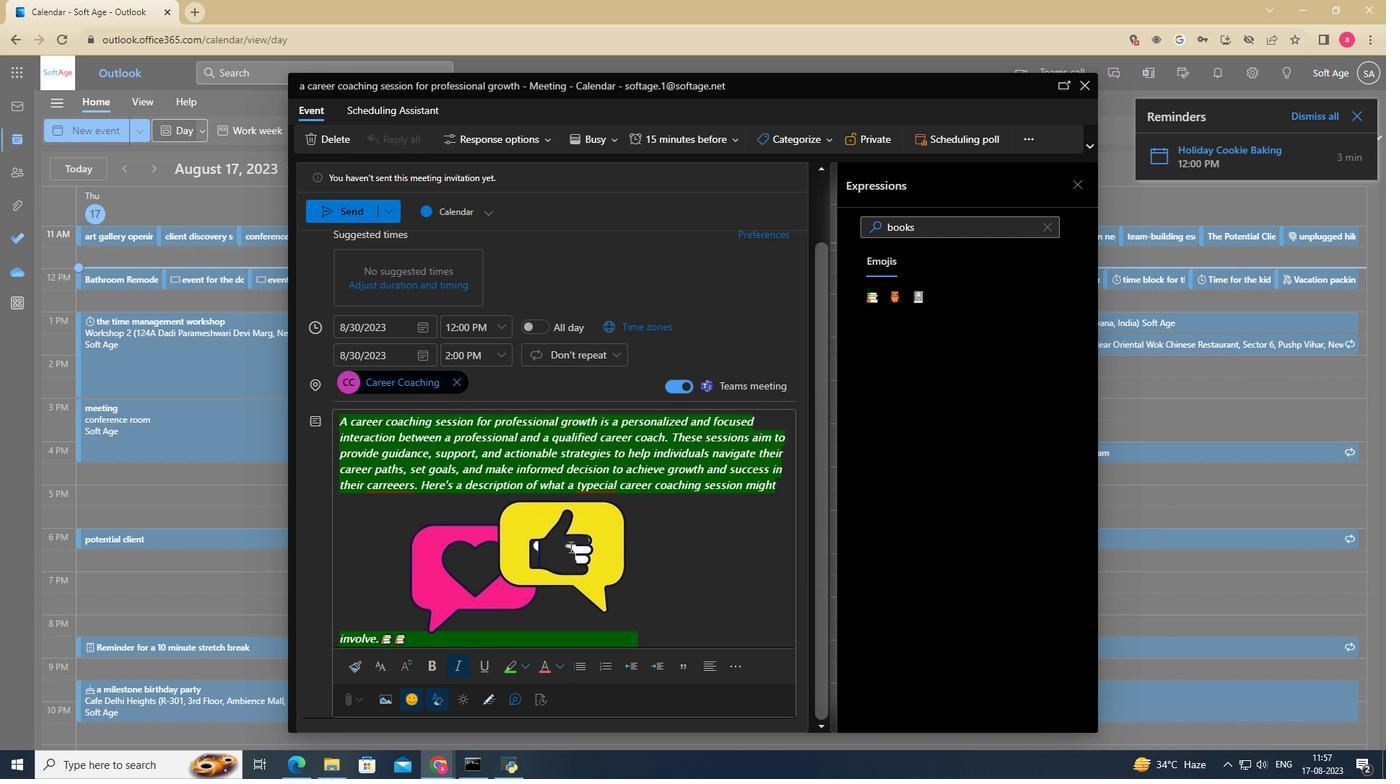 
Action: Mouse moved to (344, 197)
Screenshot: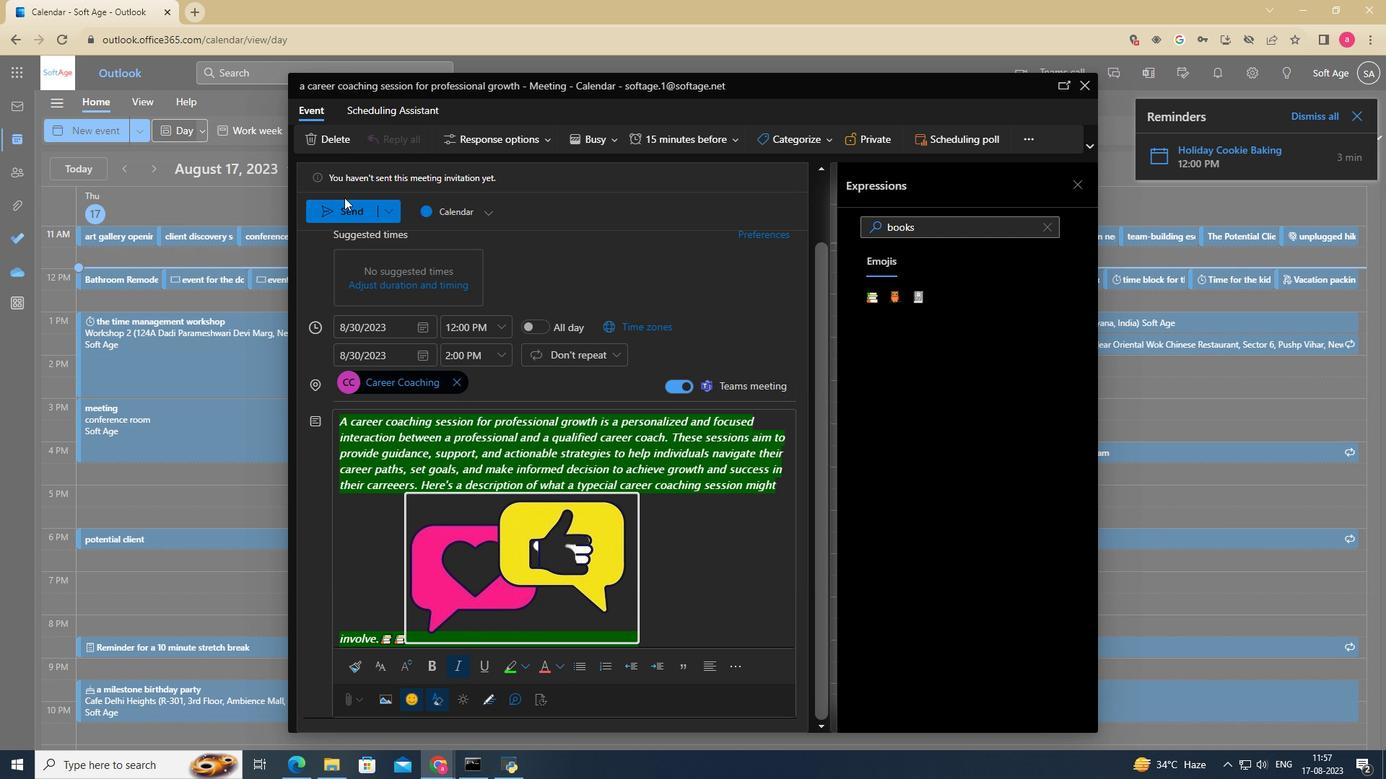 
Action: Mouse pressed left at (344, 197)
Screenshot: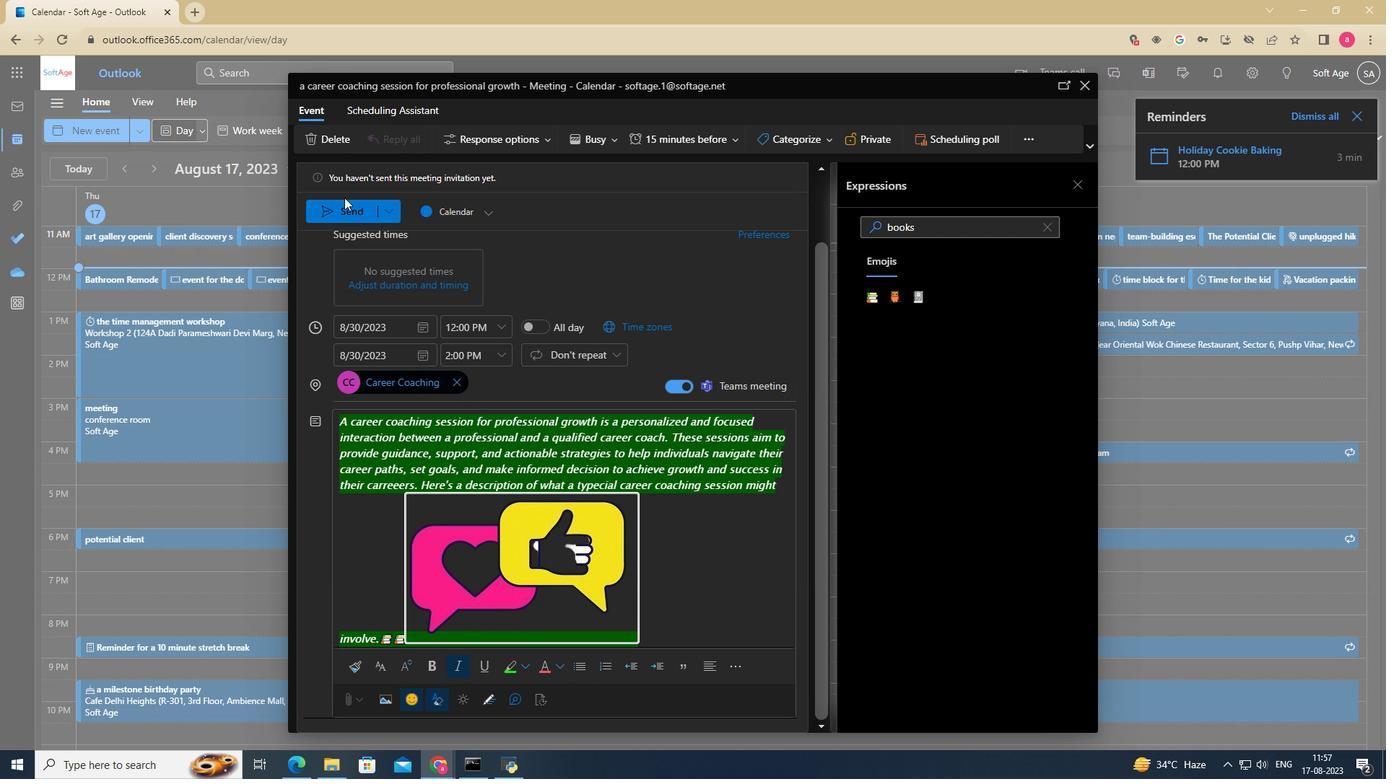 
Action: Mouse moved to (350, 211)
Screenshot: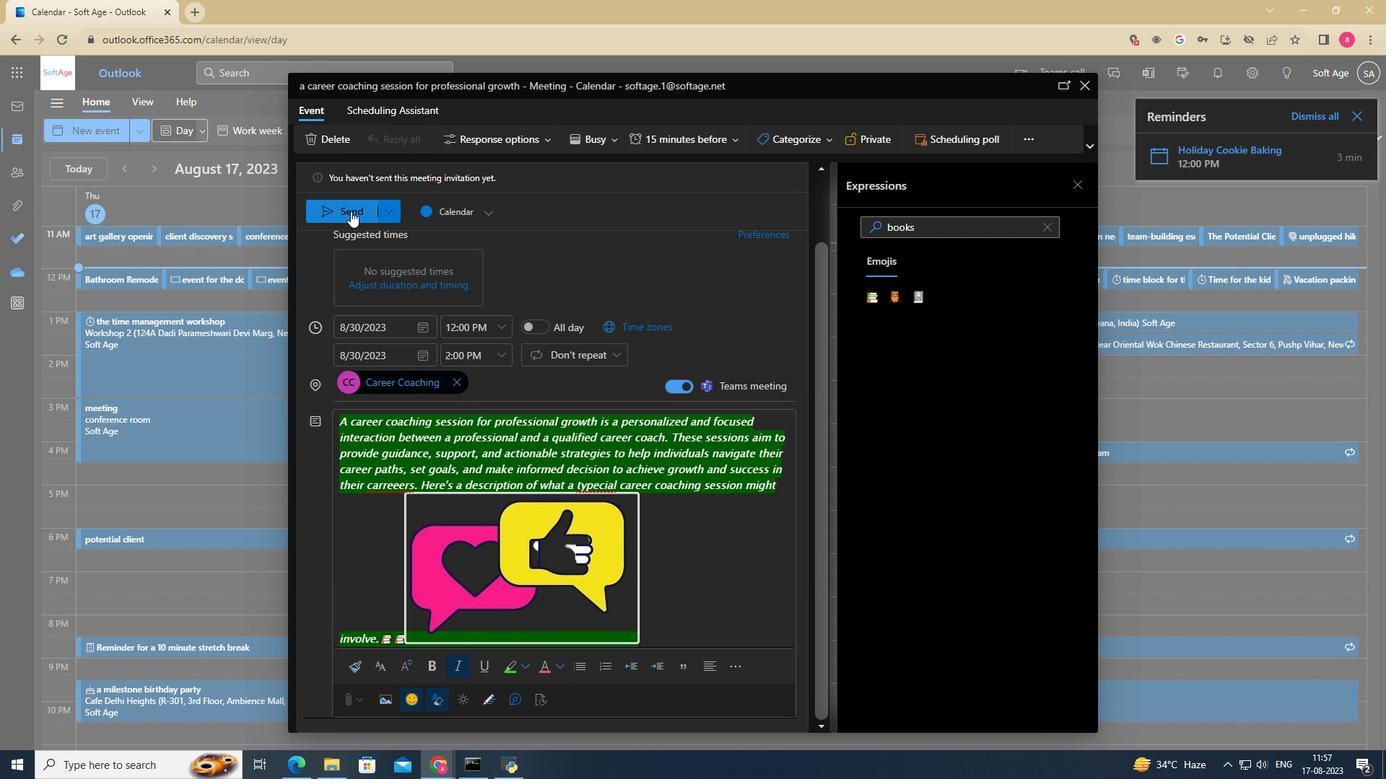 
Action: Mouse pressed left at (350, 211)
Screenshot: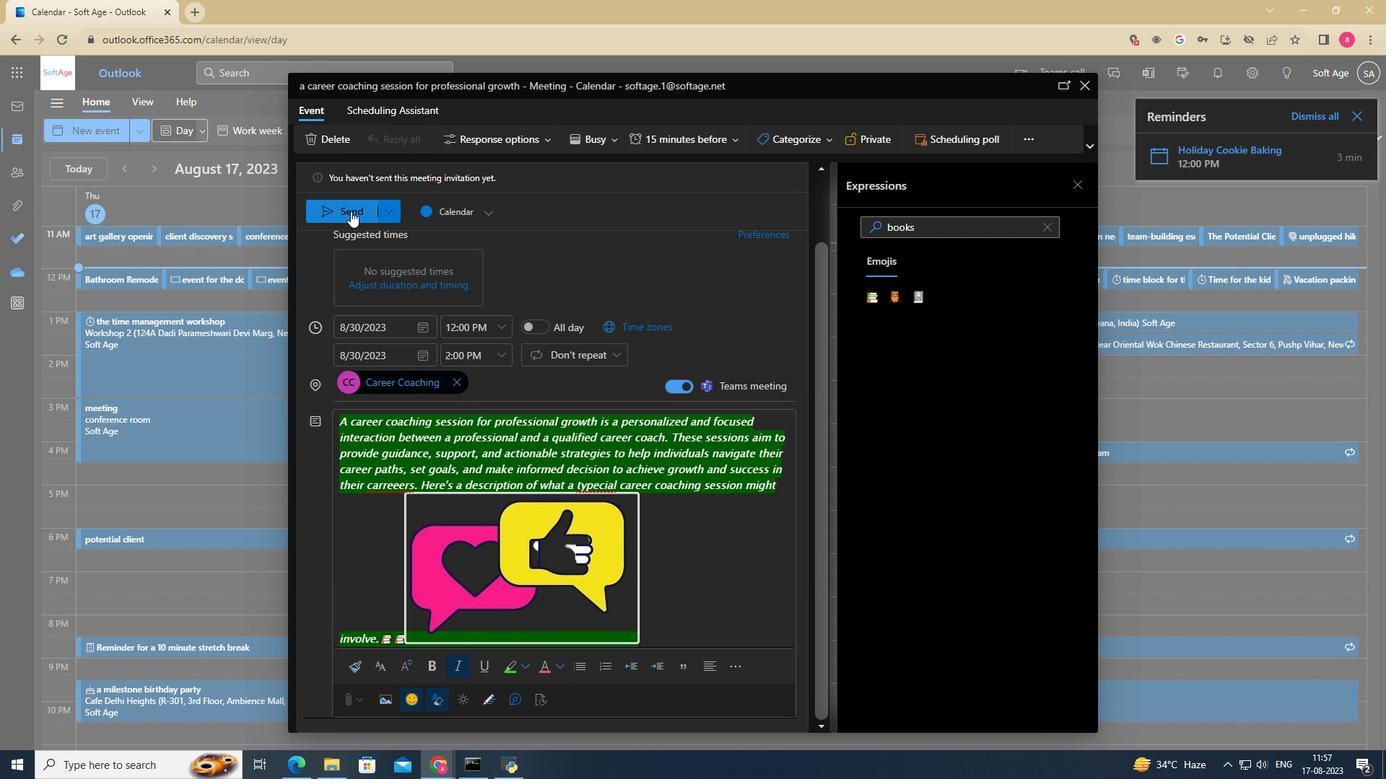 
Action: Mouse pressed left at (350, 211)
Screenshot: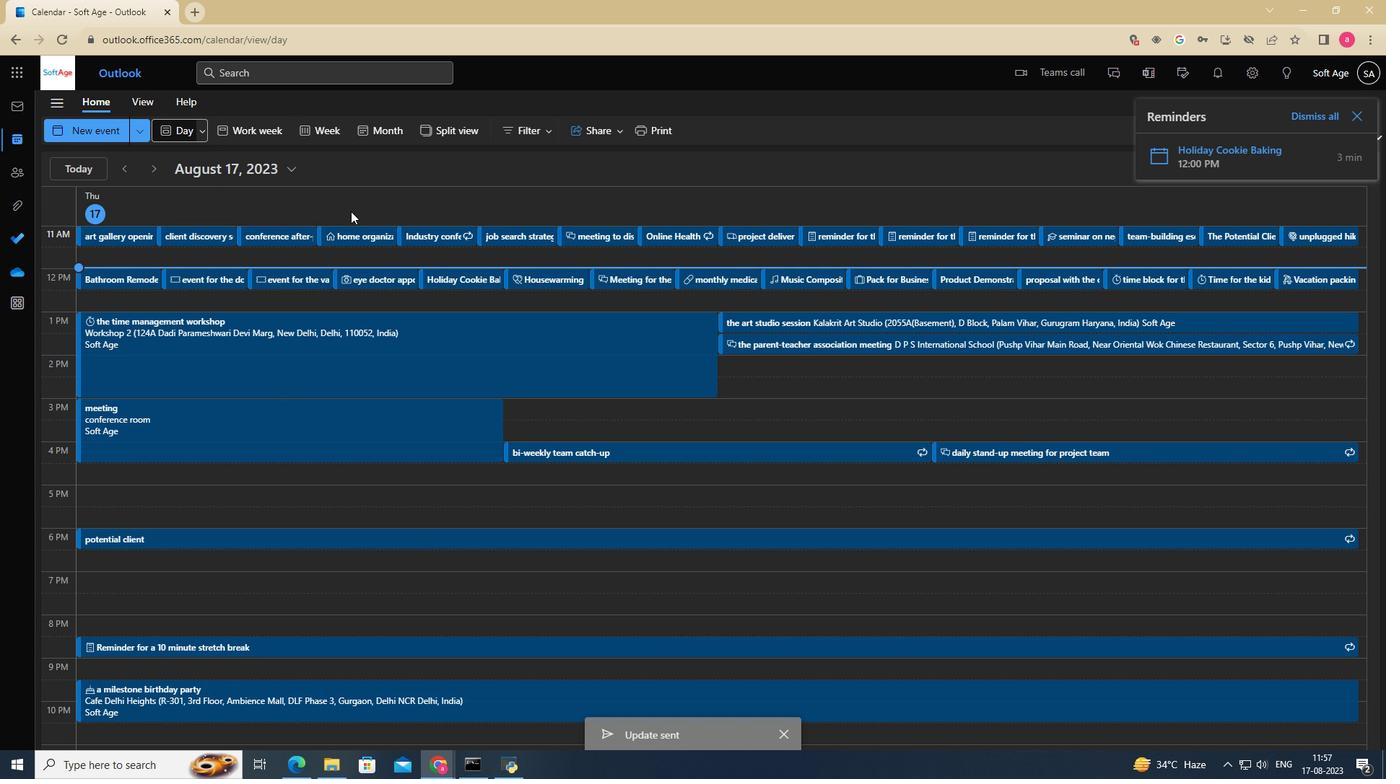 
